Task: Set Stuff on Fire.
Action: Mouse moved to (1140, 103)
Screenshot: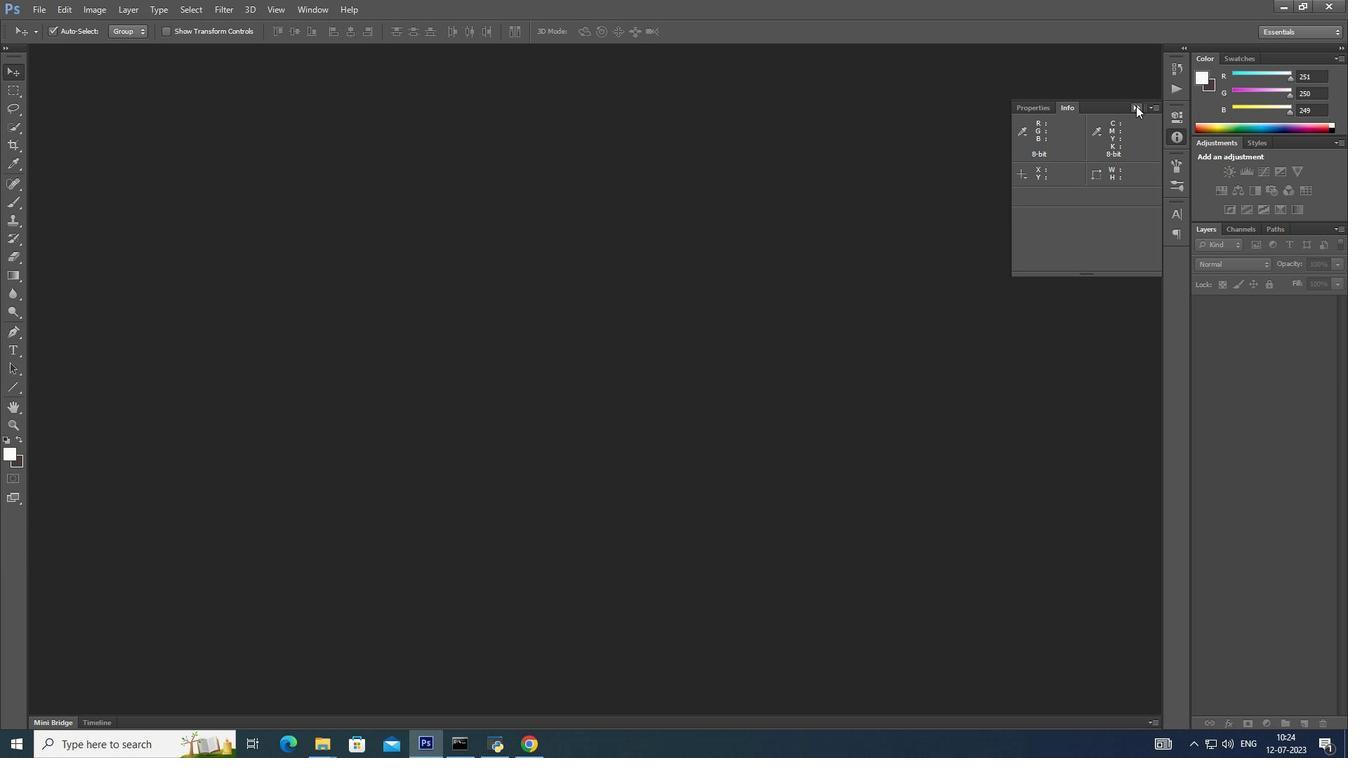 
Action: Mouse pressed left at (1140, 103)
Screenshot: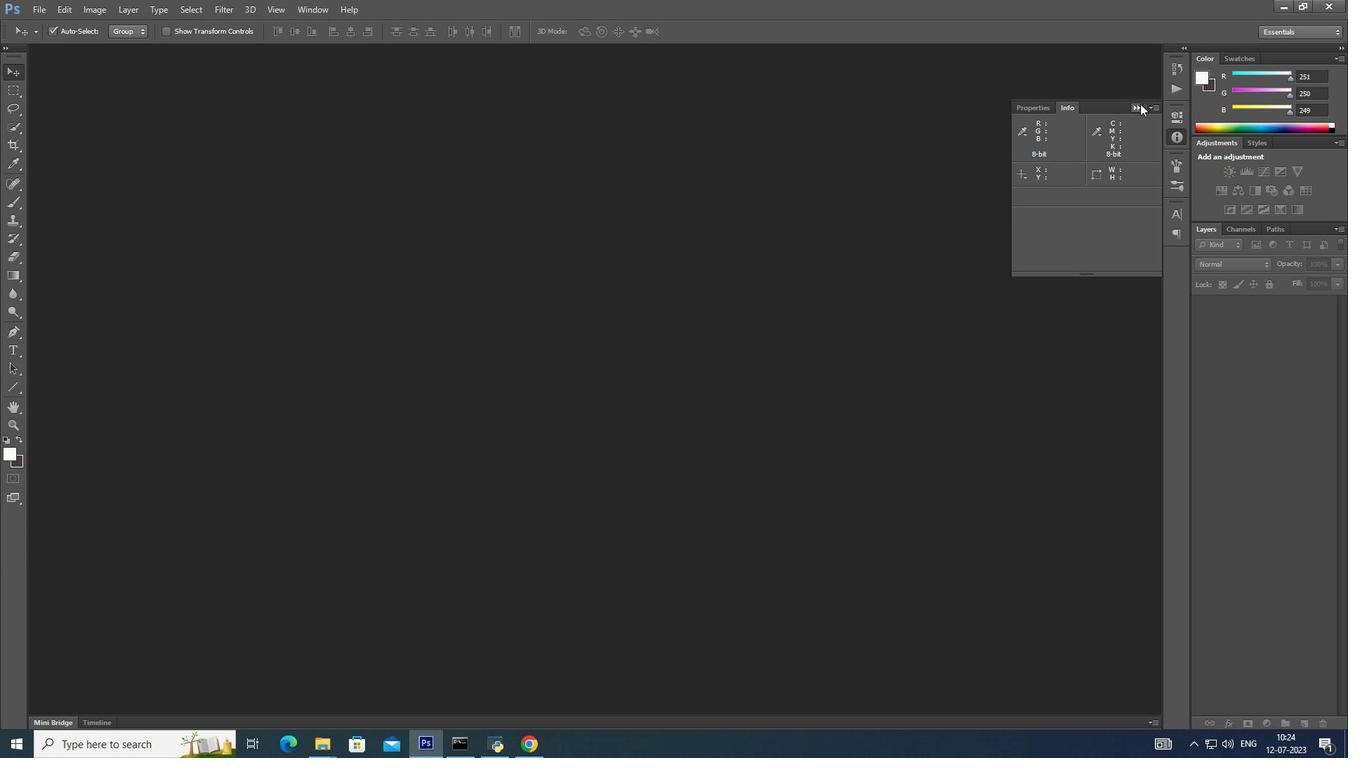 
Action: Mouse moved to (40, 9)
Screenshot: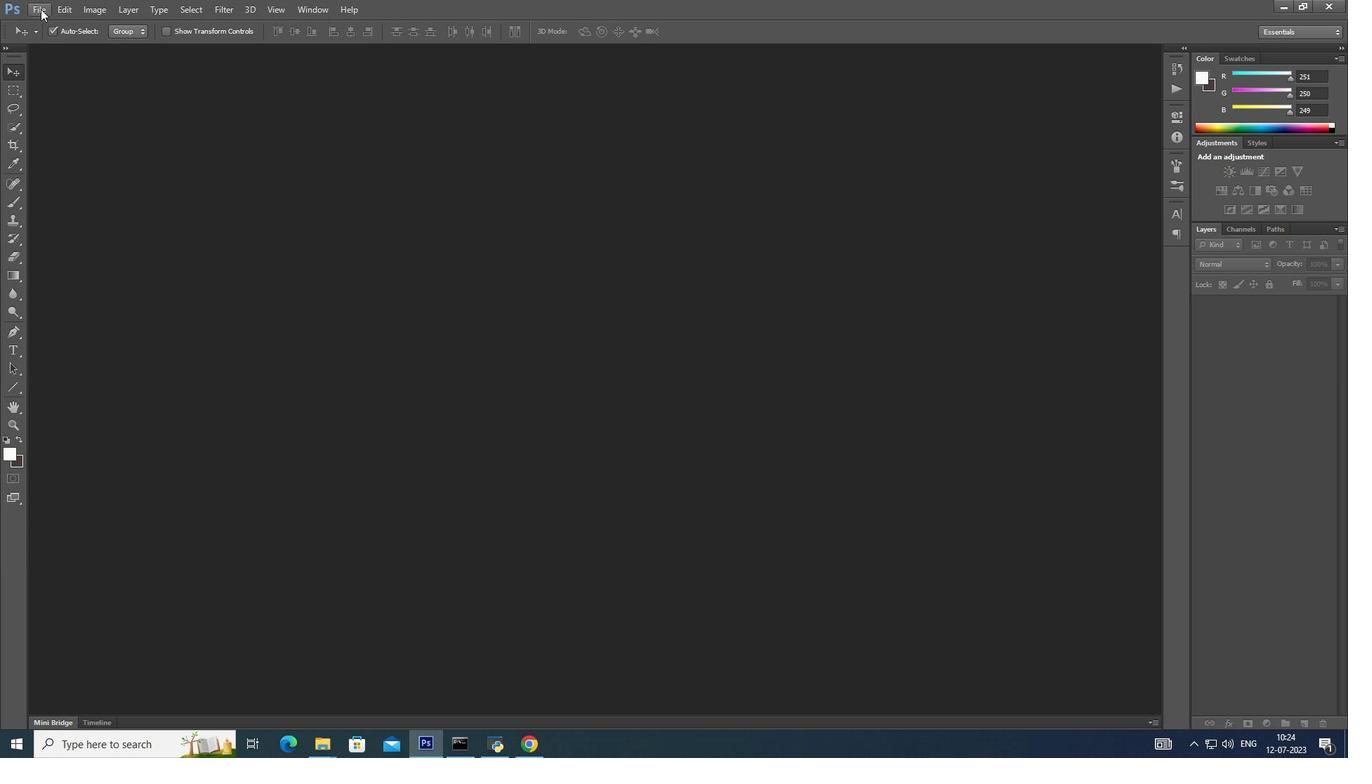 
Action: Mouse pressed left at (40, 9)
Screenshot: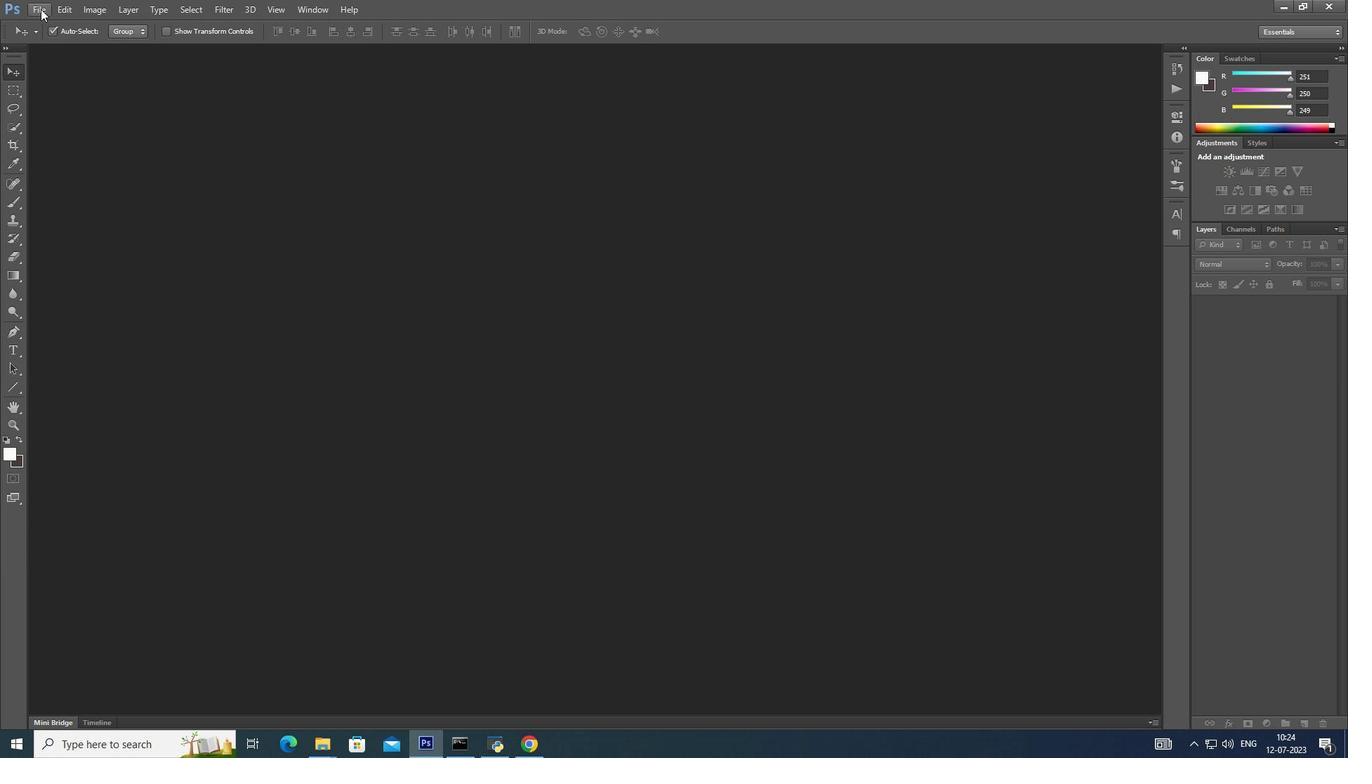 
Action: Mouse moved to (52, 34)
Screenshot: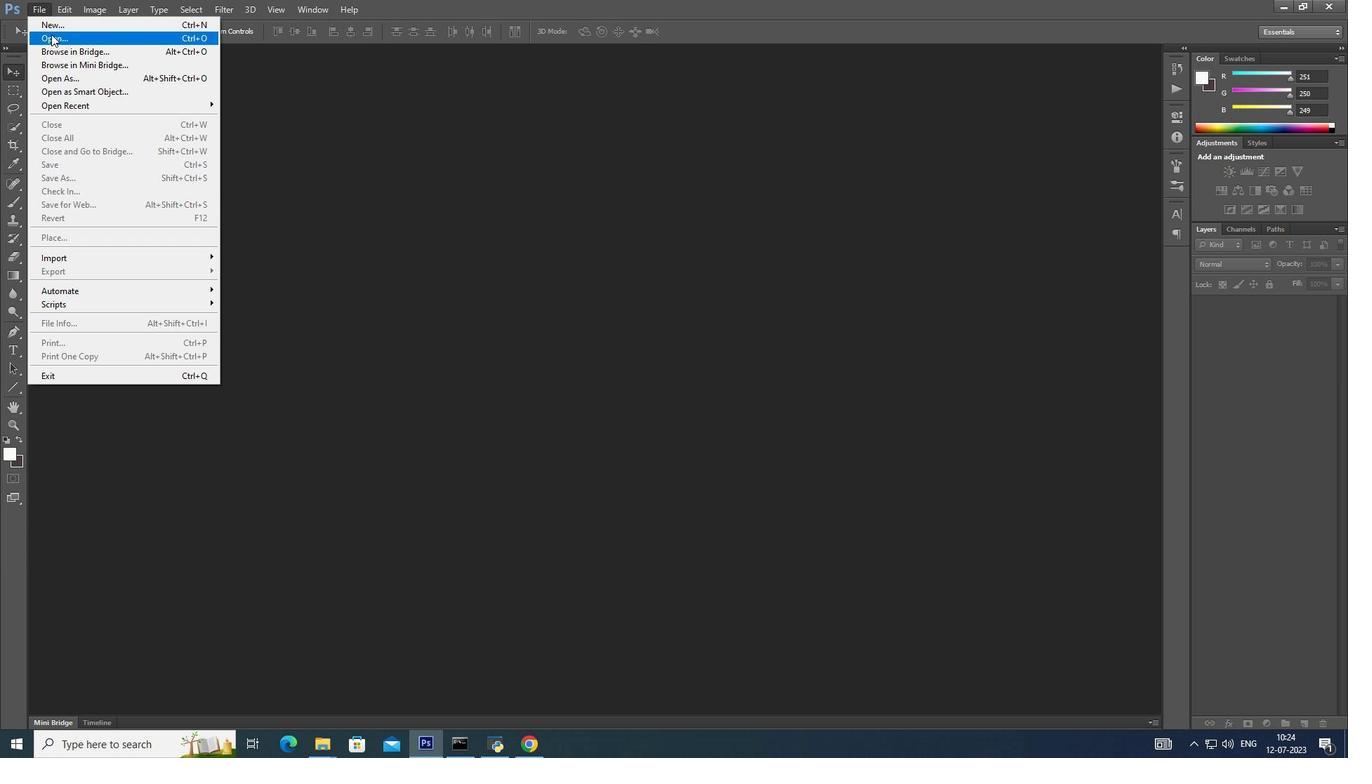 
Action: Mouse pressed left at (52, 34)
Screenshot: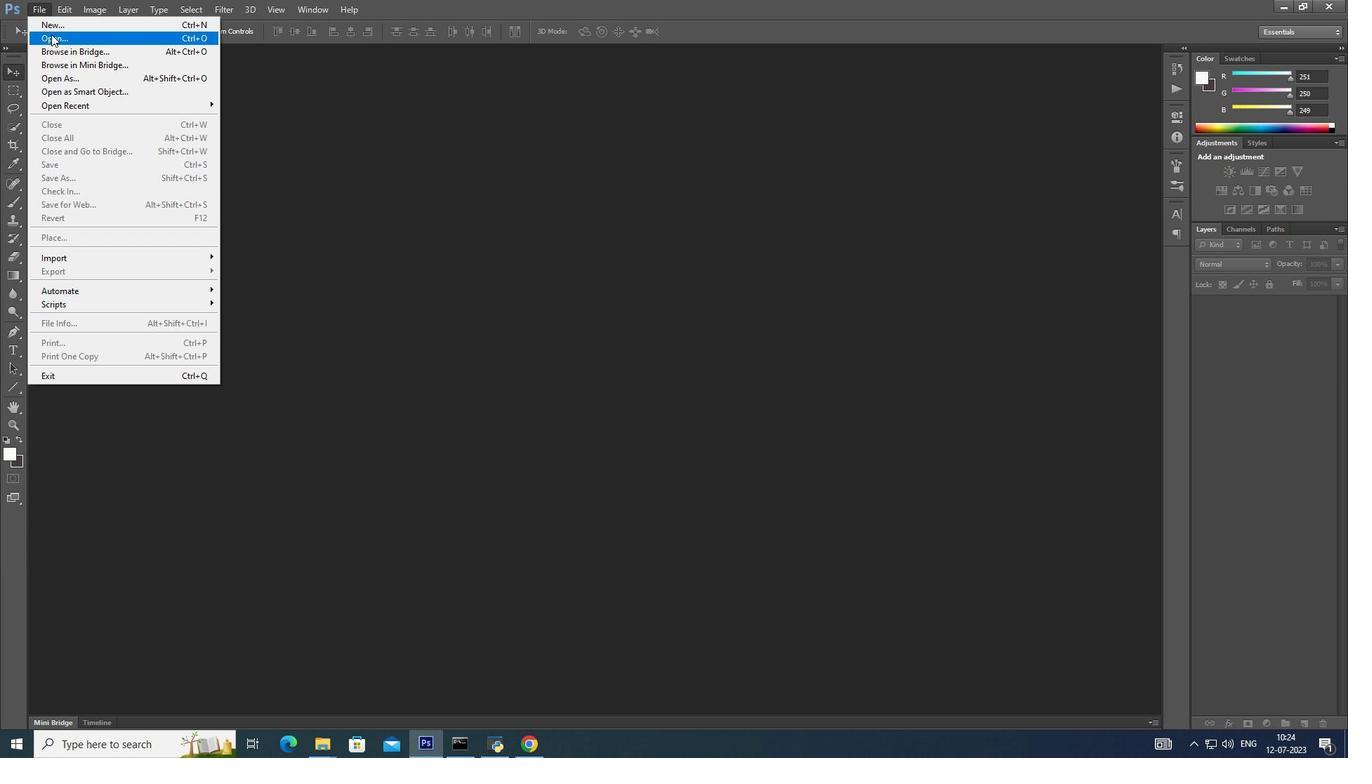 
Action: Mouse moved to (617, 292)
Screenshot: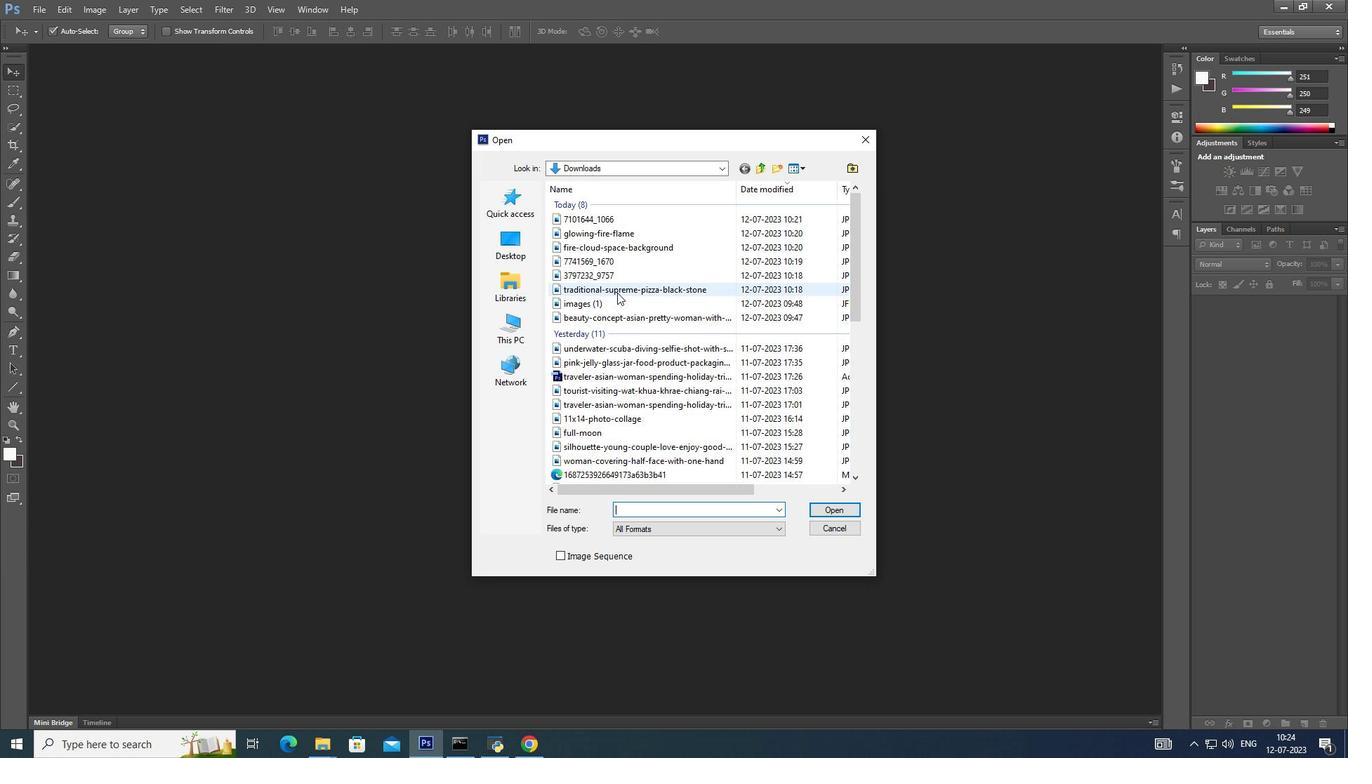 
Action: Mouse pressed left at (617, 292)
Screenshot: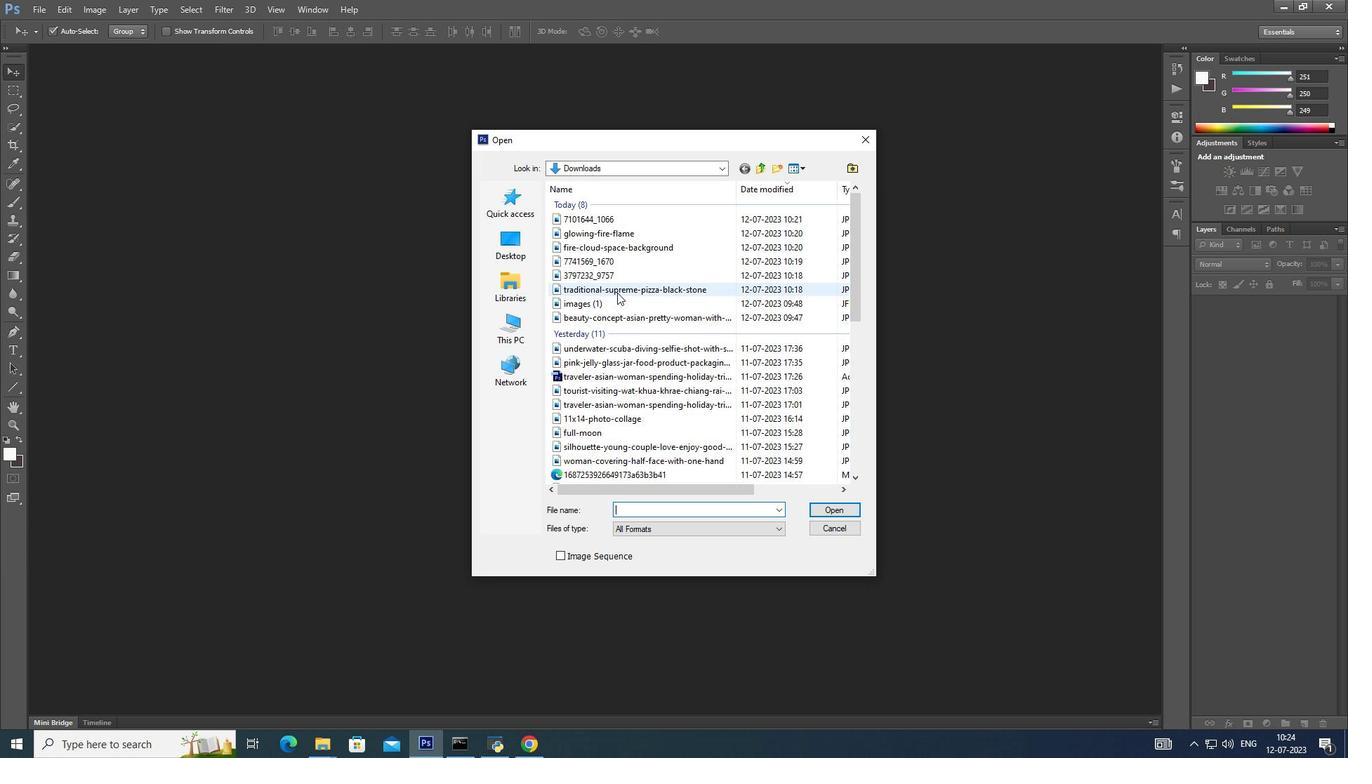 
Action: Mouse moved to (853, 510)
Screenshot: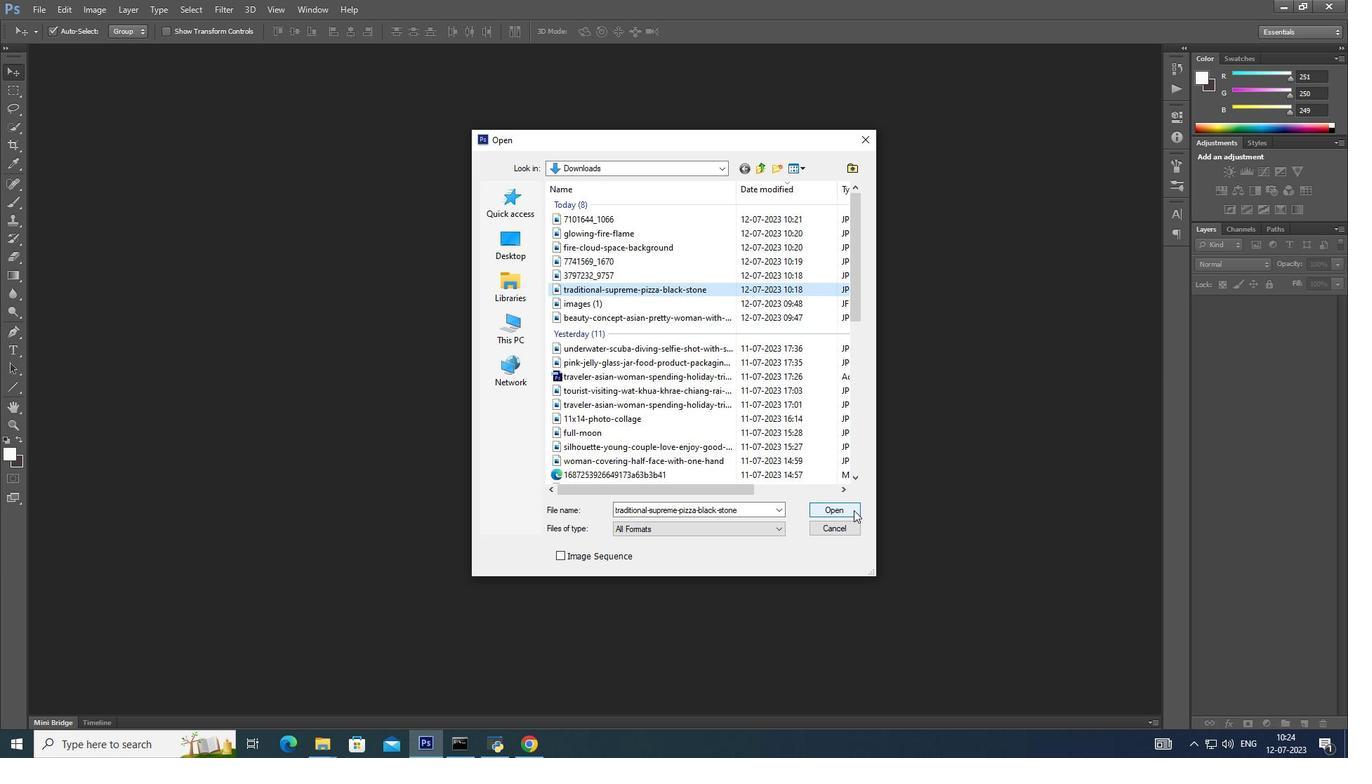 
Action: Mouse pressed left at (853, 510)
Screenshot: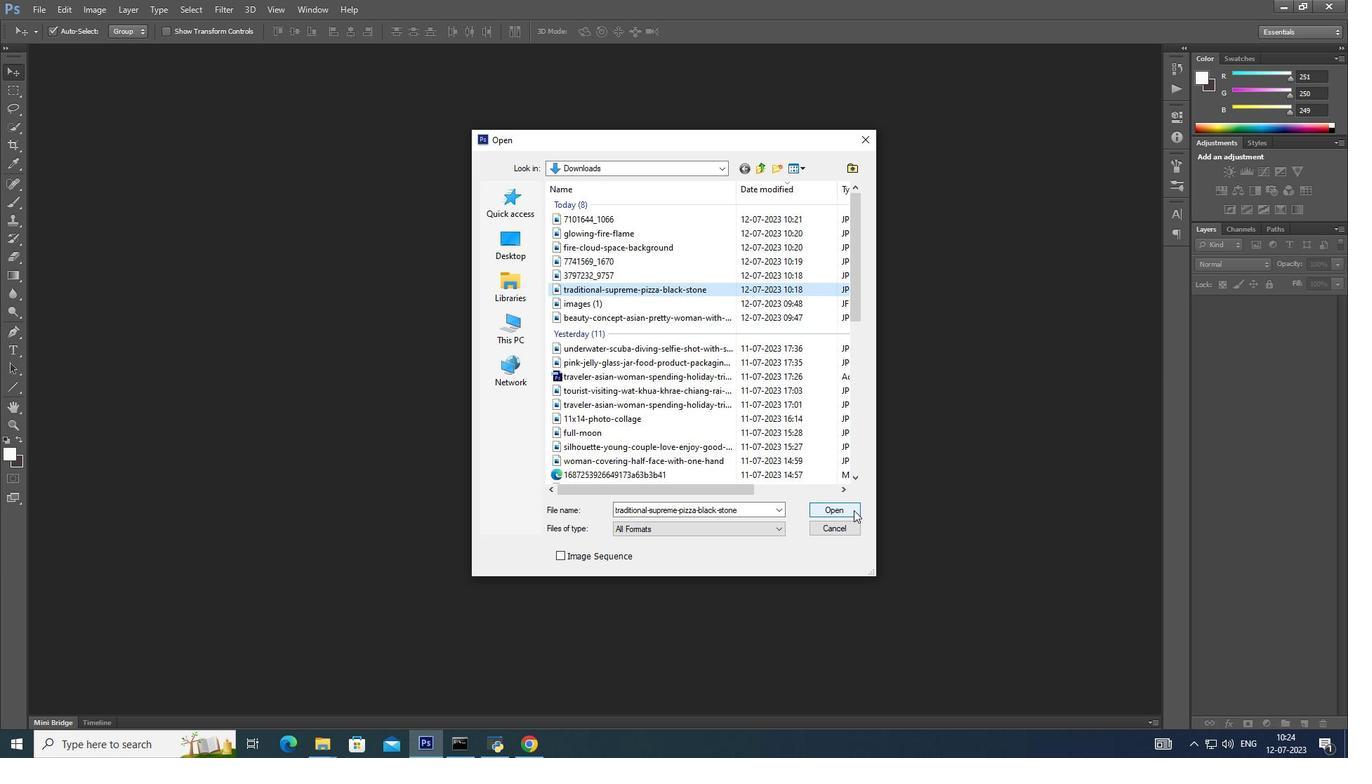 
Action: Mouse moved to (1256, 304)
Screenshot: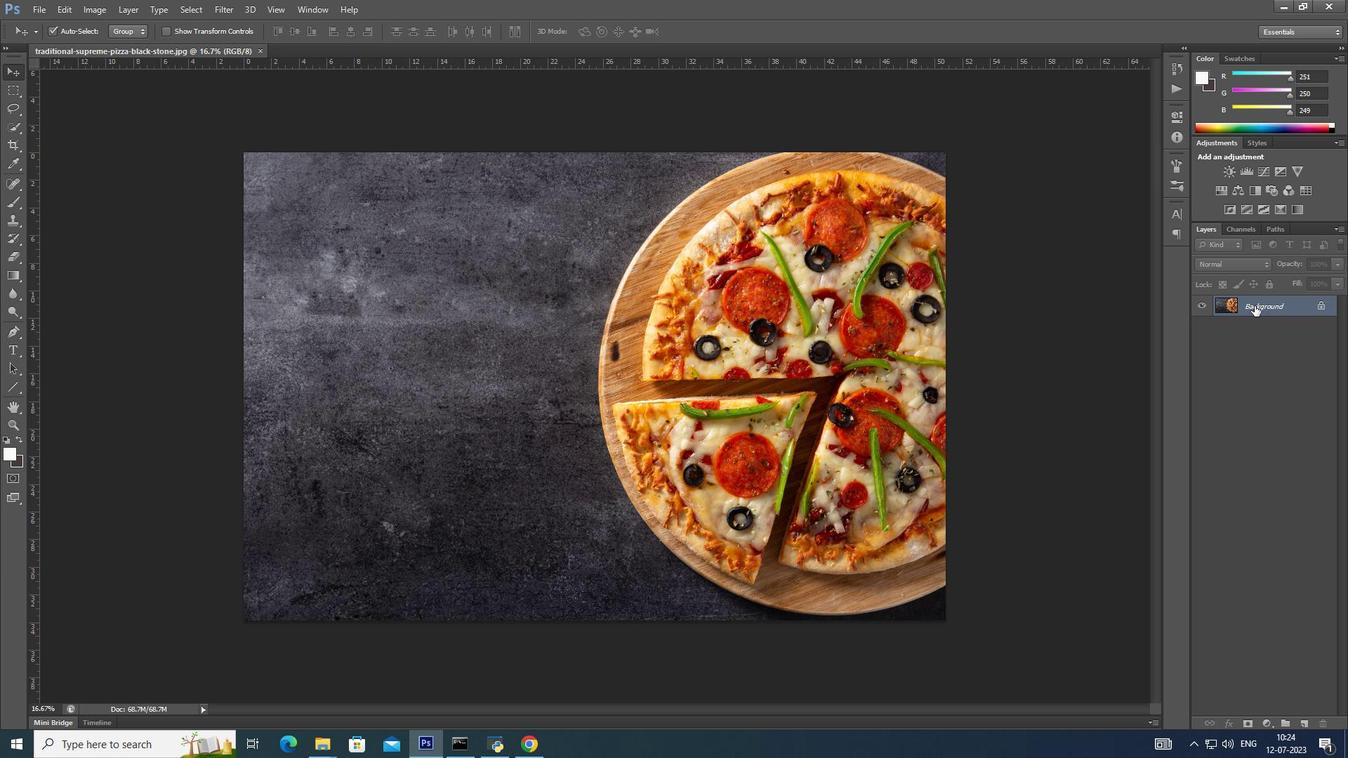 
Action: Mouse pressed left at (1256, 304)
Screenshot: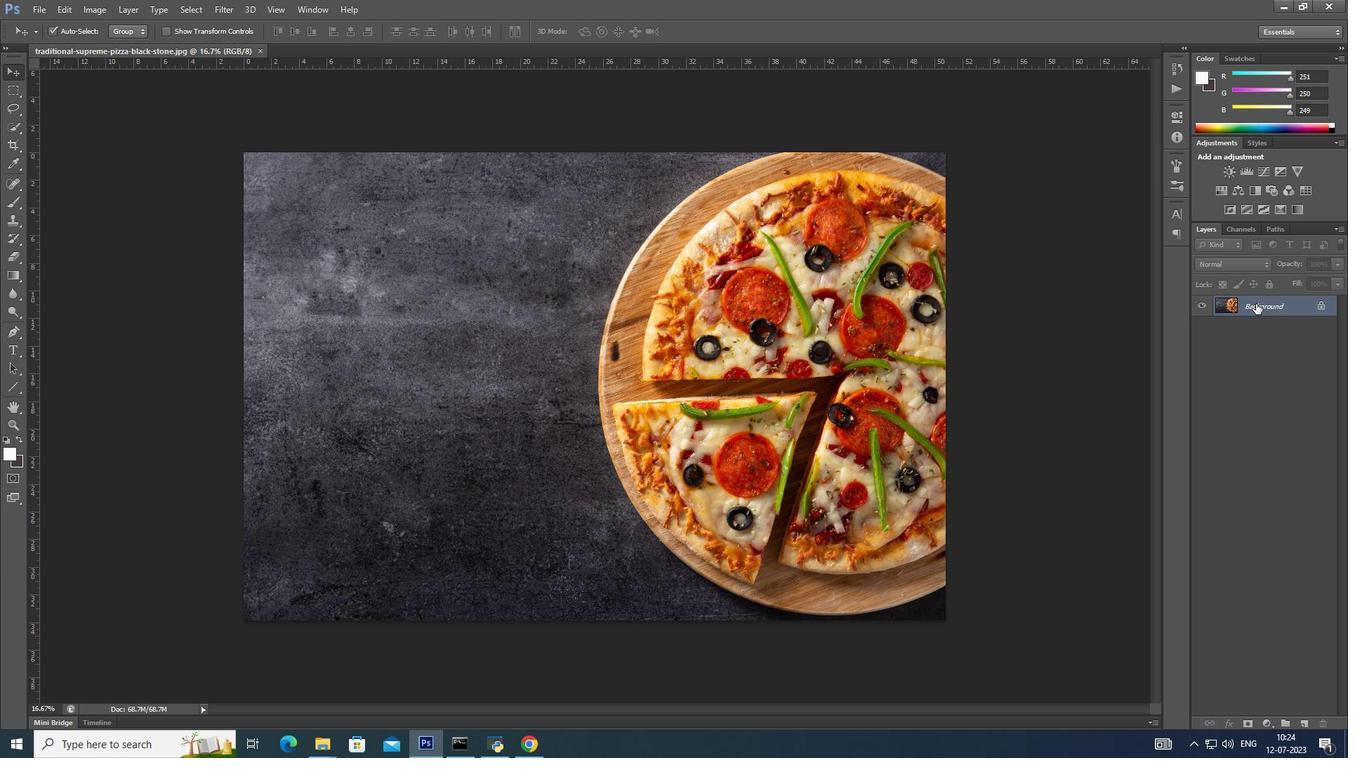 
Action: Mouse moved to (1263, 304)
Screenshot: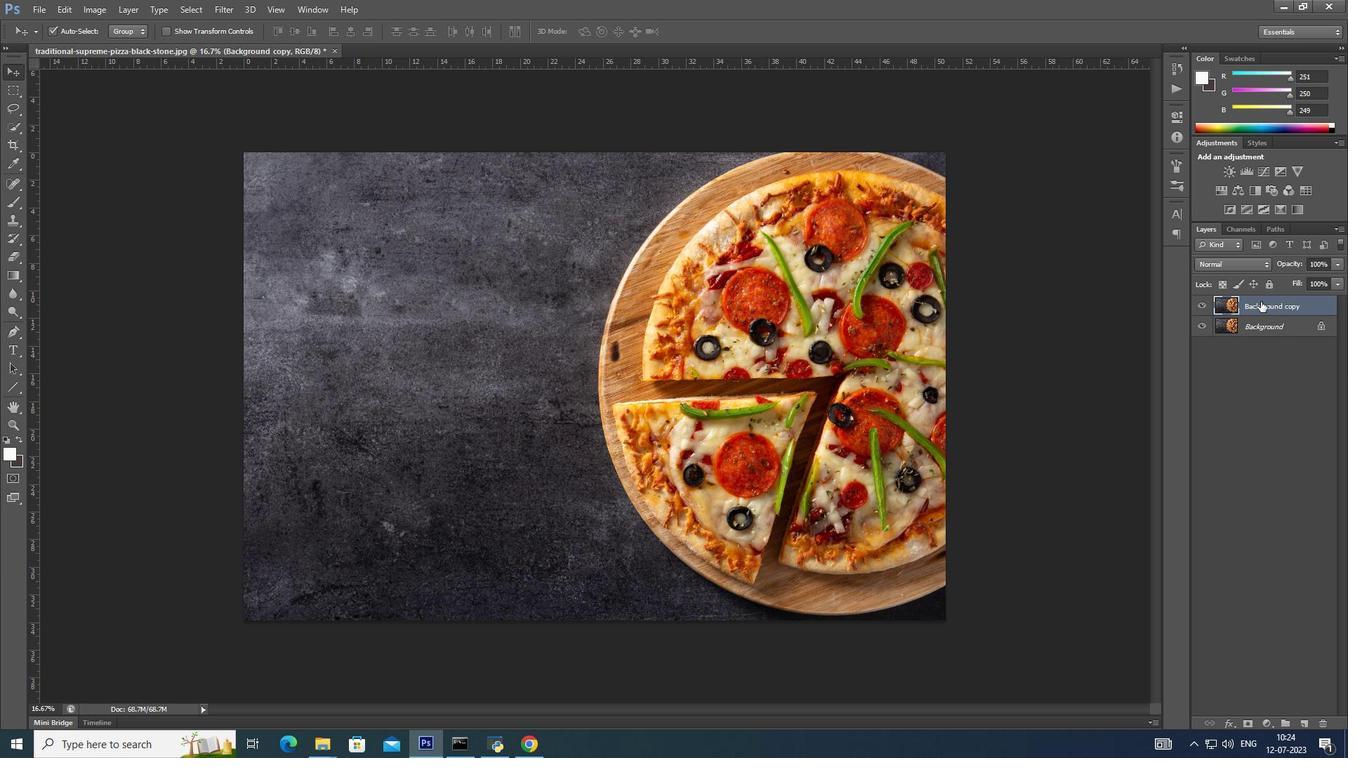 
Action: Mouse pressed left at (1263, 304)
Screenshot: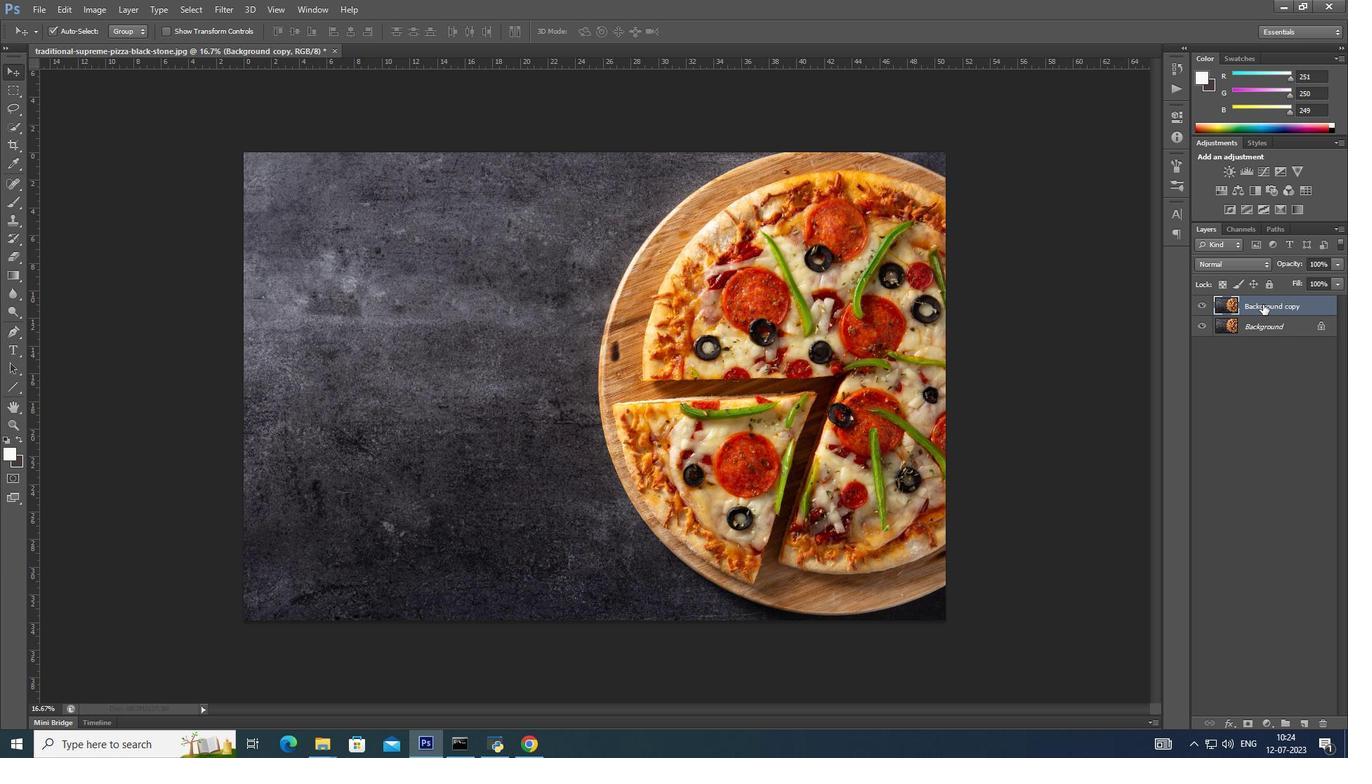 
Action: Mouse moved to (35, 11)
Screenshot: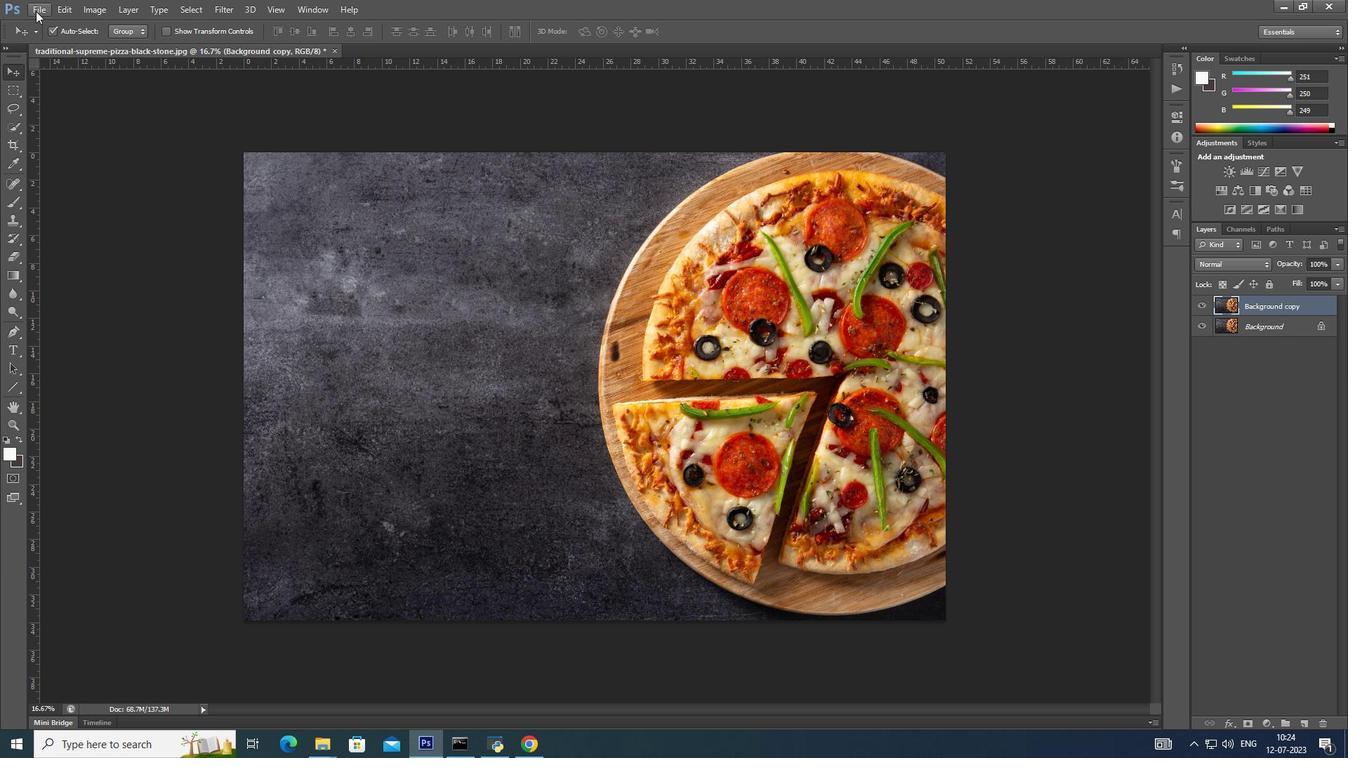 
Action: Mouse pressed left at (35, 11)
Screenshot: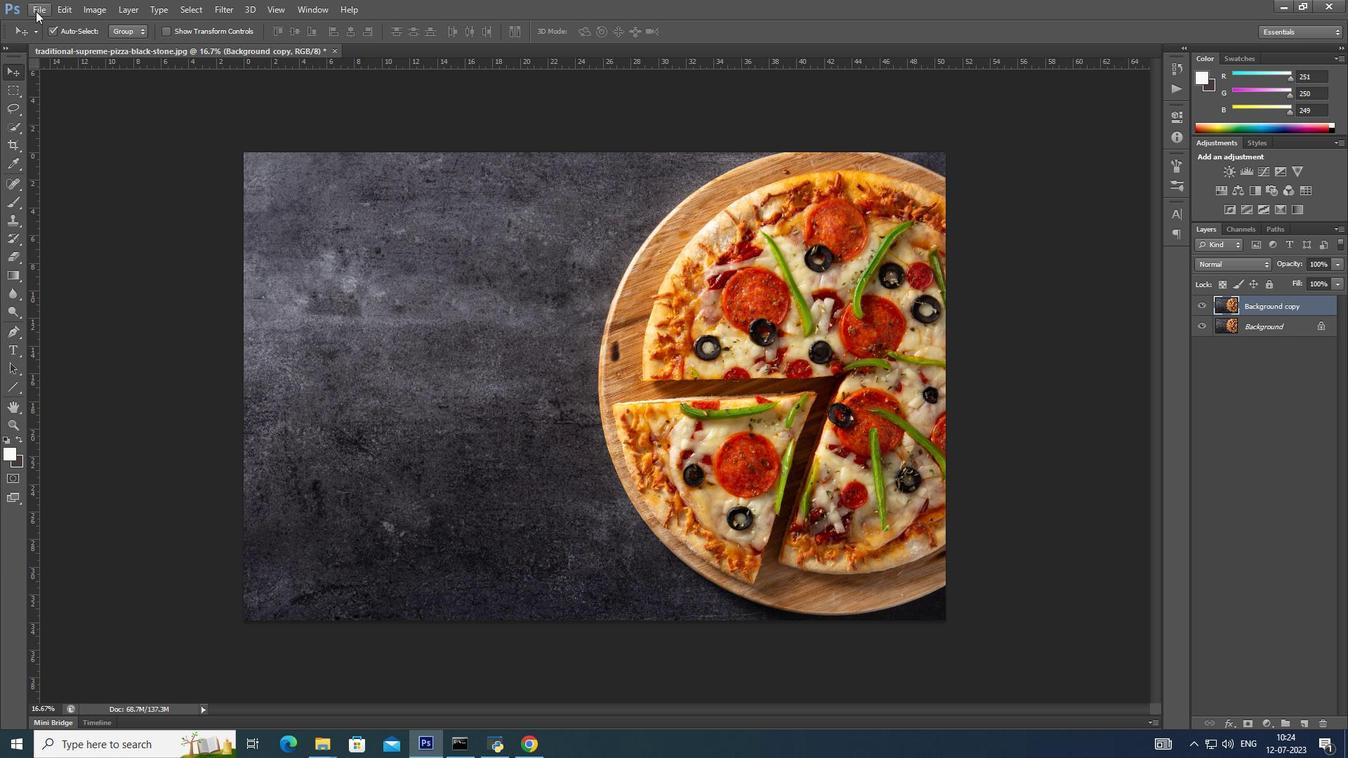 
Action: Mouse moved to (58, 36)
Screenshot: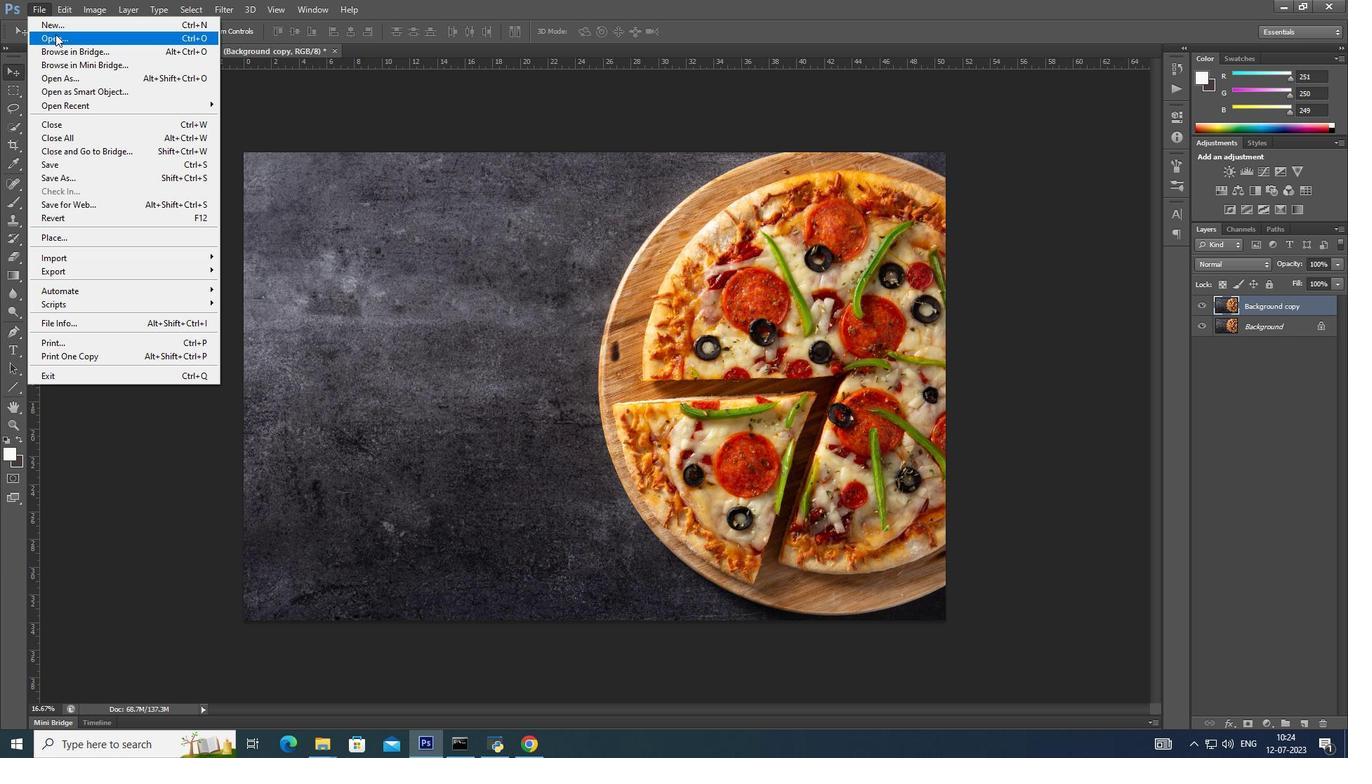 
Action: Mouse pressed left at (58, 36)
Screenshot: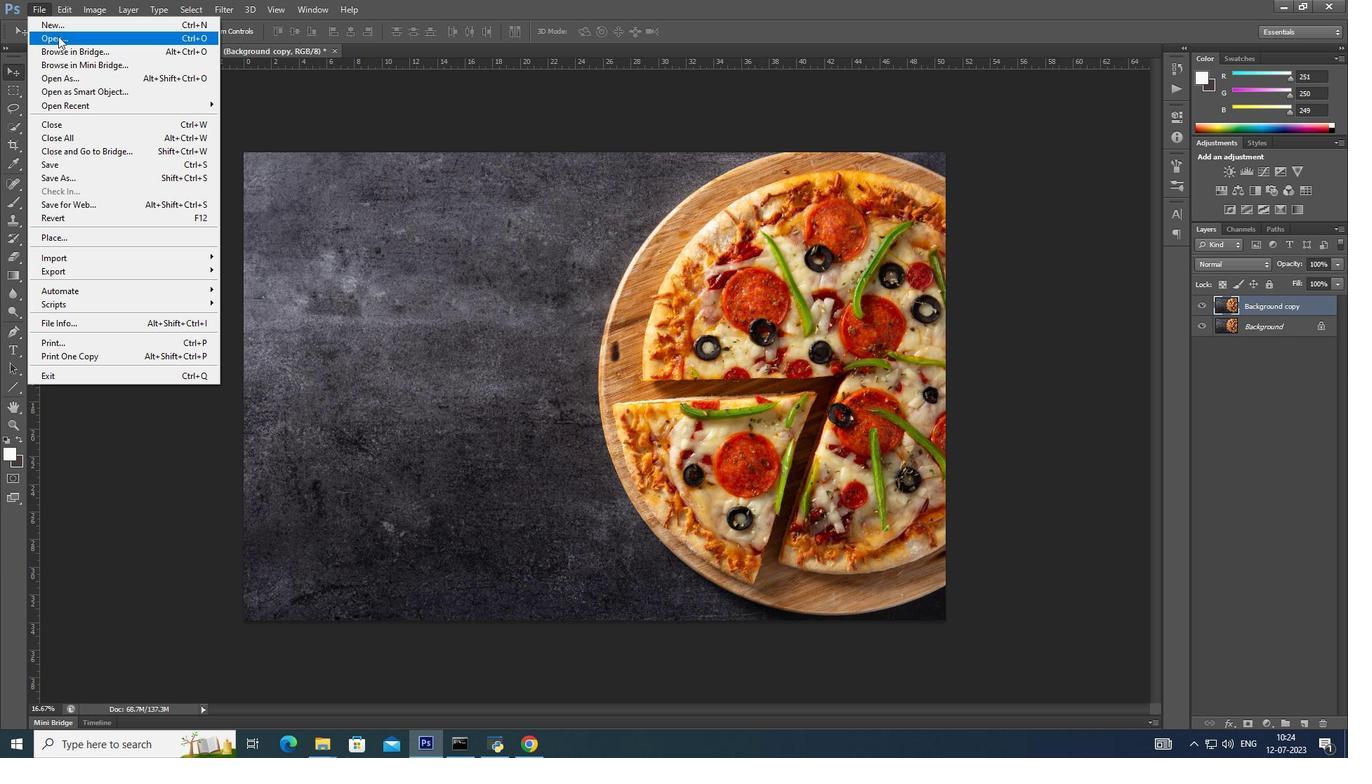 
Action: Mouse moved to (587, 235)
Screenshot: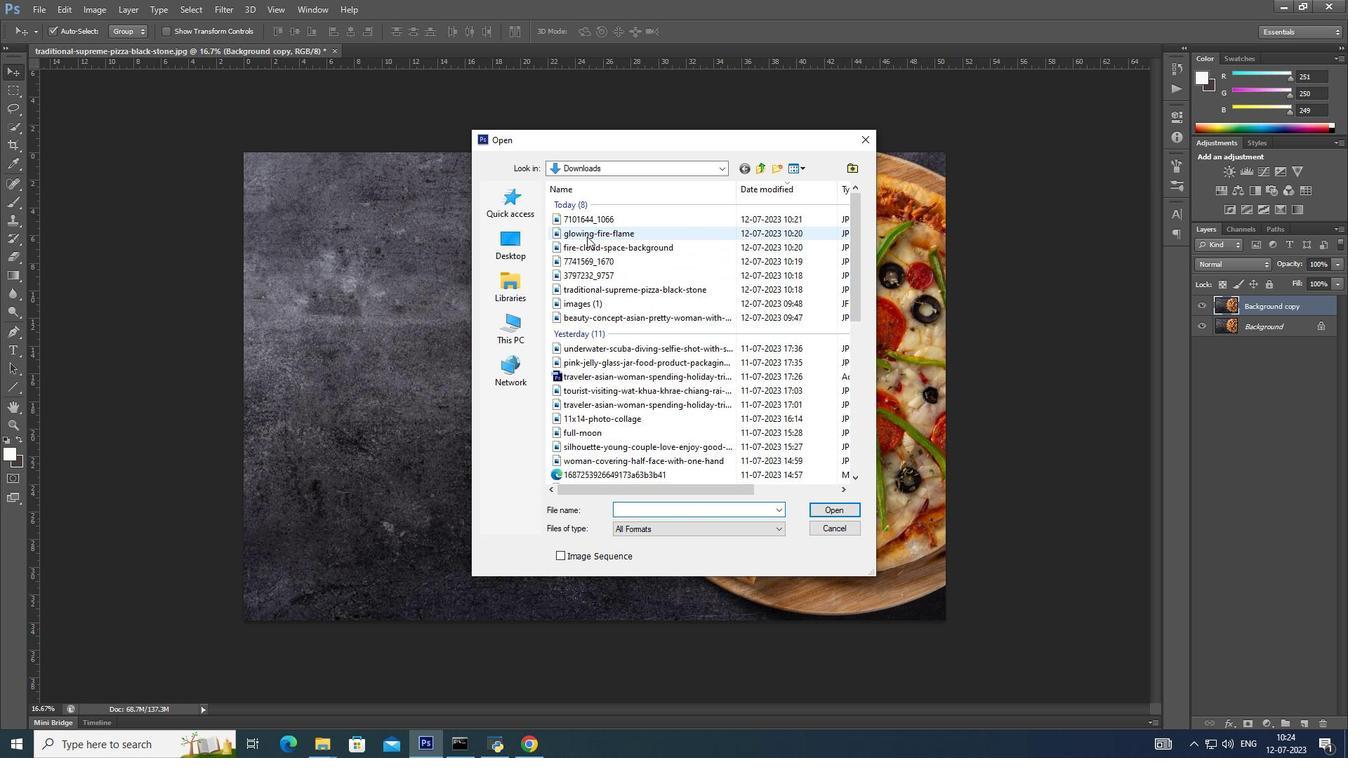 
Action: Mouse pressed left at (587, 235)
Screenshot: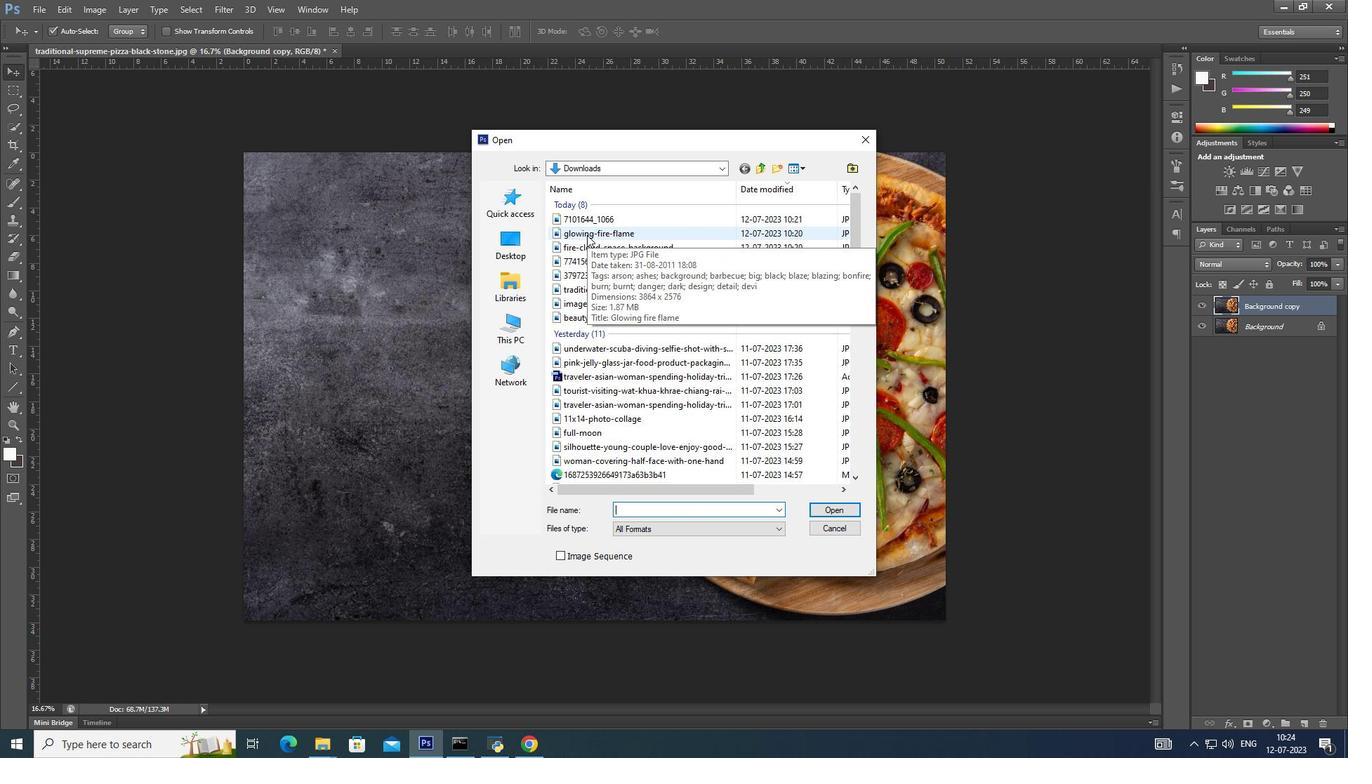 
Action: Mouse moved to (577, 221)
Screenshot: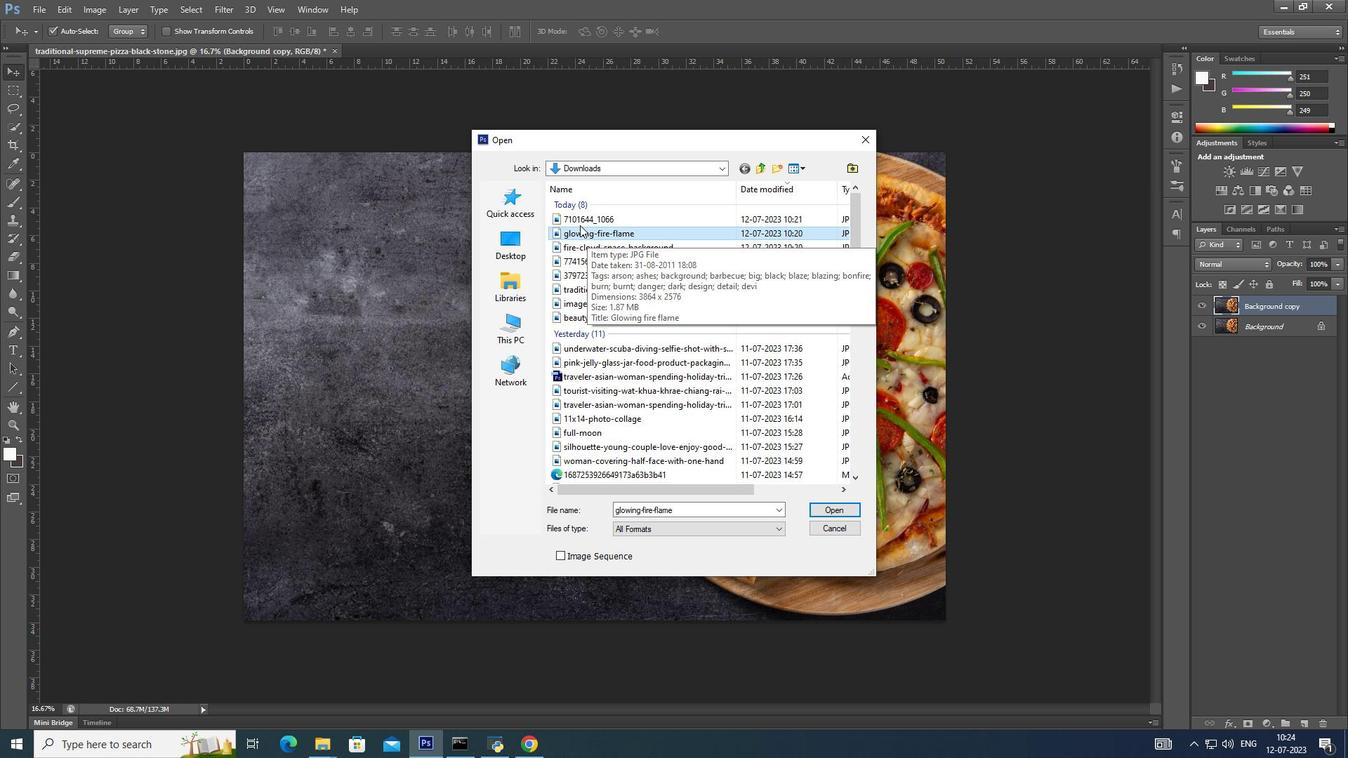 
Action: Mouse pressed left at (577, 221)
Screenshot: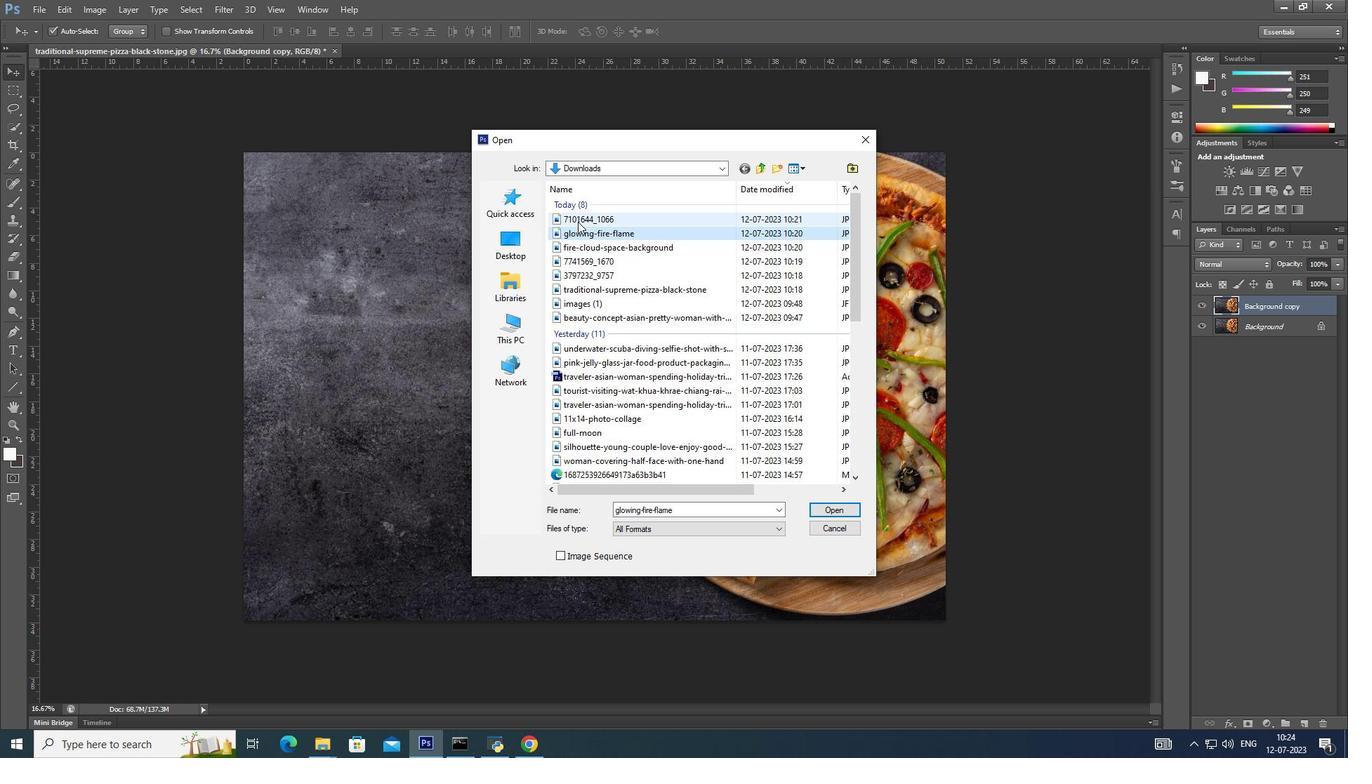 
Action: Mouse moved to (834, 504)
Screenshot: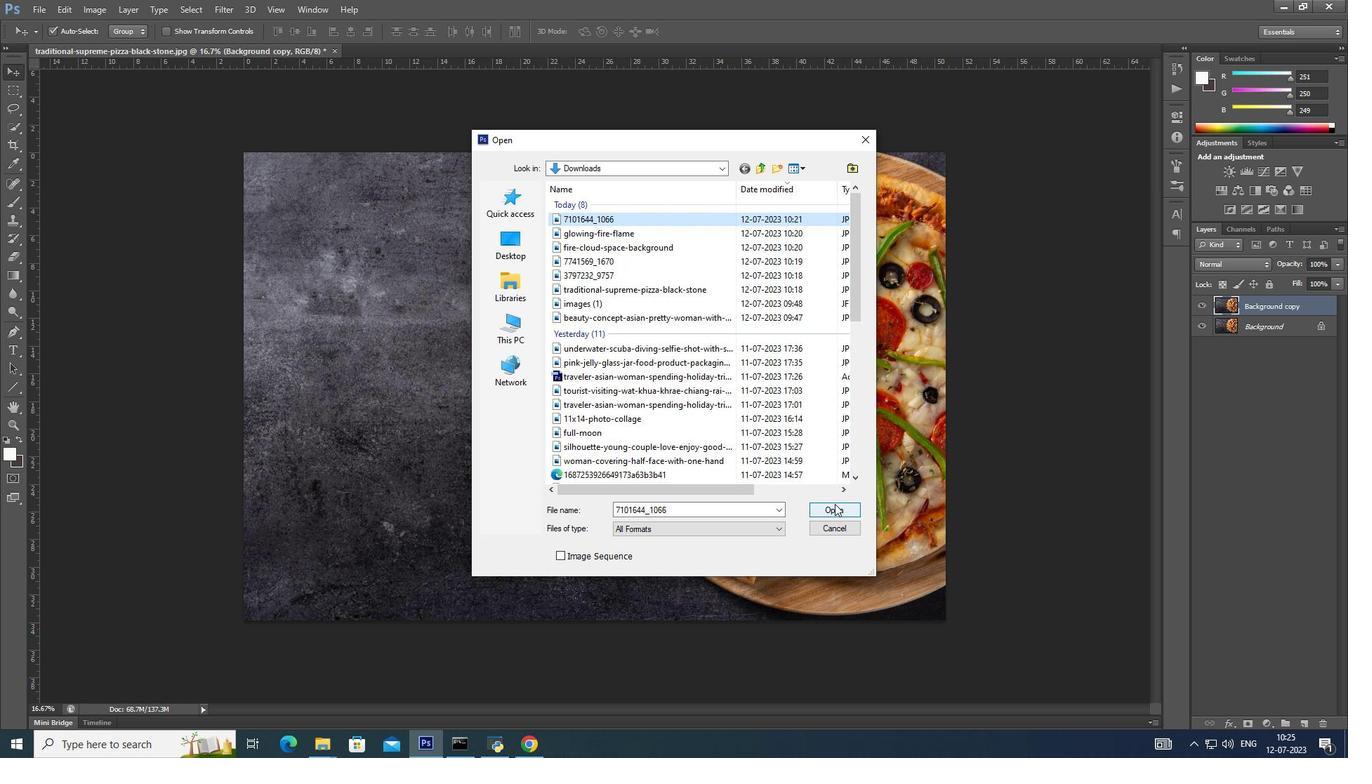 
Action: Mouse pressed left at (834, 504)
Screenshot: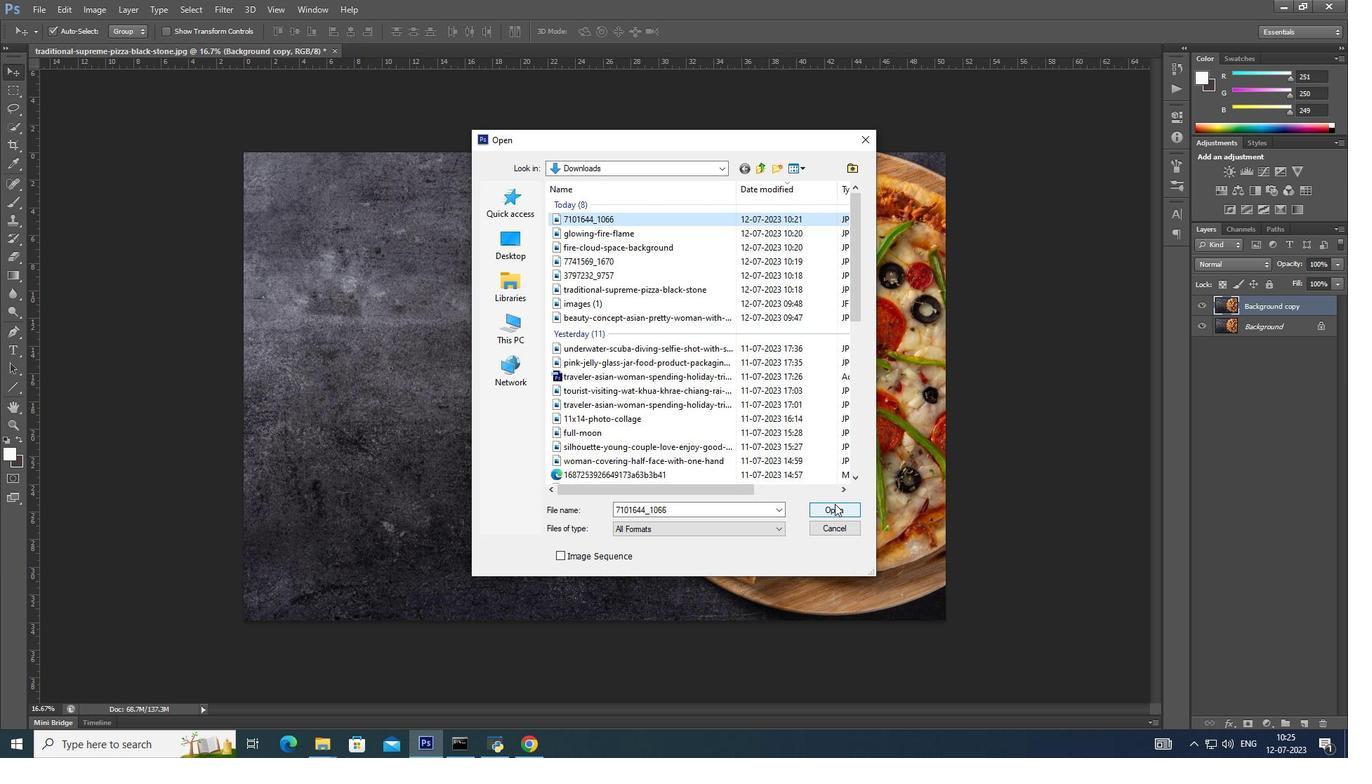
Action: Mouse moved to (1269, 306)
Screenshot: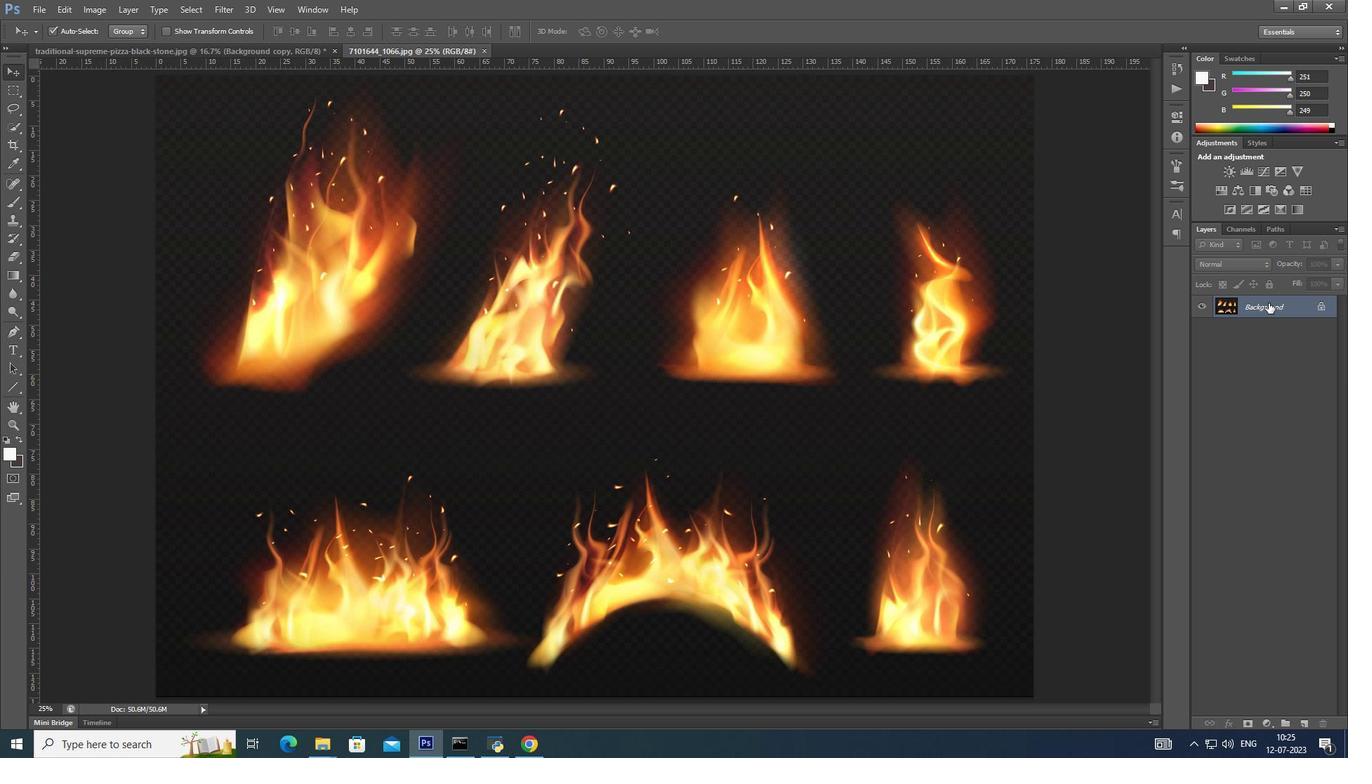 
Action: Mouse pressed left at (1269, 306)
Screenshot: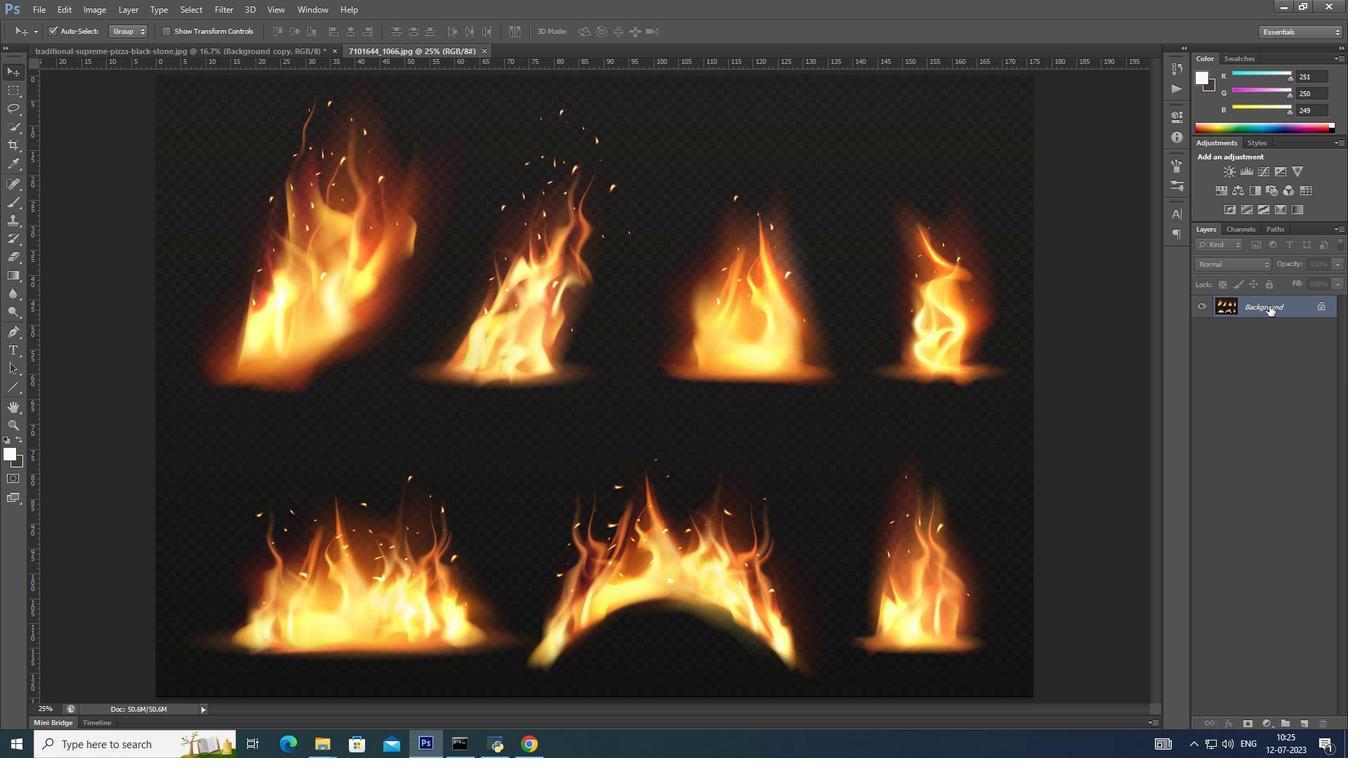 
Action: Mouse moved to (9, 129)
Screenshot: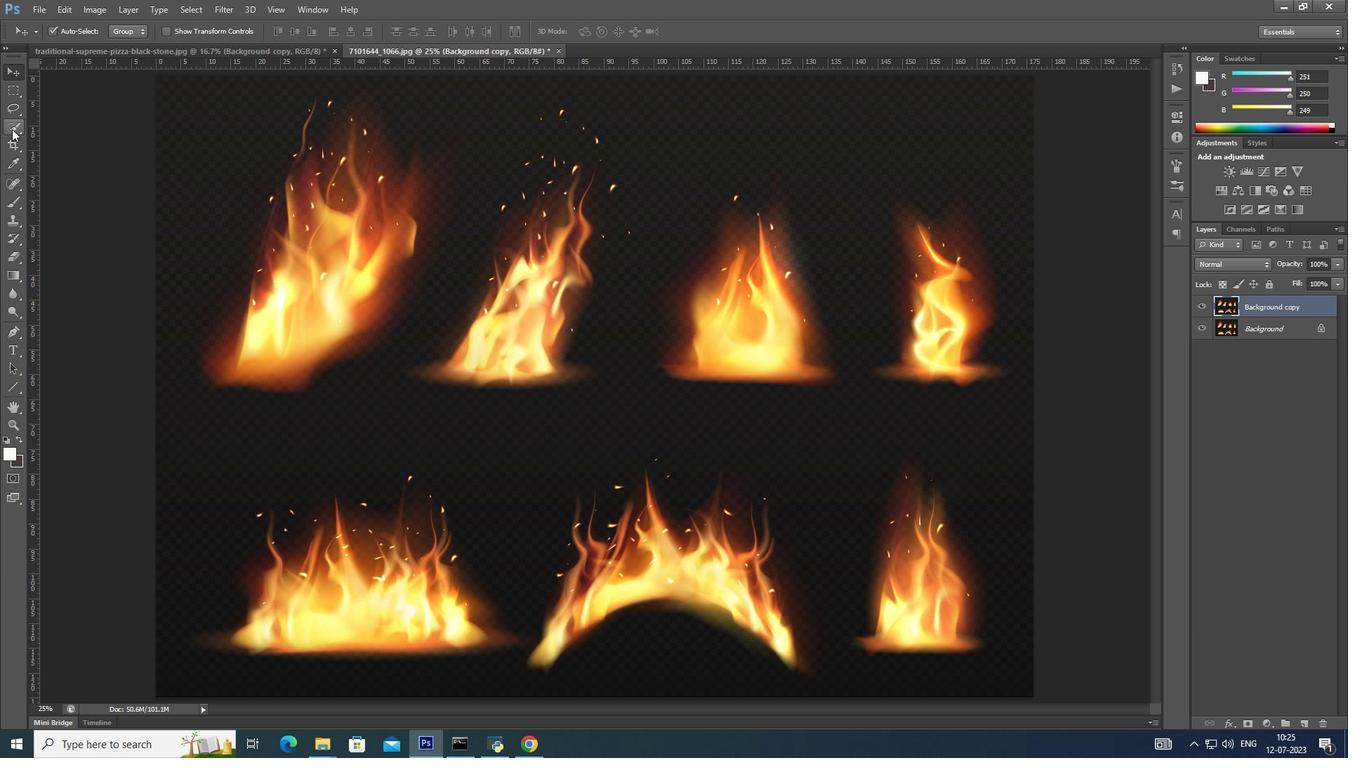 
Action: Mouse pressed left at (9, 129)
Screenshot: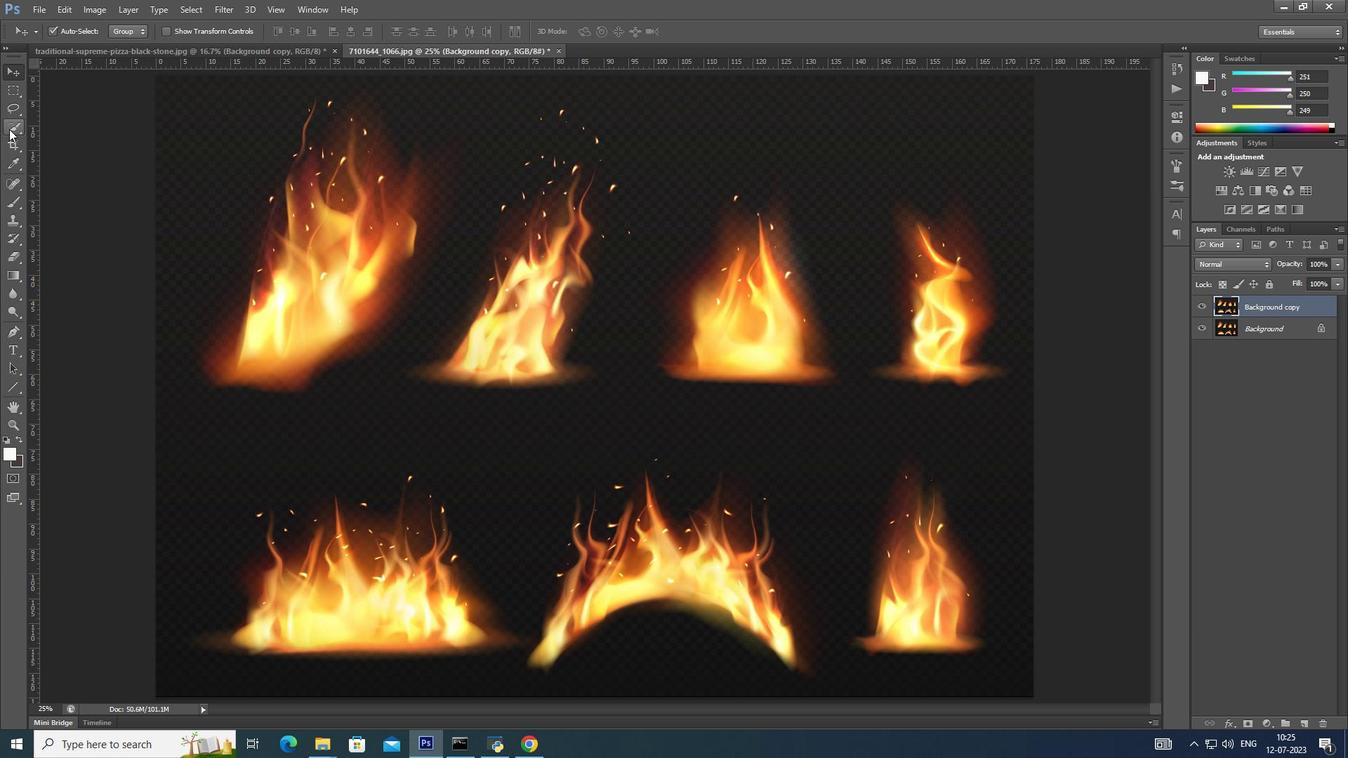 
Action: Mouse moved to (63, 122)
Screenshot: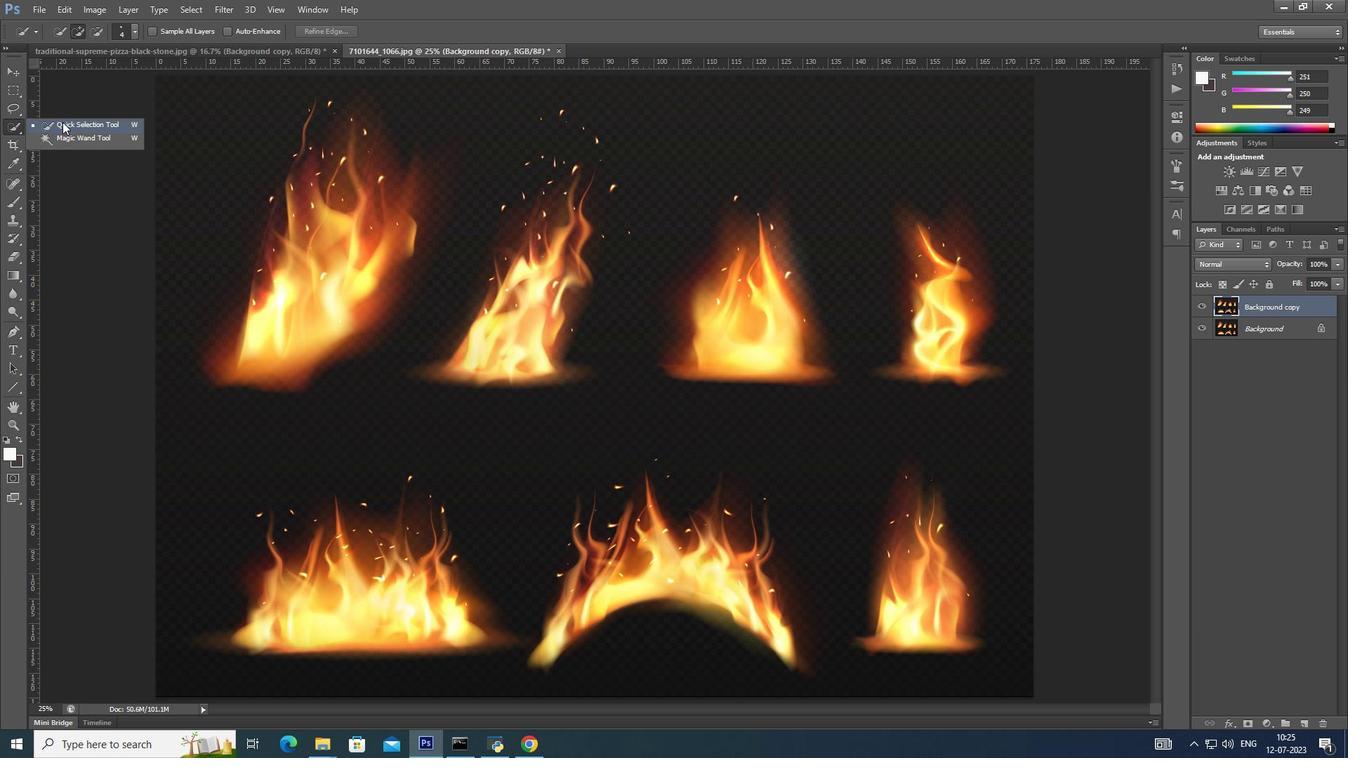 
Action: Mouse pressed left at (63, 122)
Screenshot: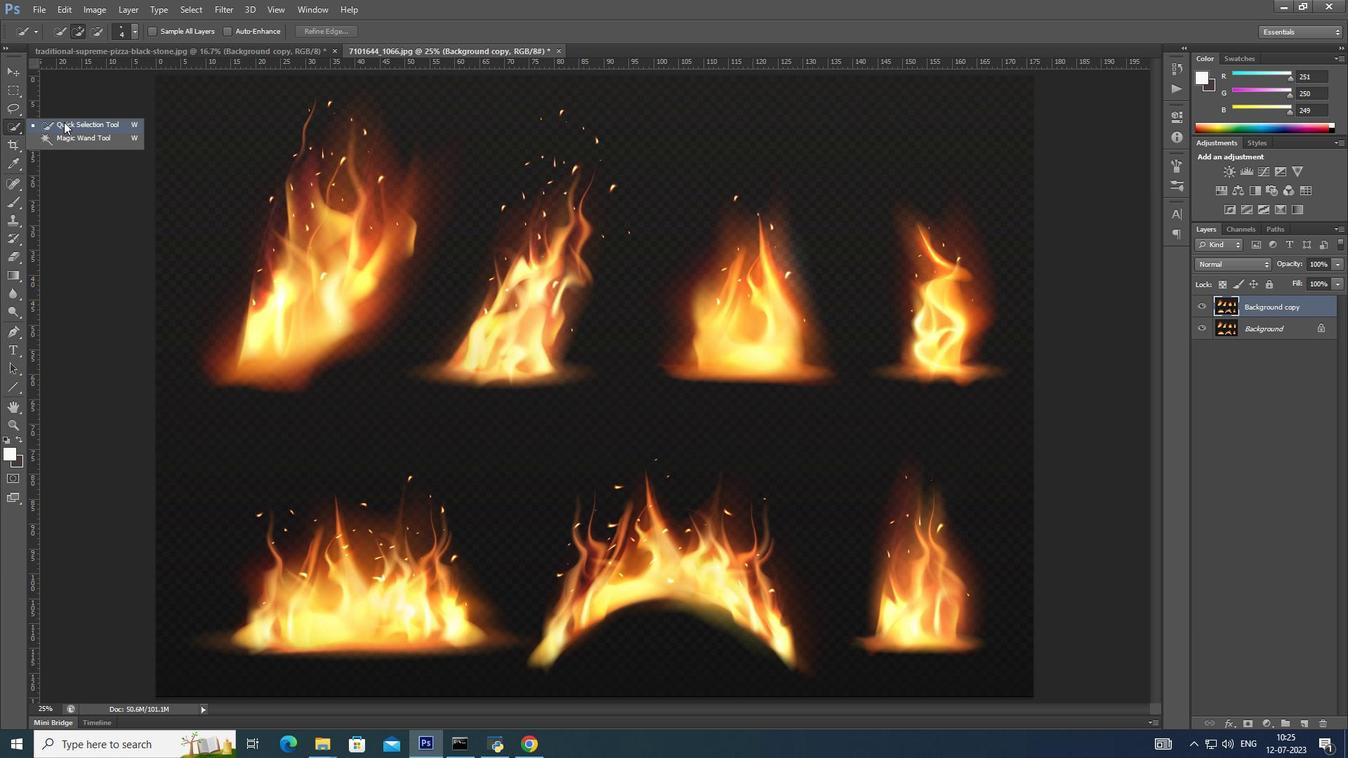 
Action: Mouse moved to (907, 589)
Screenshot: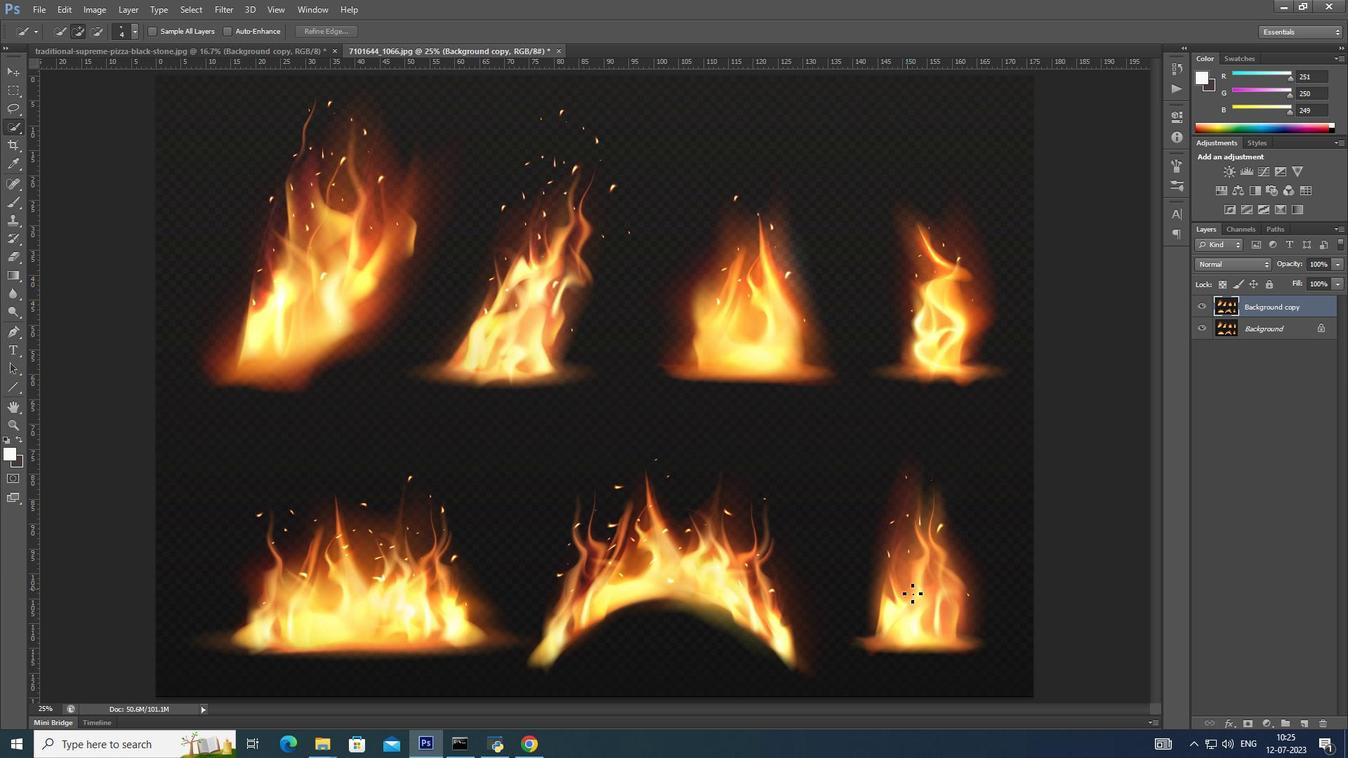 
Action: Mouse pressed left at (907, 589)
Screenshot: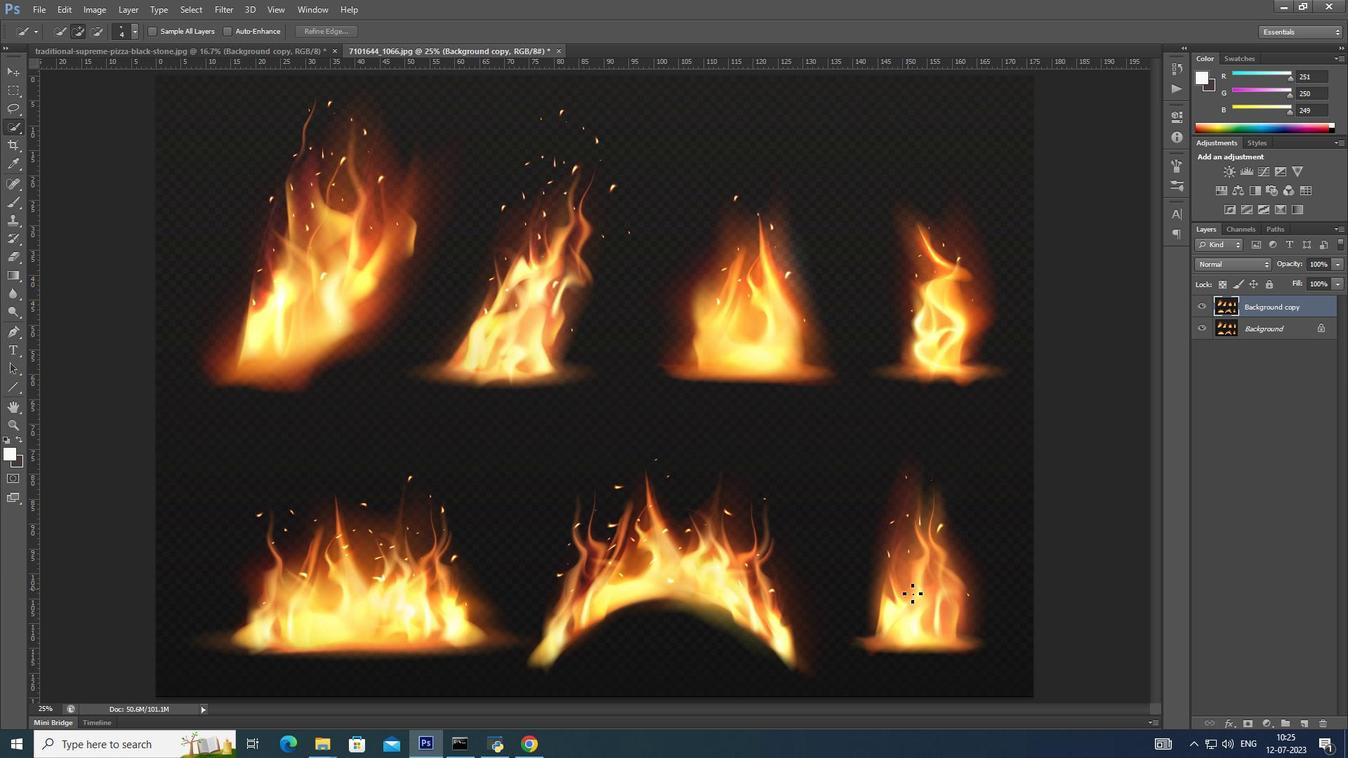 
Action: Mouse moved to (60, 33)
Screenshot: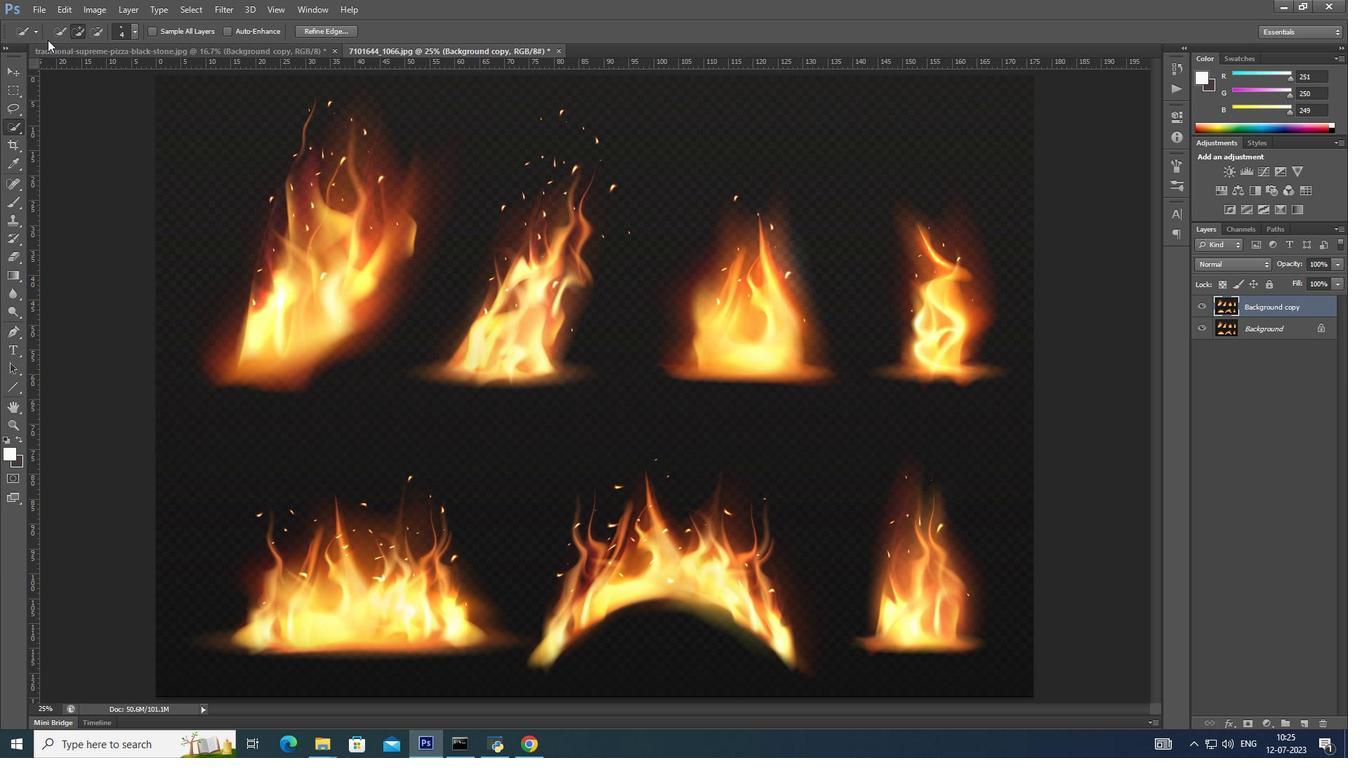
Action: Mouse pressed left at (60, 33)
Screenshot: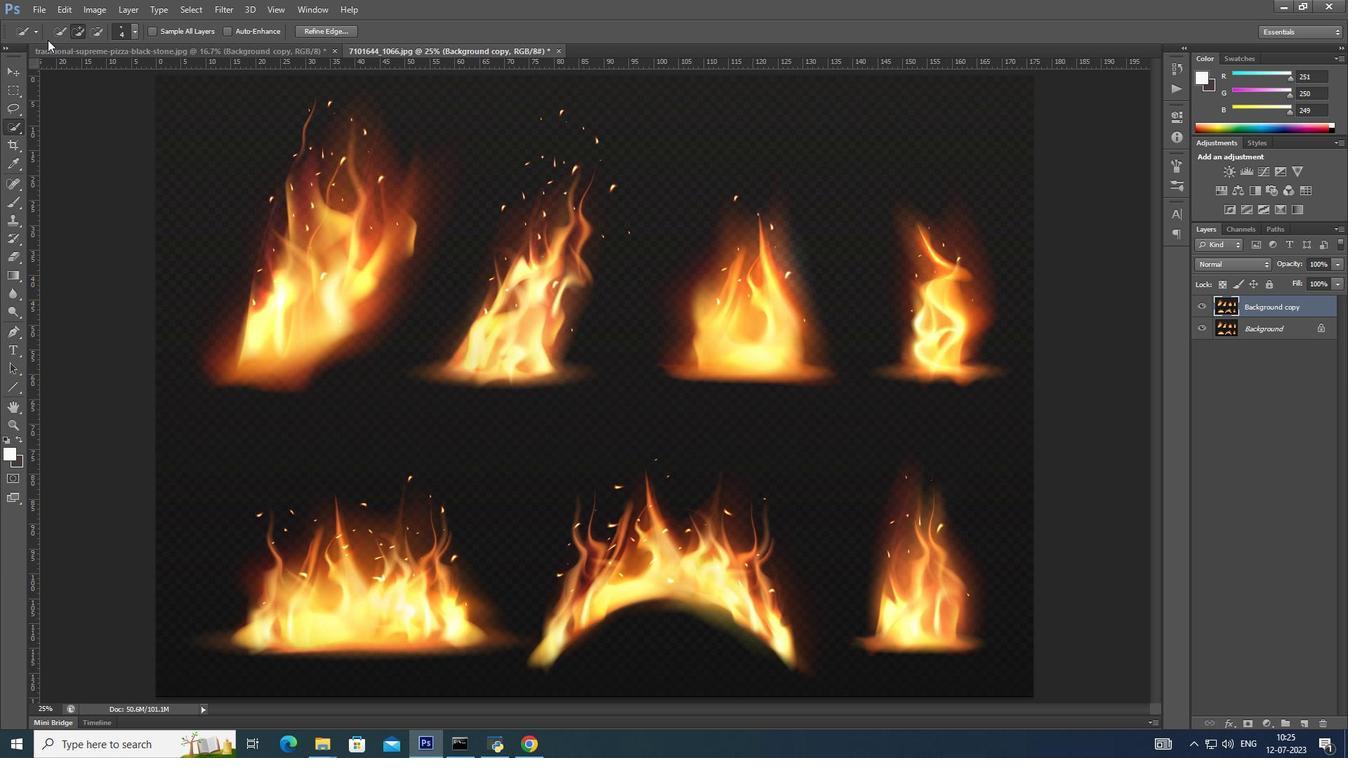 
Action: Mouse moved to (926, 581)
Screenshot: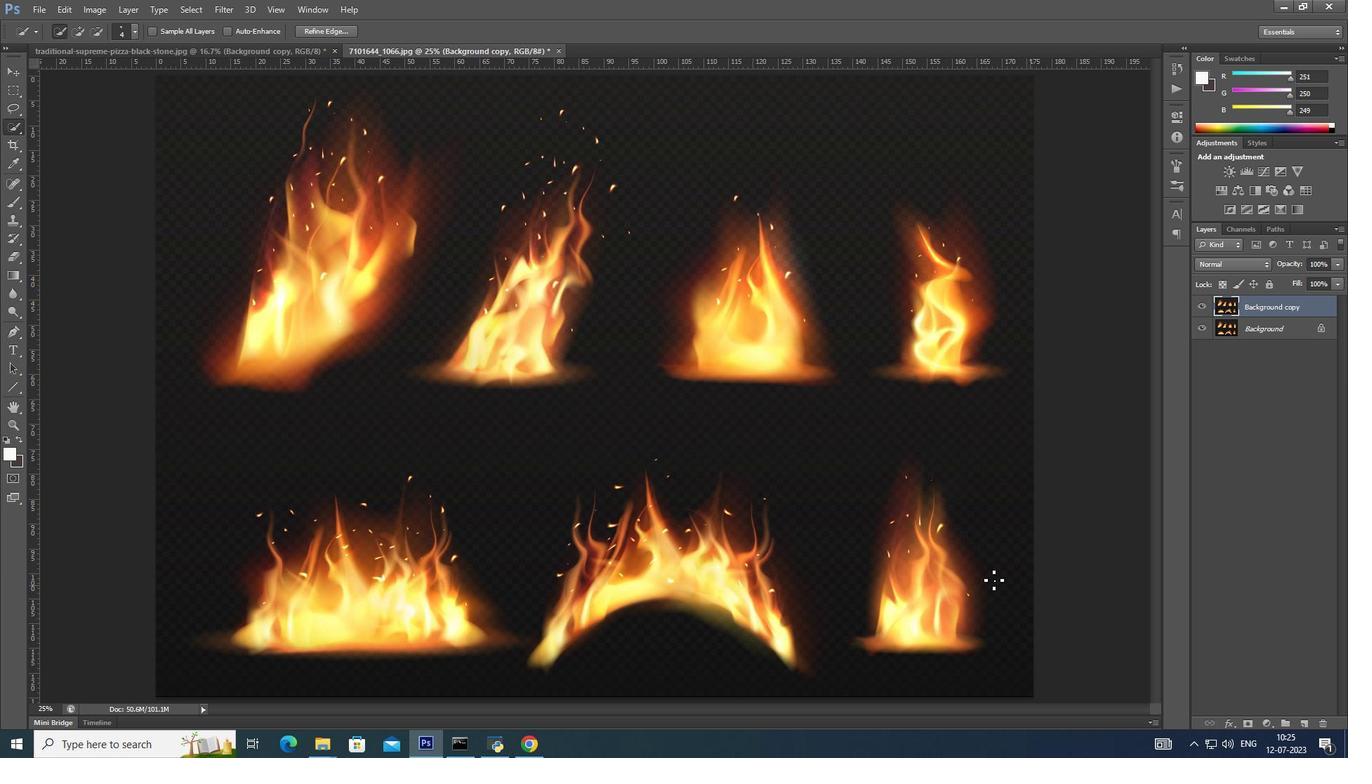 
Action: Key pressed ]]
Screenshot: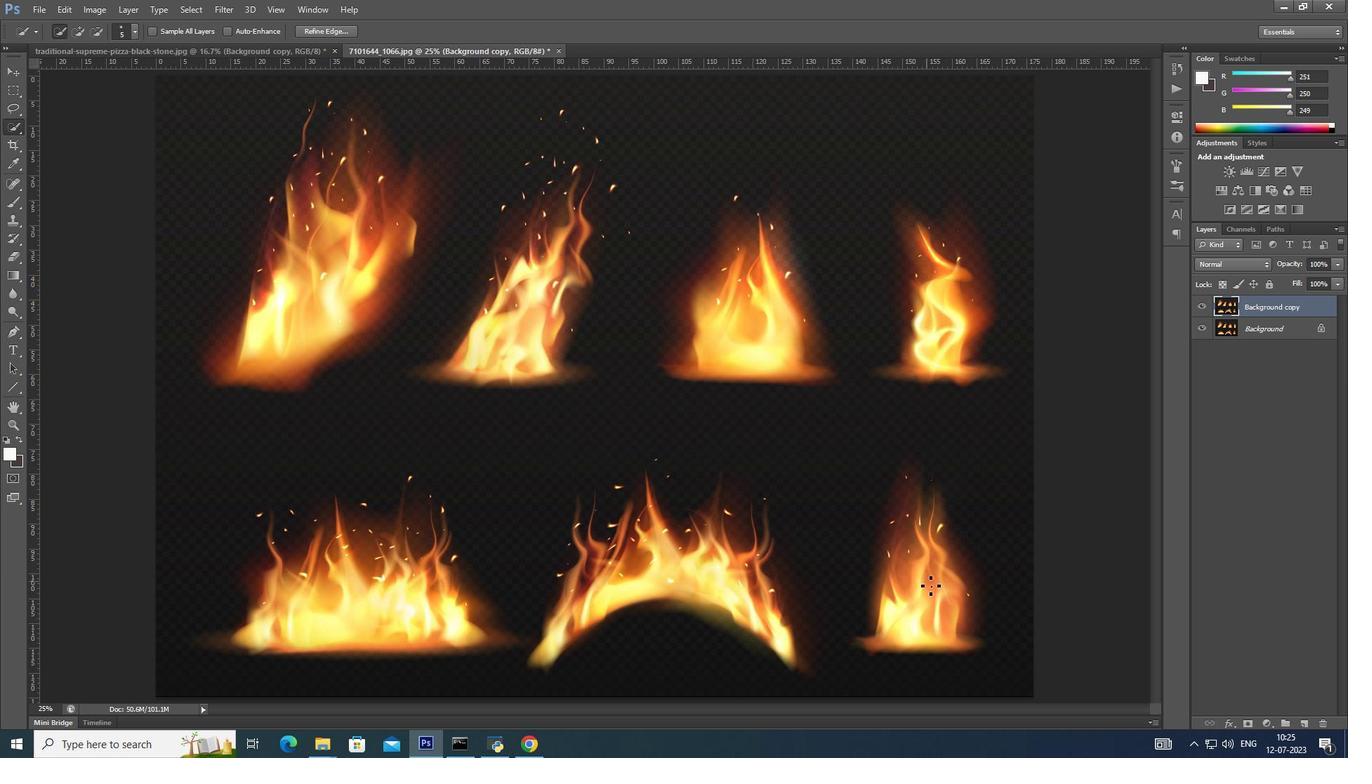 
Action: Mouse moved to (921, 570)
Screenshot: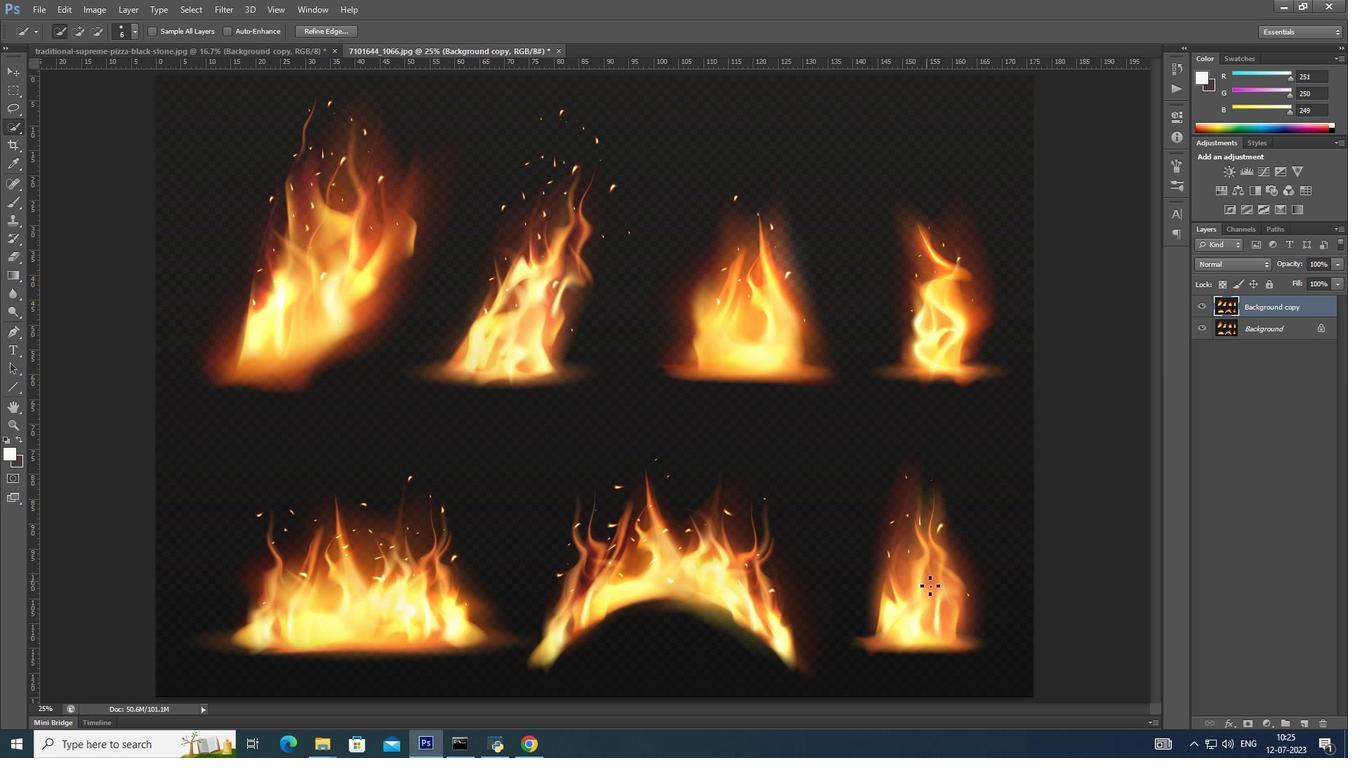 
Action: Key pressed ]
Screenshot: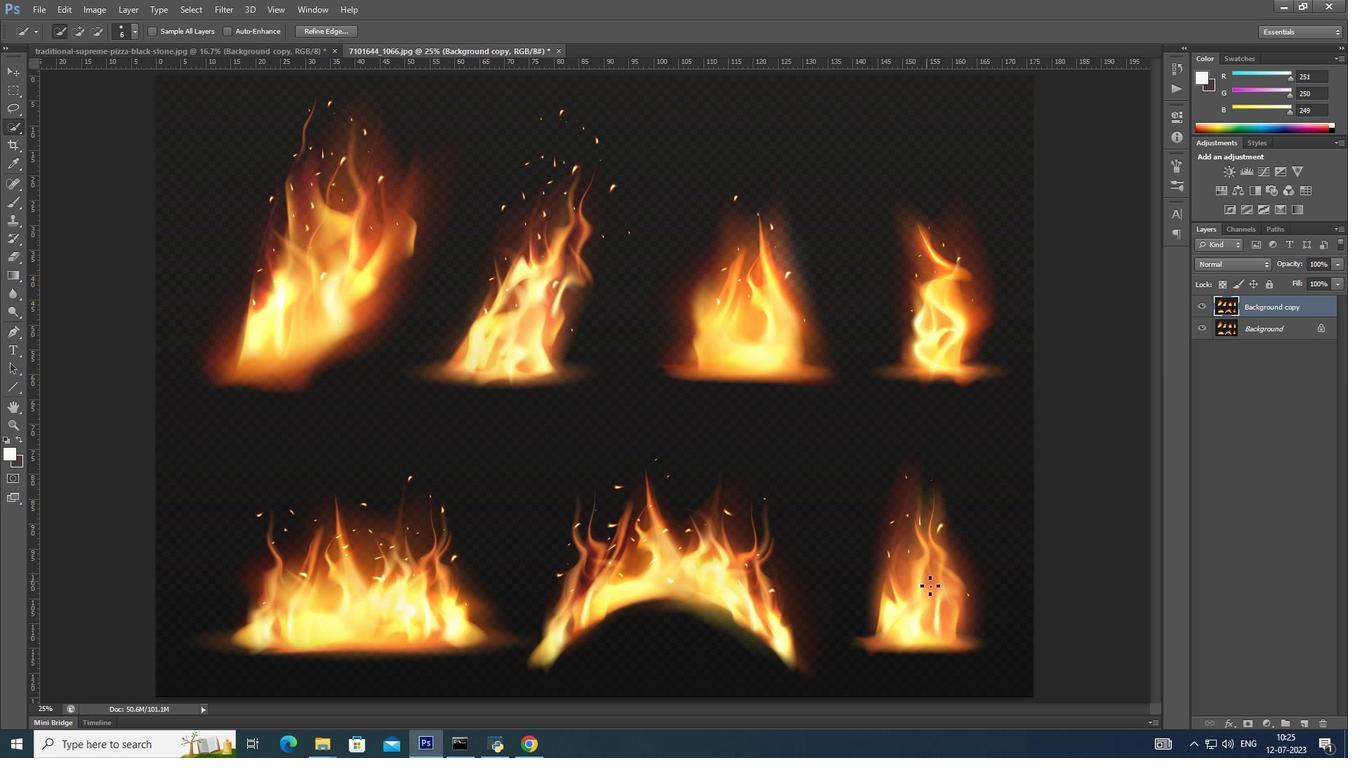 
Action: Mouse moved to (919, 568)
Screenshot: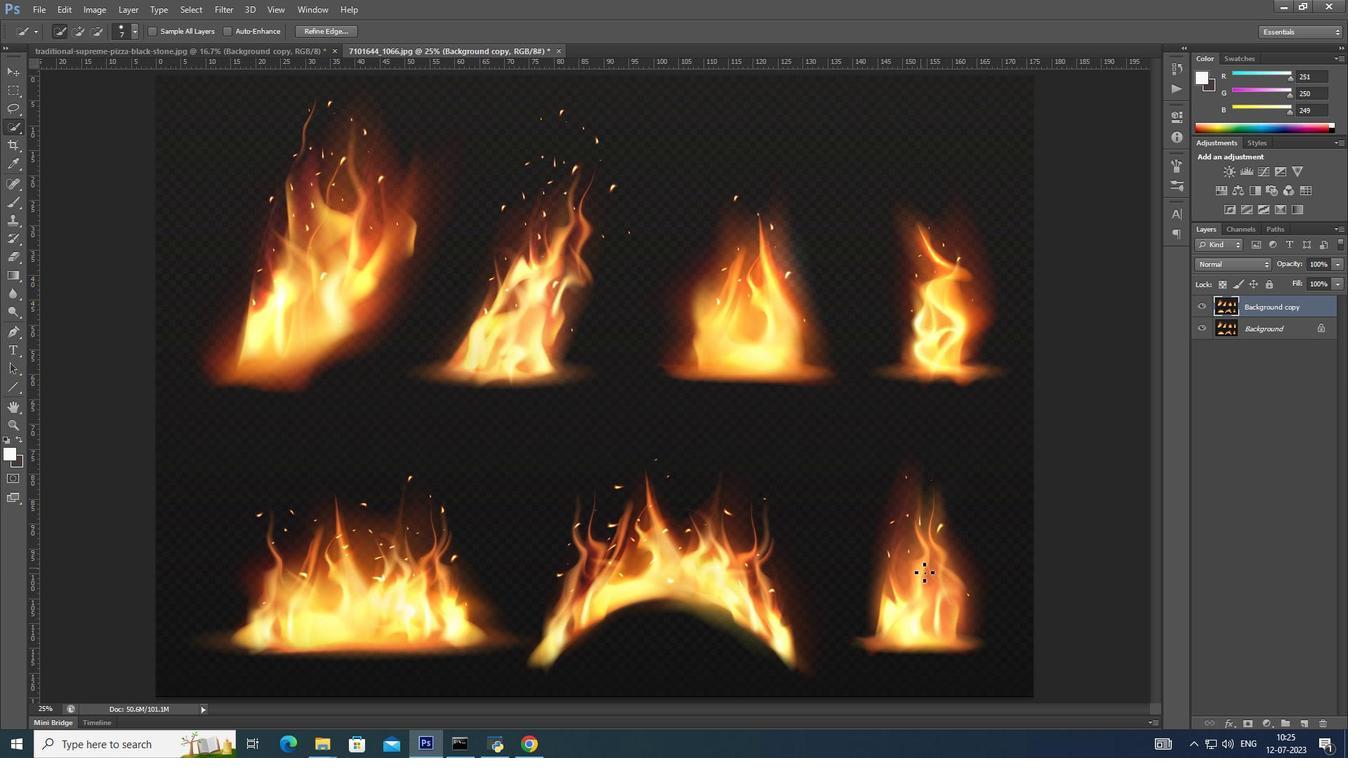 
Action: Key pressed ]]]]]]]]]]]]]]]]]]]]]]]]
Screenshot: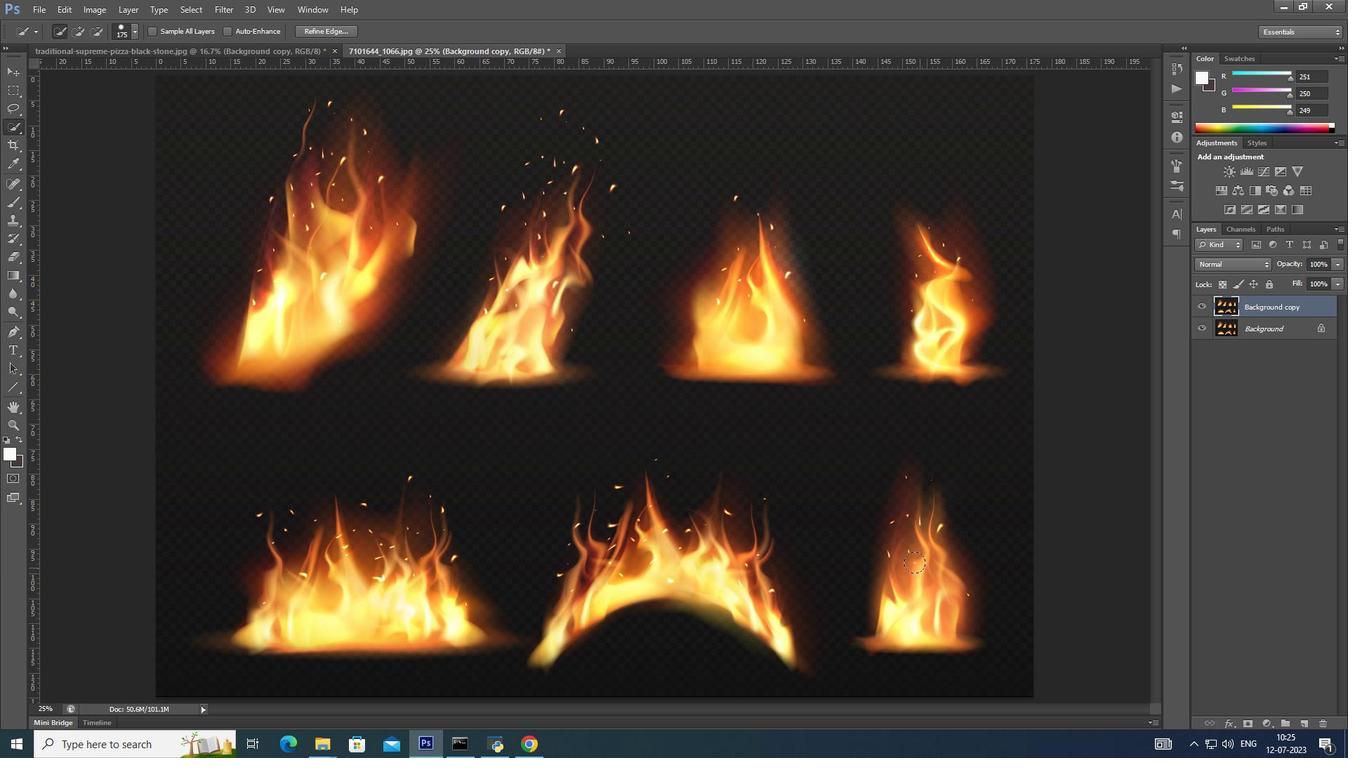 
Action: Mouse moved to (904, 620)
Screenshot: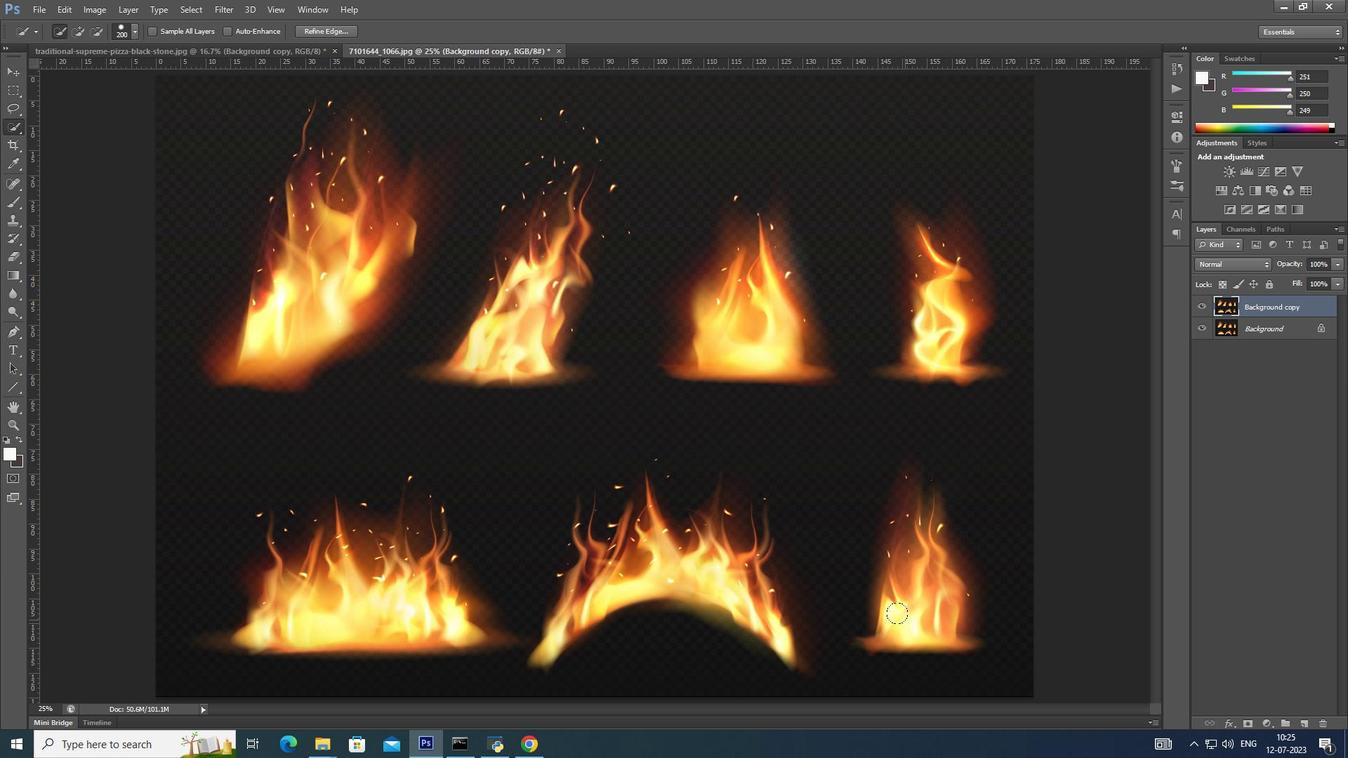 
Action: Mouse pressed left at (904, 620)
Screenshot: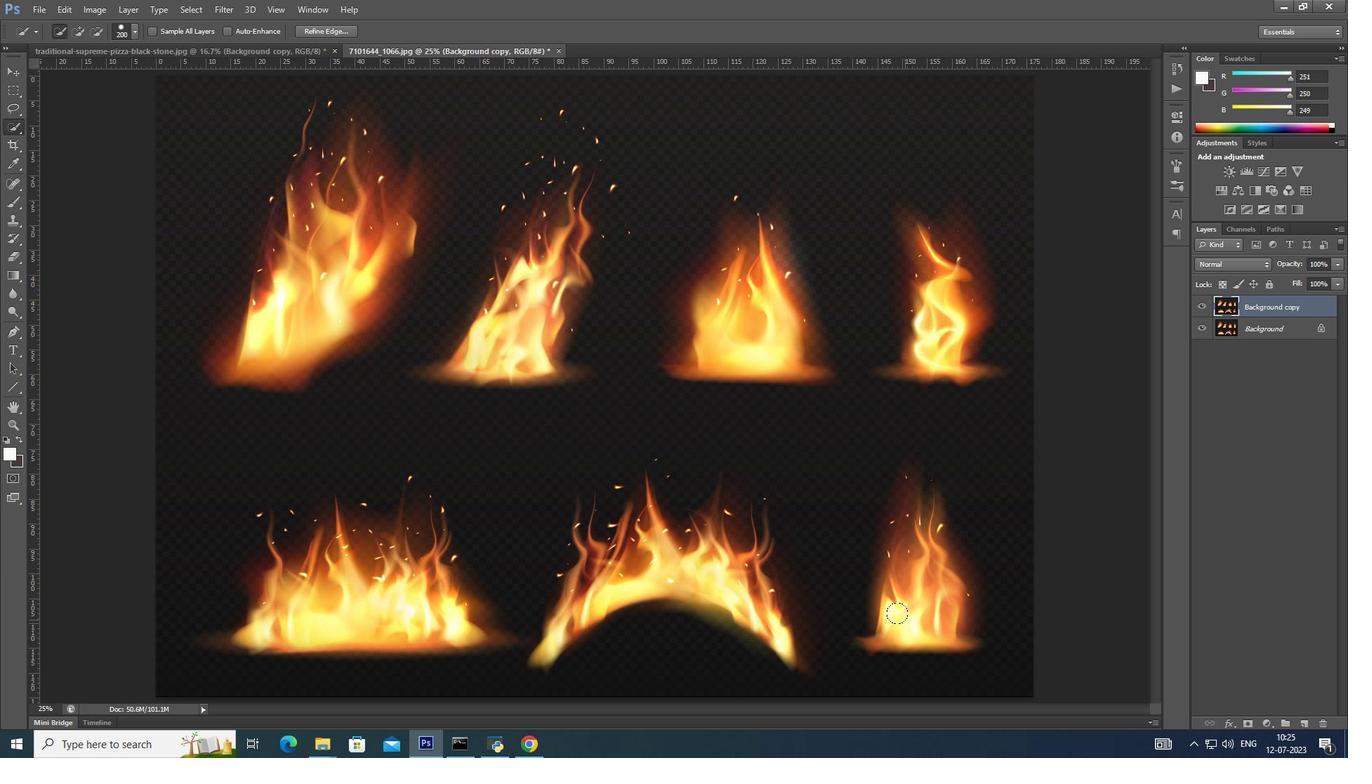 
Action: Mouse moved to (928, 608)
Screenshot: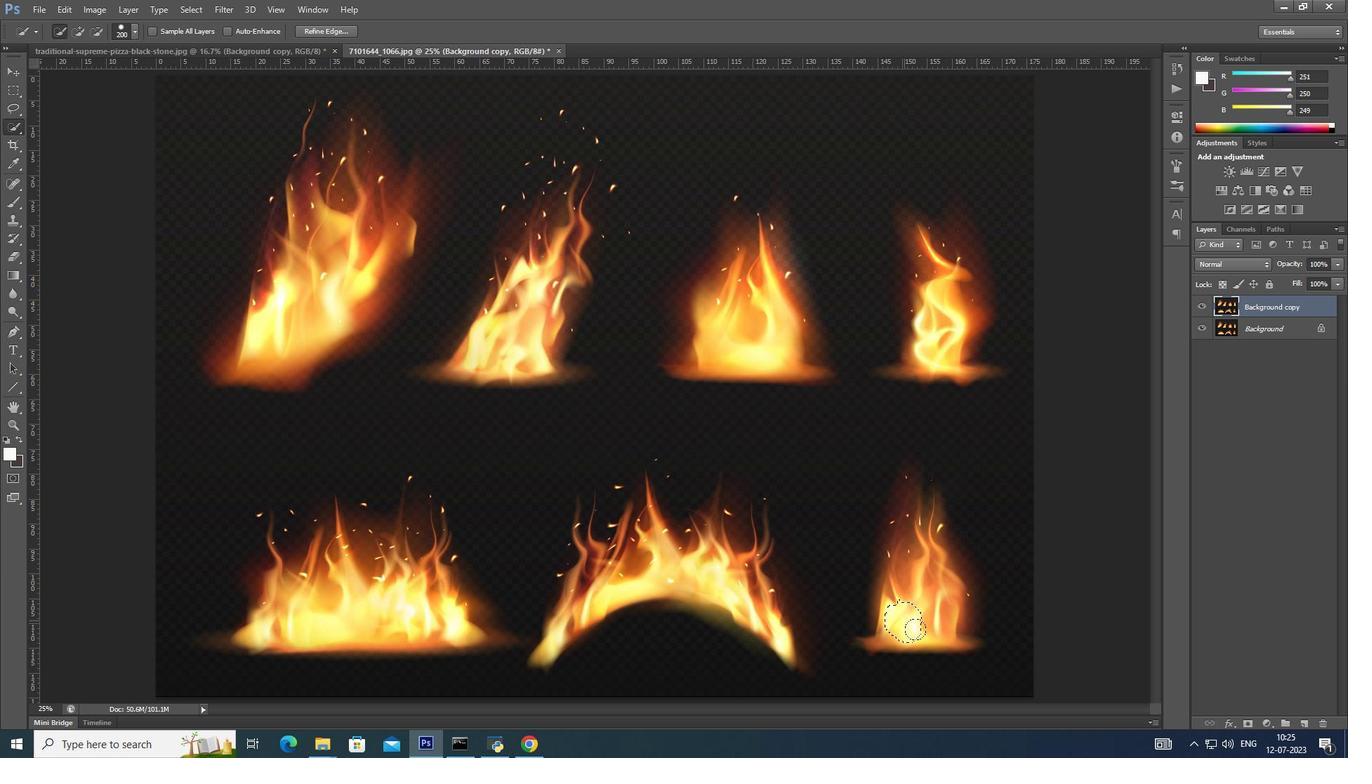 
Action: Mouse pressed left at (928, 608)
Screenshot: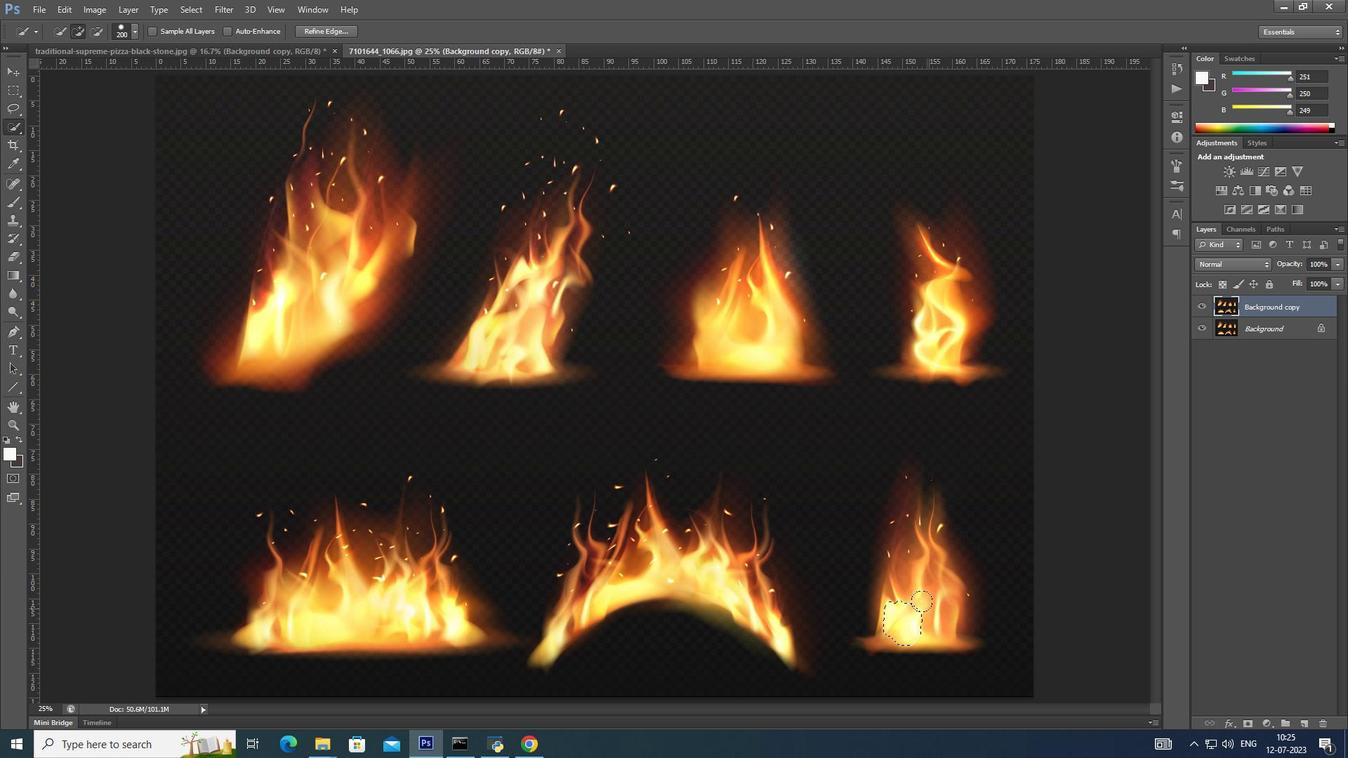 
Action: Mouse moved to (913, 572)
Screenshot: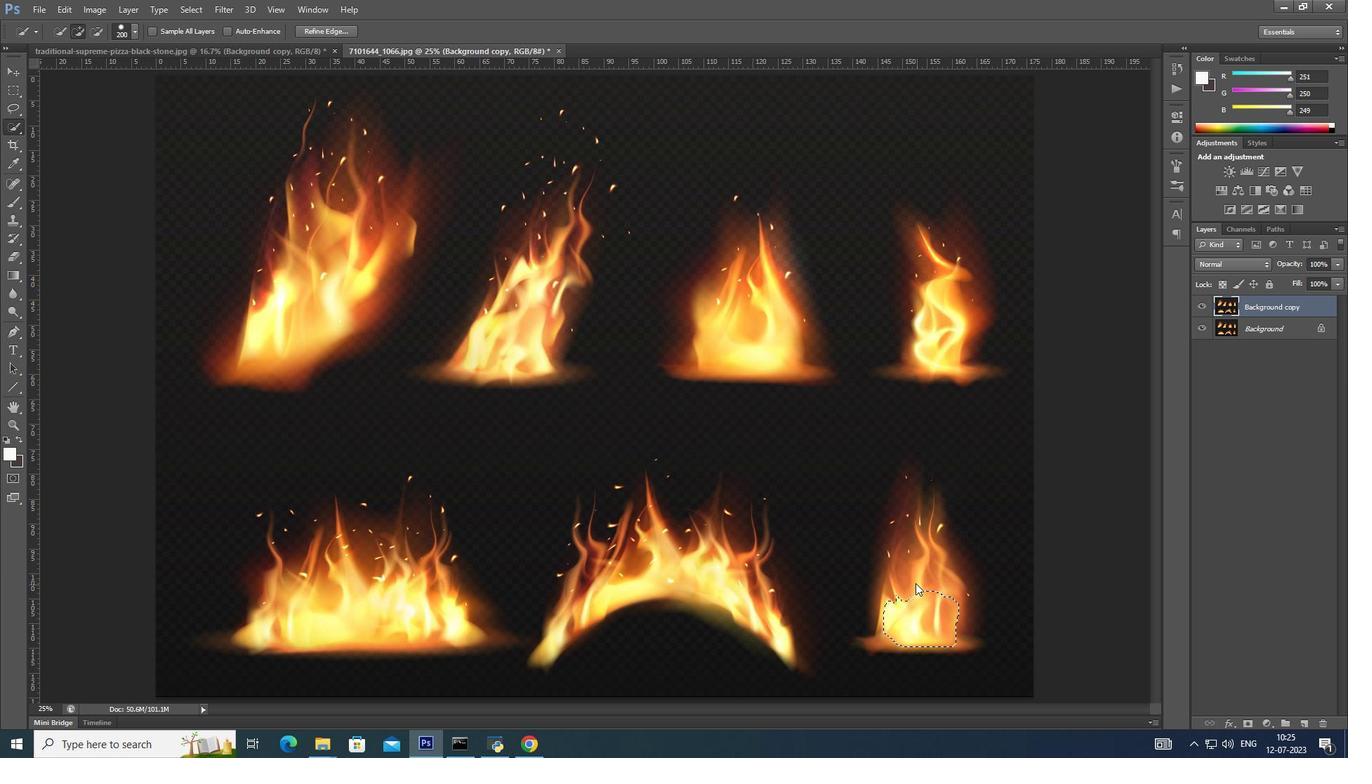
Action: Mouse pressed left at (913, 572)
Screenshot: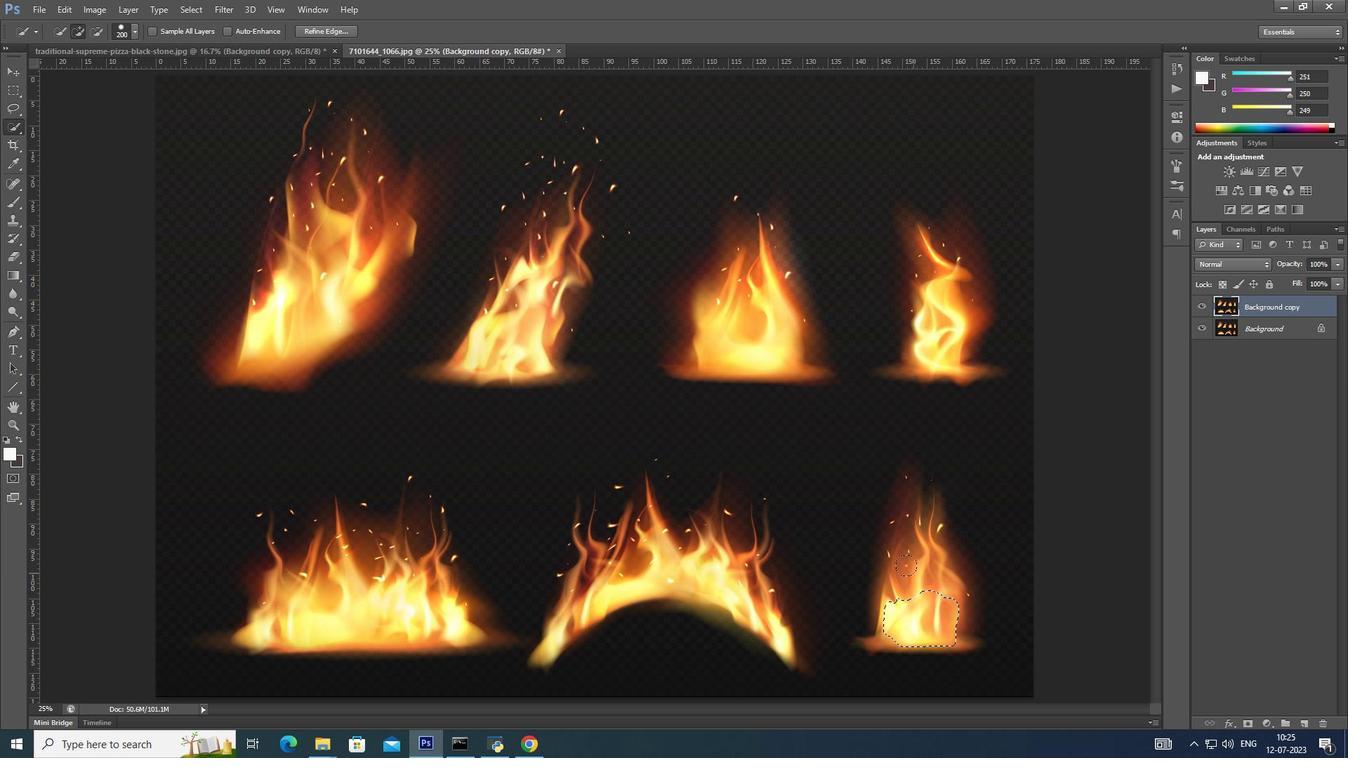 
Action: Mouse moved to (891, 628)
Screenshot: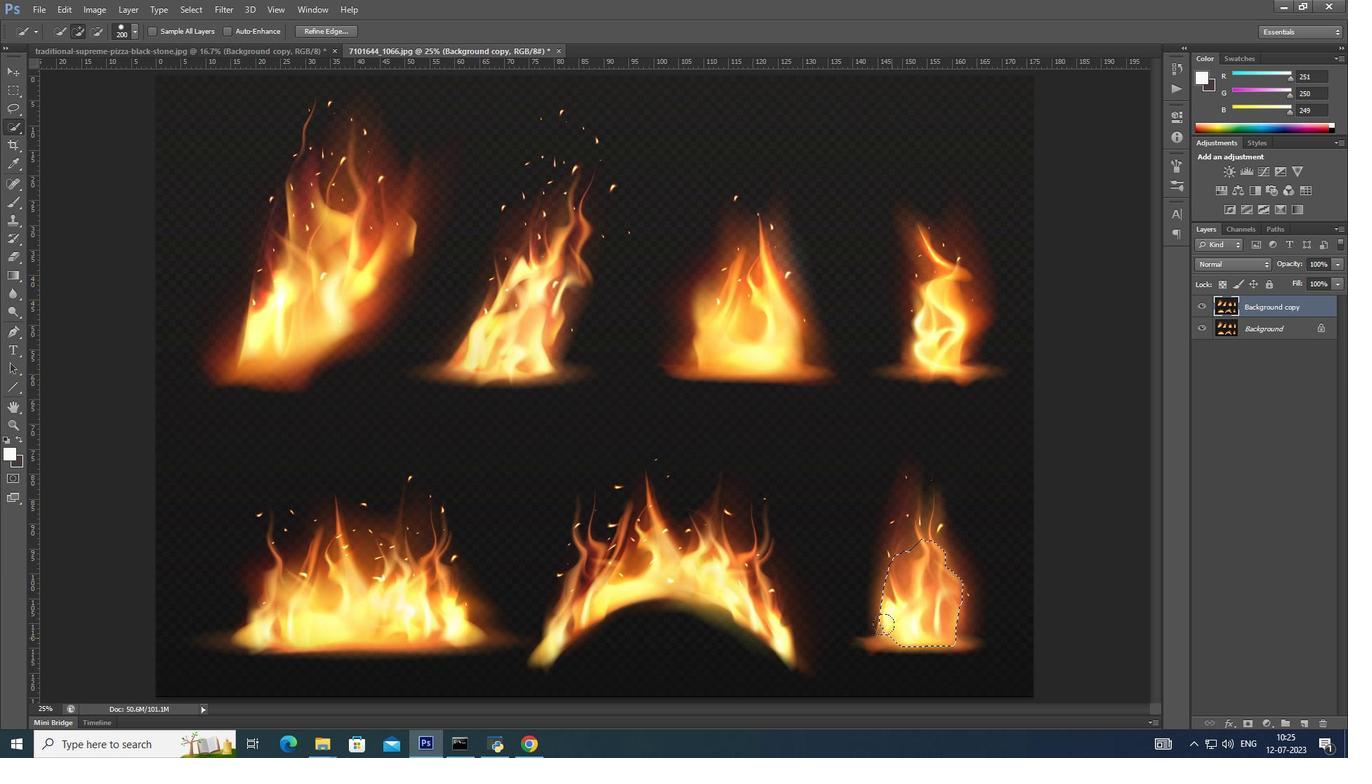 
Action: Mouse pressed left at (891, 628)
Screenshot: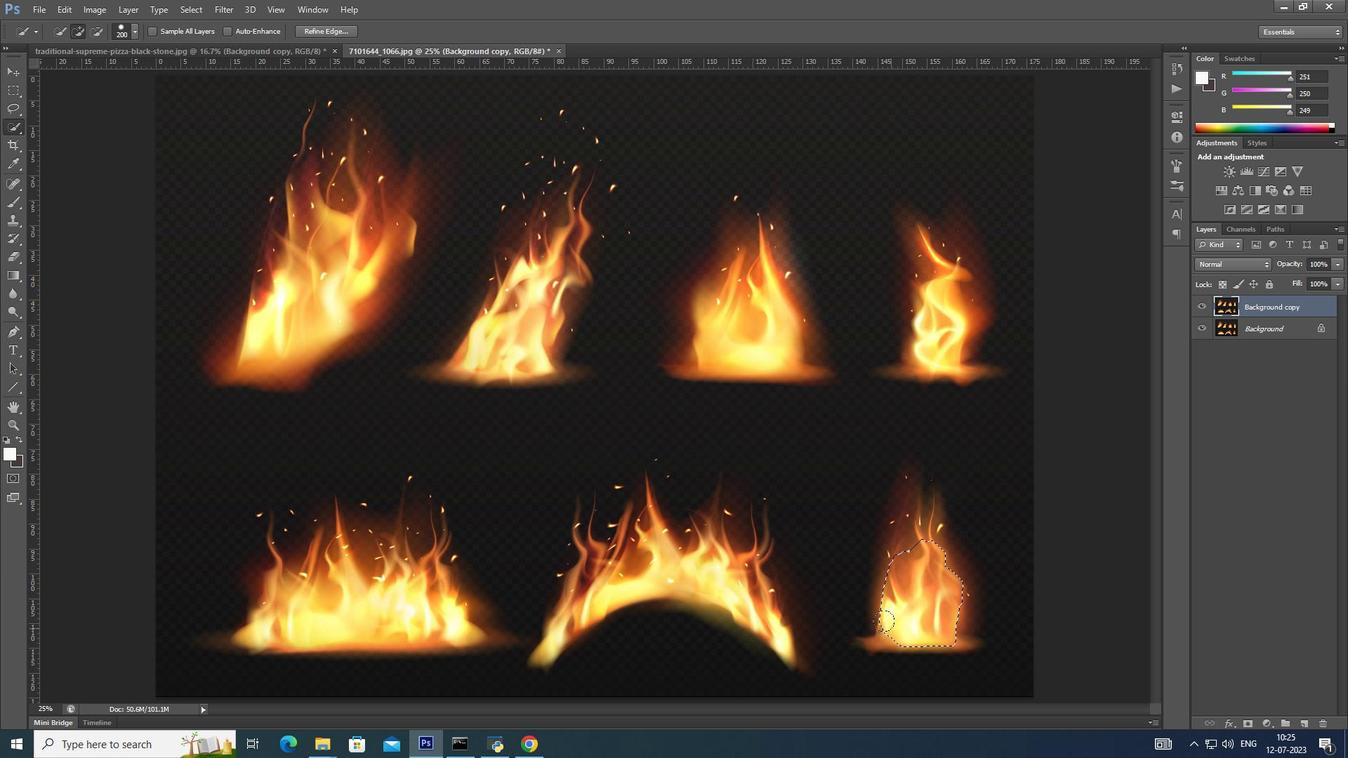 
Action: Mouse moved to (953, 631)
Screenshot: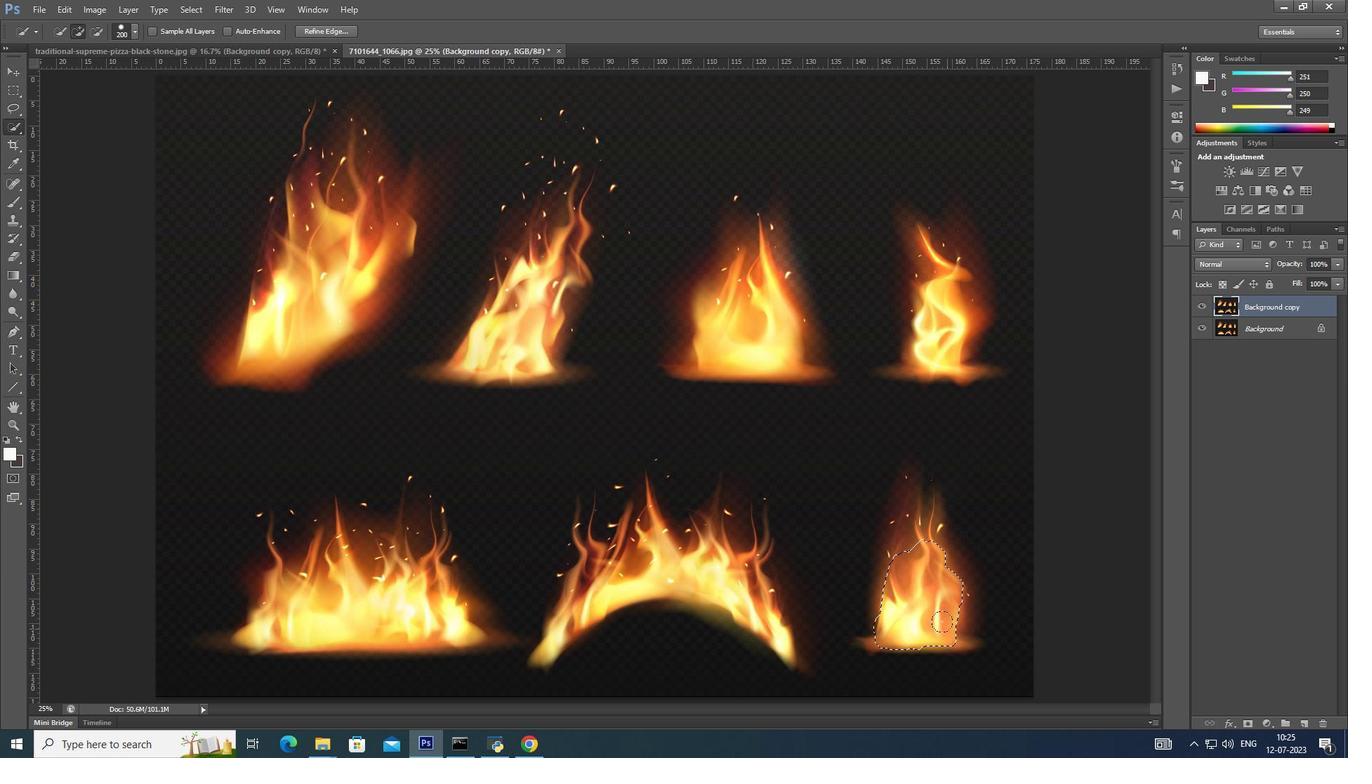 
Action: Mouse pressed left at (953, 631)
Screenshot: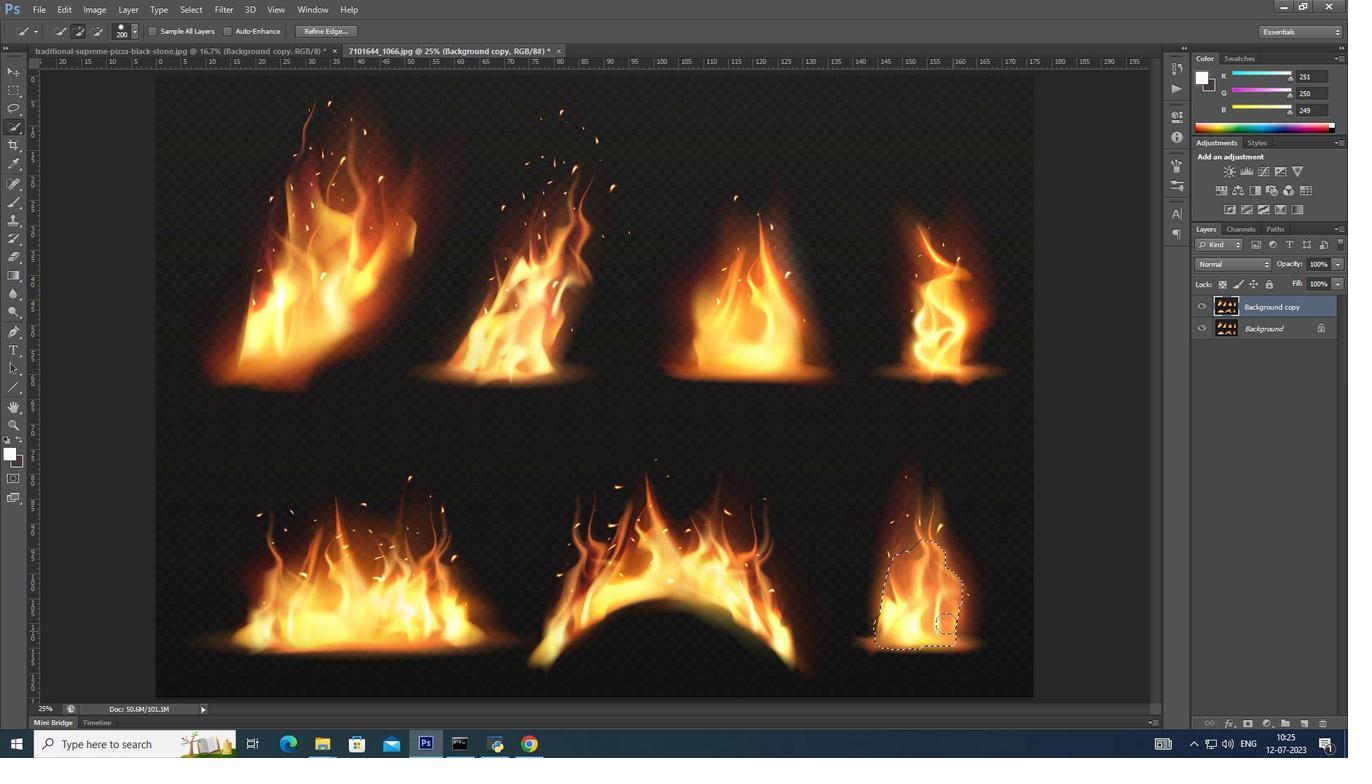 
Action: Mouse moved to (928, 549)
Screenshot: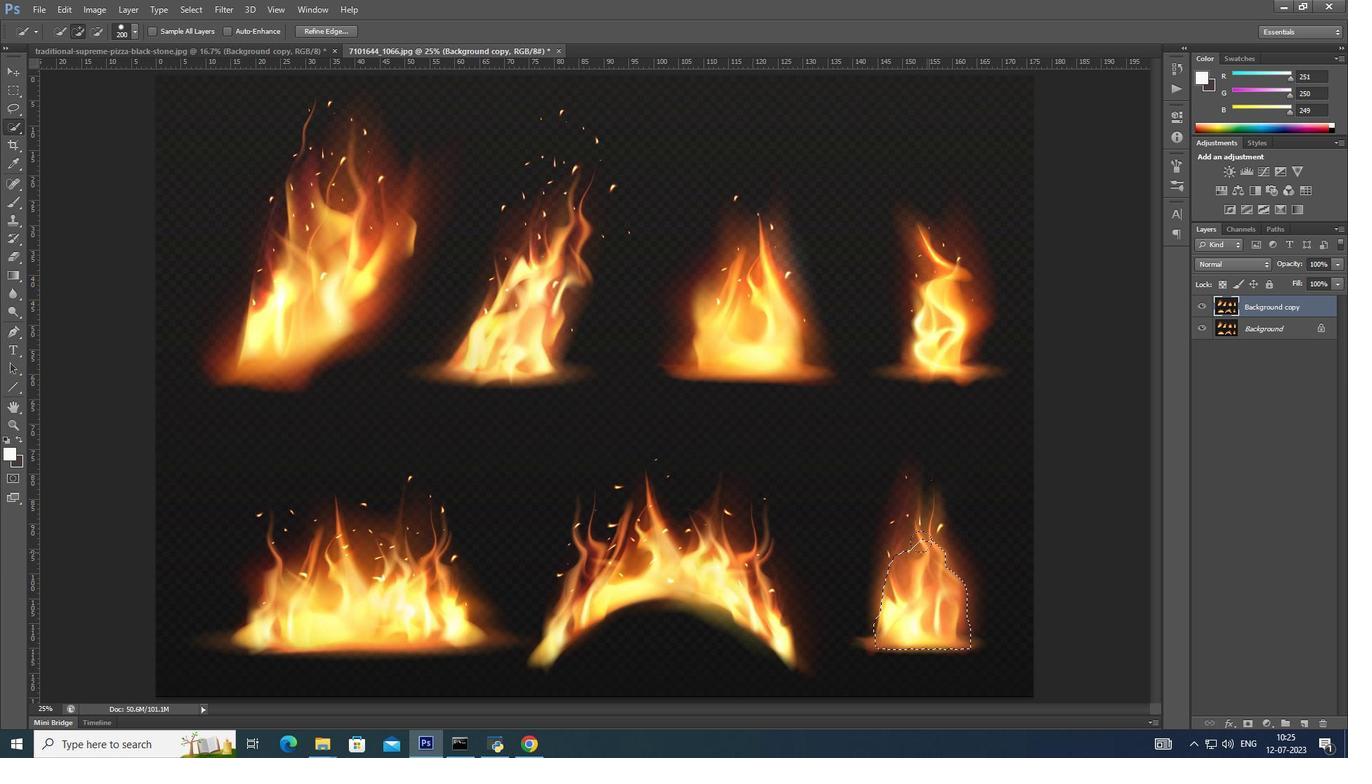 
Action: Mouse pressed left at (928, 549)
Screenshot: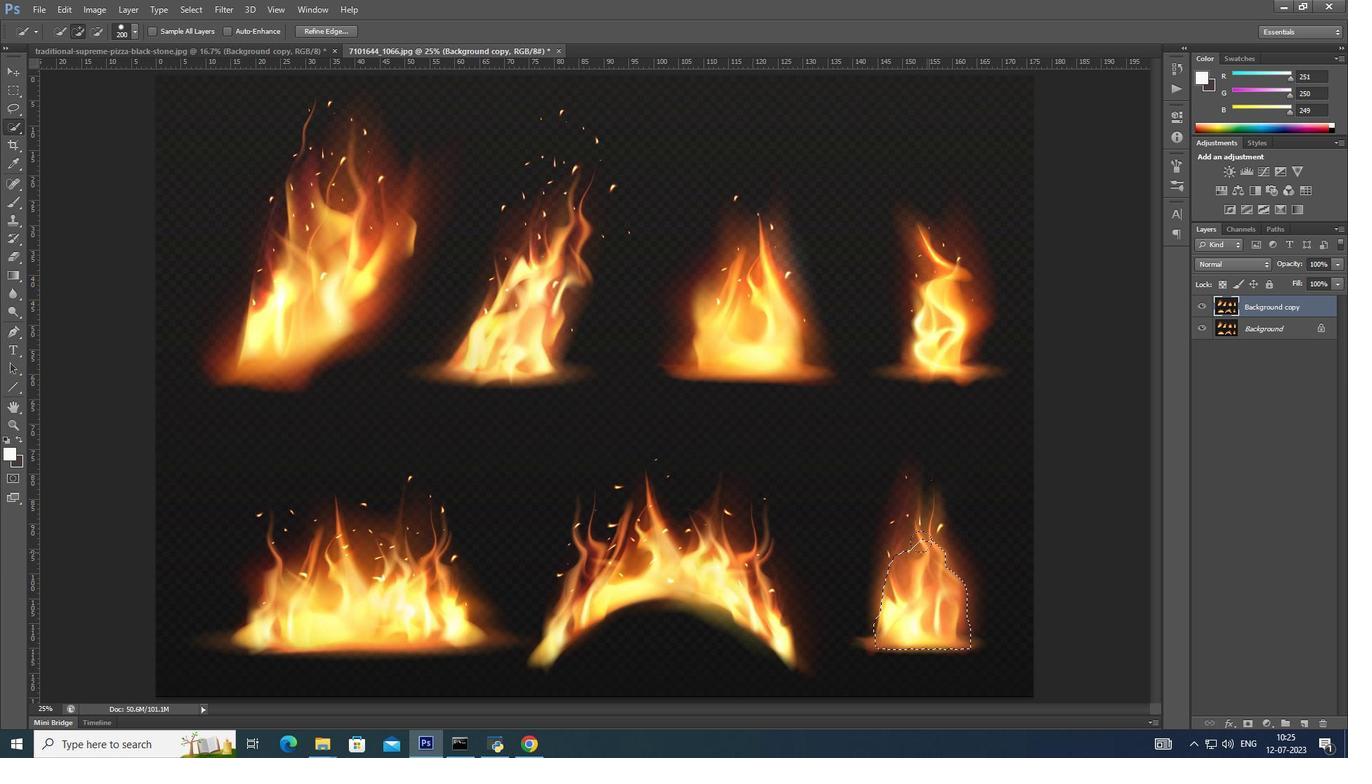 
Action: Mouse moved to (916, 520)
Screenshot: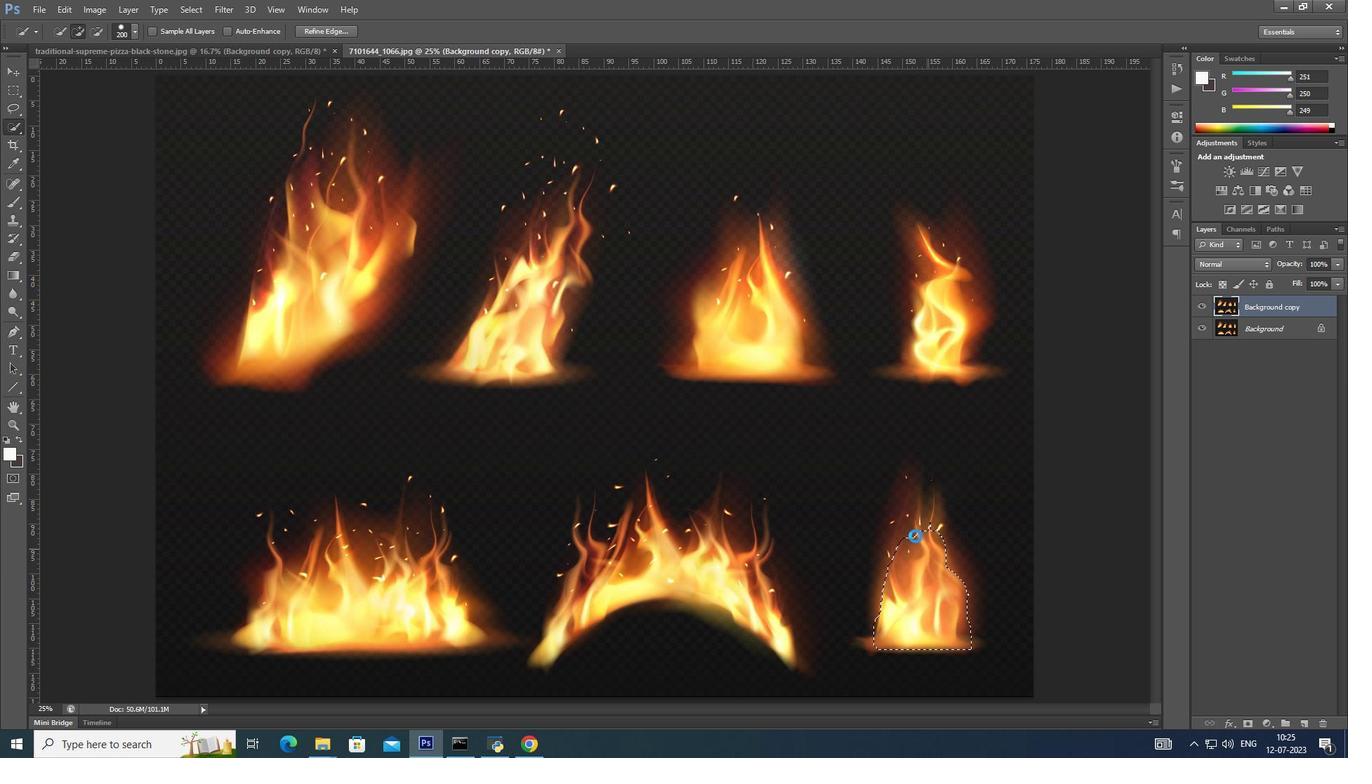 
Action: Mouse pressed left at (916, 520)
Screenshot: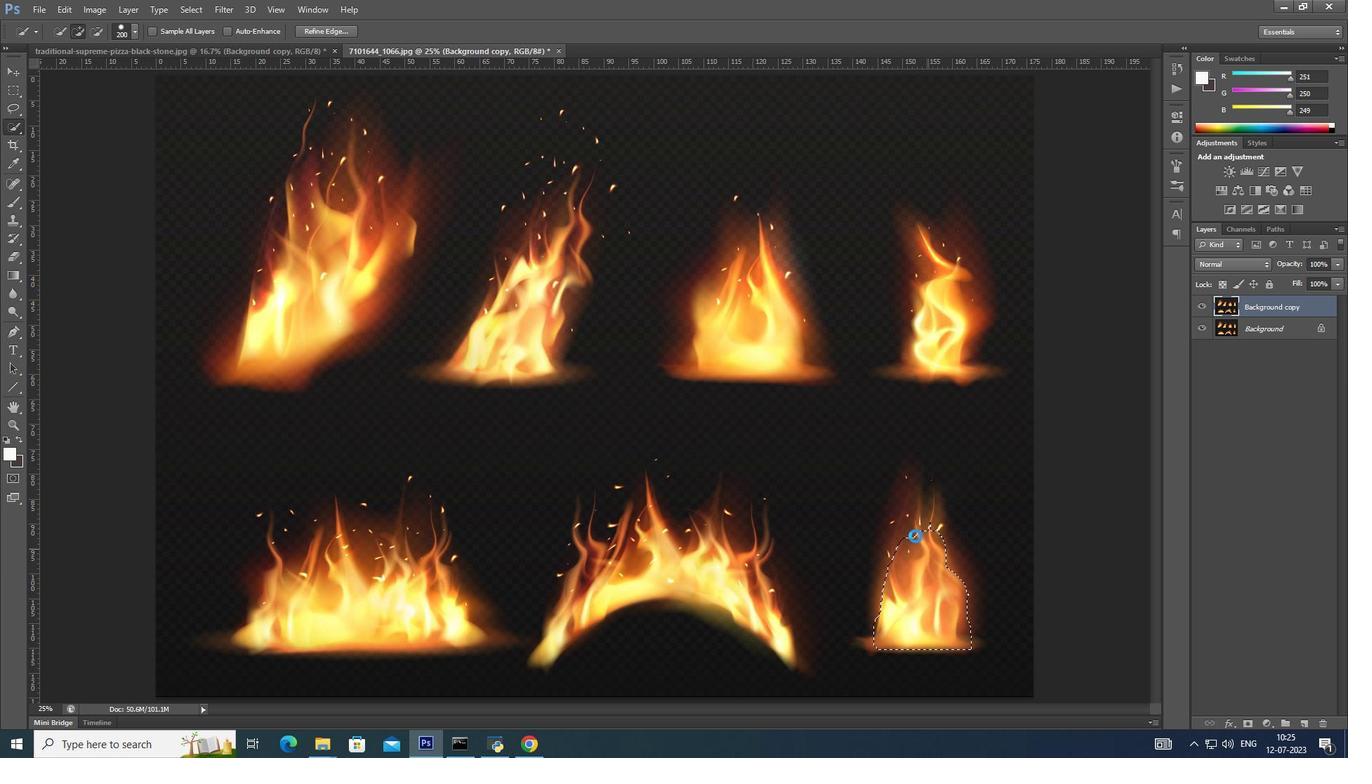
Action: Mouse moved to (912, 499)
Screenshot: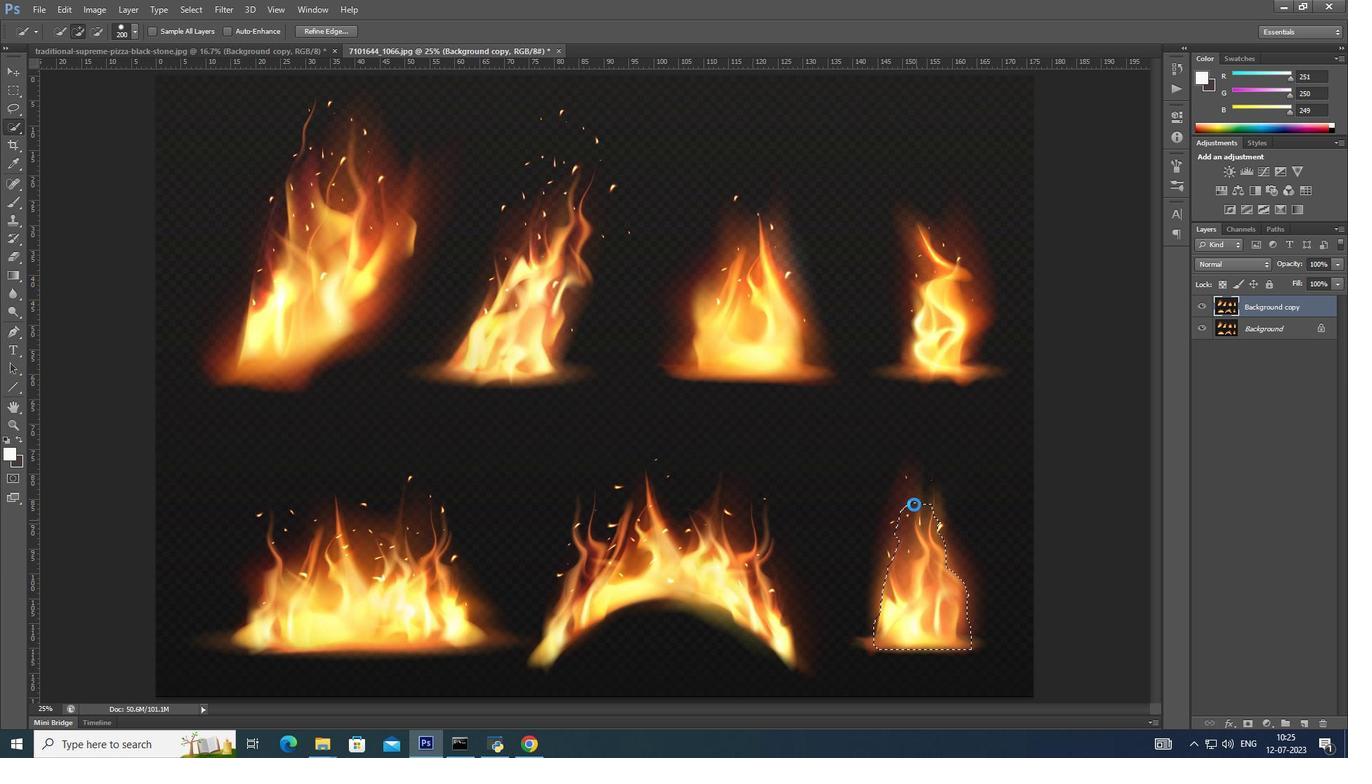 
Action: Mouse pressed left at (912, 499)
Screenshot: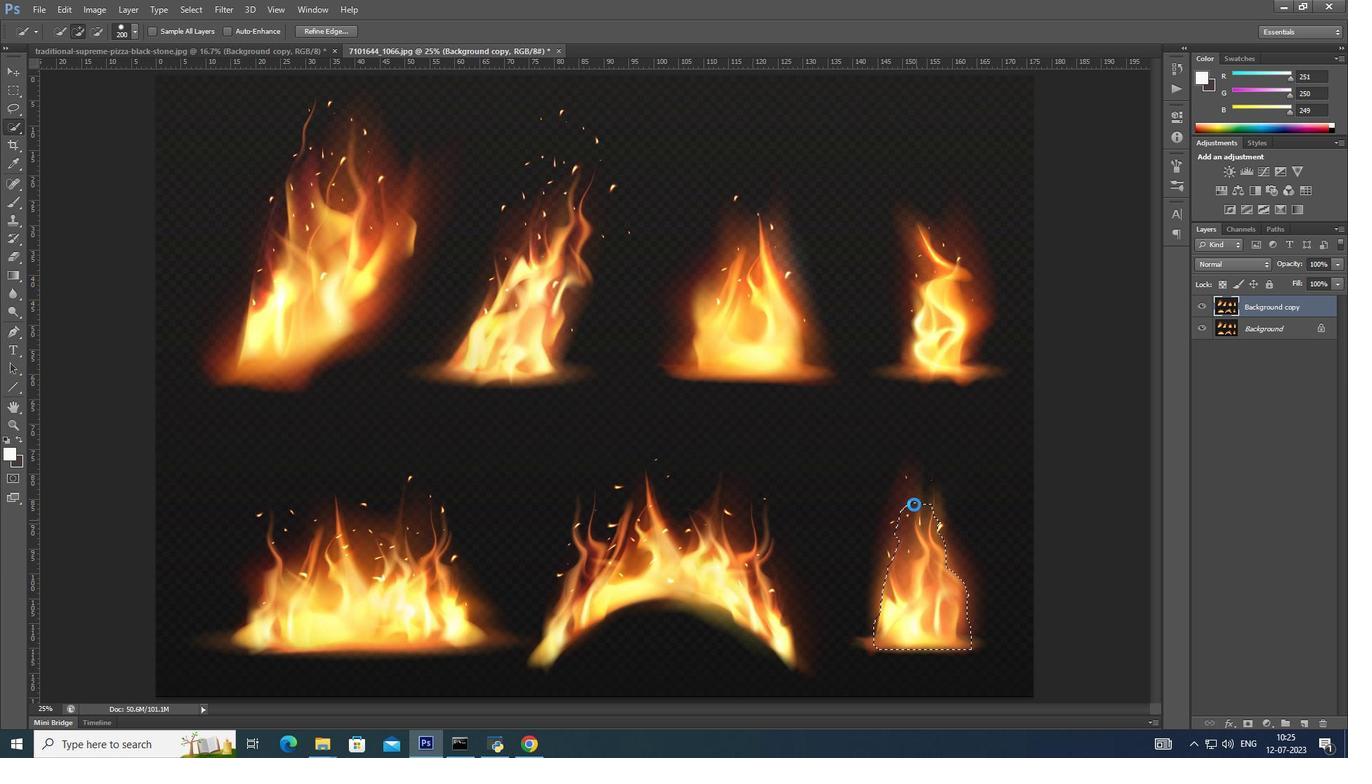 
Action: Mouse moved to (916, 481)
Screenshot: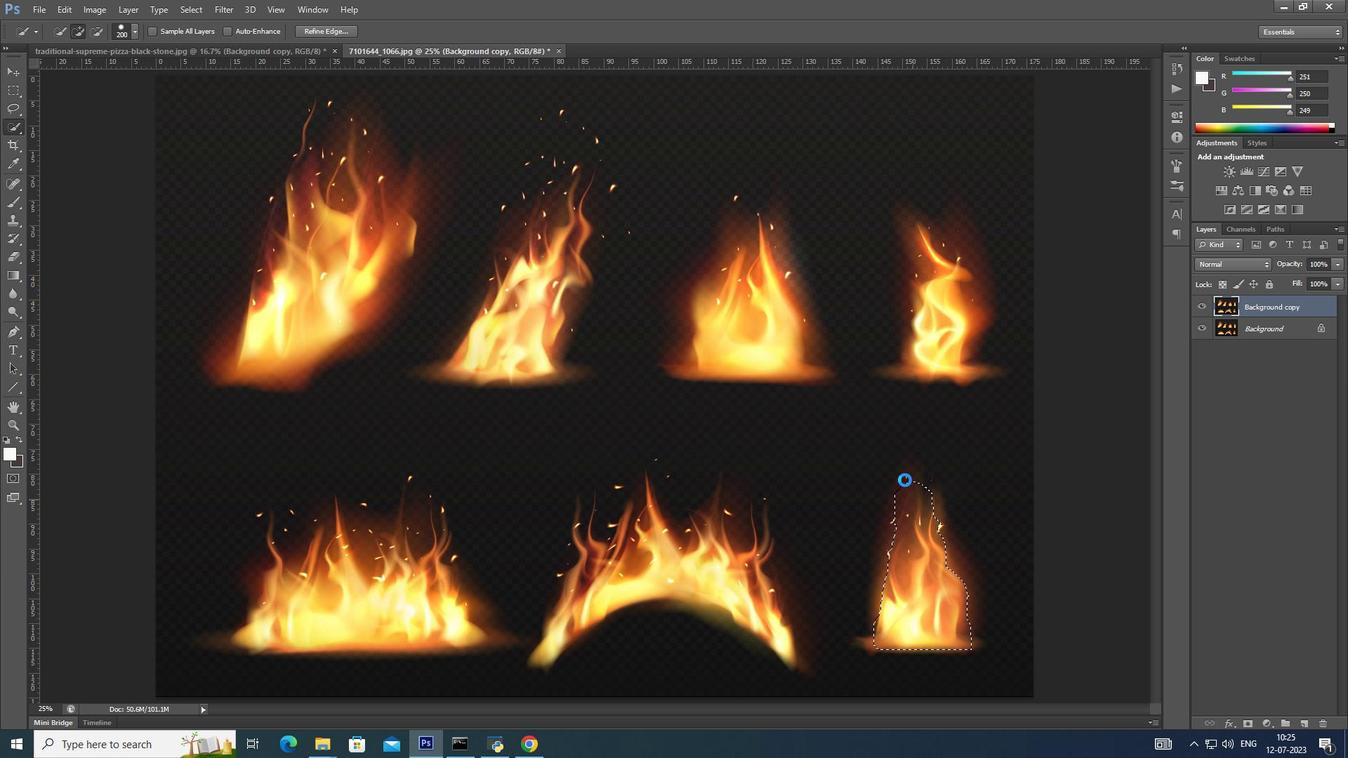 
Action: Mouse pressed left at (916, 481)
Screenshot: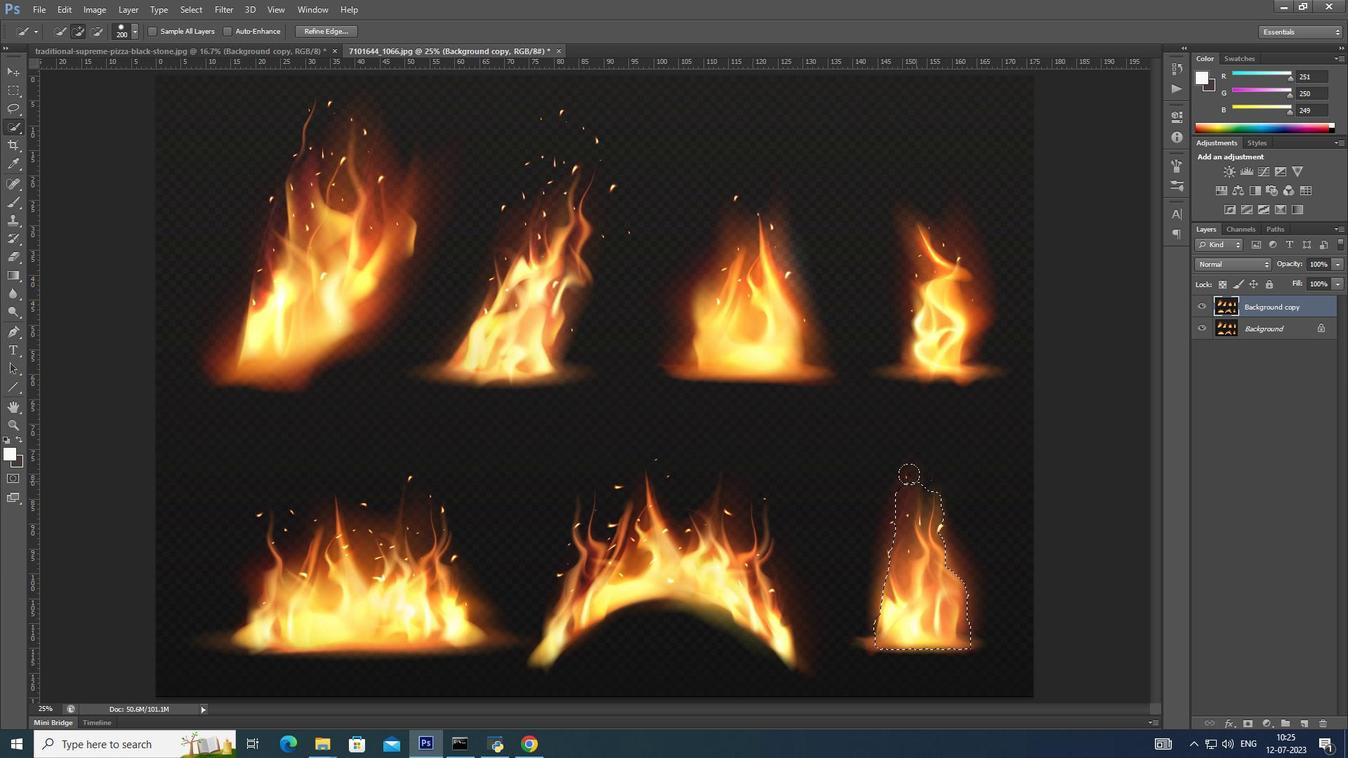 
Action: Mouse moved to (934, 558)
Screenshot: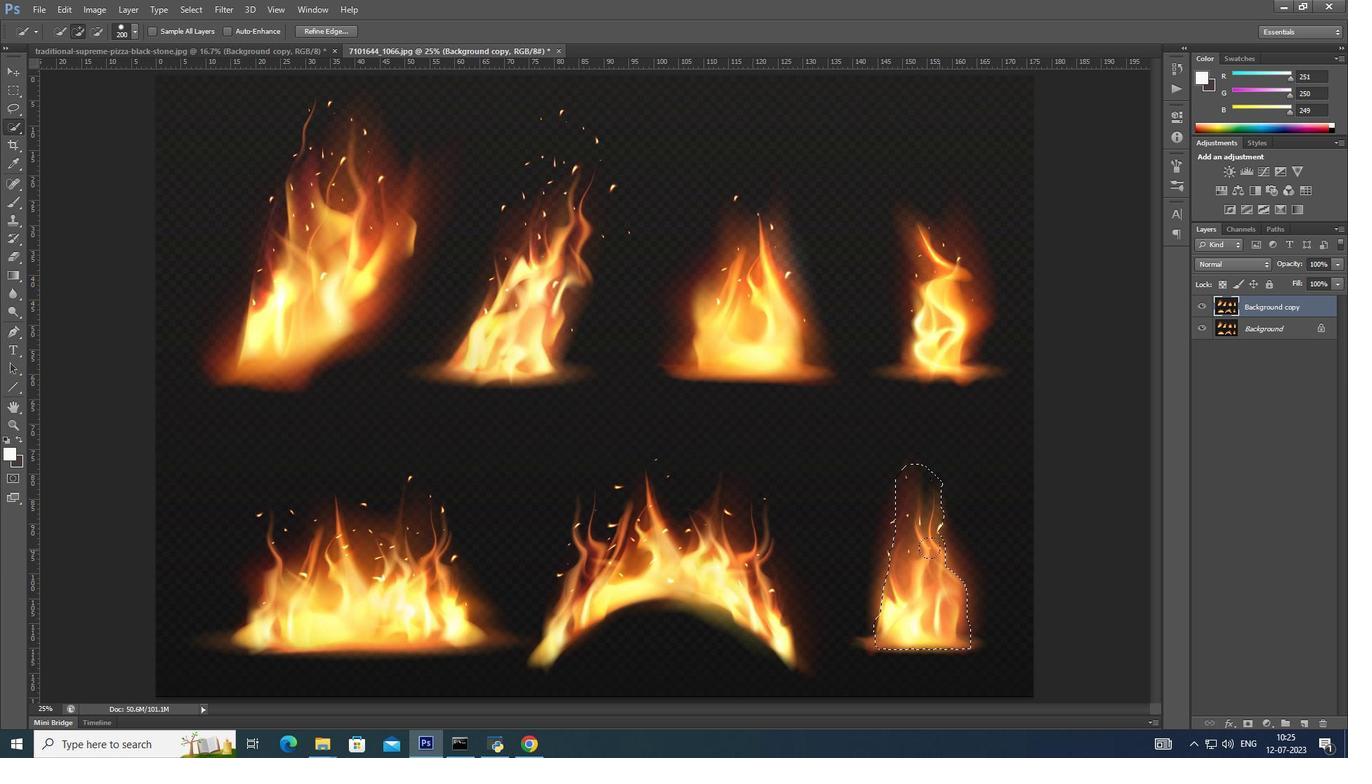 
Action: Mouse pressed left at (934, 558)
Screenshot: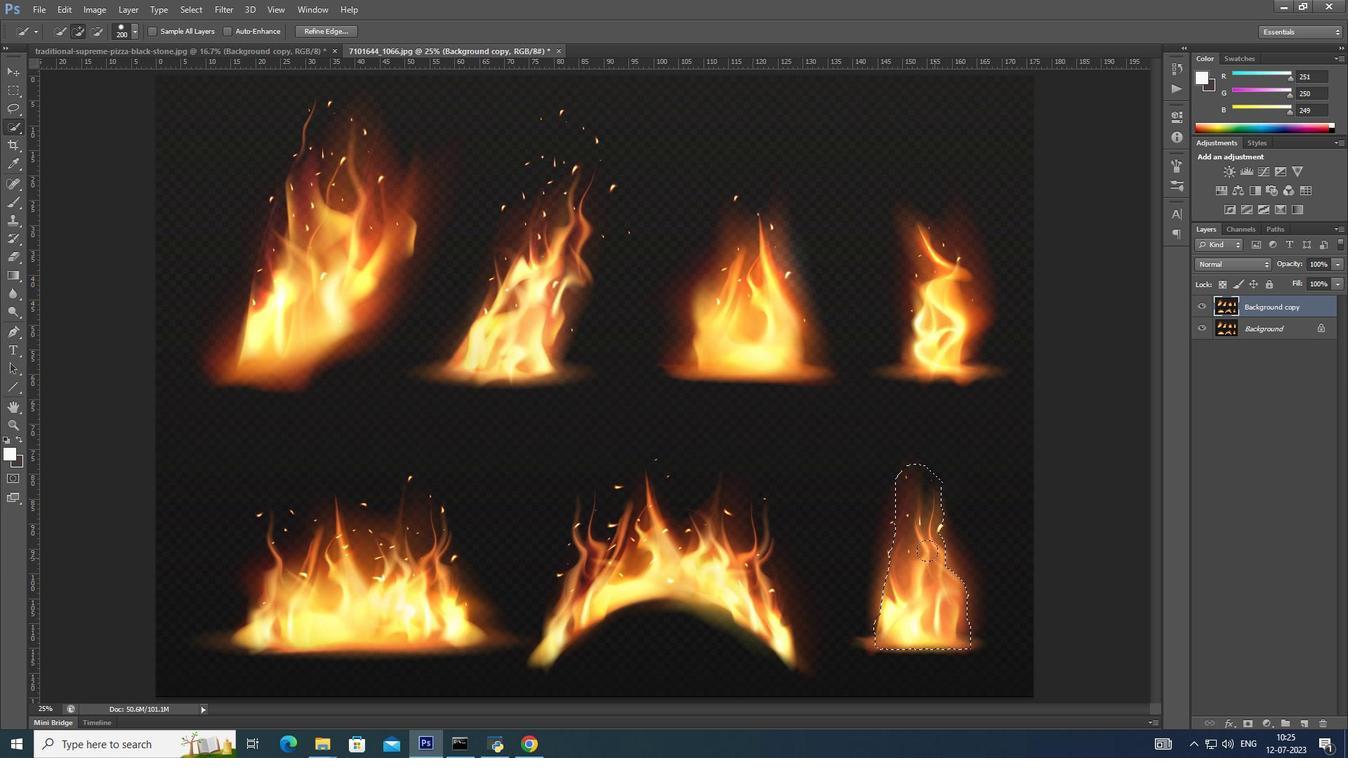 
Action: Mouse moved to (947, 561)
Screenshot: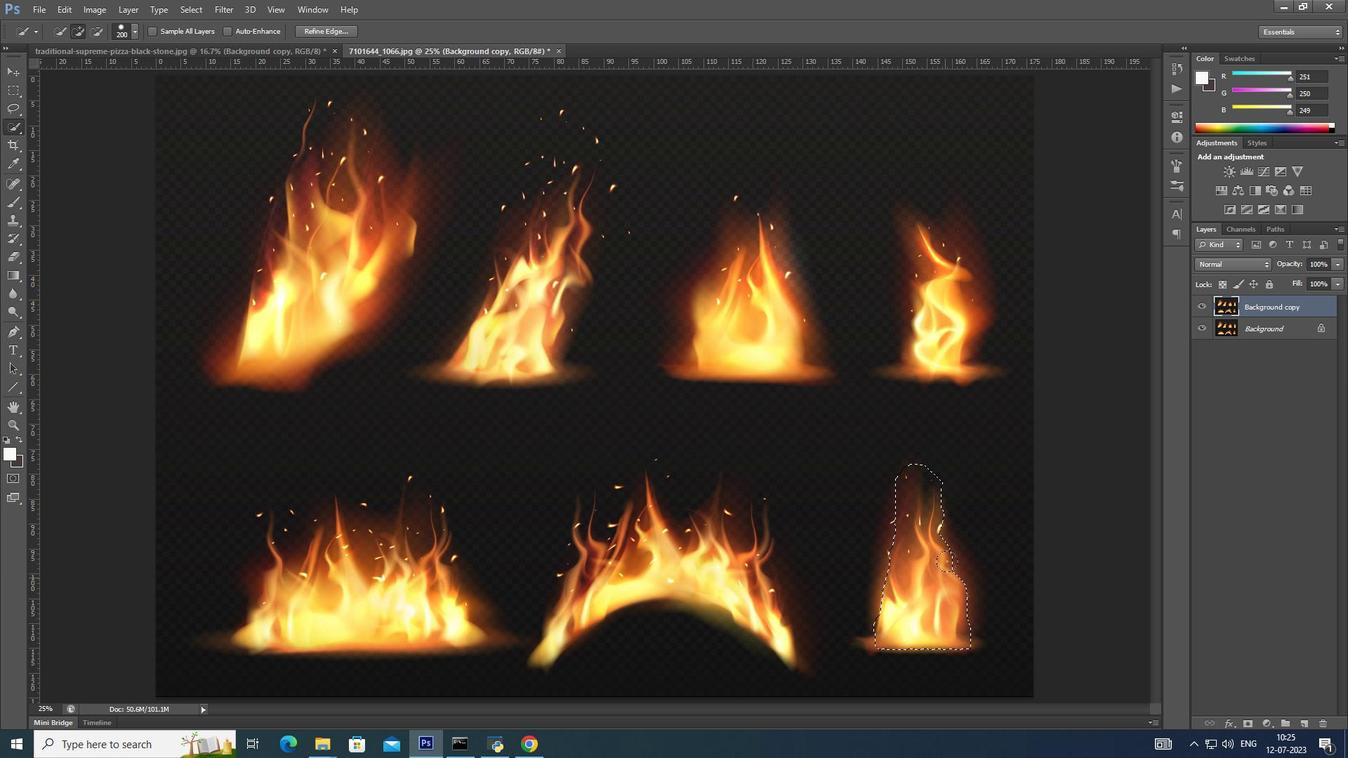 
Action: Mouse pressed left at (947, 561)
Screenshot: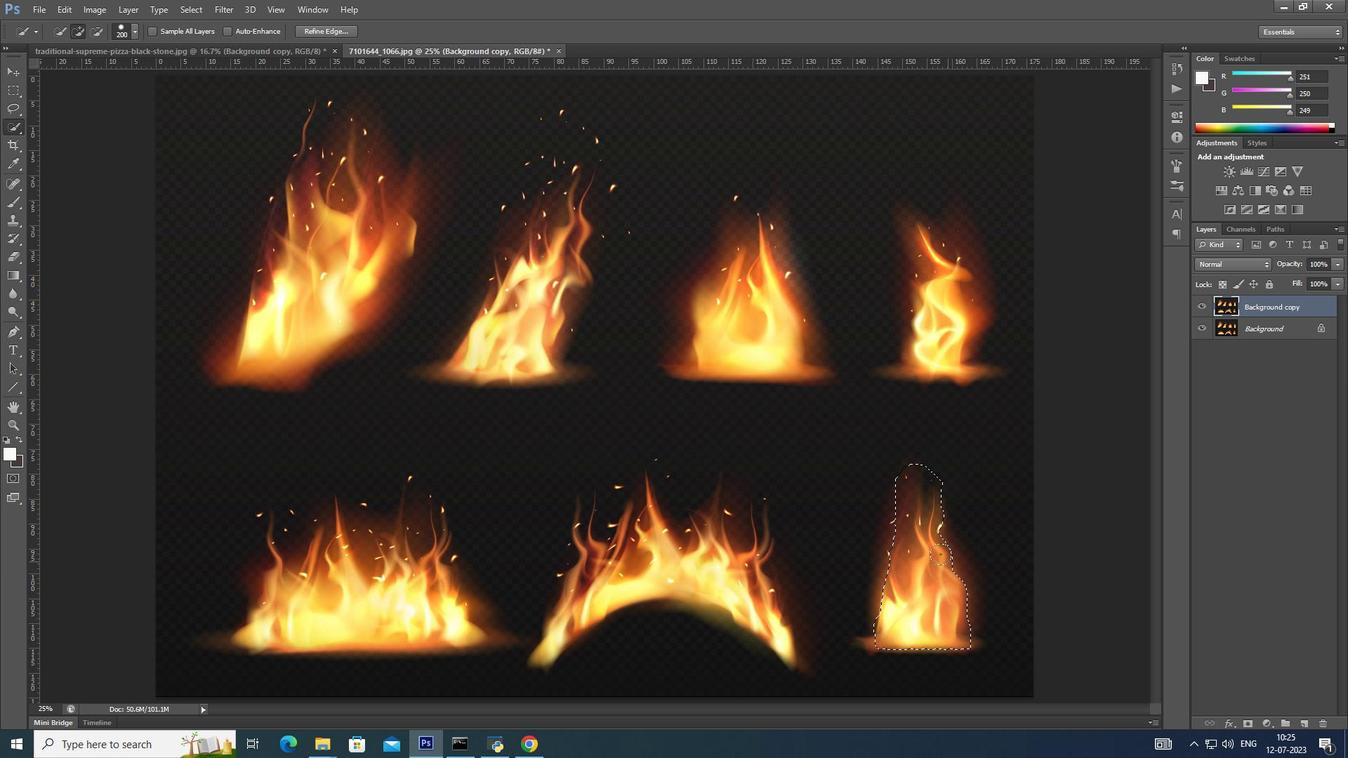 
Action: Mouse moved to (964, 584)
Screenshot: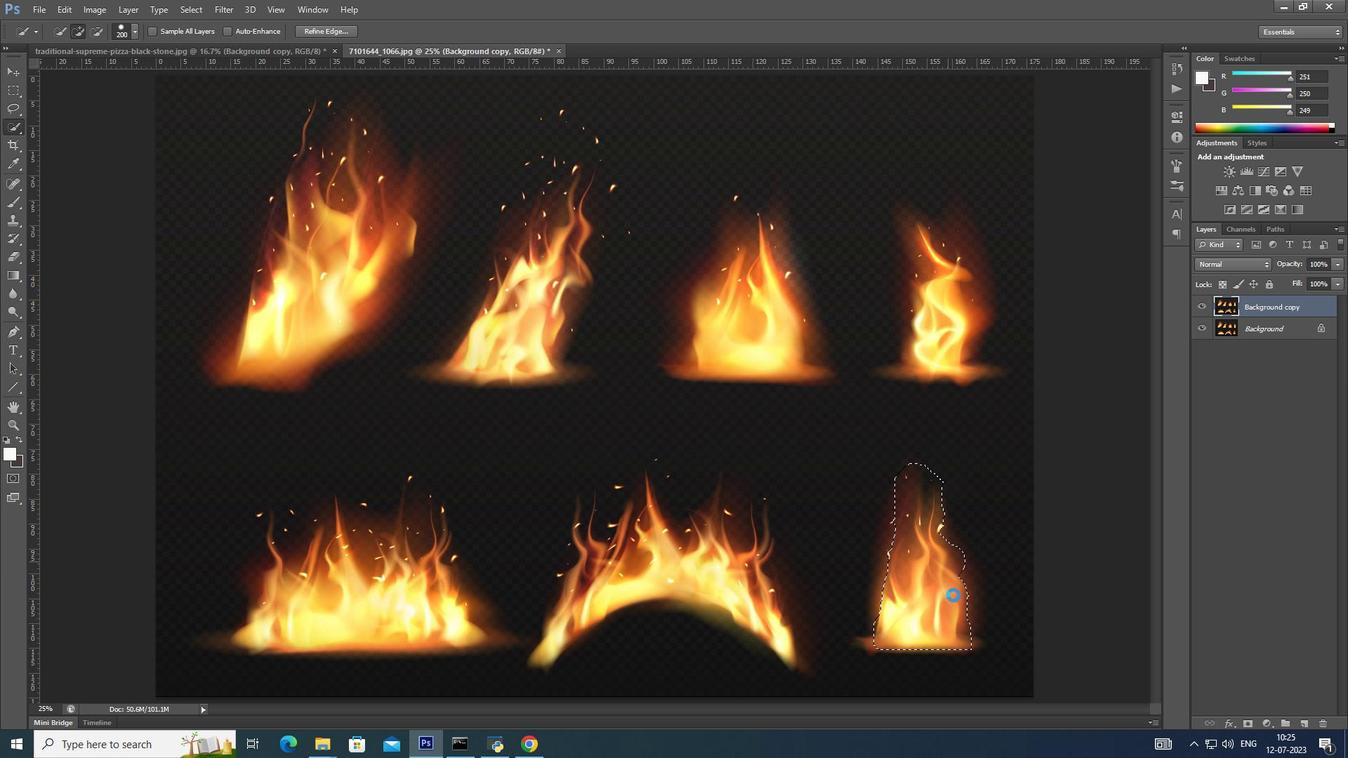 
Action: Mouse pressed left at (964, 584)
Screenshot: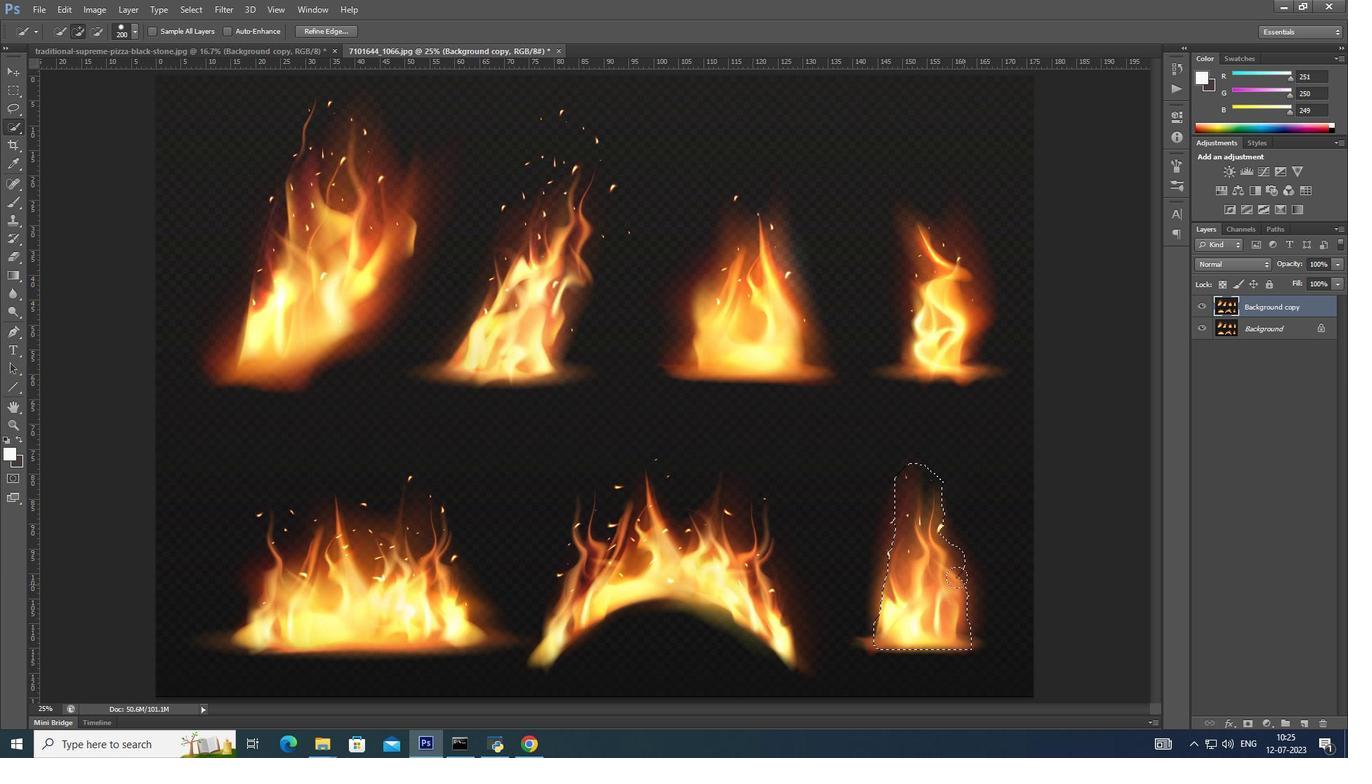 
Action: Mouse moved to (885, 625)
Screenshot: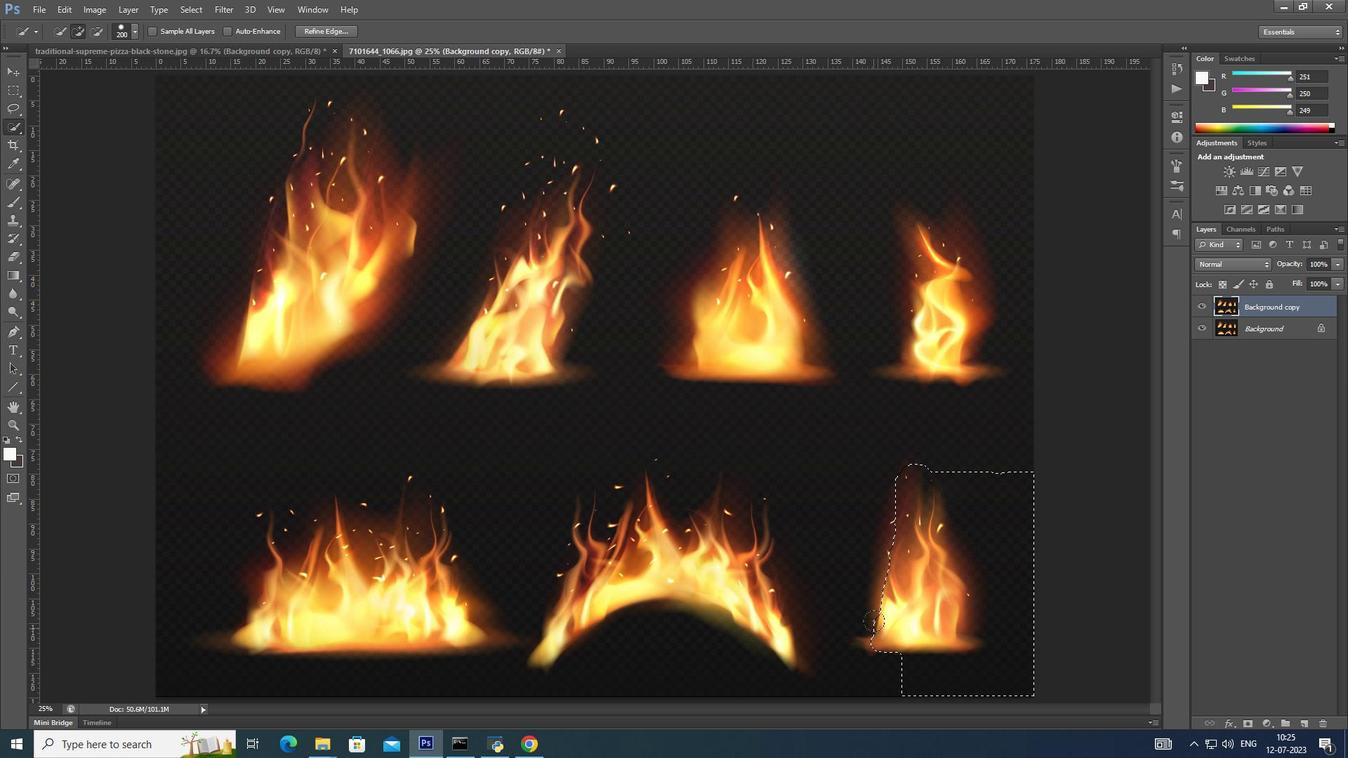 
Action: Mouse pressed left at (885, 625)
Screenshot: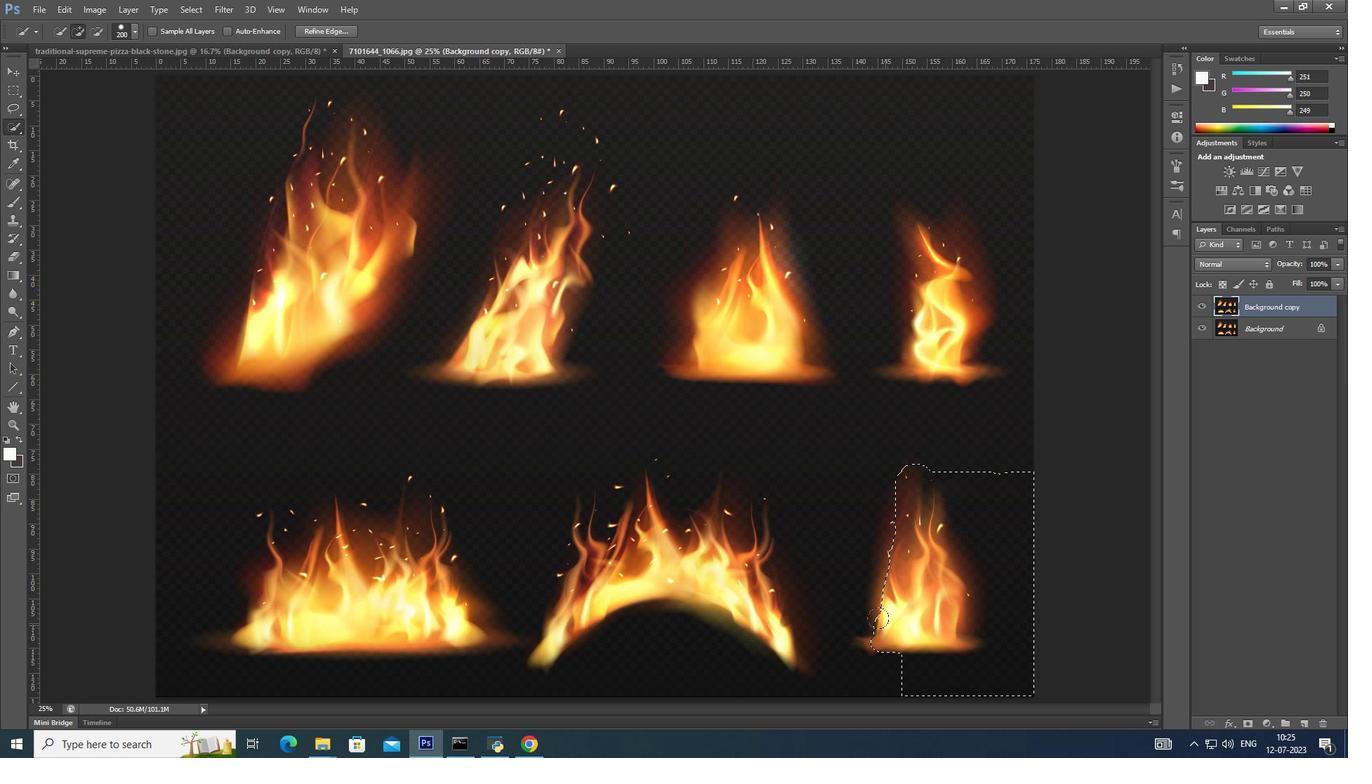 
Action: Mouse moved to (922, 584)
Screenshot: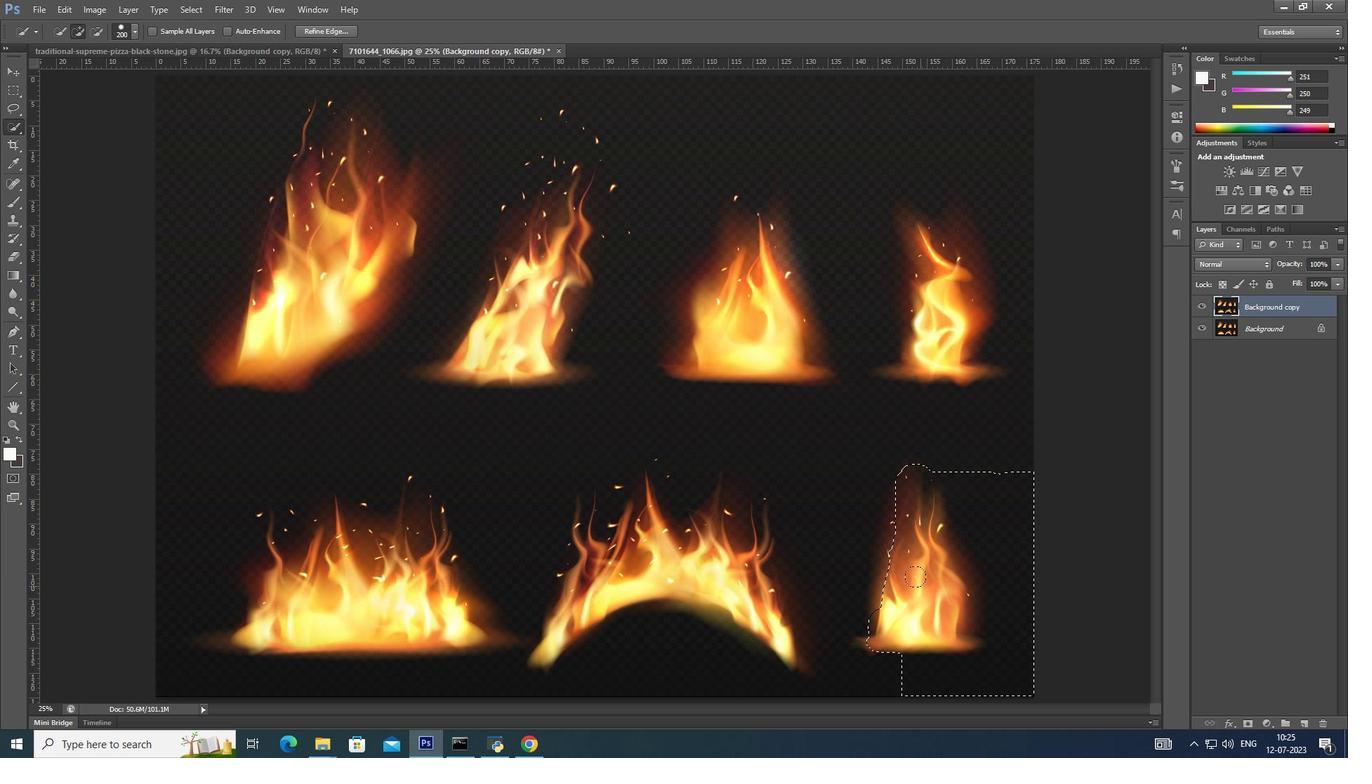 
Action: Key pressed ctrl+Z<'\x1a'><Key.alt_l><<90>><<90>>
Screenshot: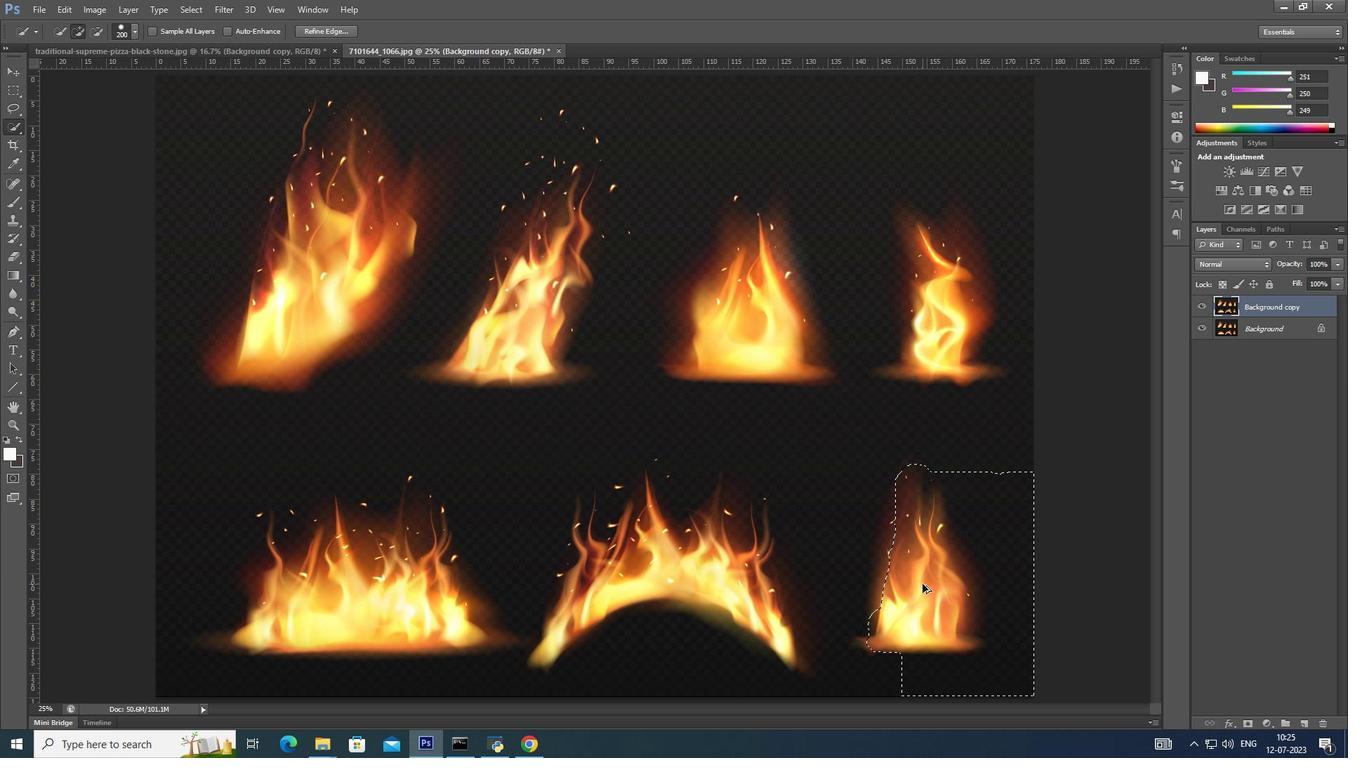 
Action: Mouse moved to (886, 598)
Screenshot: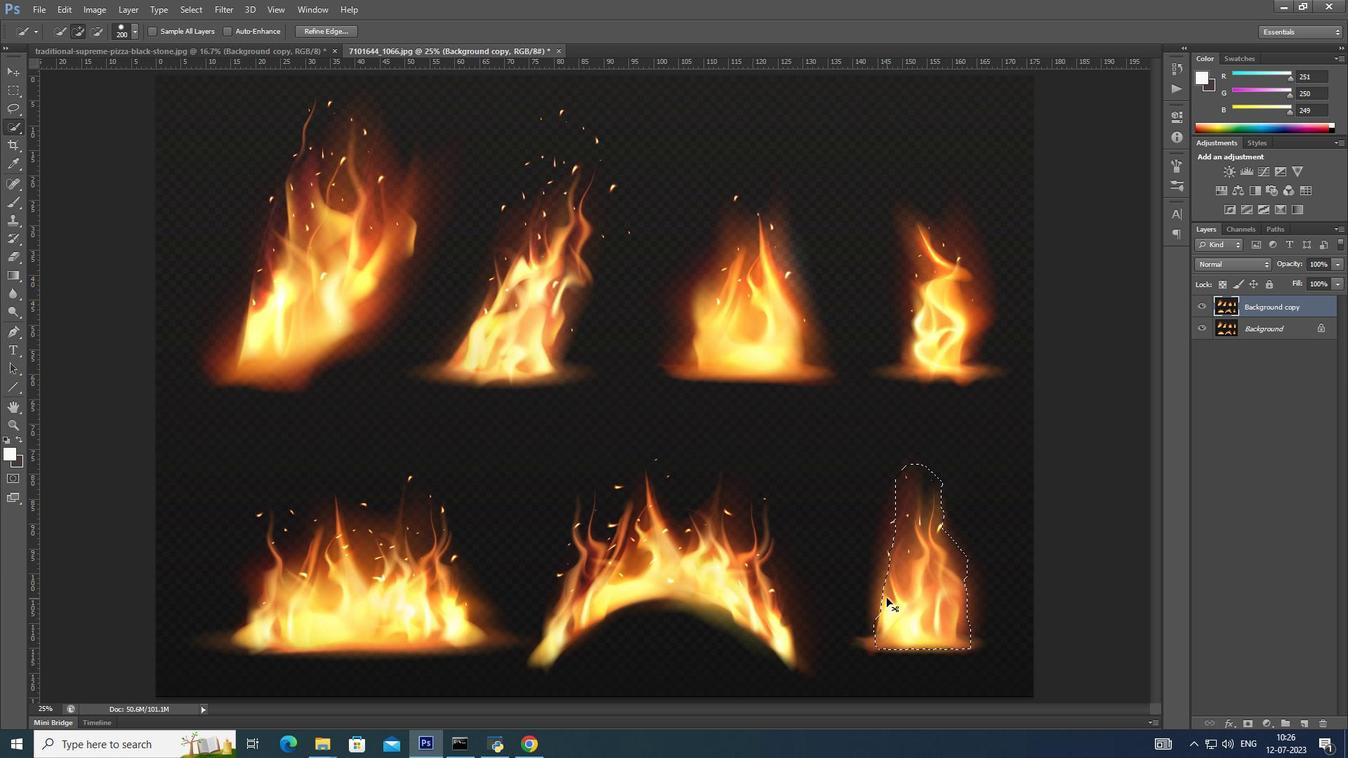 
Action: Key pressed ctrl+J
Screenshot: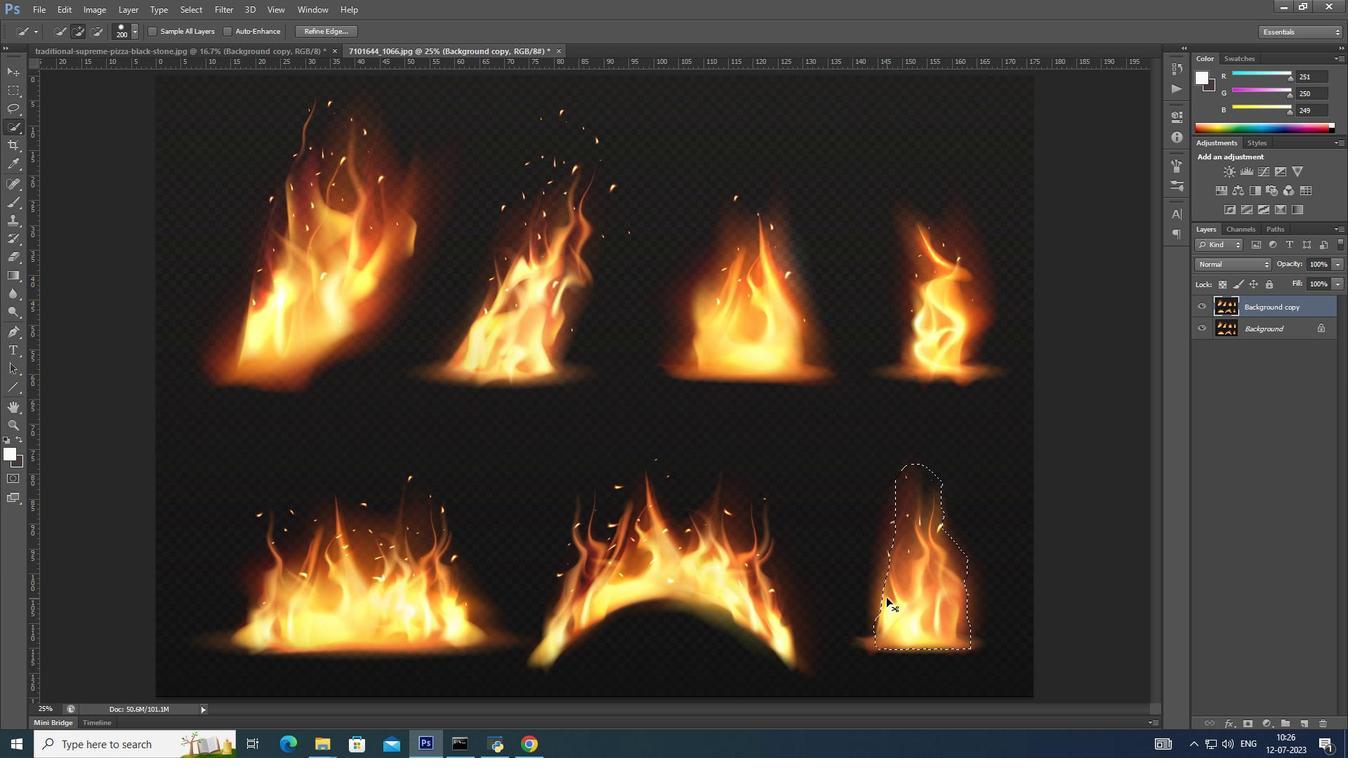
Action: Mouse moved to (16, 70)
Screenshot: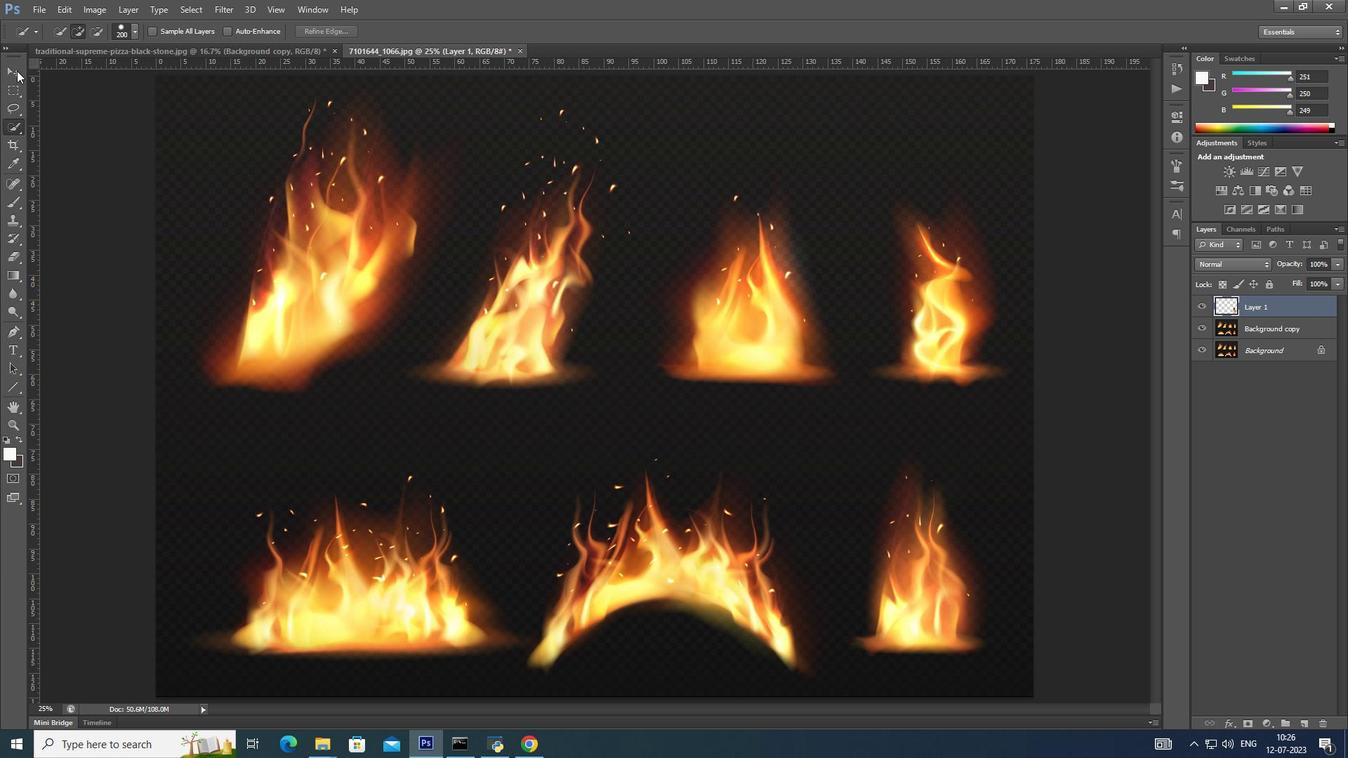 
Action: Mouse pressed left at (16, 70)
Screenshot: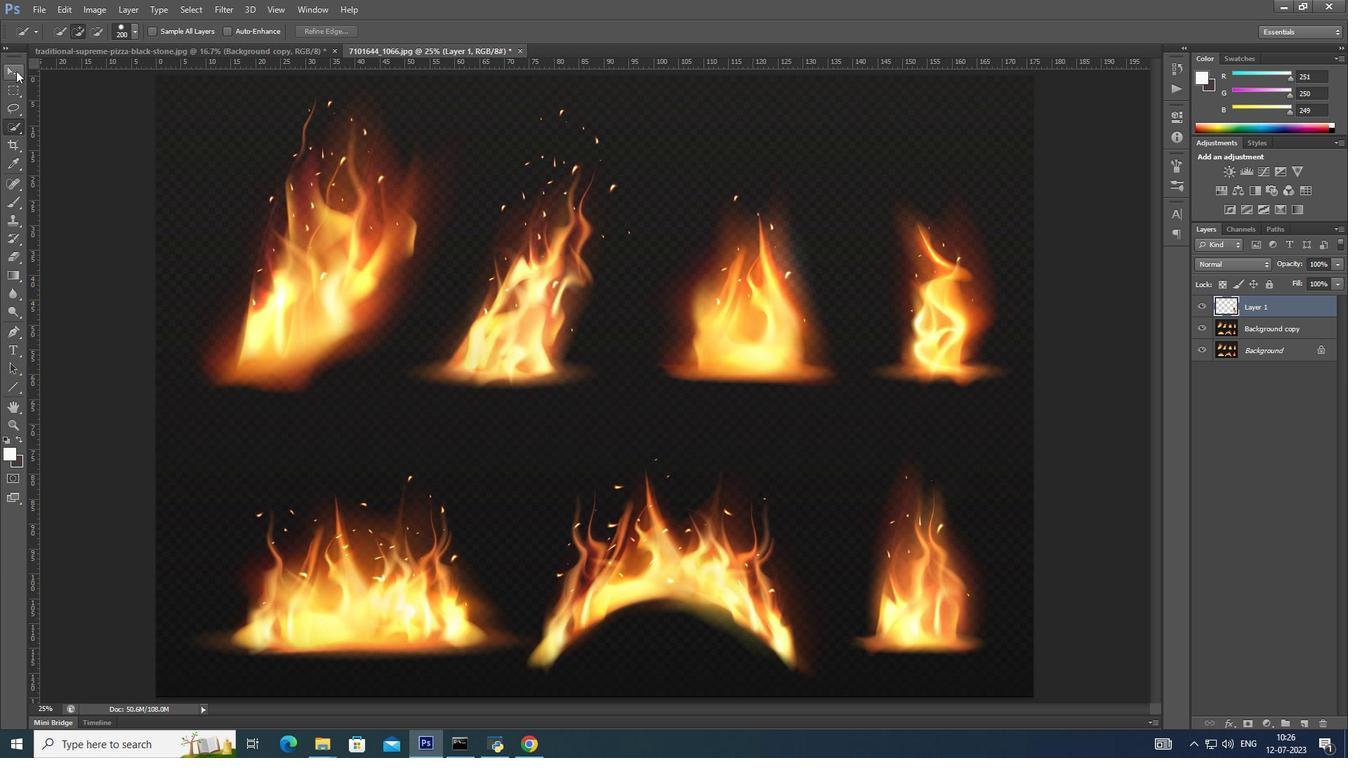 
Action: Mouse moved to (921, 551)
Screenshot: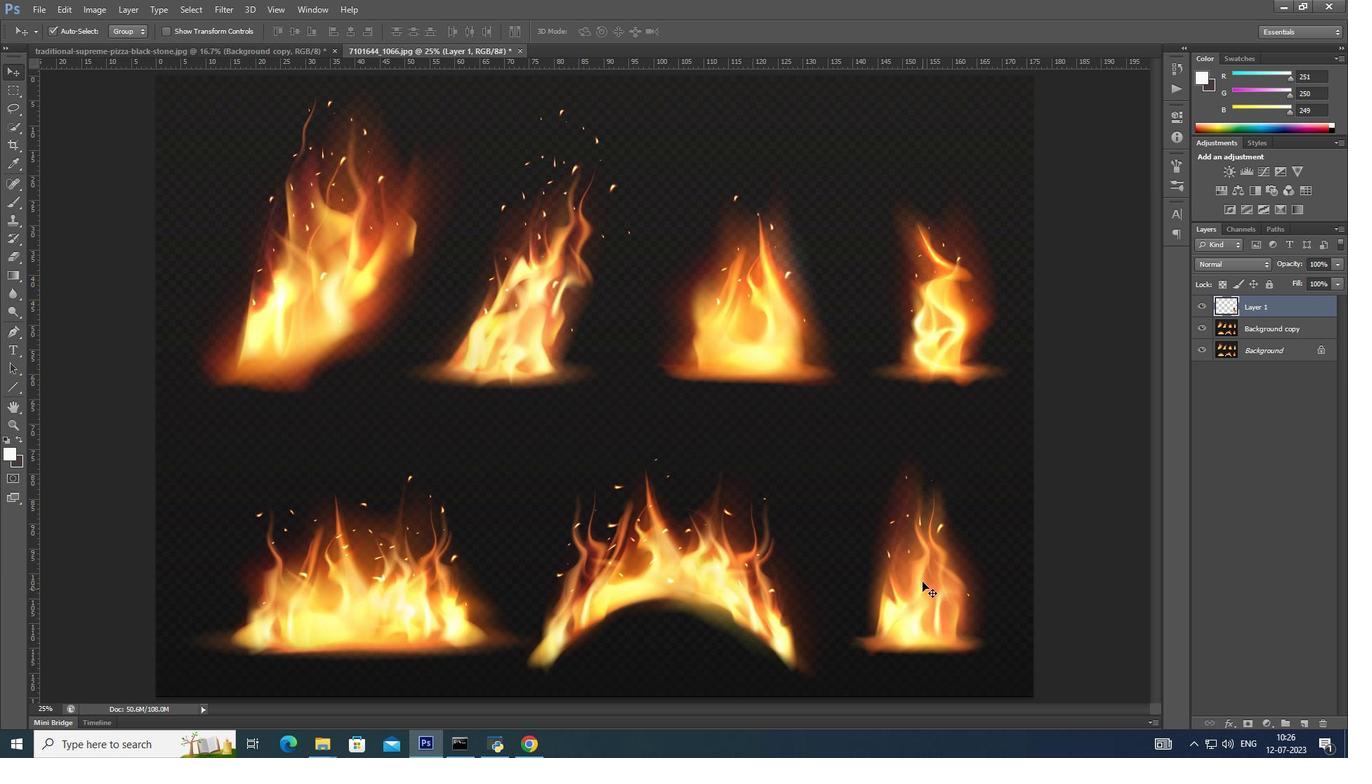 
Action: Mouse pressed left at (921, 551)
Screenshot: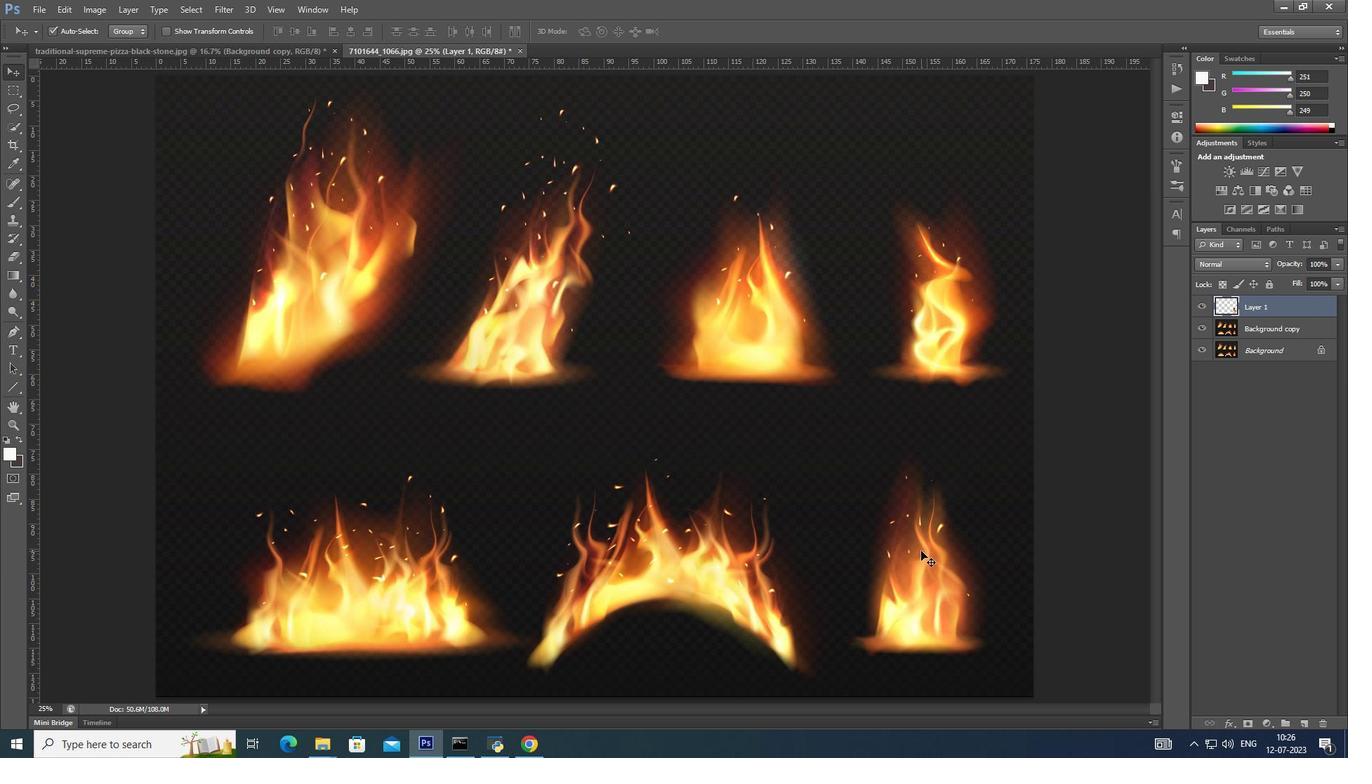 
Action: Mouse moved to (929, 546)
Screenshot: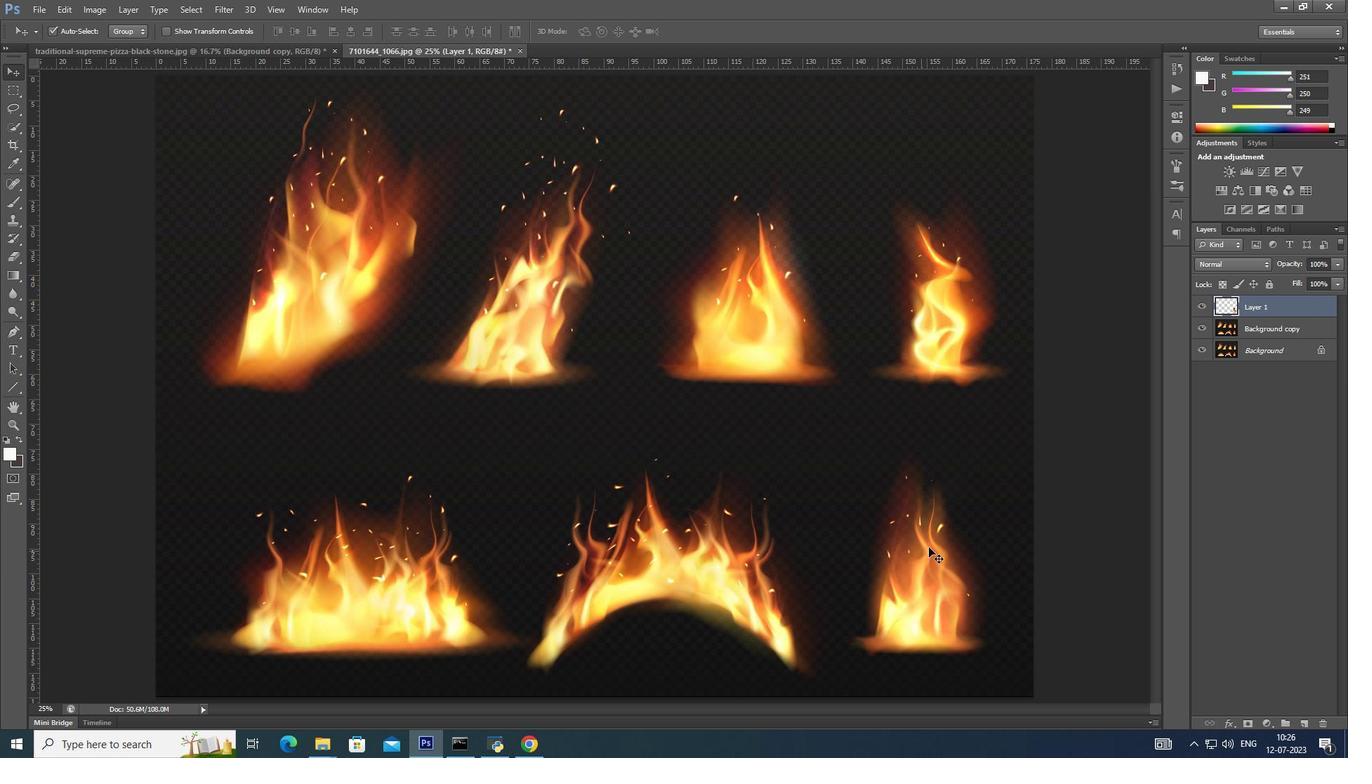
Action: Mouse pressed left at (929, 546)
Screenshot: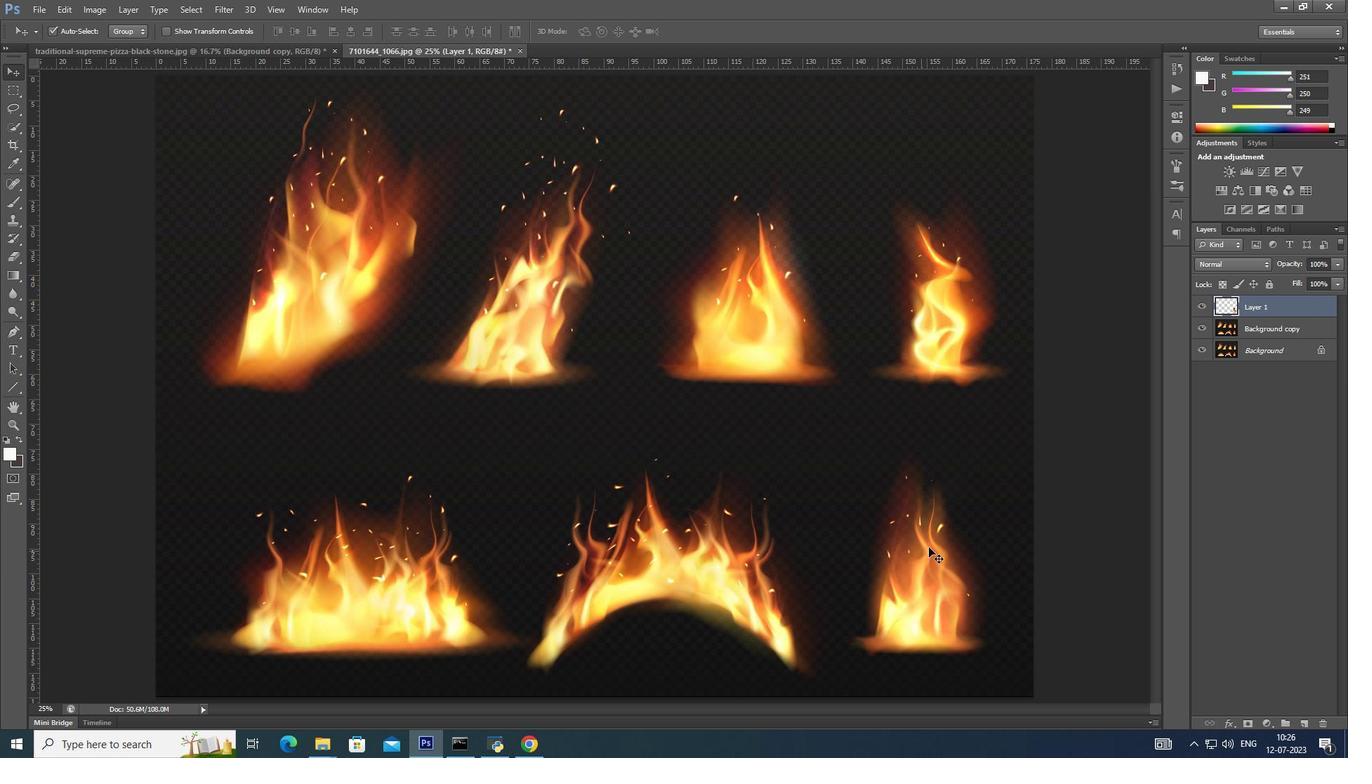 
Action: Mouse moved to (473, 417)
Screenshot: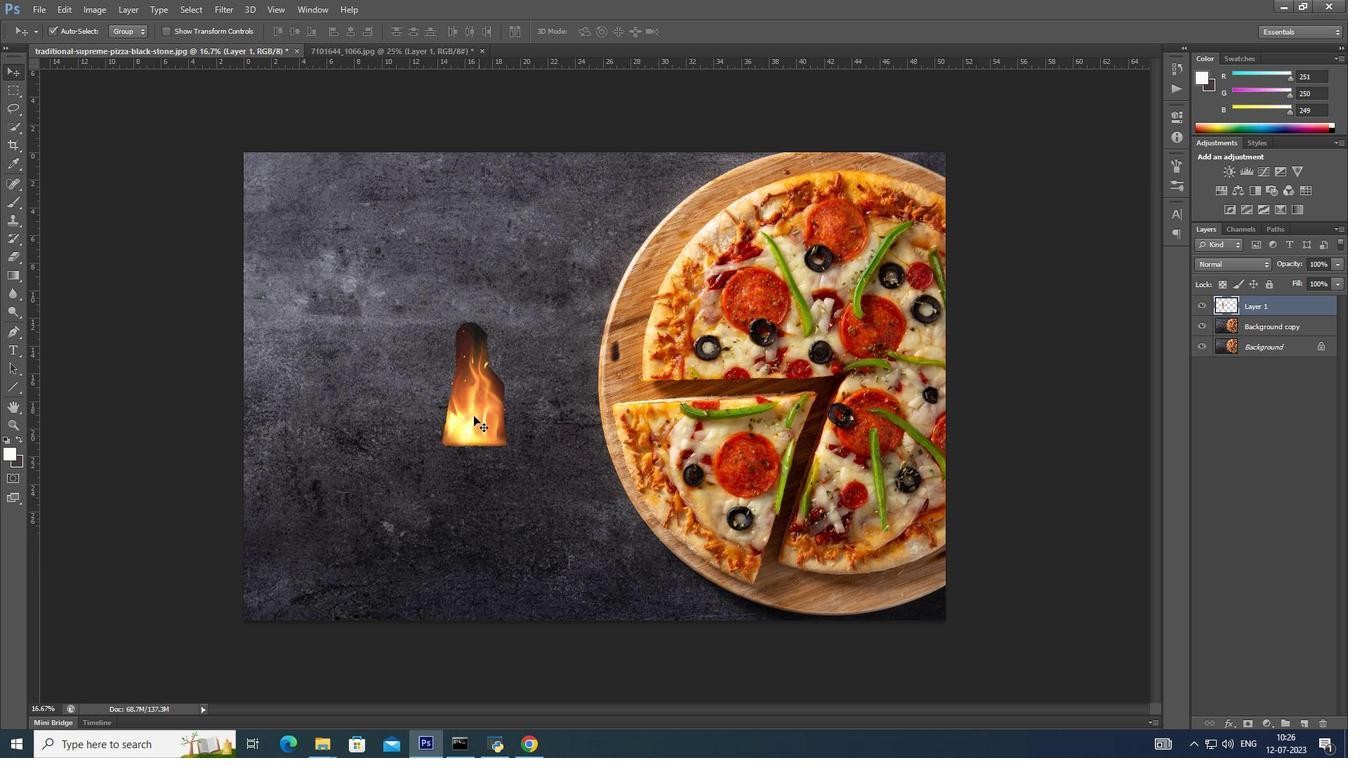
Action: Mouse pressed left at (473, 416)
Screenshot: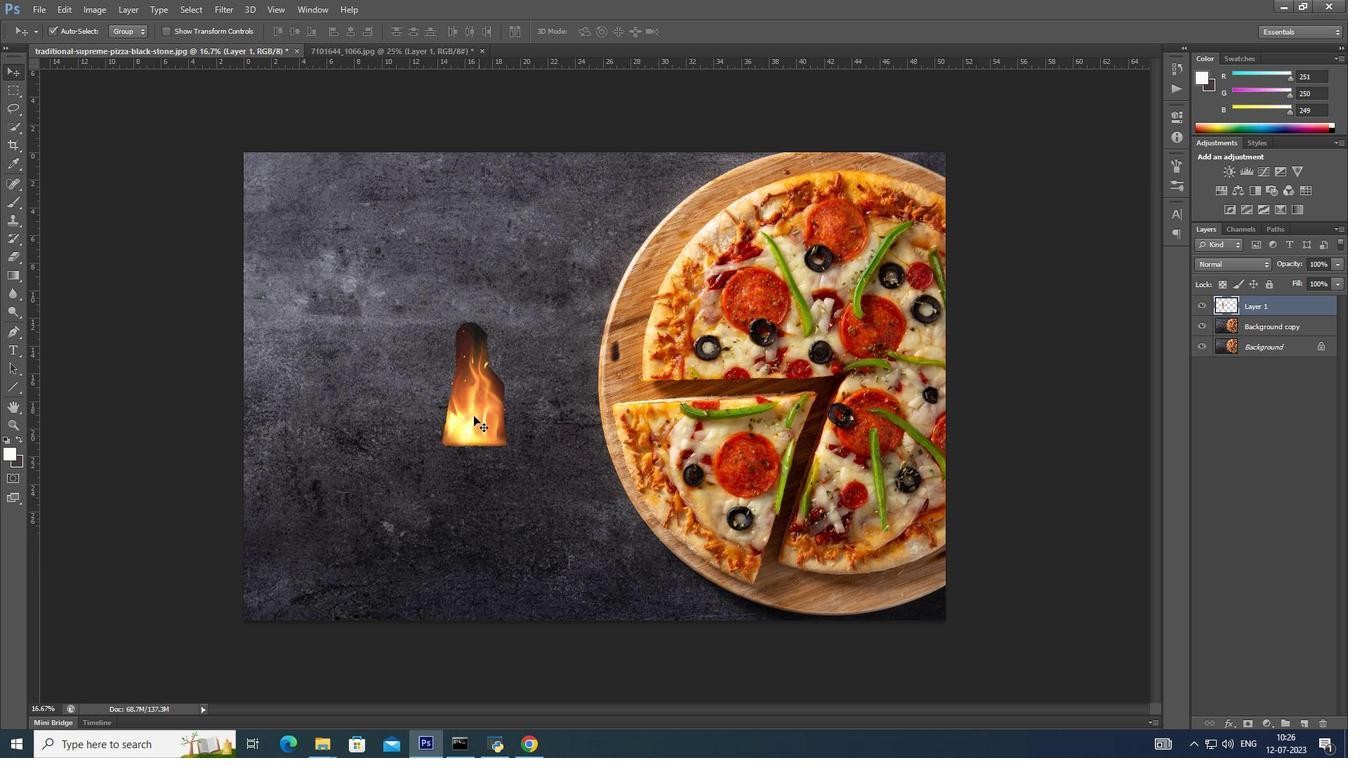 
Action: Mouse moved to (667, 486)
Screenshot: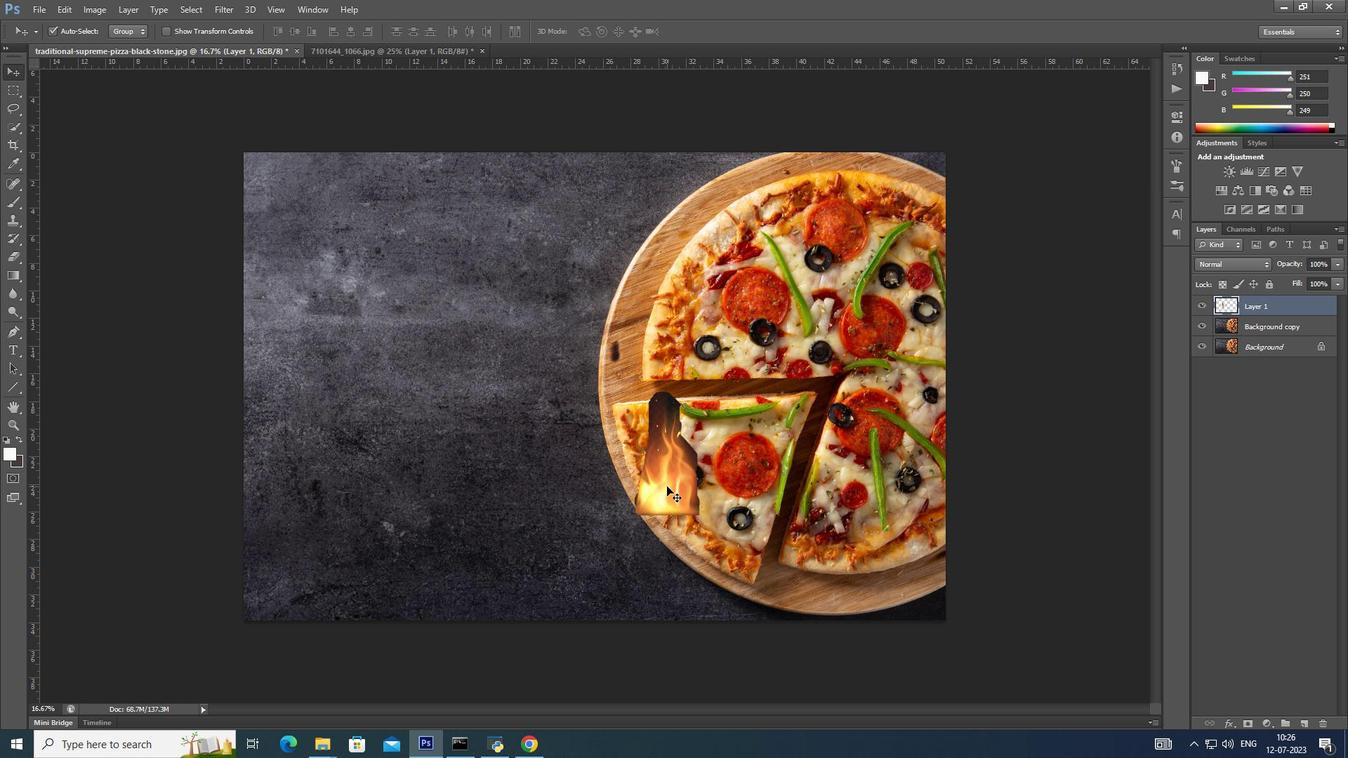 
Action: Key pressed ctrl+T
Screenshot: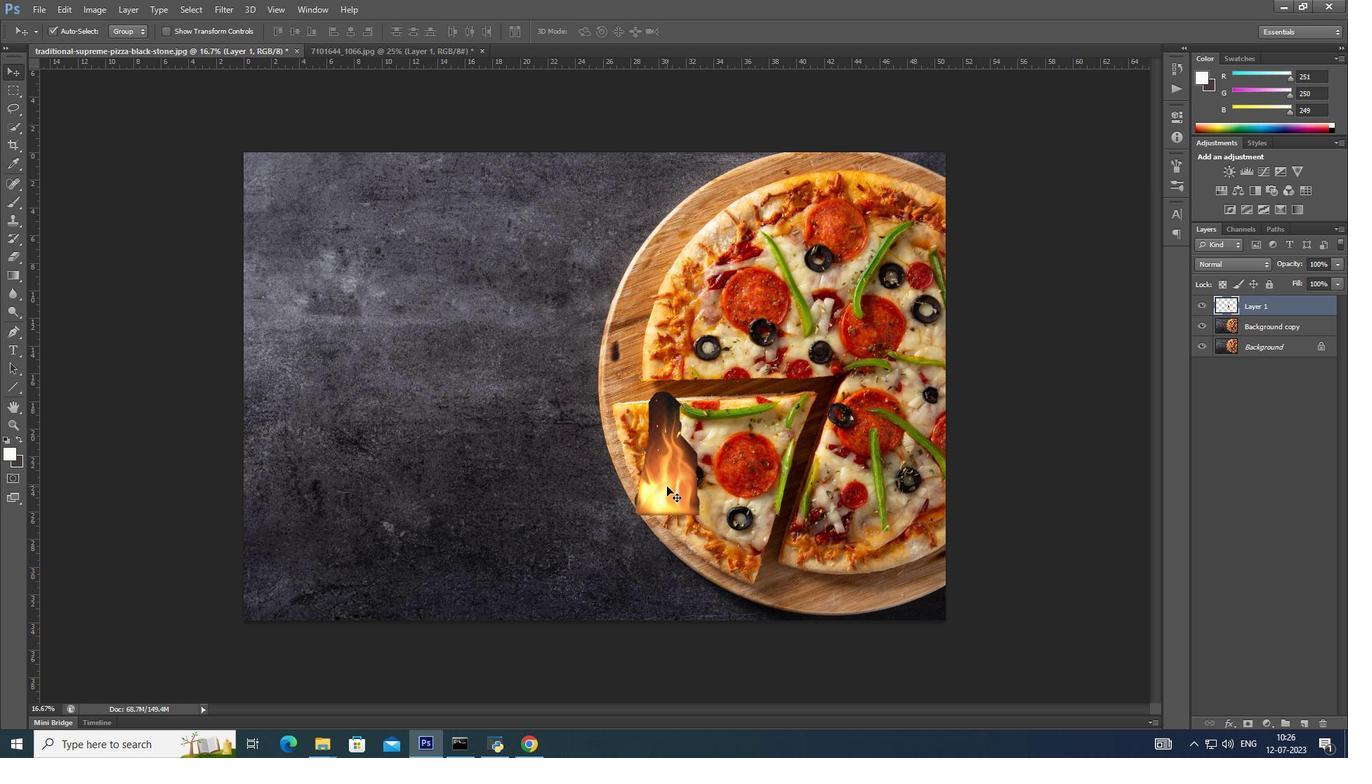 
Action: Mouse moved to (713, 374)
Screenshot: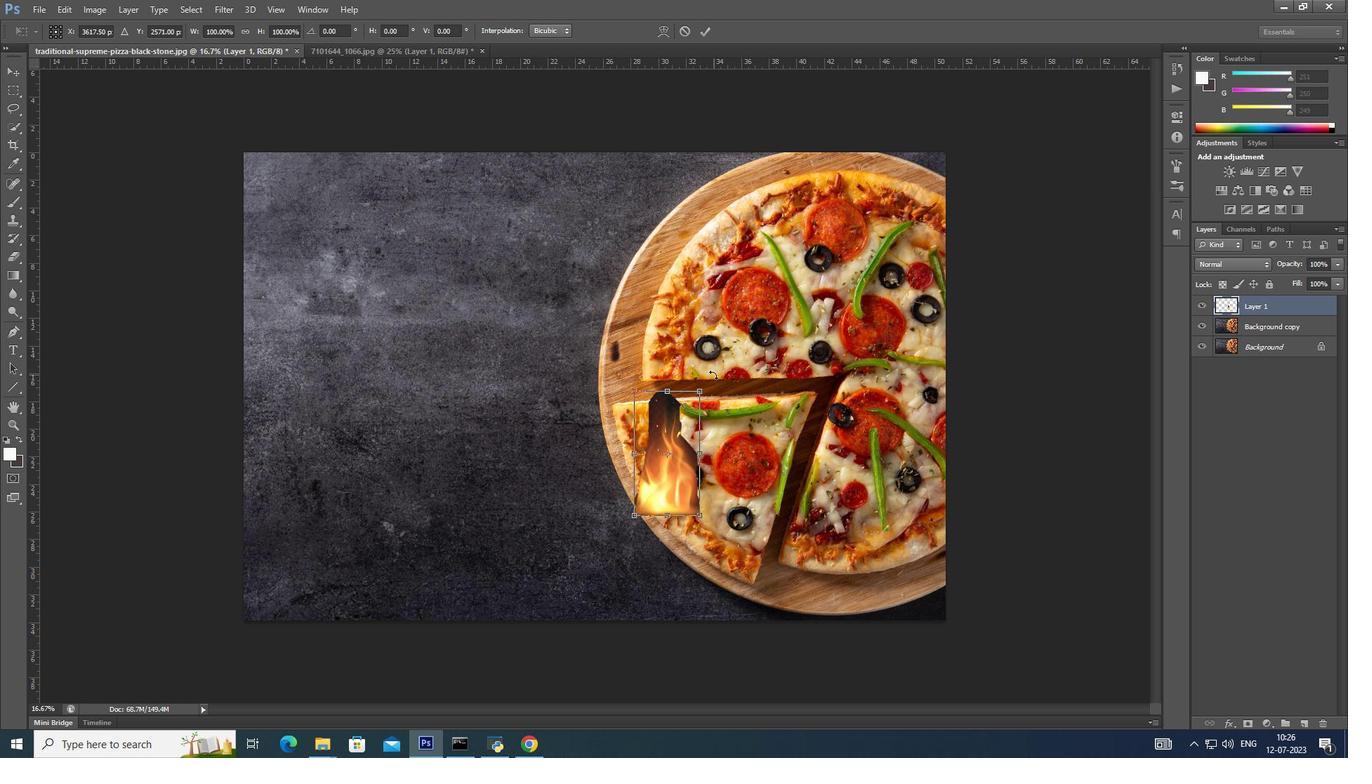 
Action: Mouse pressed left at (713, 374)
Screenshot: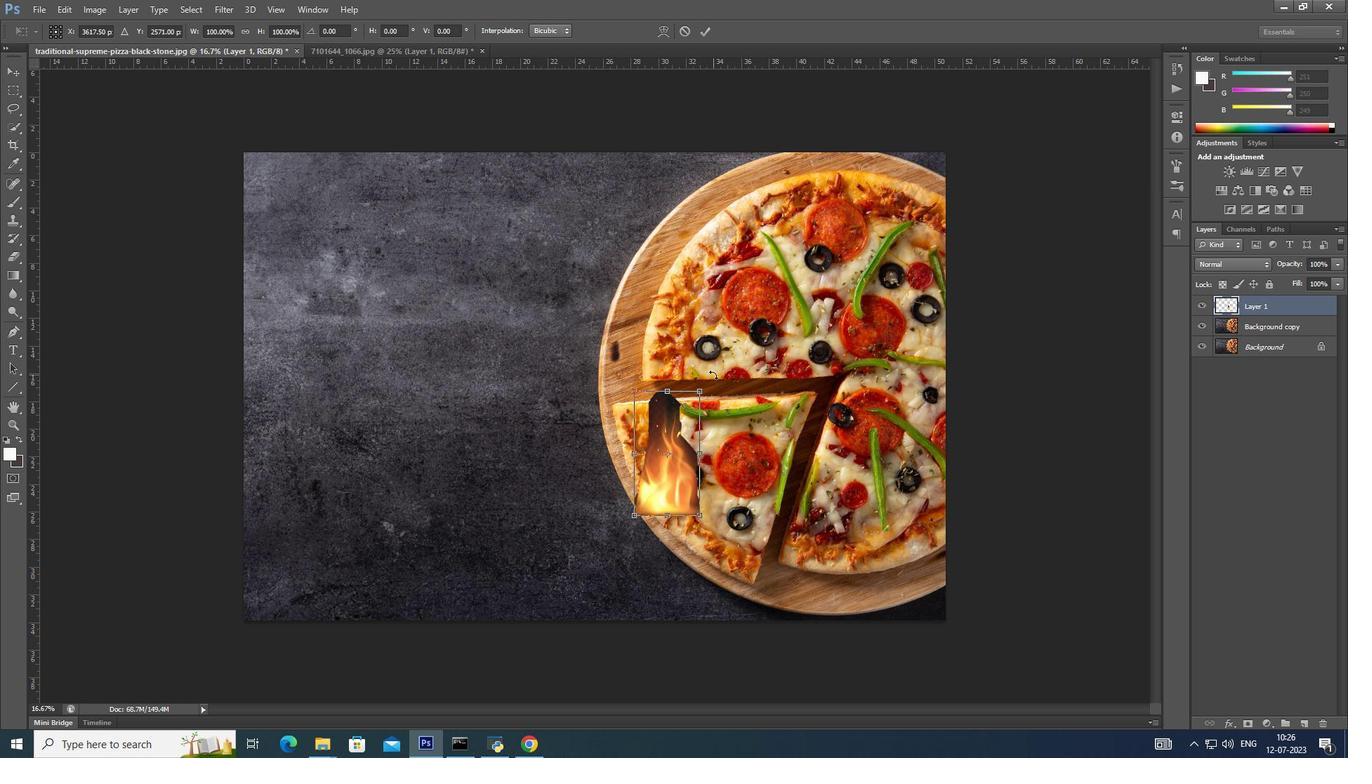 
Action: Mouse moved to (717, 400)
Screenshot: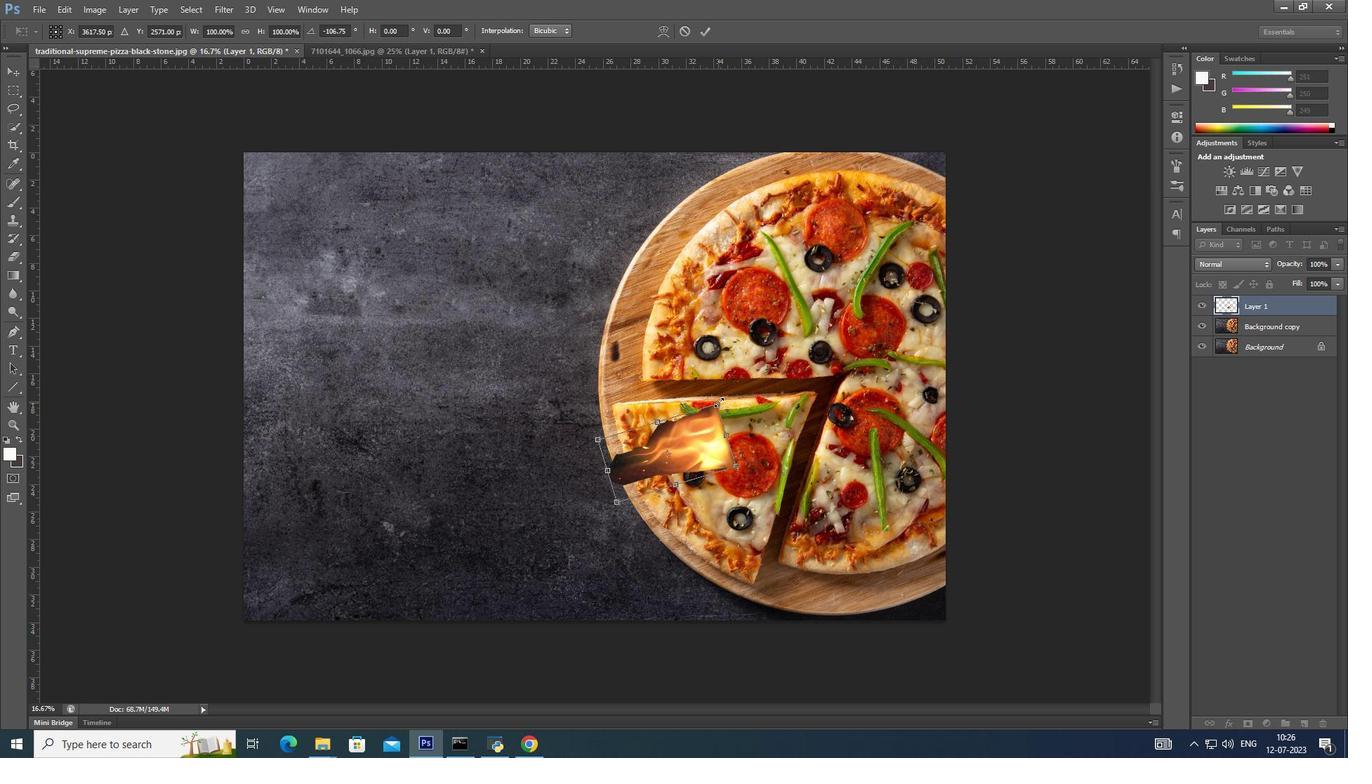 
Action: Mouse pressed left at (717, 400)
Screenshot: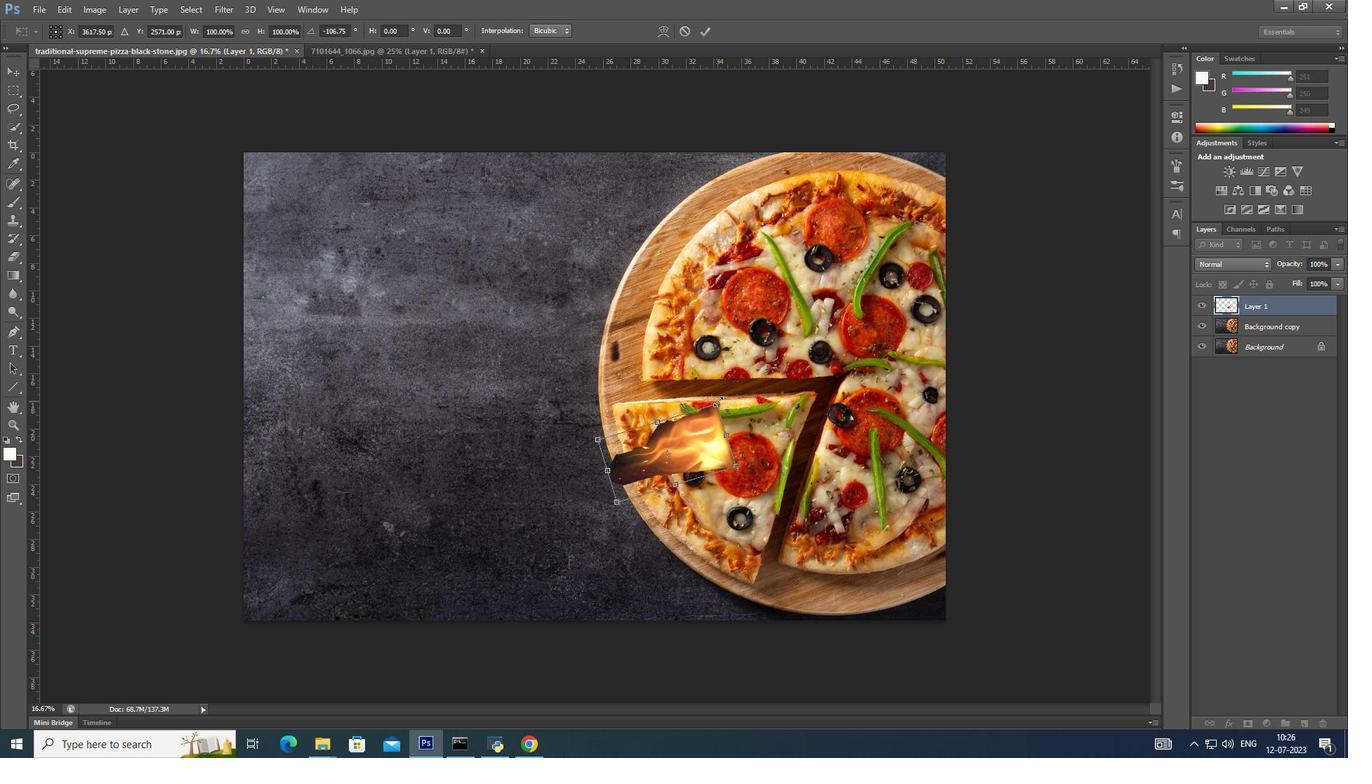 
Action: Key pressed <Key.alt_l><Key.shift><Key.alt_l>
Screenshot: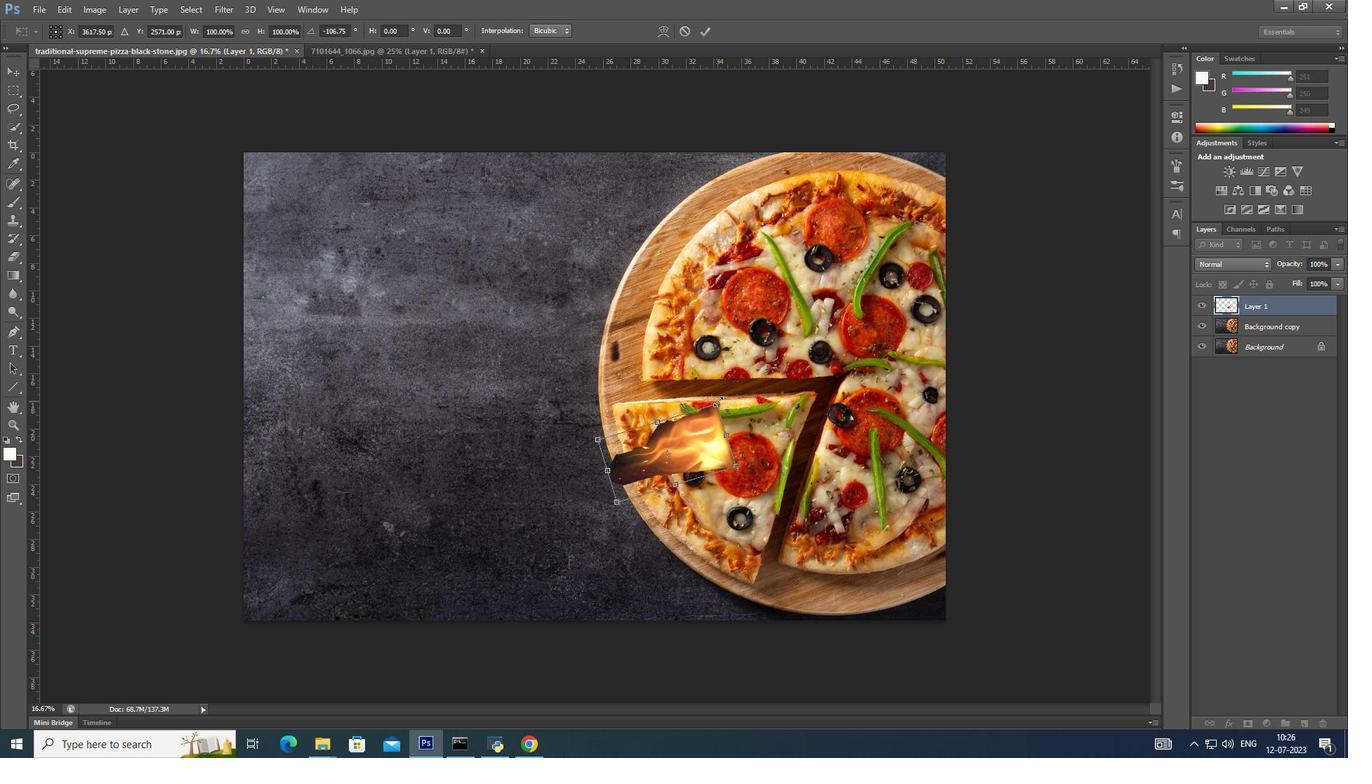 
Action: Mouse pressed left at (717, 400)
Screenshot: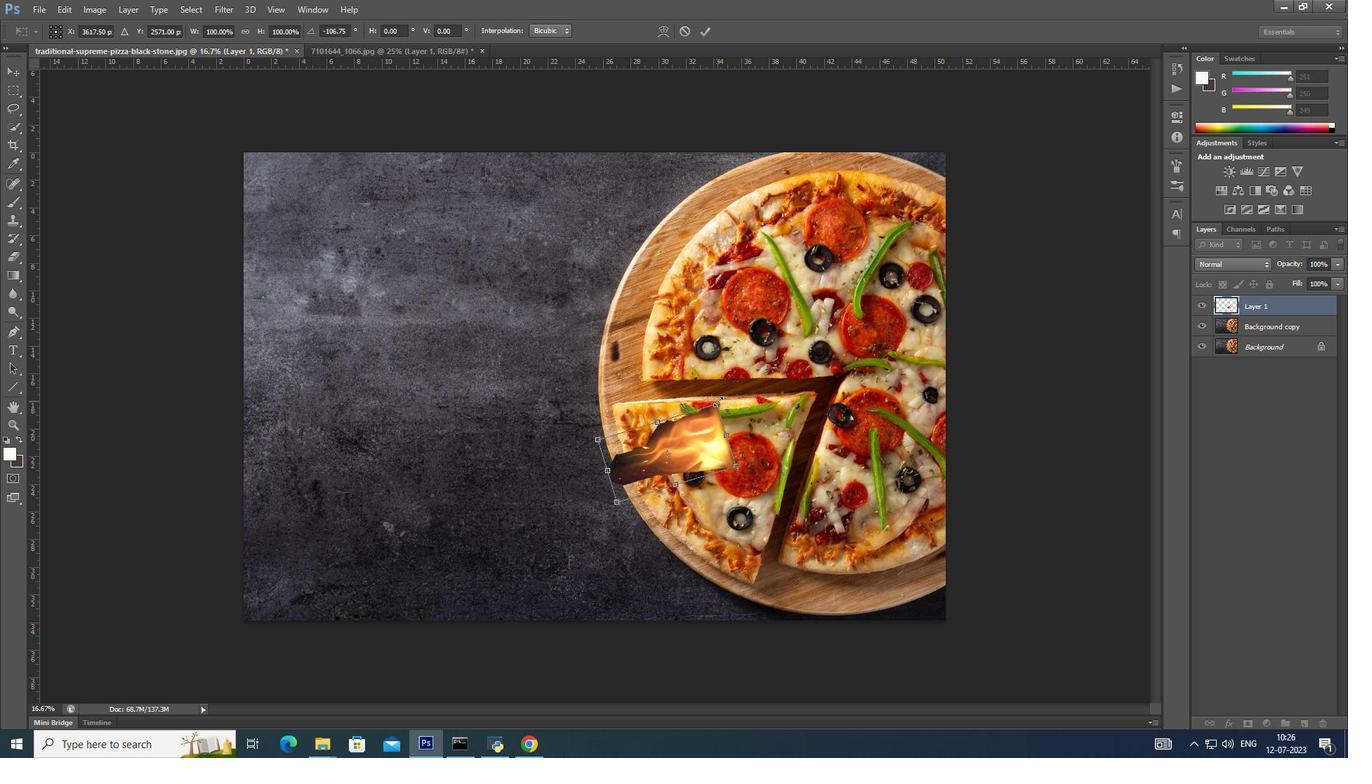 
Action: Key pressed <Key.alt_l><Key.alt_l><Key.alt_l>
Screenshot: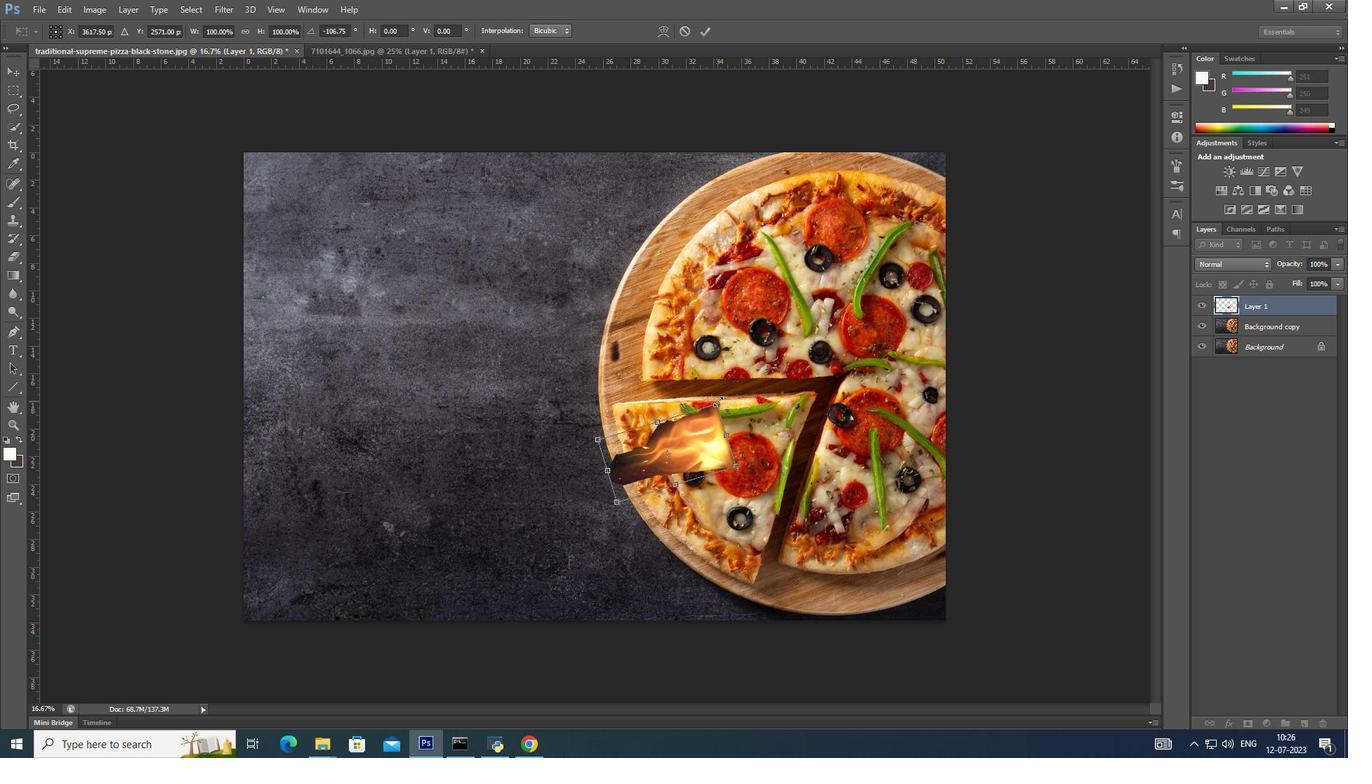 
Action: Mouse moved to (717, 397)
Screenshot: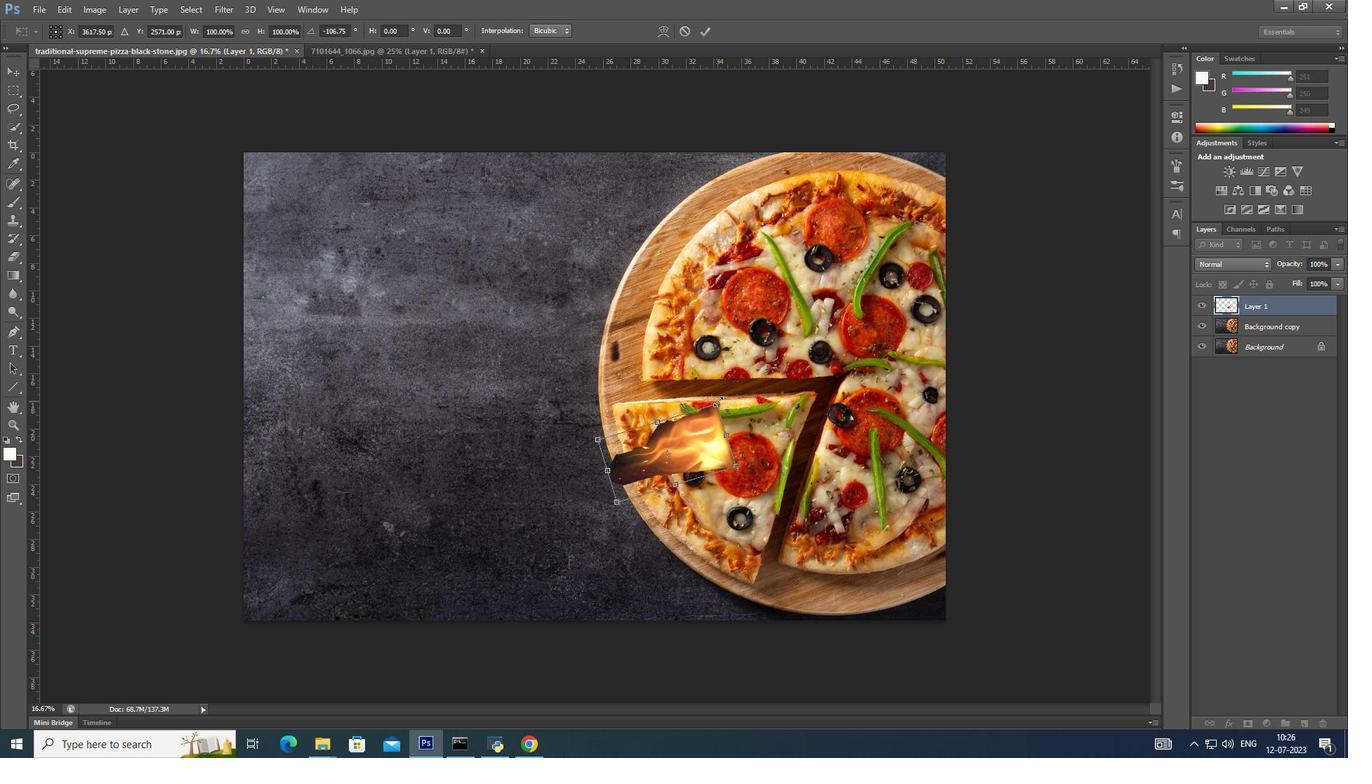
Action: Key pressed <Key.alt_l>
Screenshot: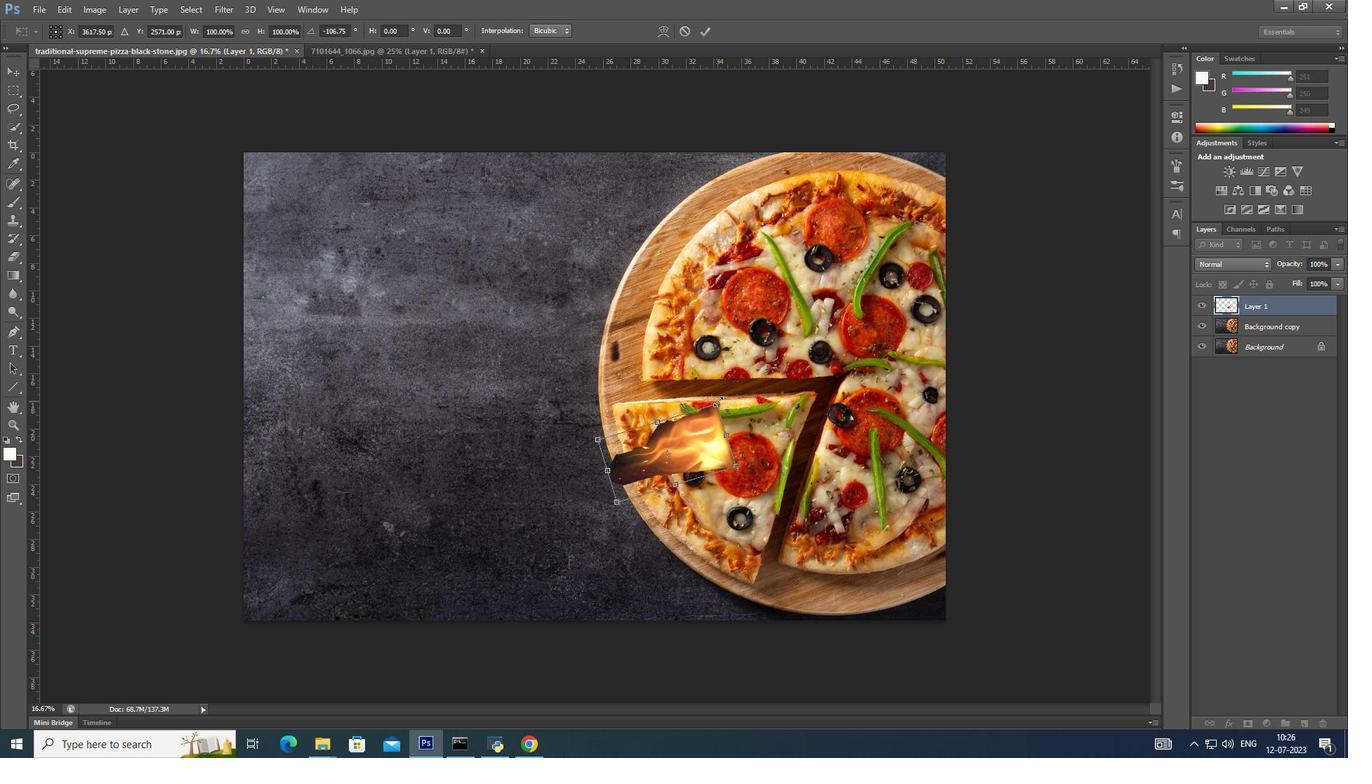 
Action: Mouse moved to (719, 389)
Screenshot: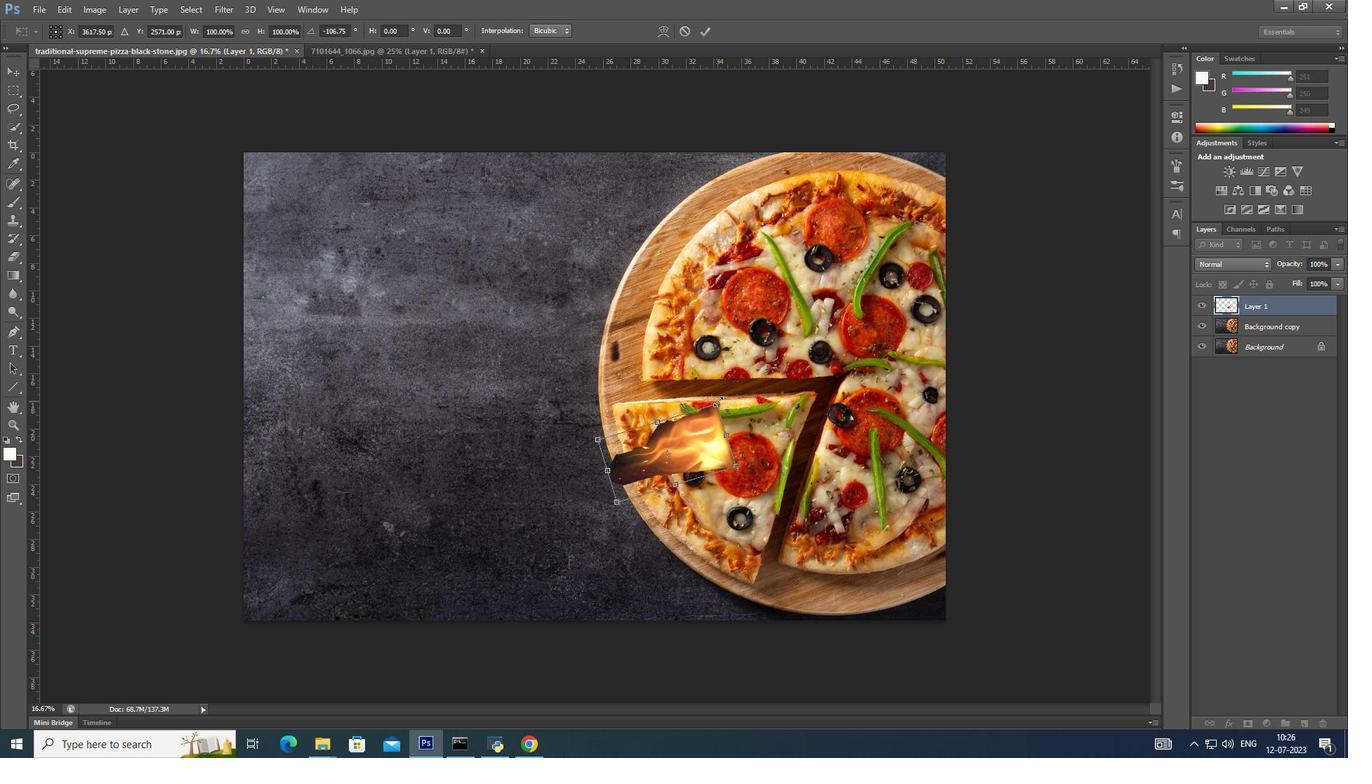 
Action: Key pressed <Key.alt_l>
Screenshot: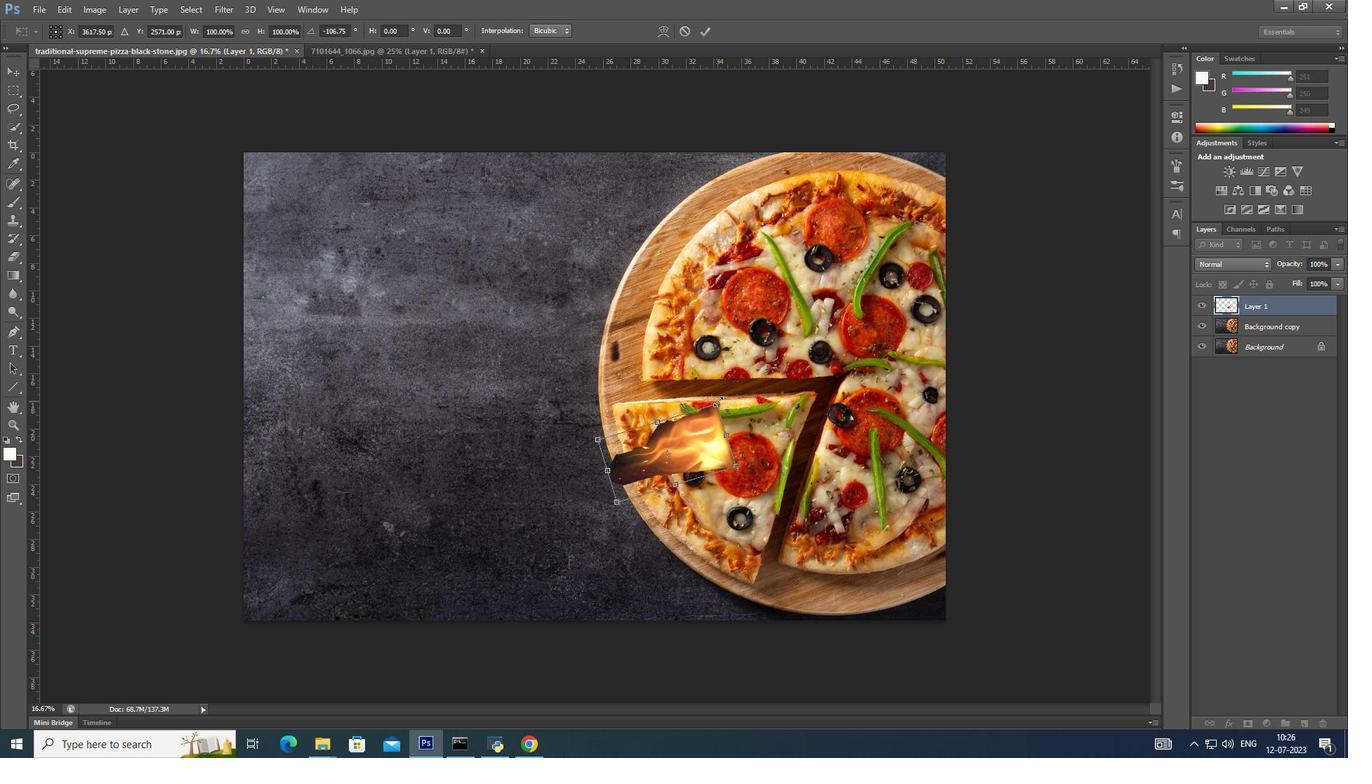 
Action: Mouse moved to (719, 388)
Screenshot: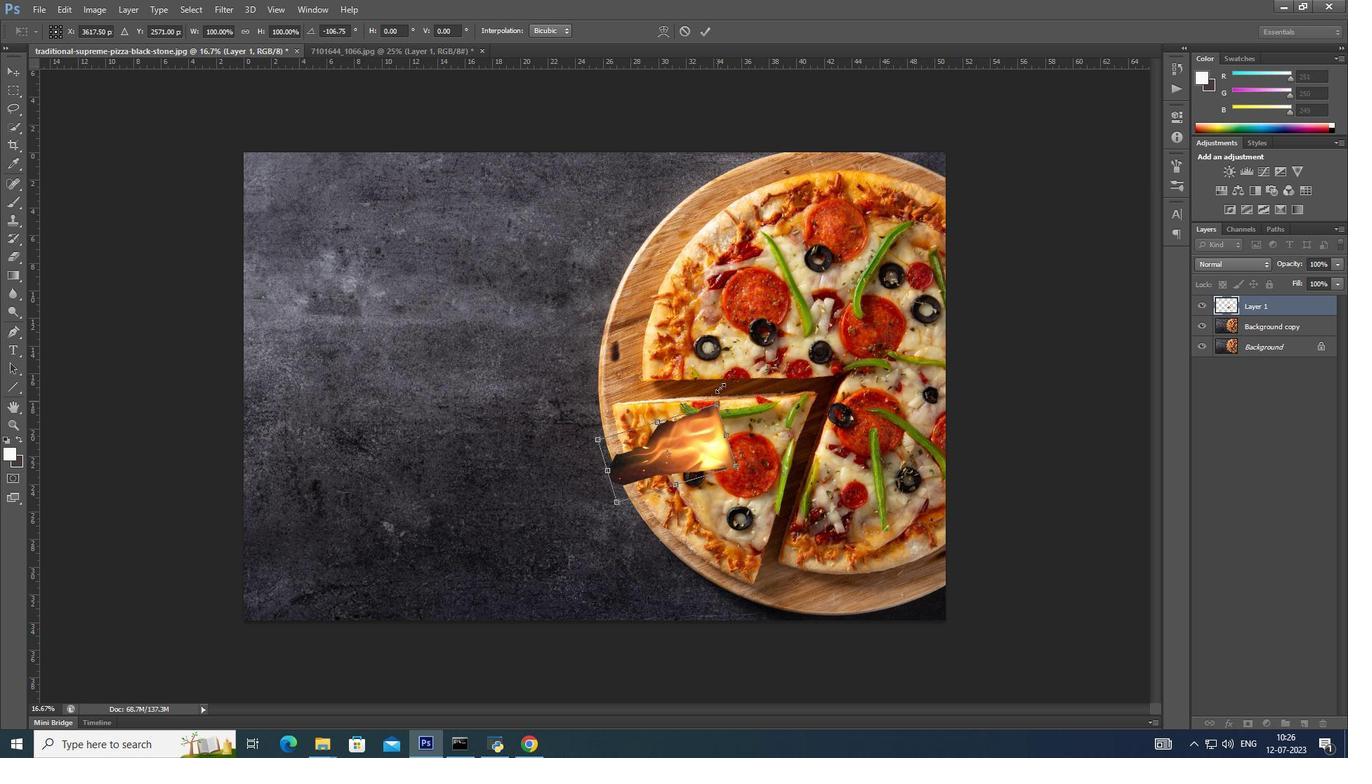 
Action: Key pressed <Key.alt_l><Key.alt_l>
Screenshot: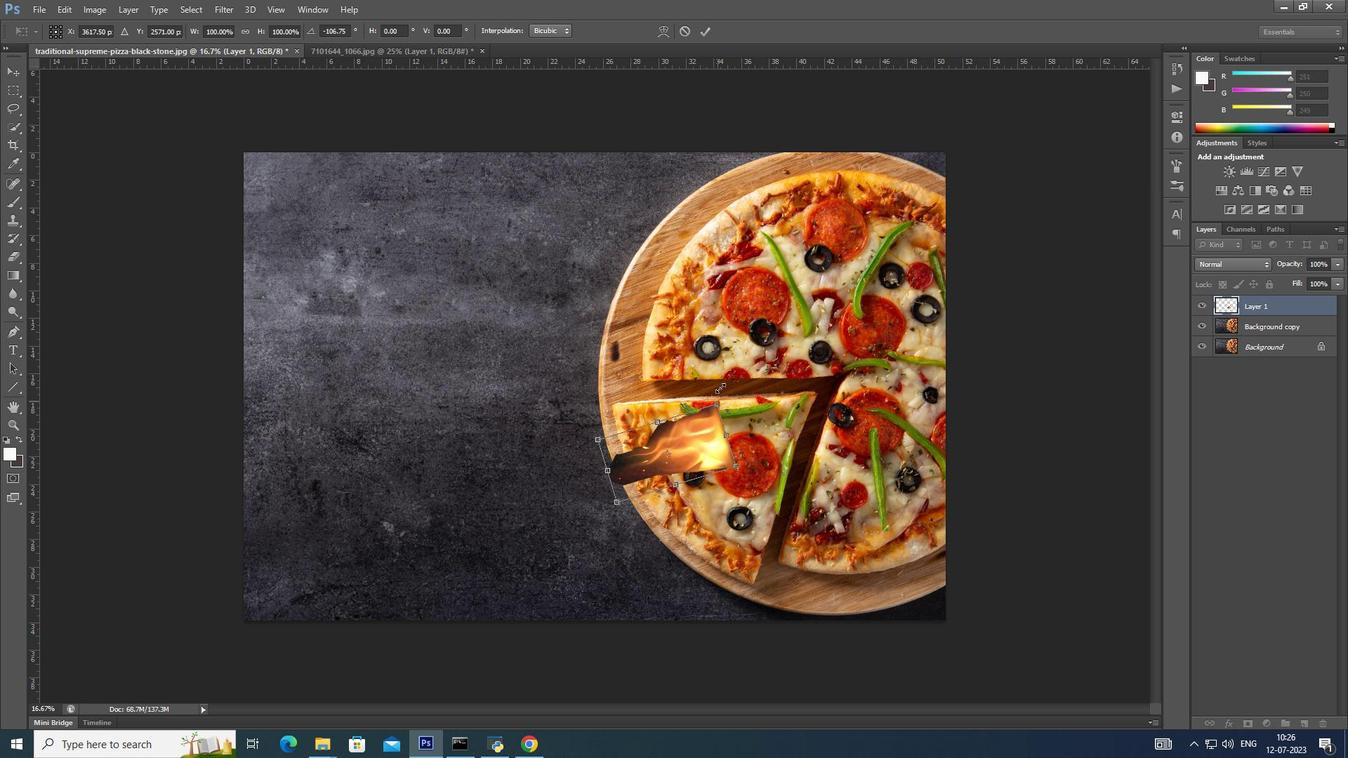 
Action: Mouse moved to (719, 387)
Screenshot: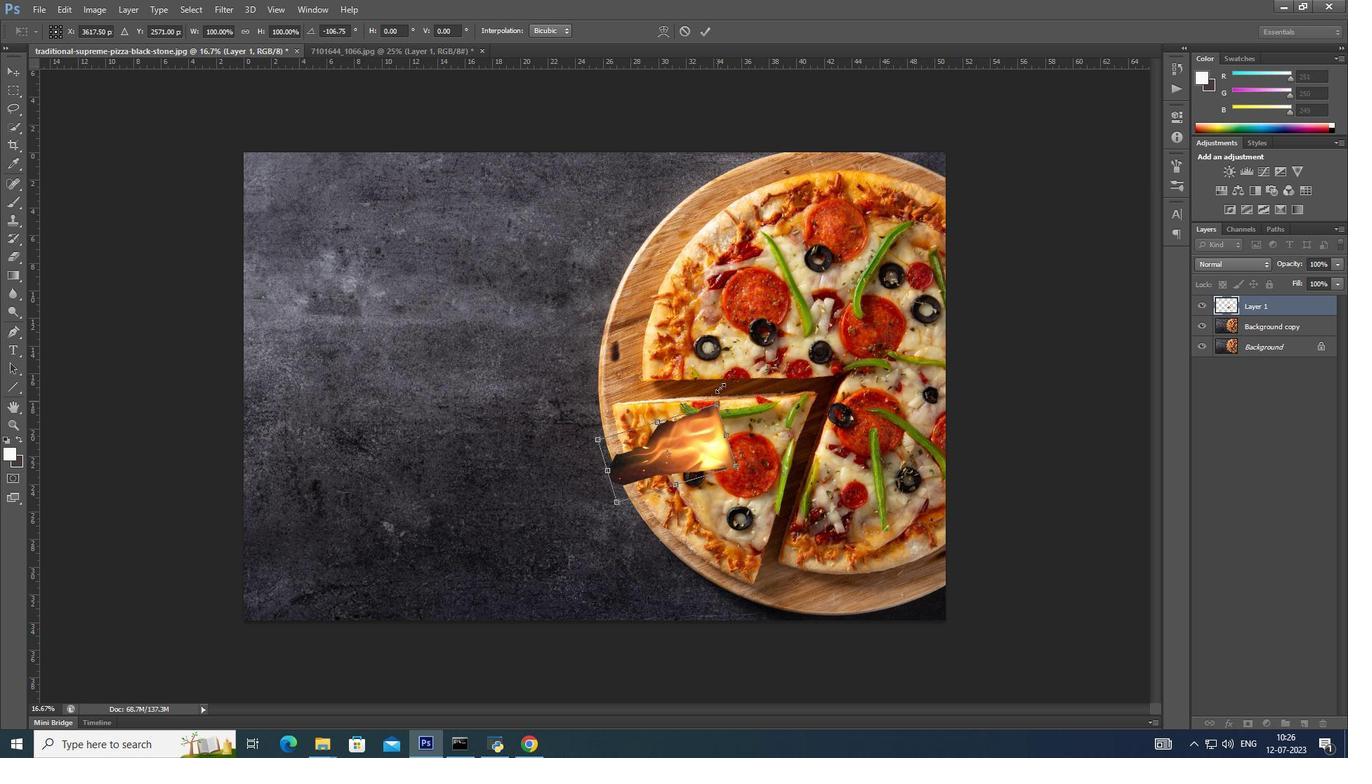 
Action: Key pressed <Key.alt_l><Key.alt_l><Key.alt_l><Key.alt_l>
Screenshot: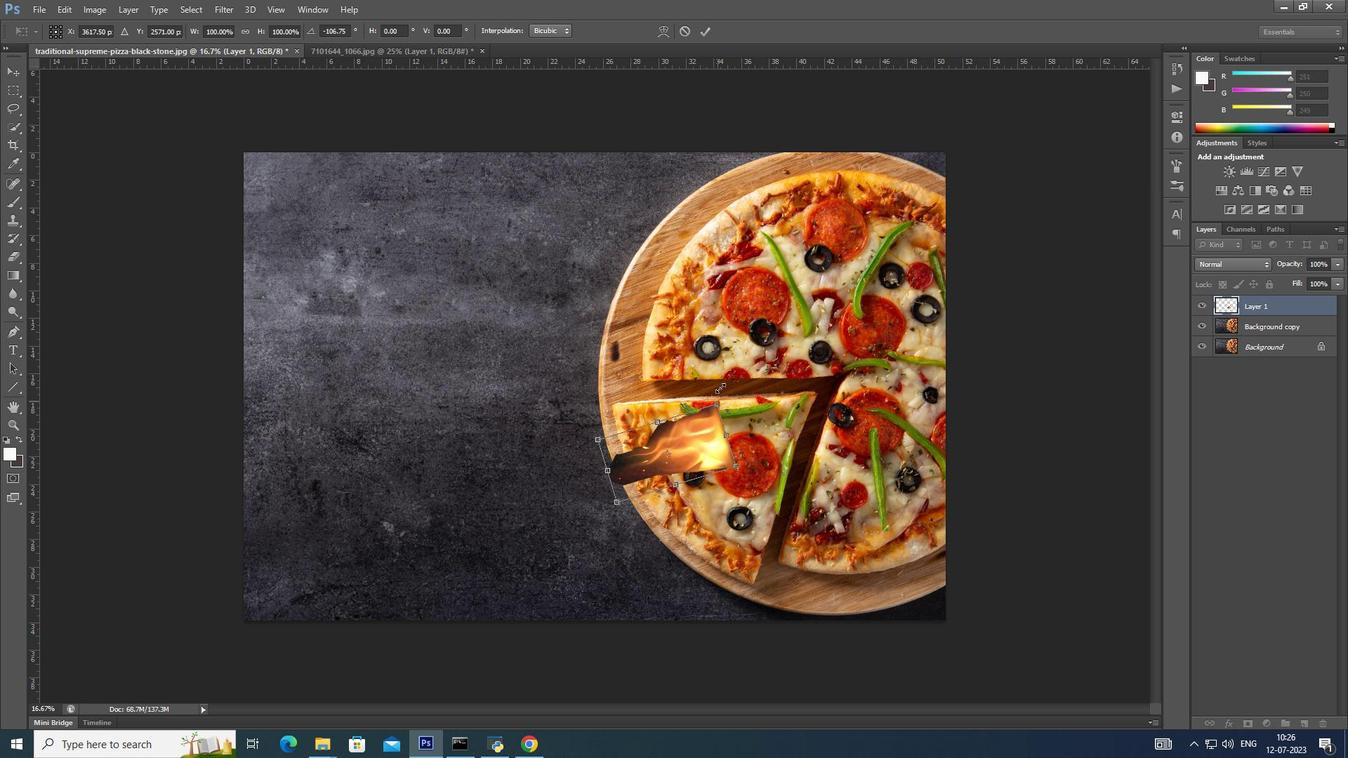 
Action: Mouse moved to (719, 386)
Screenshot: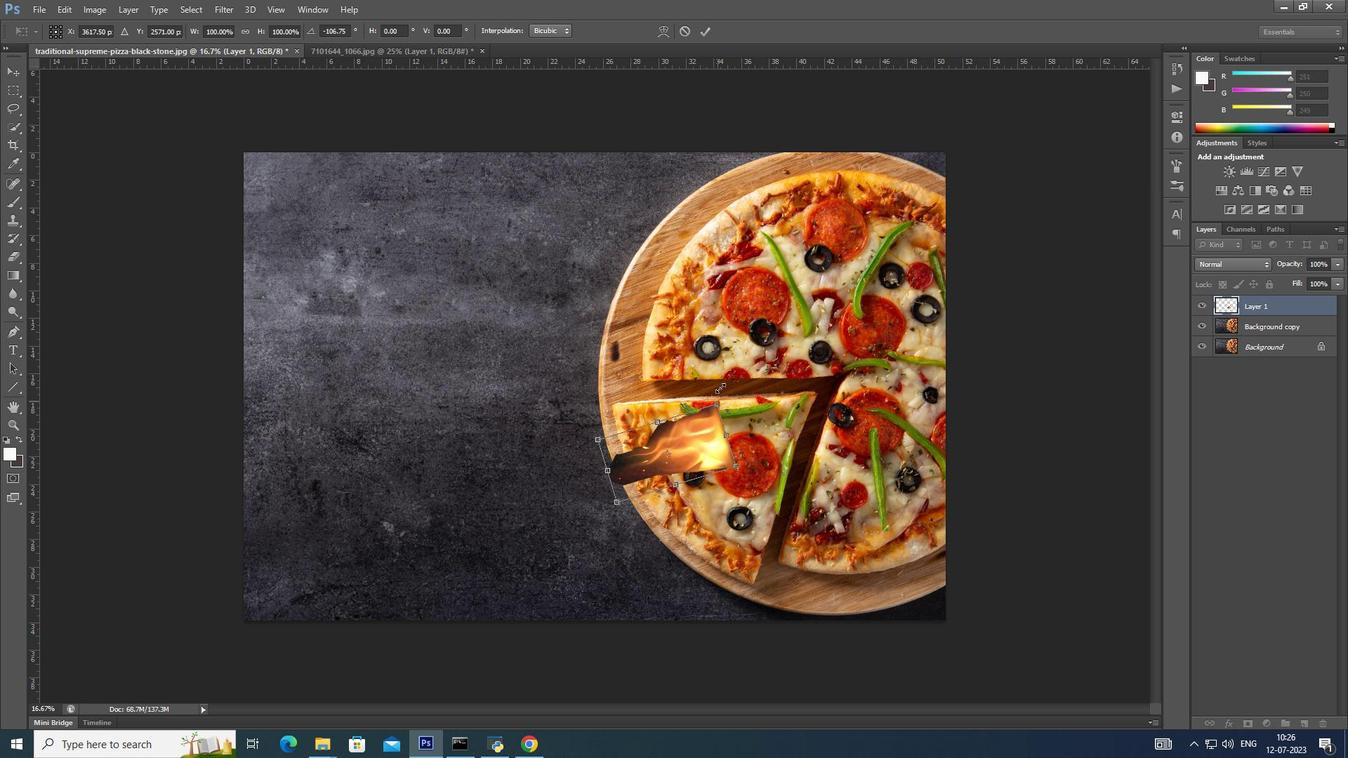 
Action: Key pressed <Key.alt_l>
Screenshot: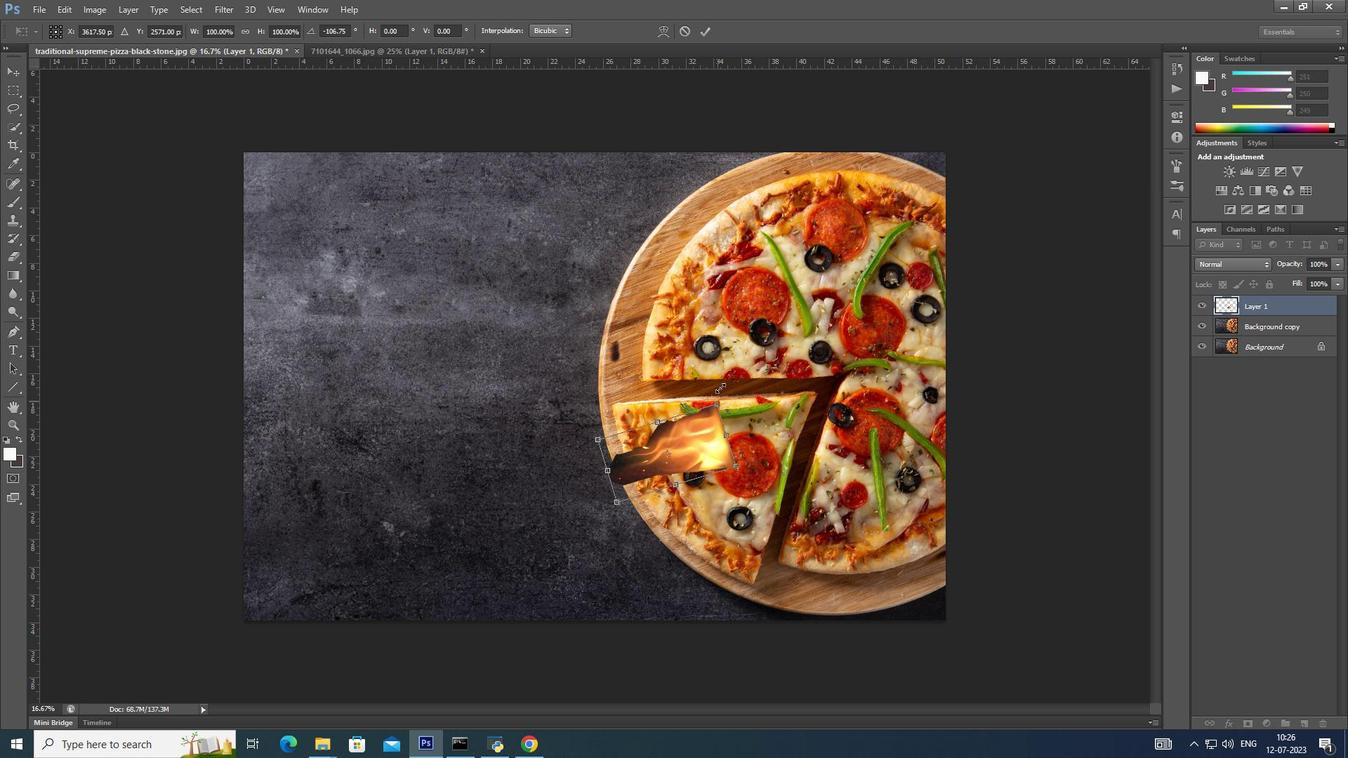 
Action: Mouse moved to (719, 386)
Screenshot: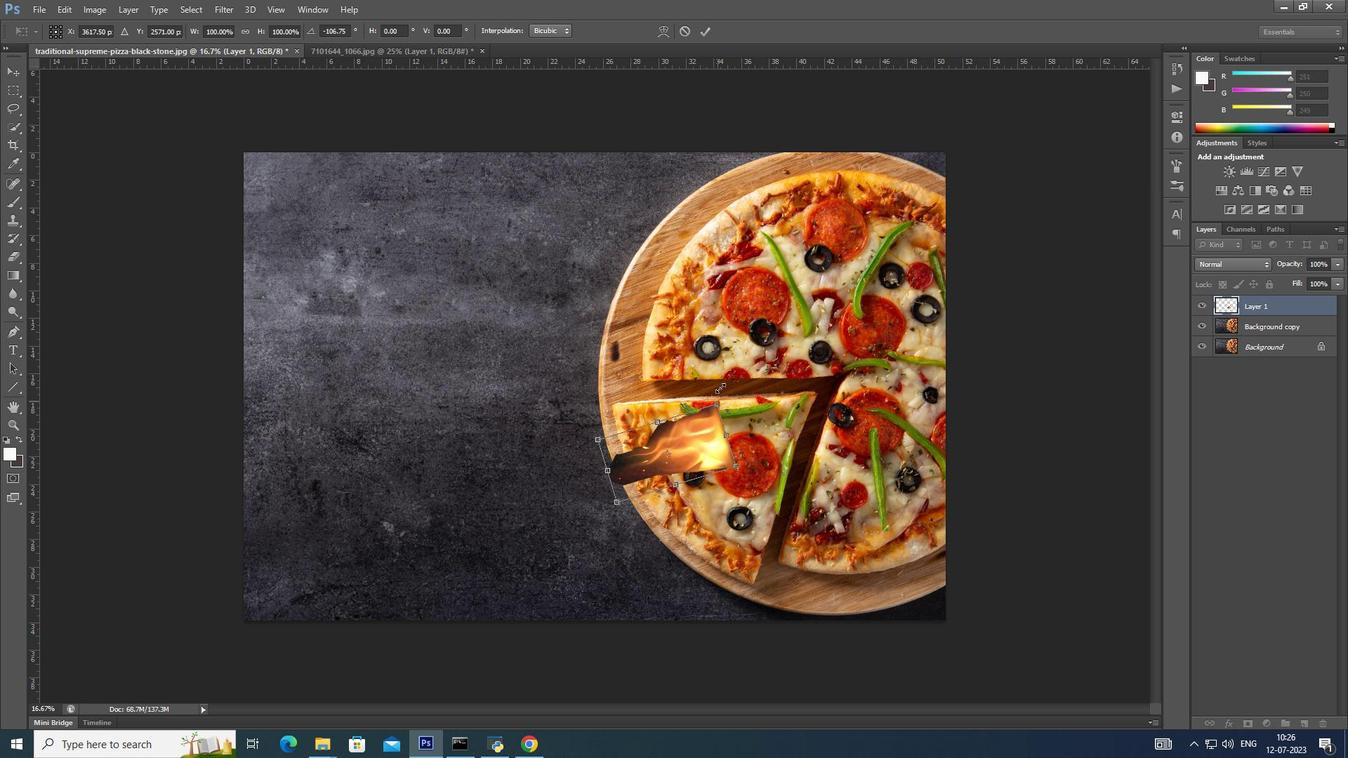 
Action: Key pressed <Key.alt_l>
Screenshot: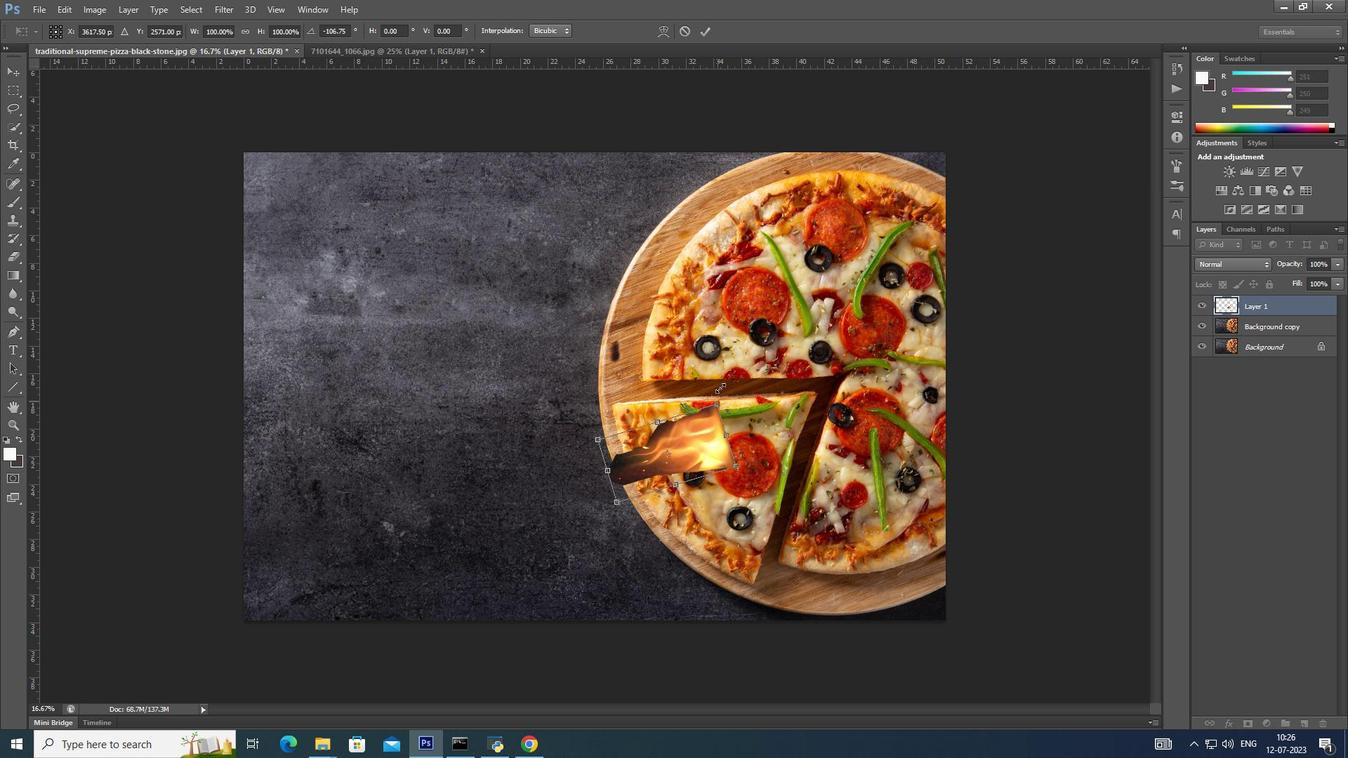 
Action: Mouse moved to (719, 386)
Screenshot: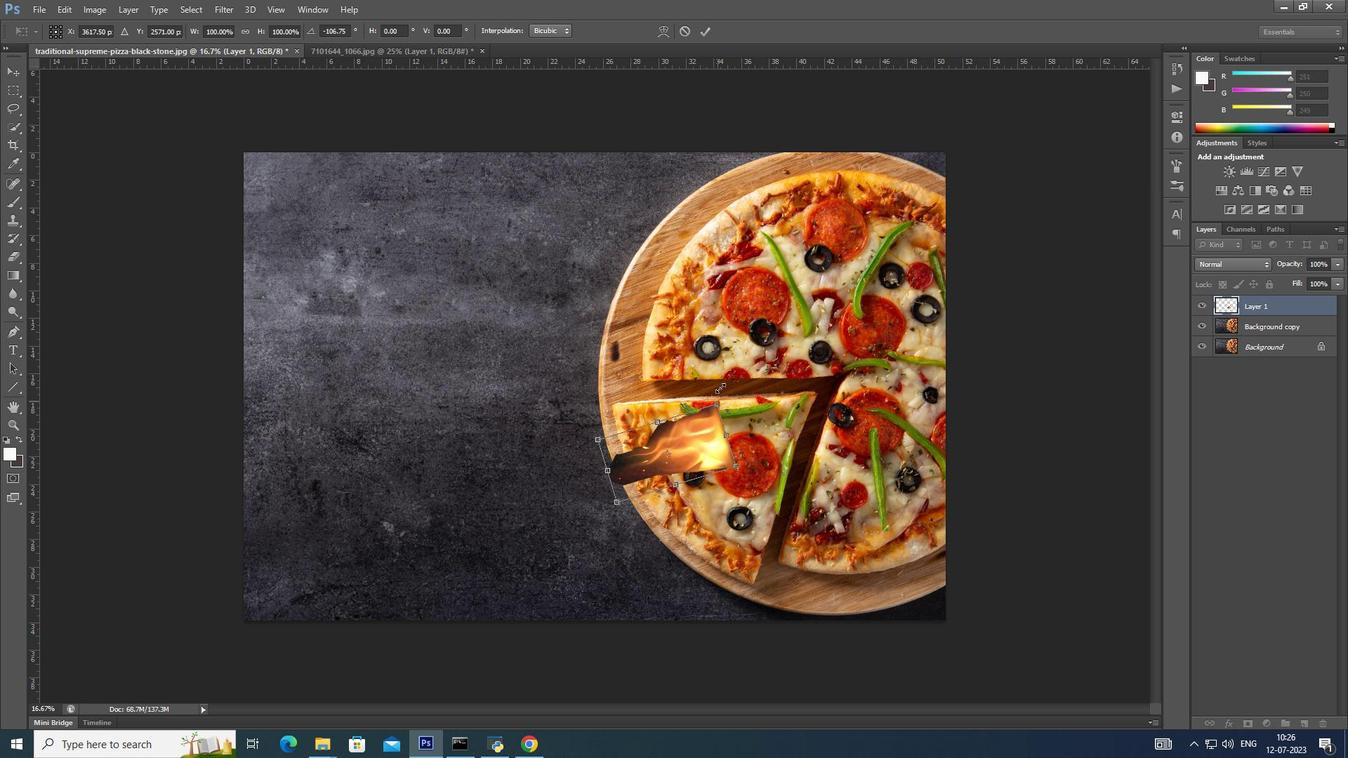 
Action: Key pressed <Key.alt_l>
Screenshot: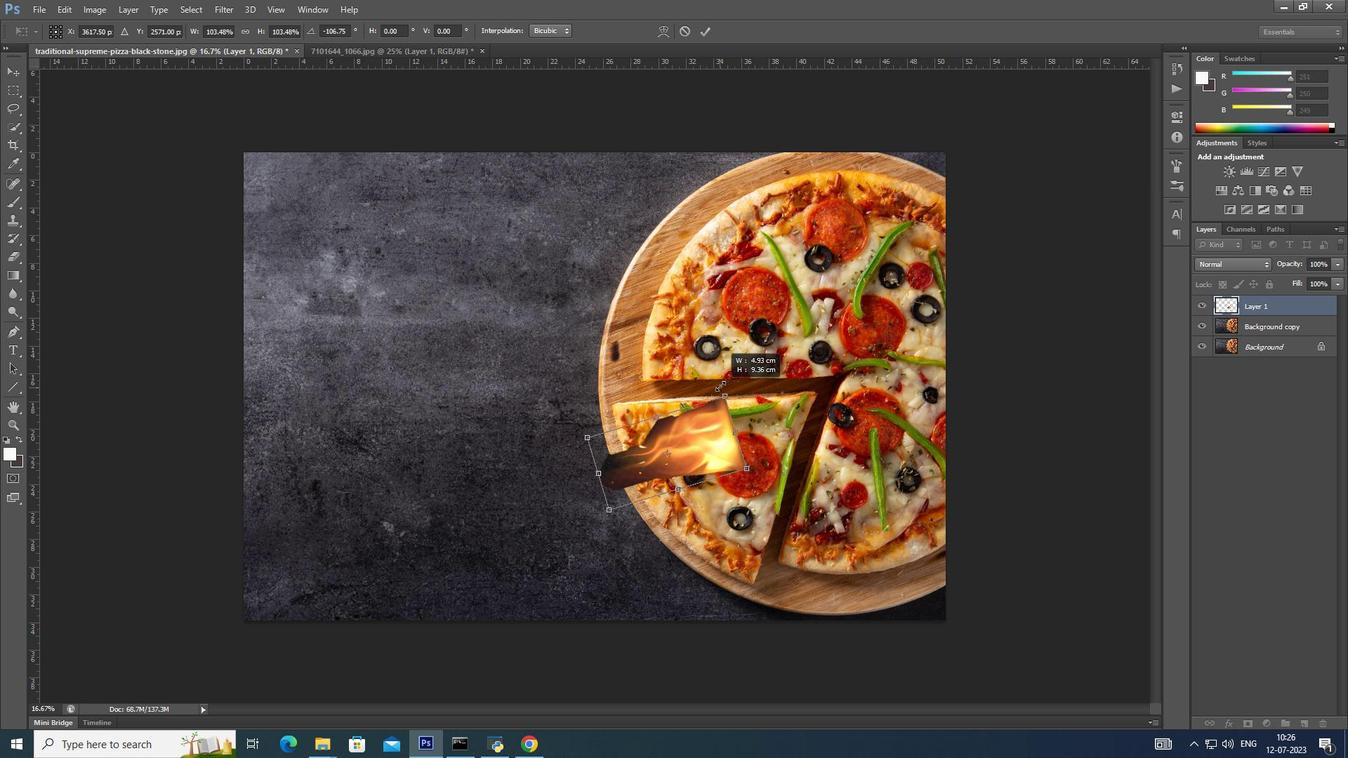 
Action: Mouse moved to (719, 385)
Screenshot: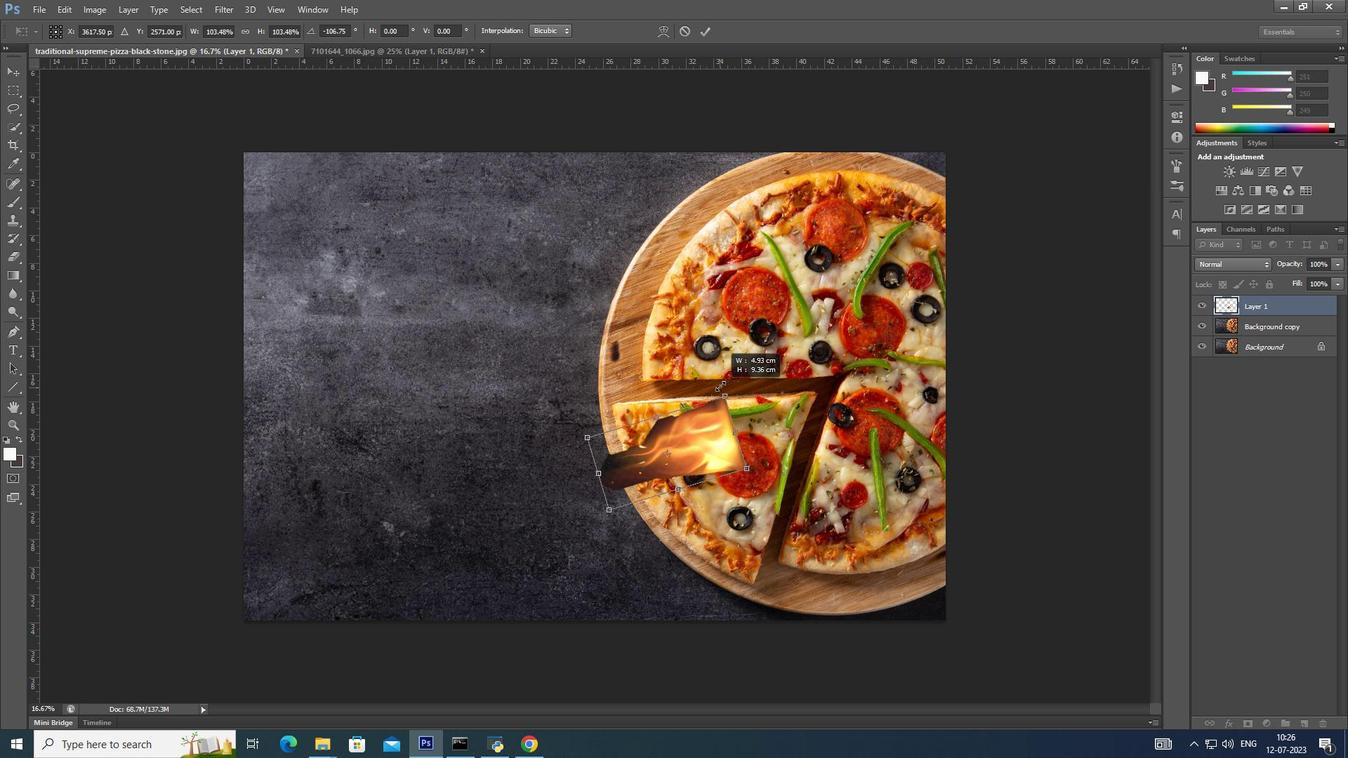 
Action: Key pressed <Key.alt_l><Key.alt_l>
Screenshot: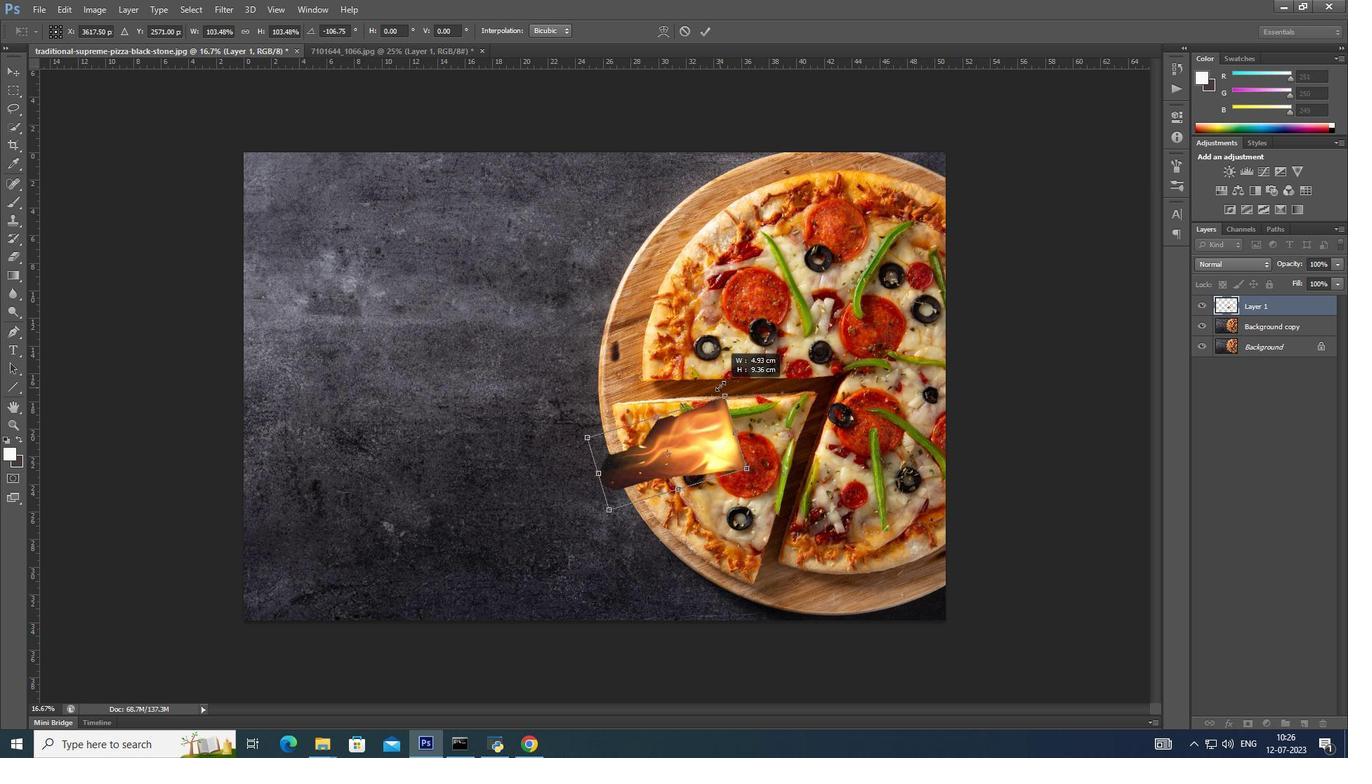 
Action: Mouse moved to (719, 384)
Screenshot: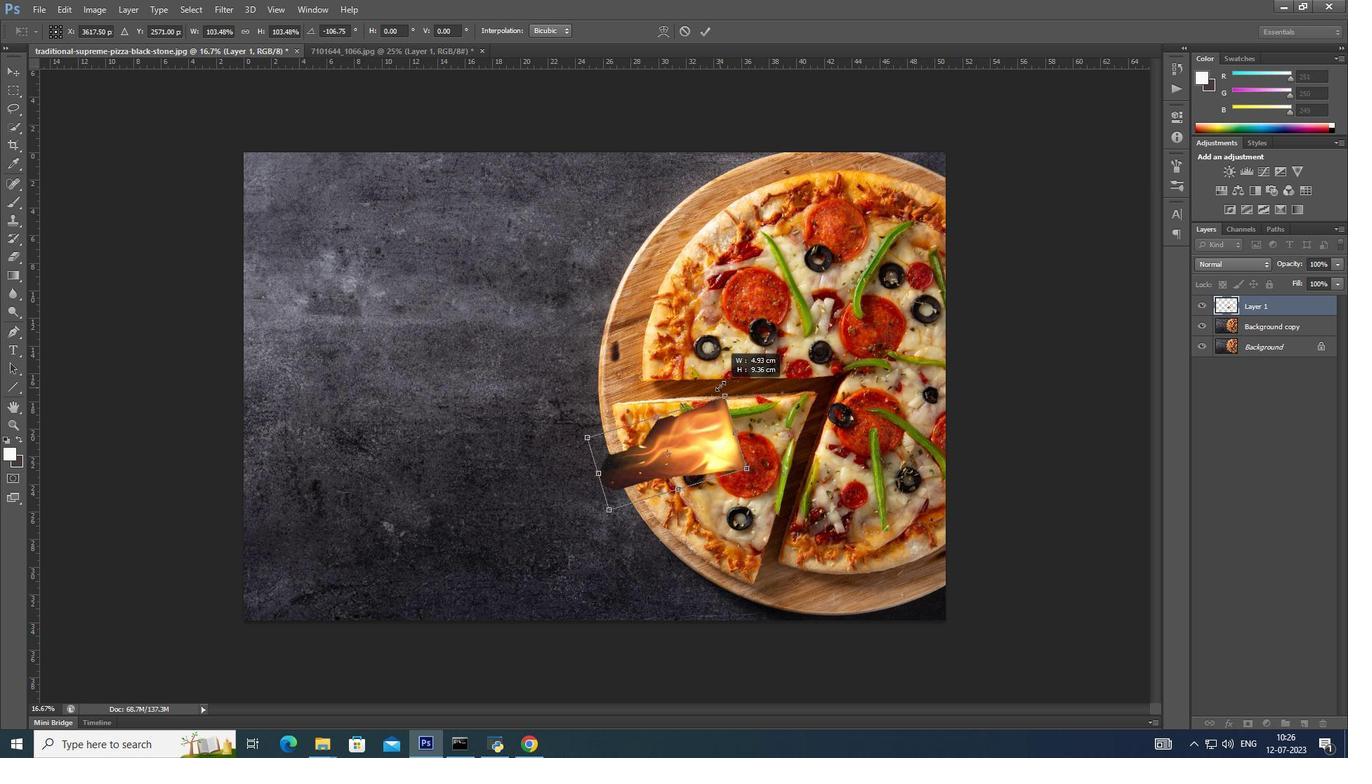 
Action: Key pressed <Key.alt_l>
Screenshot: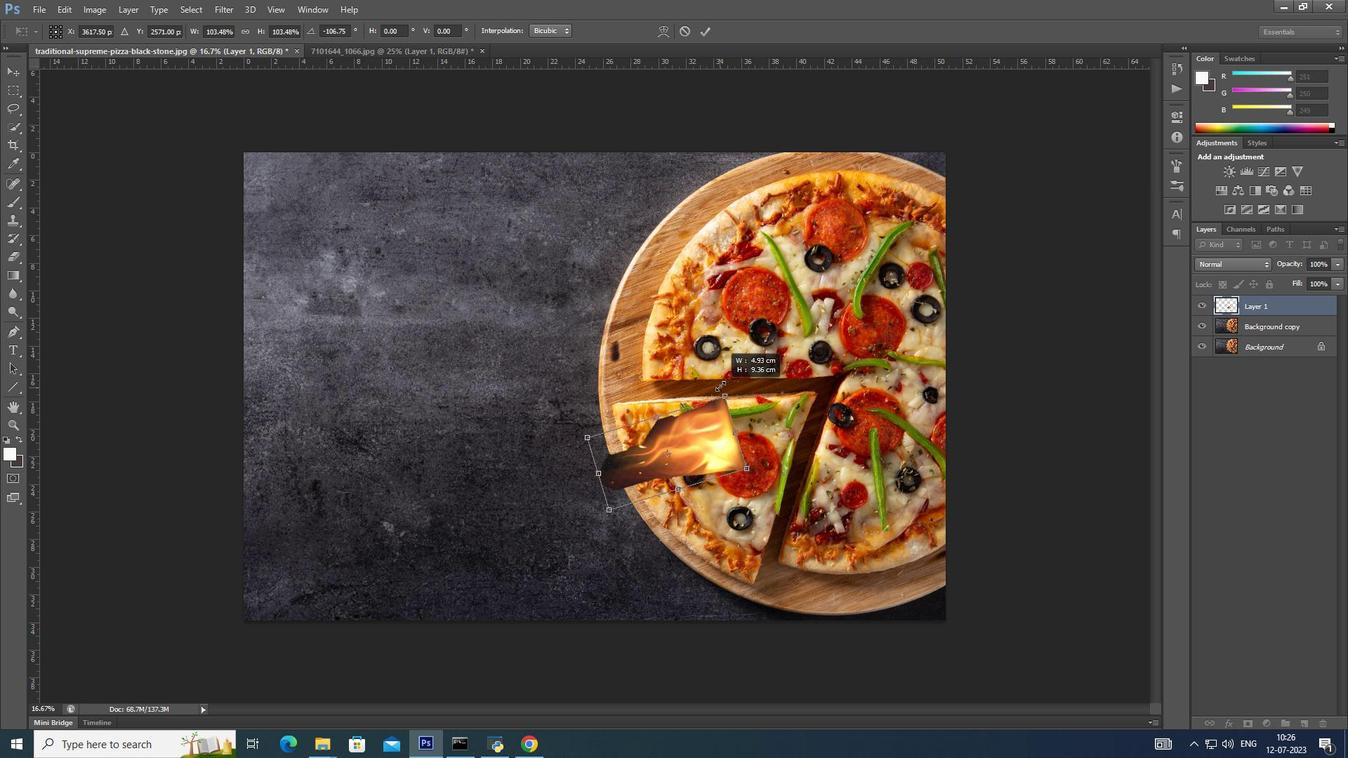 
Action: Mouse moved to (721, 382)
Screenshot: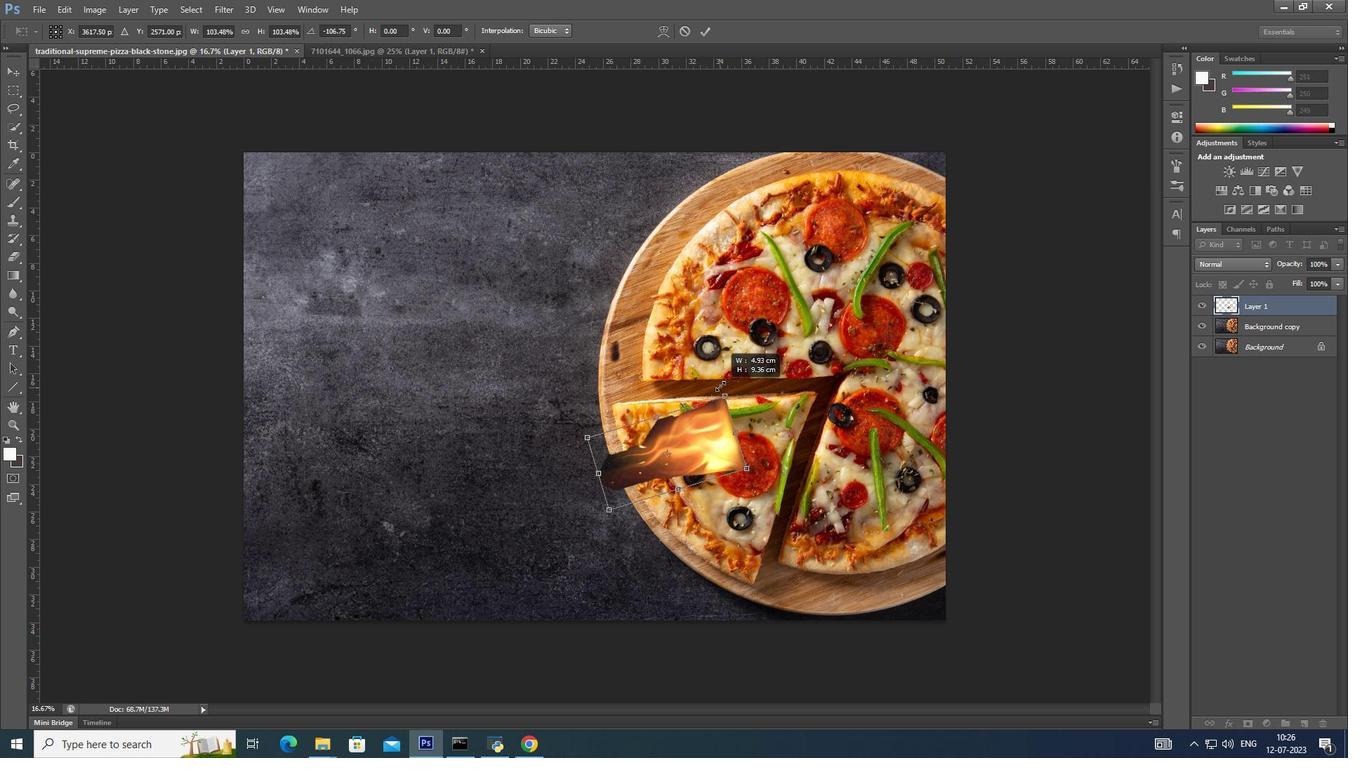 
Action: Key pressed <Key.alt_l>
Screenshot: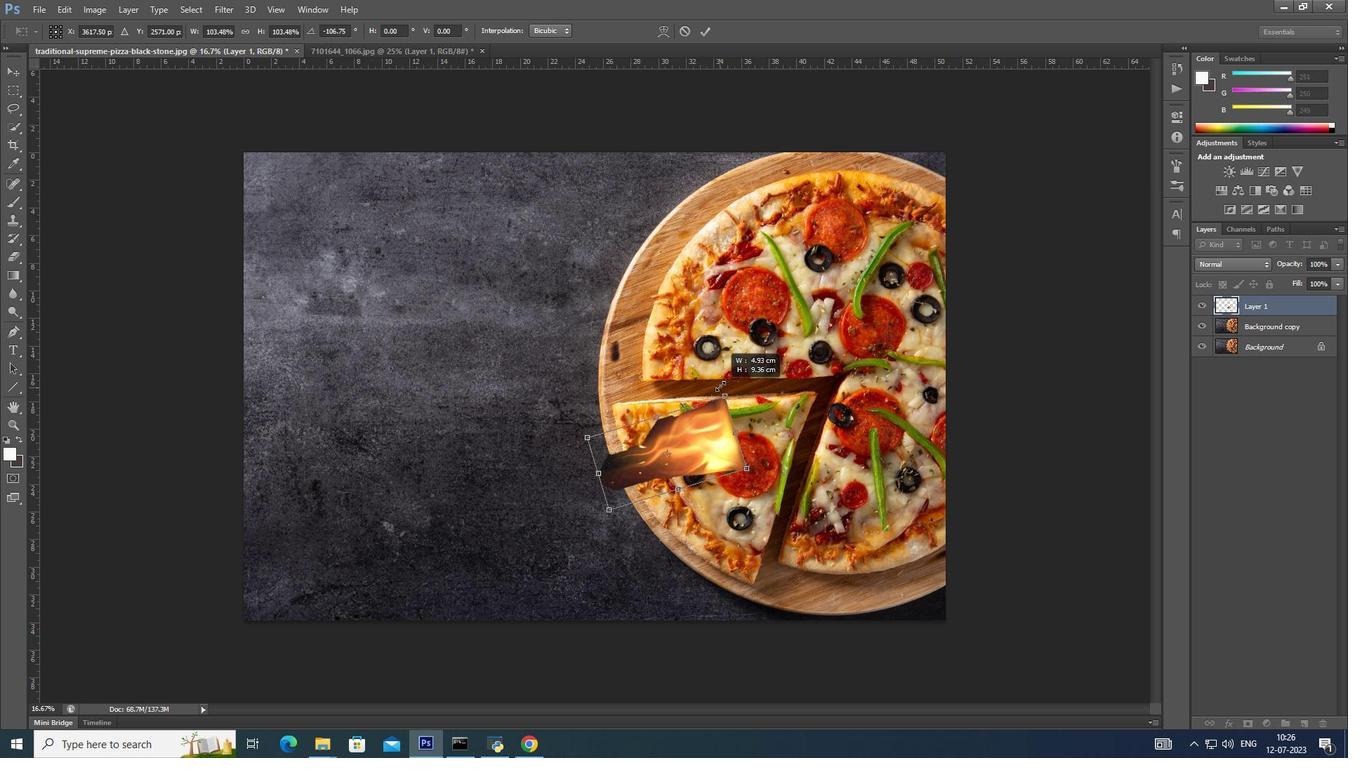 
Action: Mouse moved to (721, 380)
Screenshot: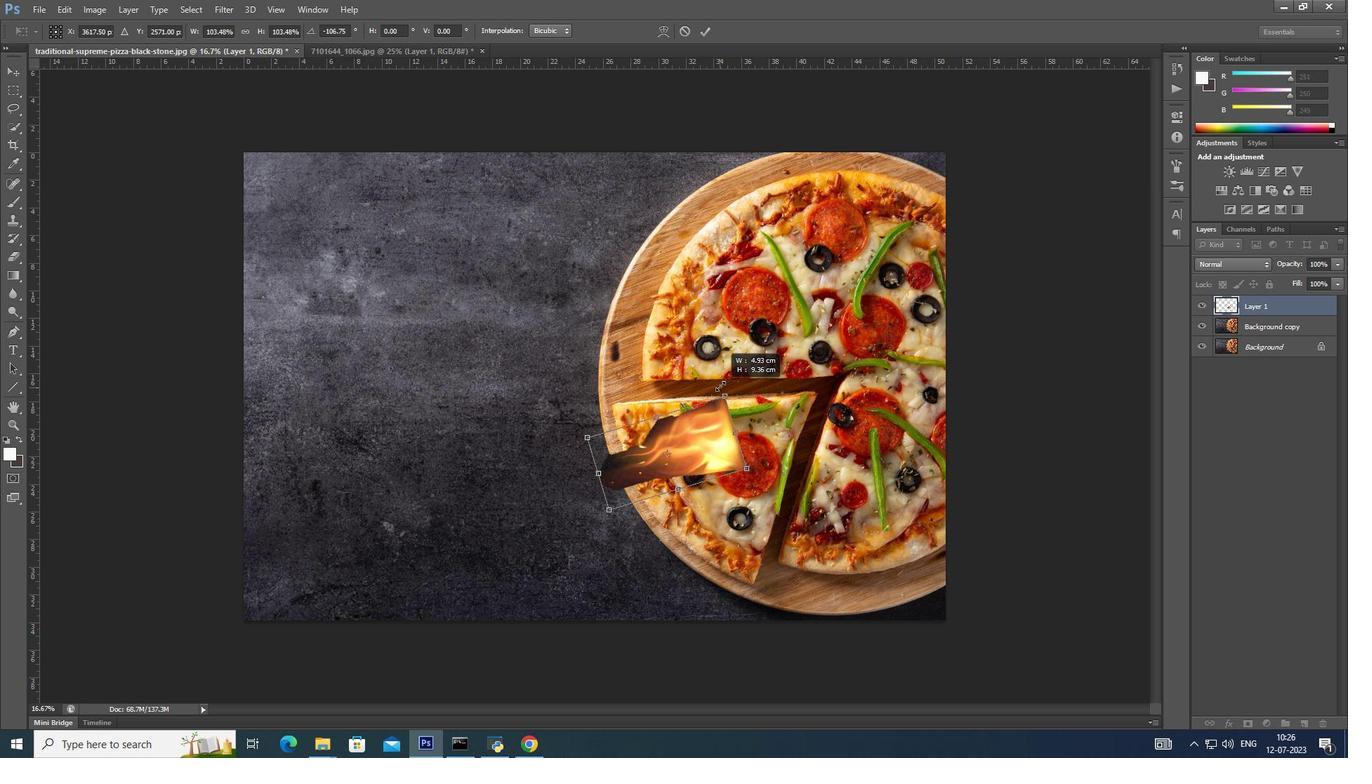 
Action: Key pressed <Key.alt_l>
Screenshot: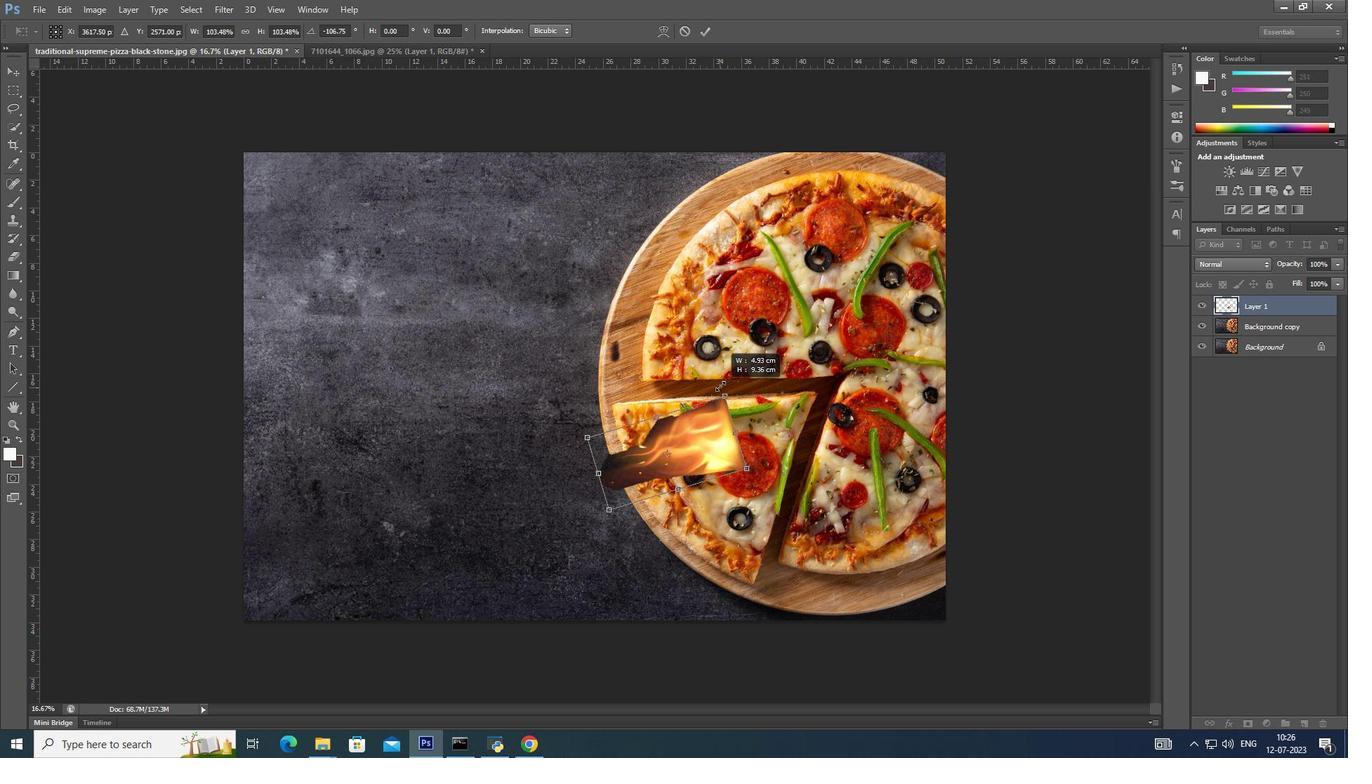 
Action: Mouse moved to (721, 379)
Screenshot: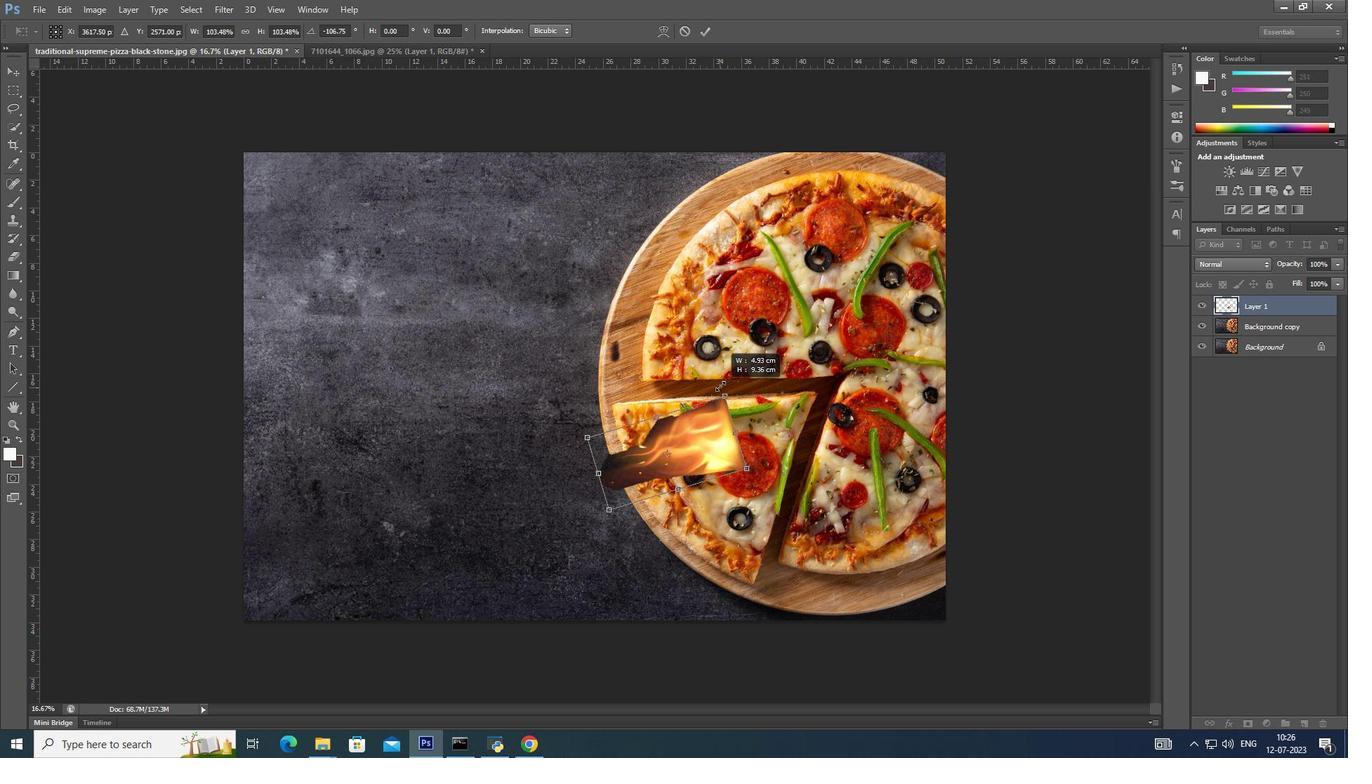 
Action: Key pressed <Key.alt_l>
Screenshot: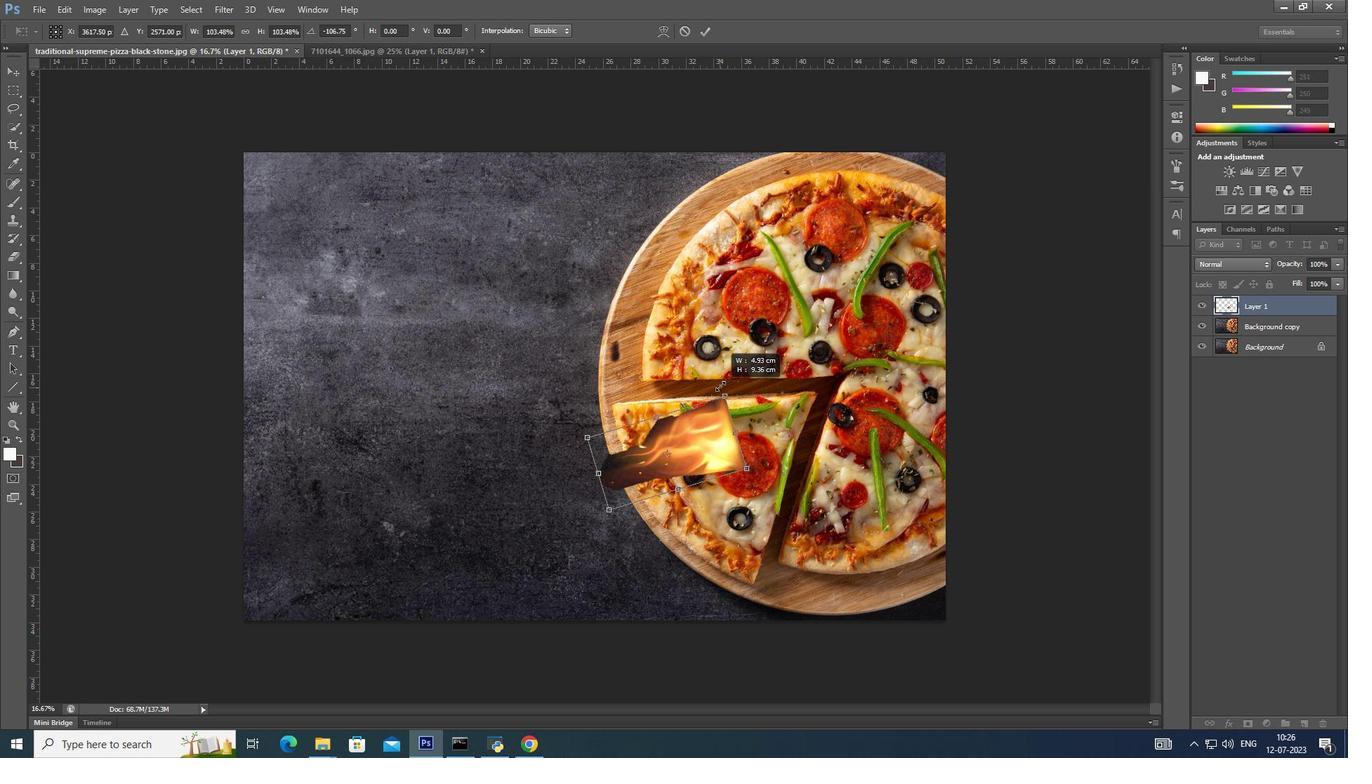 
Action: Mouse moved to (721, 378)
Screenshot: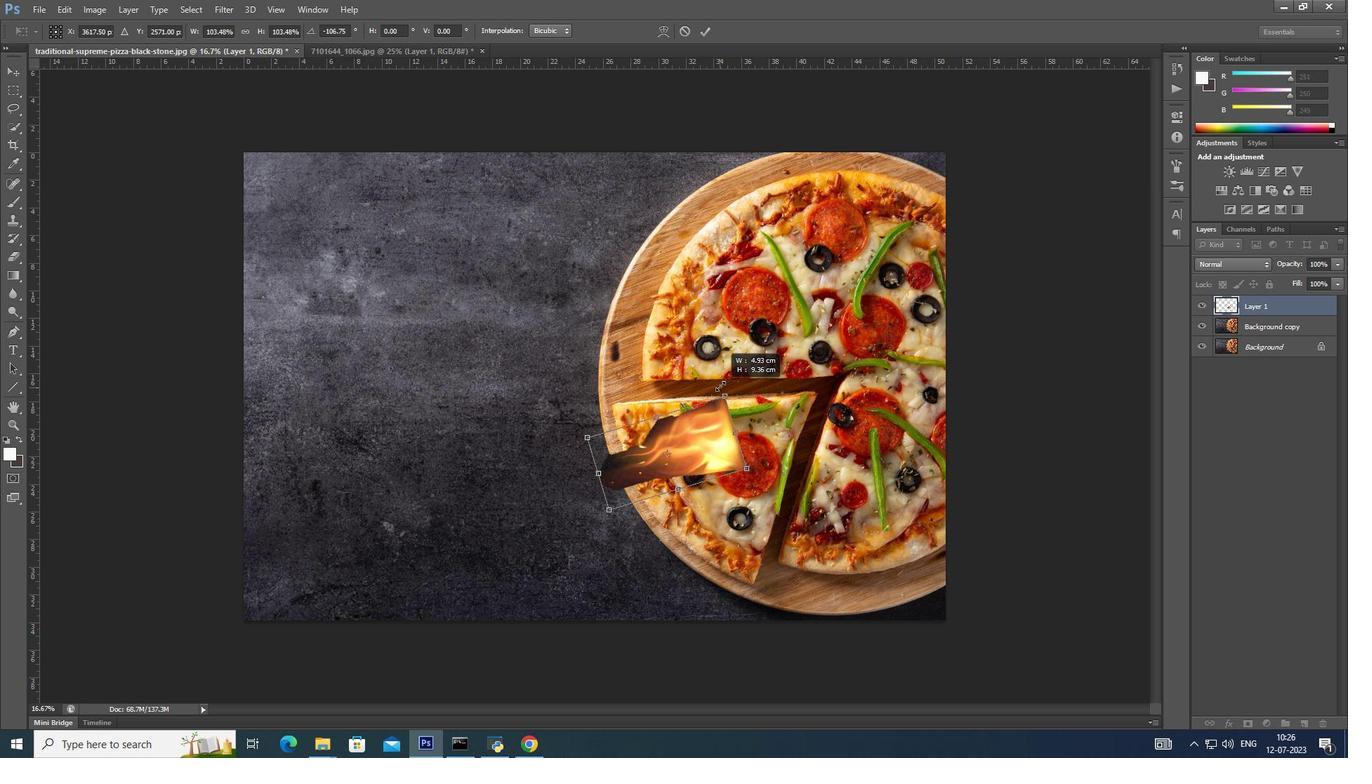 
Action: Key pressed <Key.alt_l>
Screenshot: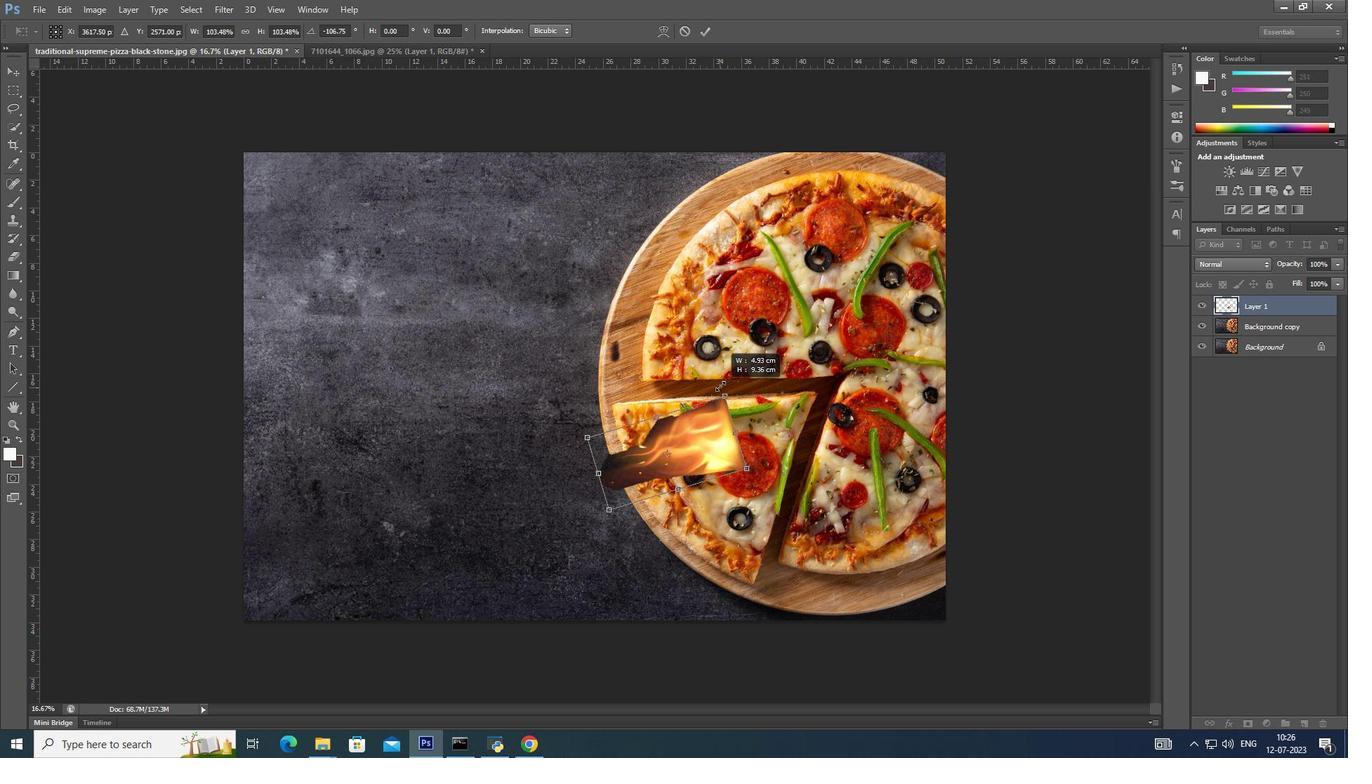 
Action: Mouse moved to (722, 377)
Screenshot: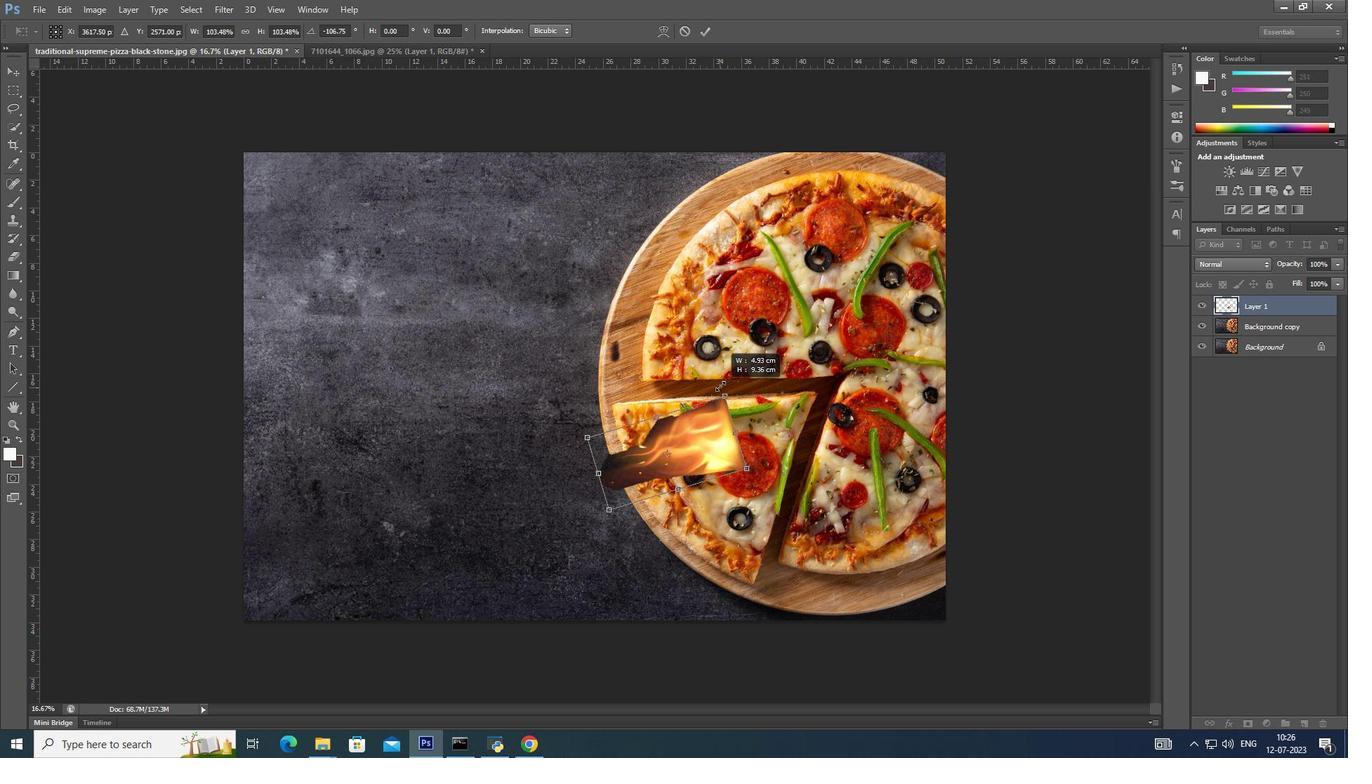 
Action: Key pressed <Key.alt_l><Key.alt_l>
Screenshot: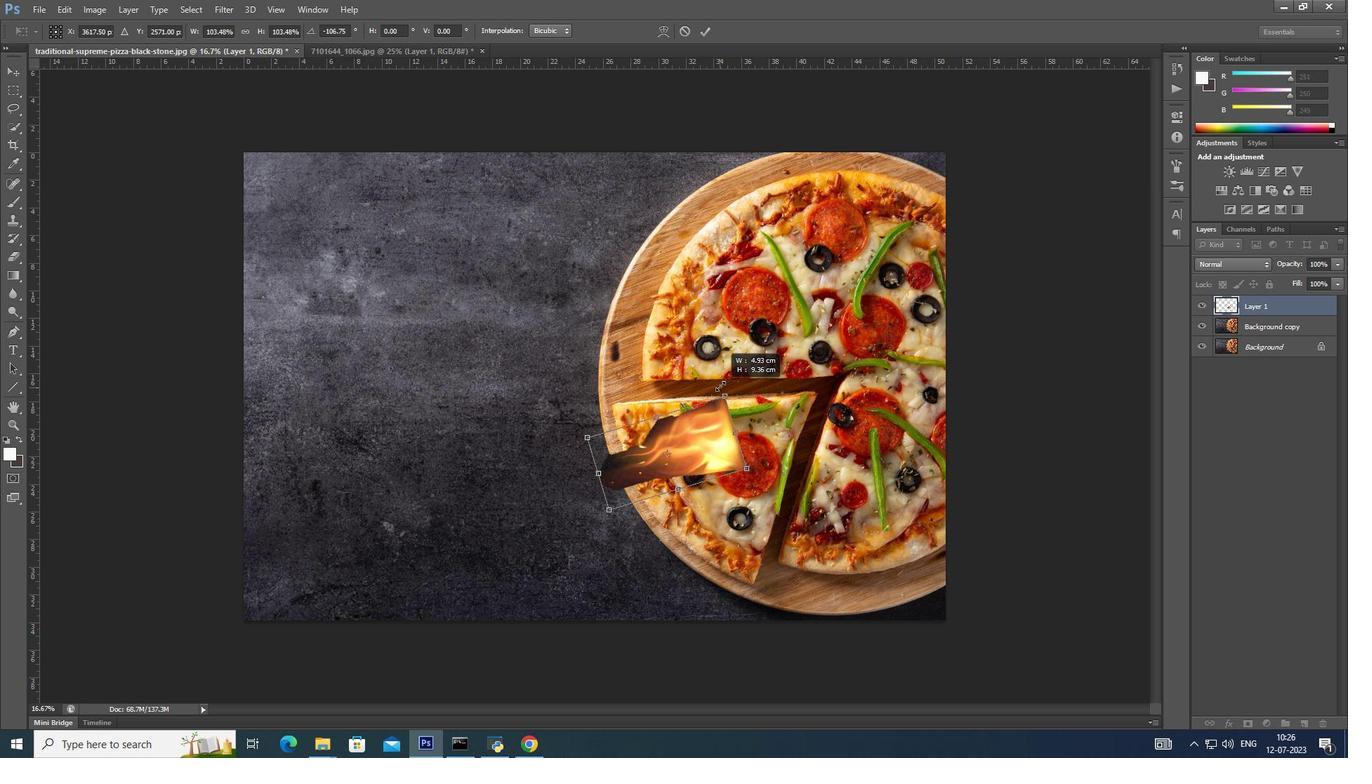 
Action: Mouse moved to (723, 375)
Screenshot: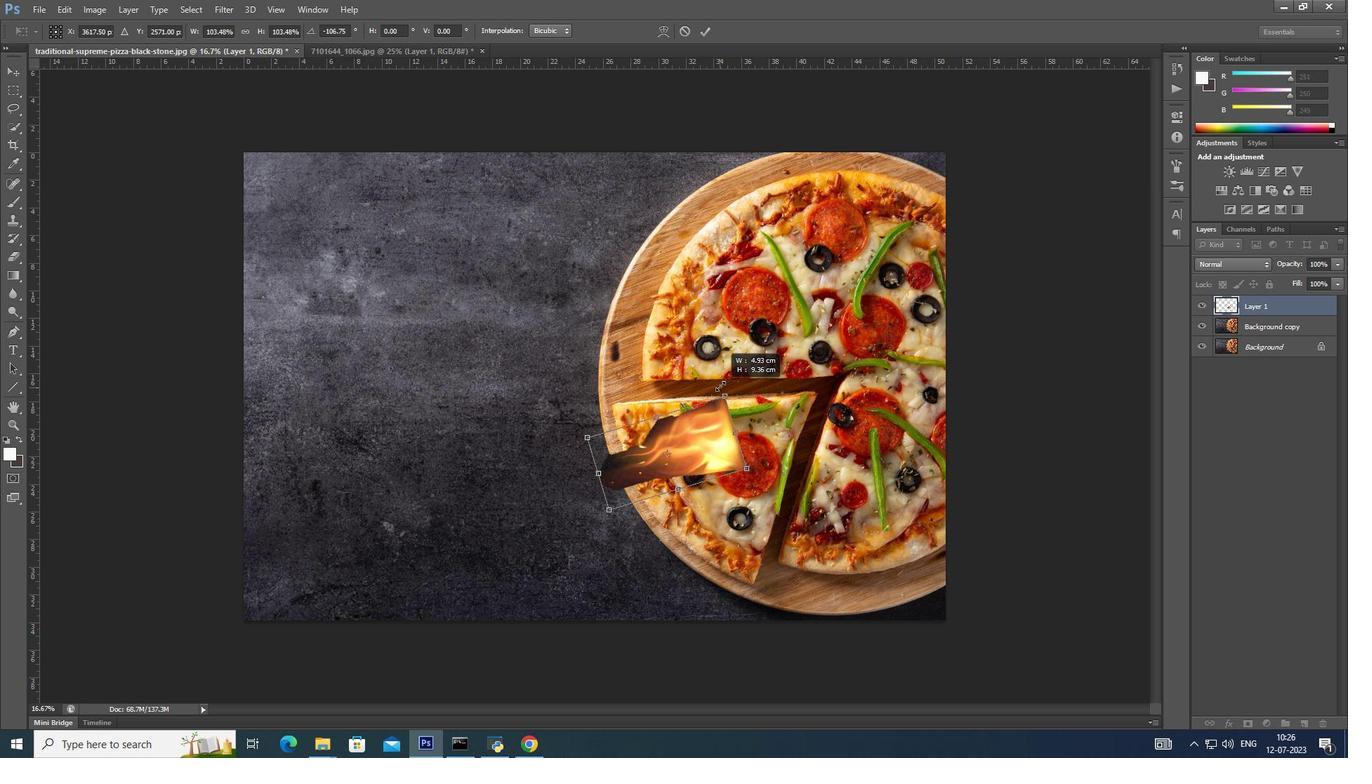 
Action: Key pressed <Key.alt_l>
Screenshot: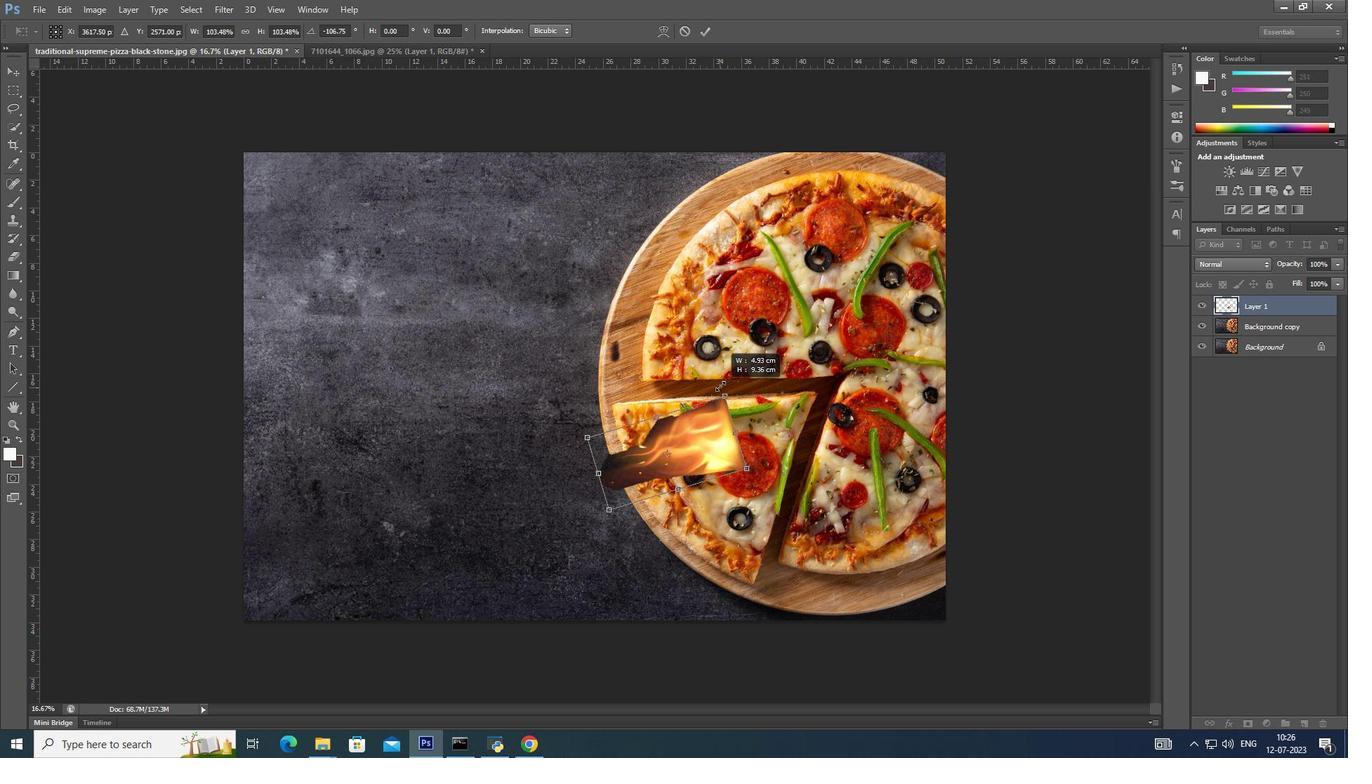
Action: Mouse moved to (723, 374)
Screenshot: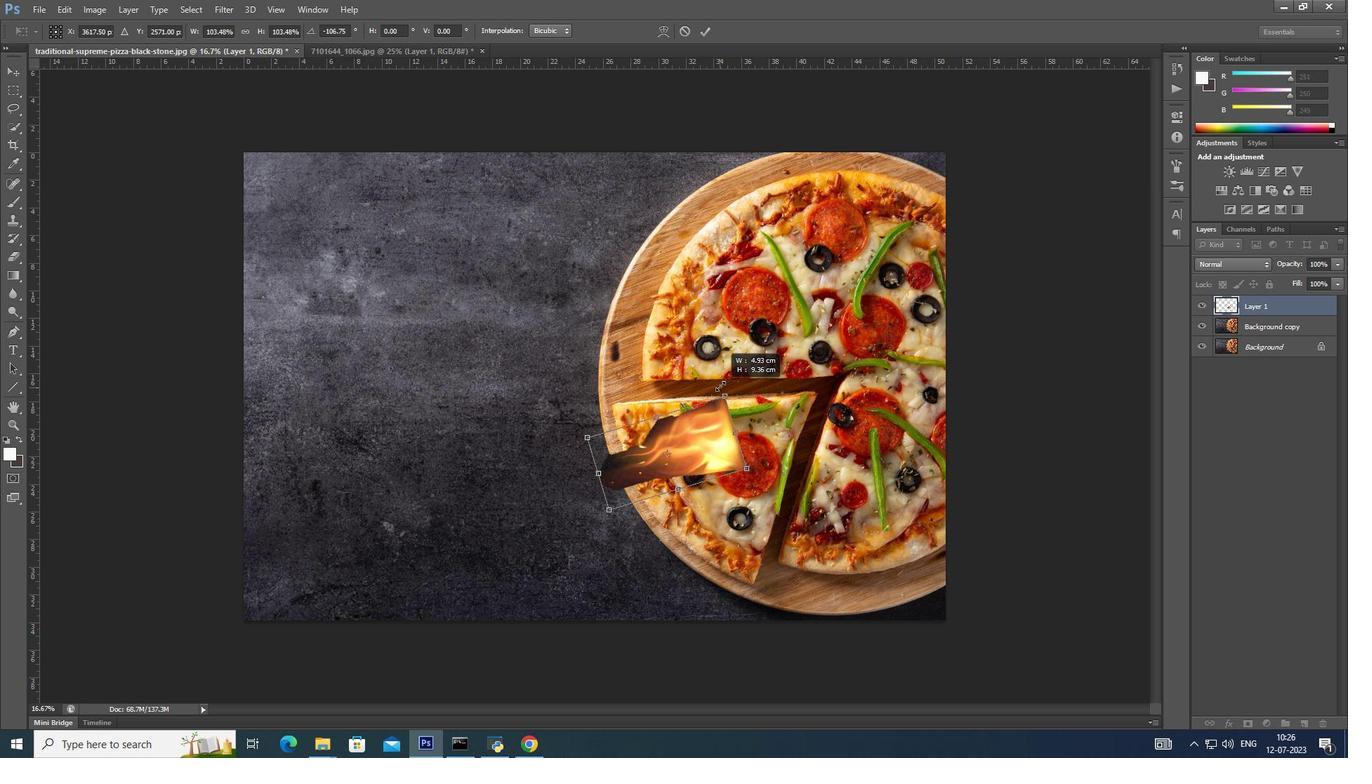 
Action: Key pressed <Key.alt_l>
Screenshot: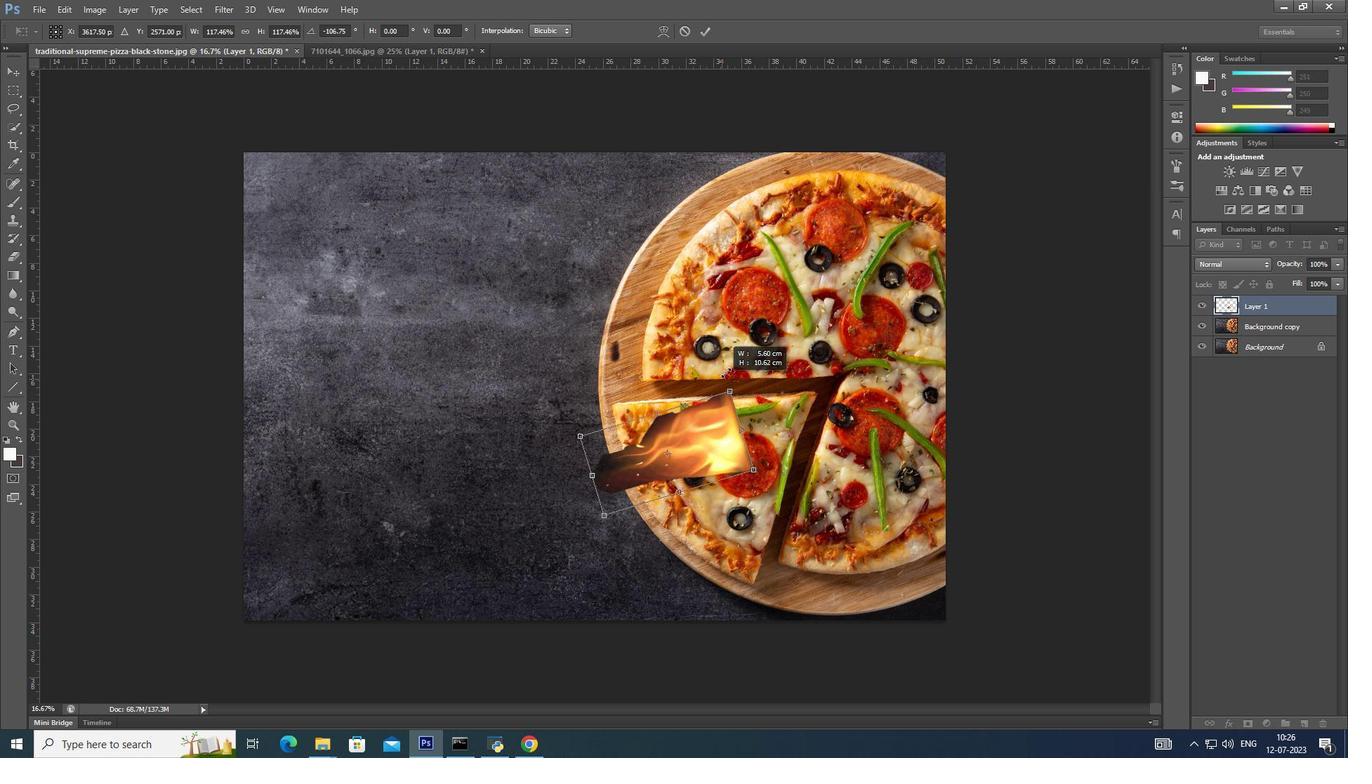 
Action: Mouse moved to (724, 372)
Screenshot: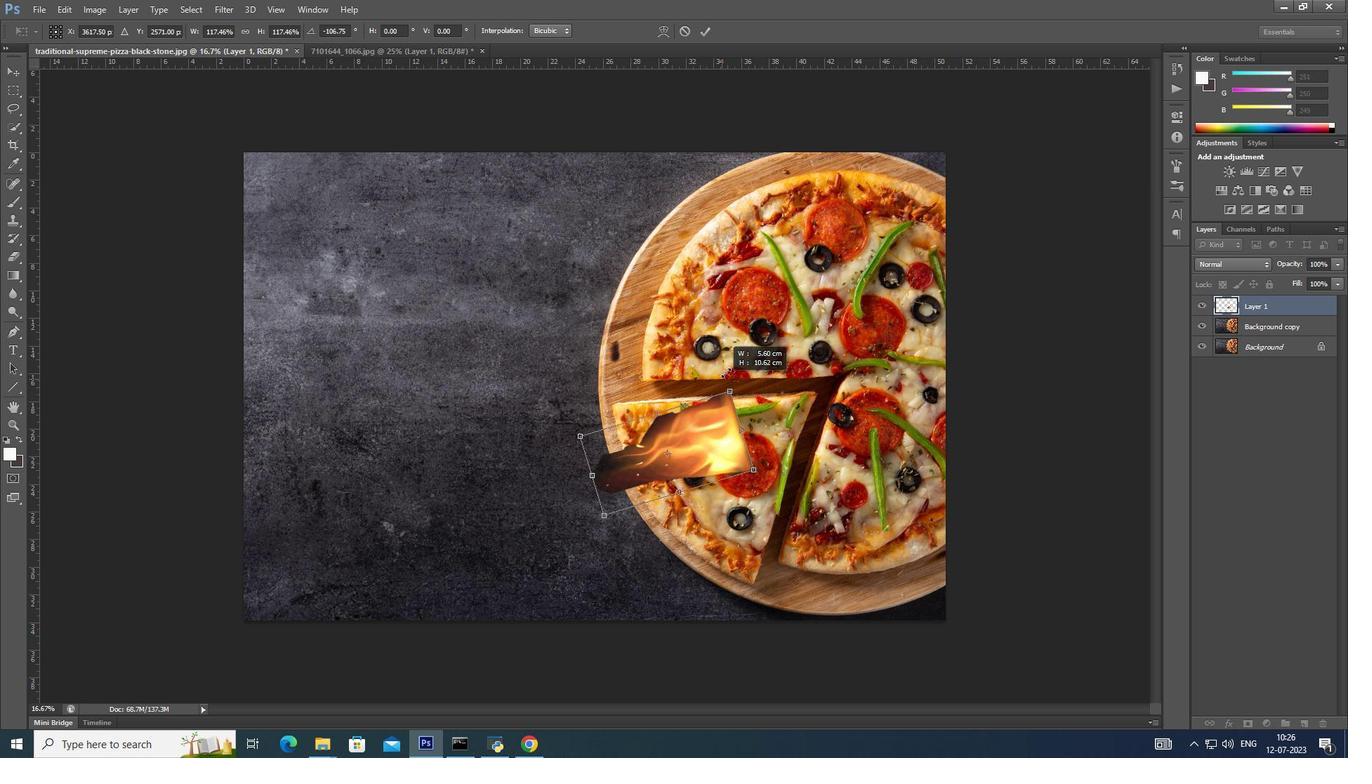 
Action: Key pressed <Key.alt_l>
Screenshot: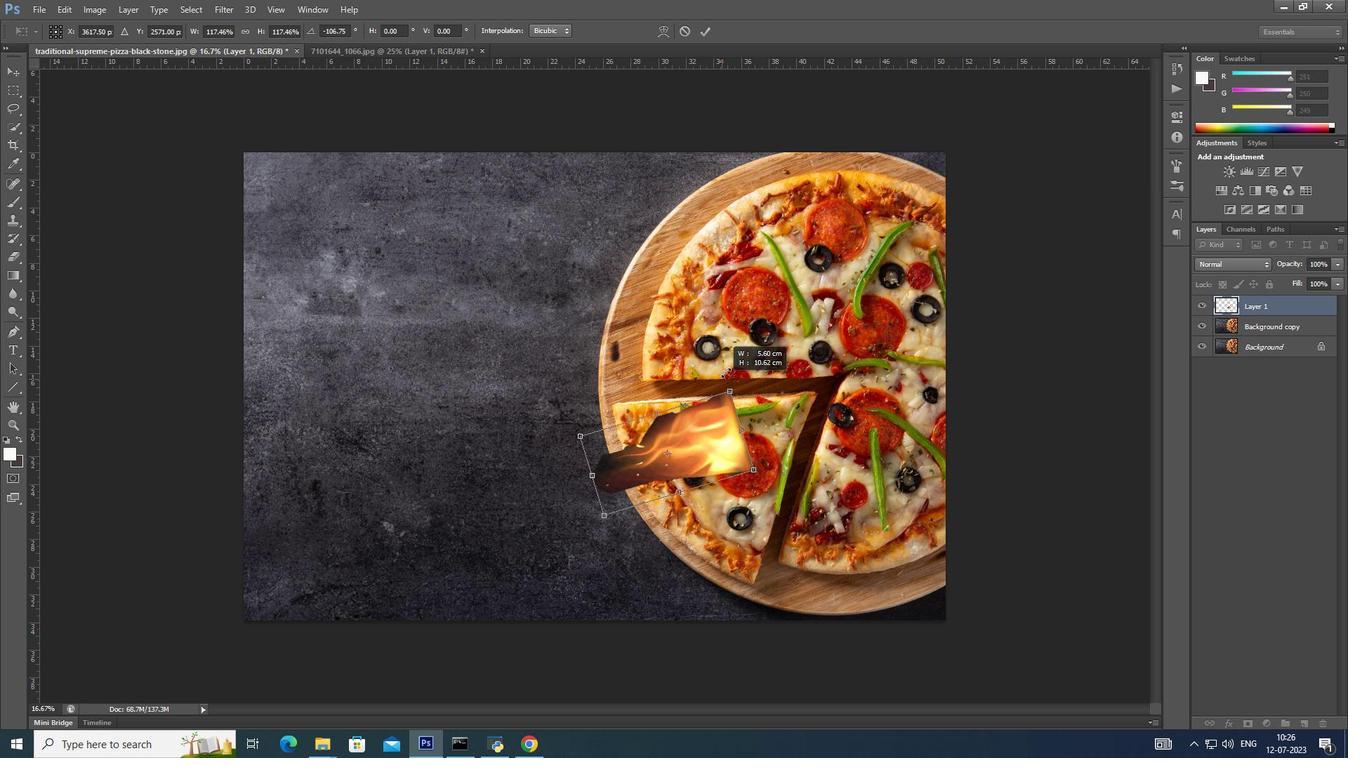 
Action: Mouse moved to (725, 372)
Screenshot: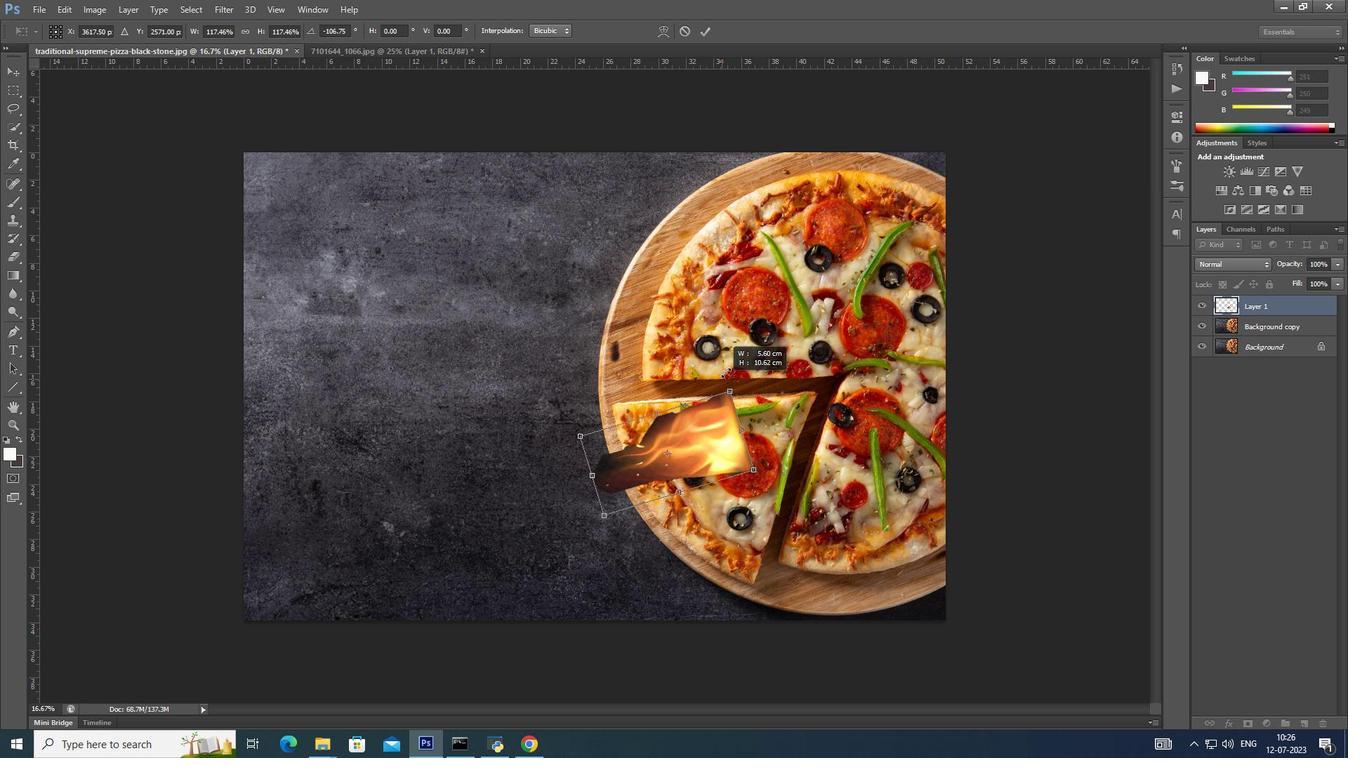 
Action: Key pressed <Key.alt_l><Key.alt_l>
Screenshot: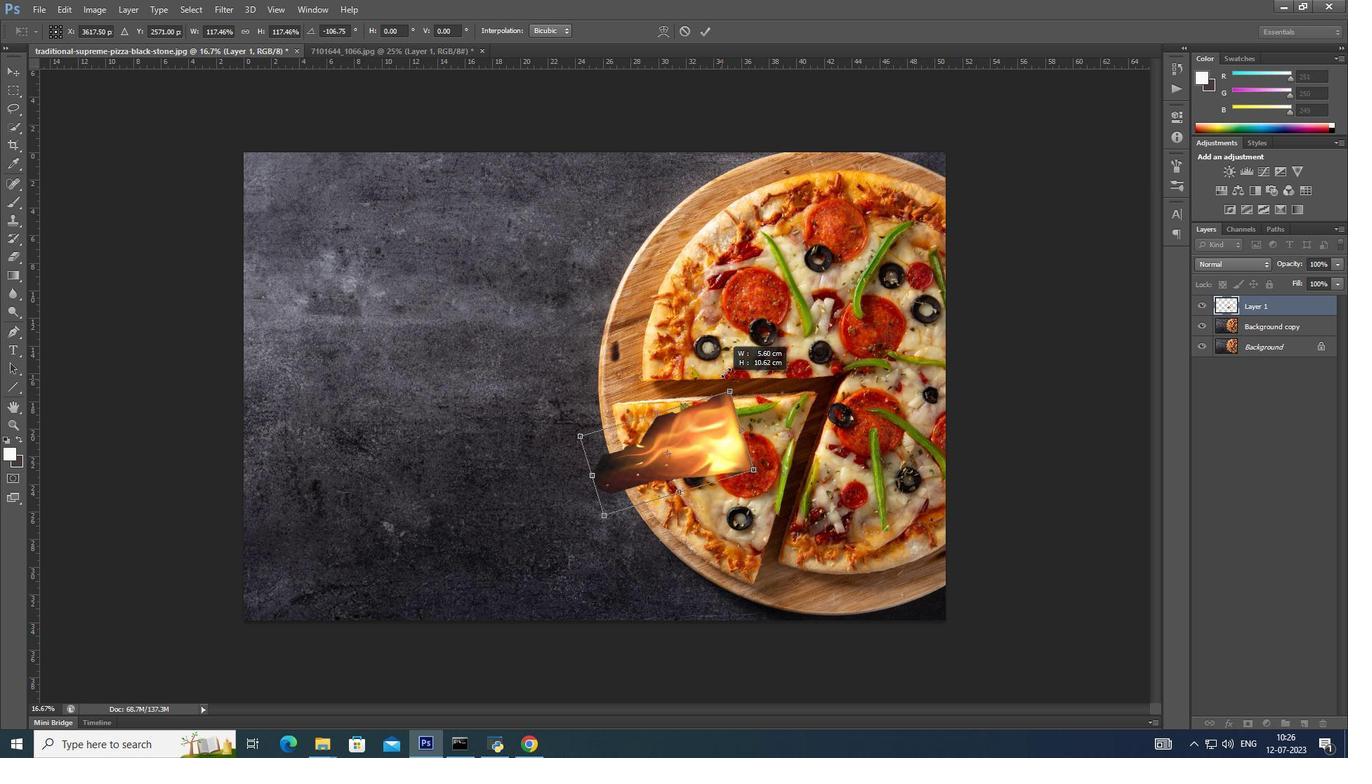 
Action: Mouse moved to (726, 371)
Screenshot: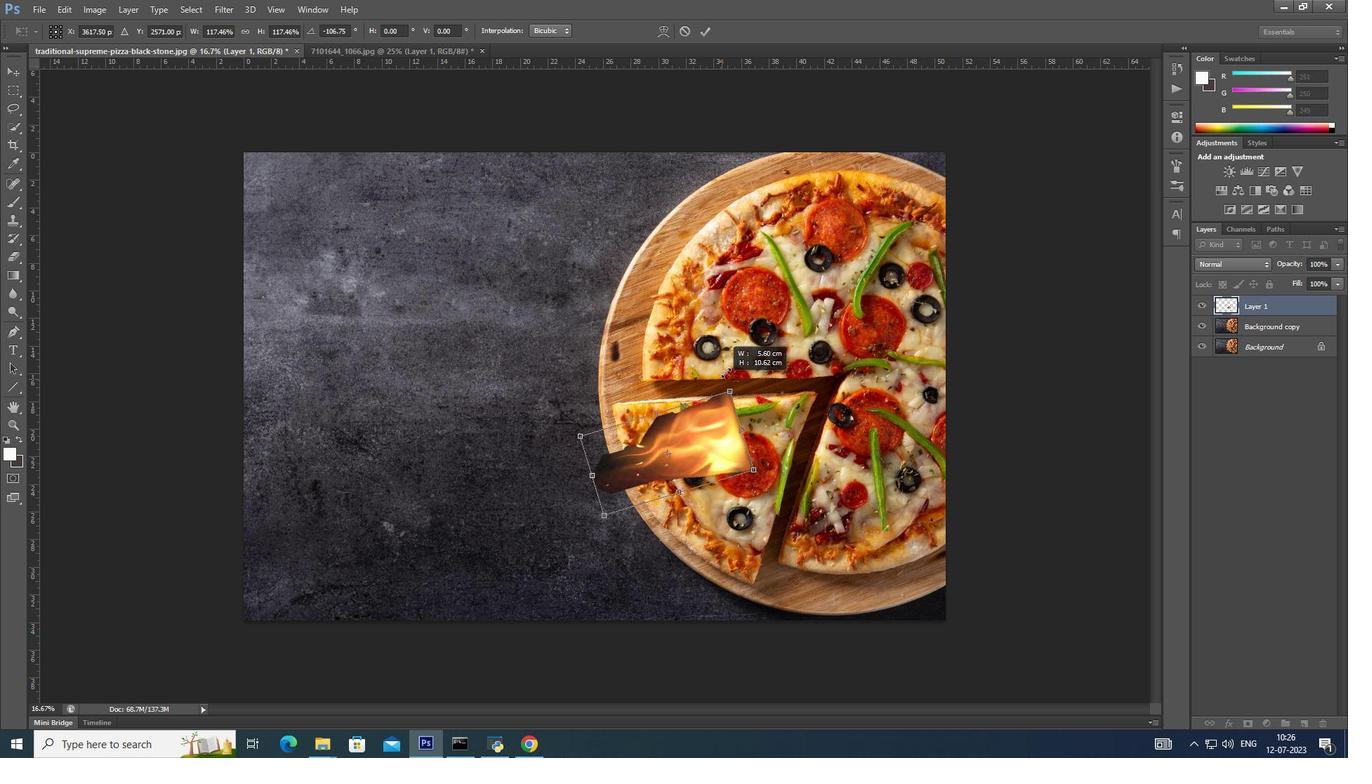 
Action: Key pressed <Key.alt_l>
Screenshot: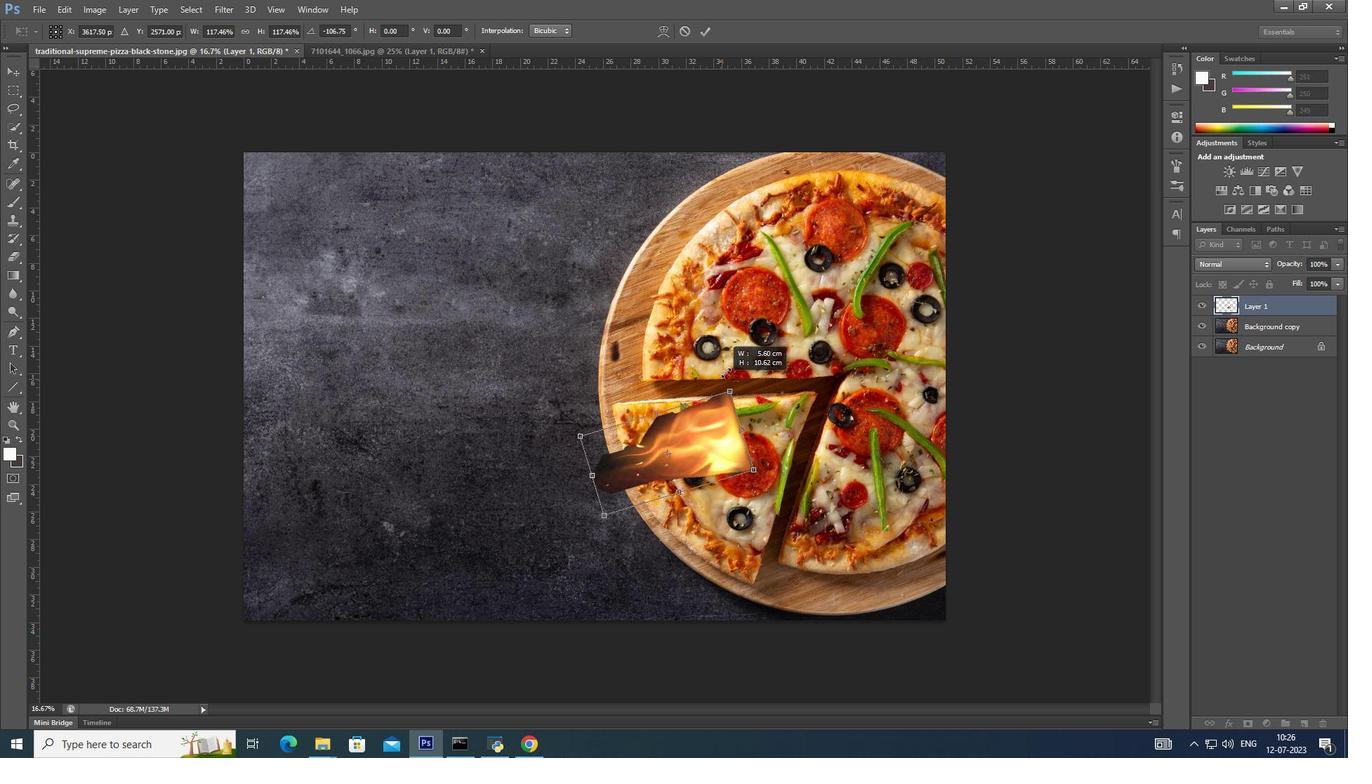 
Action: Mouse moved to (726, 371)
Screenshot: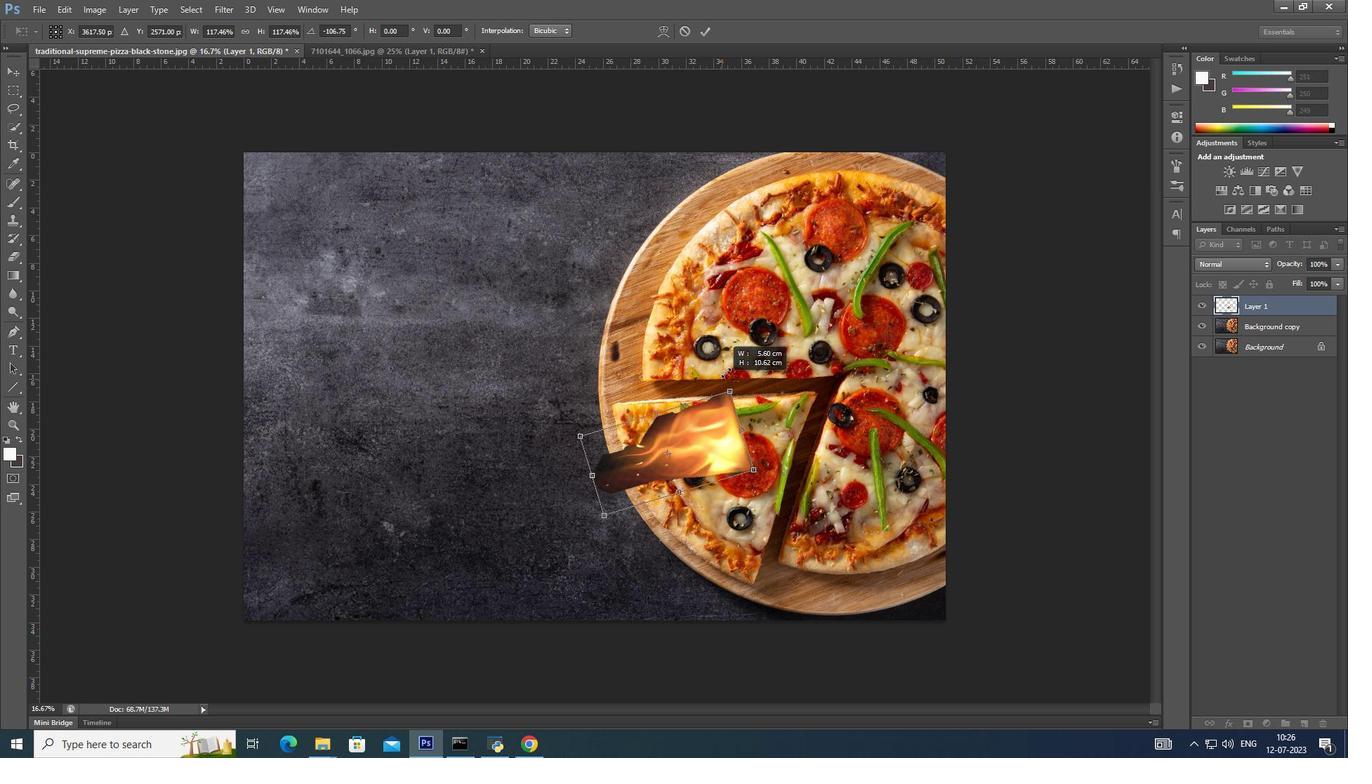 
Action: Key pressed <Key.alt_l>
Screenshot: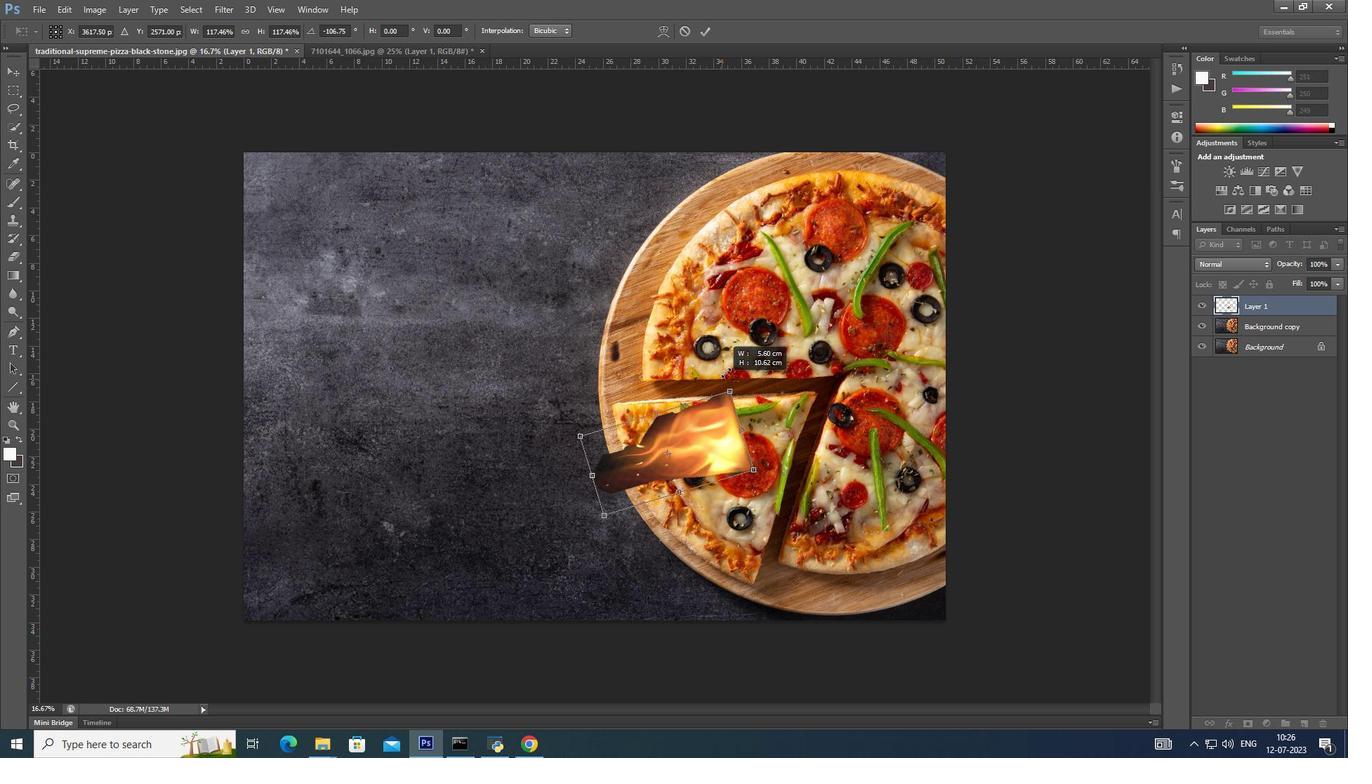 
Action: Mouse moved to (726, 370)
Screenshot: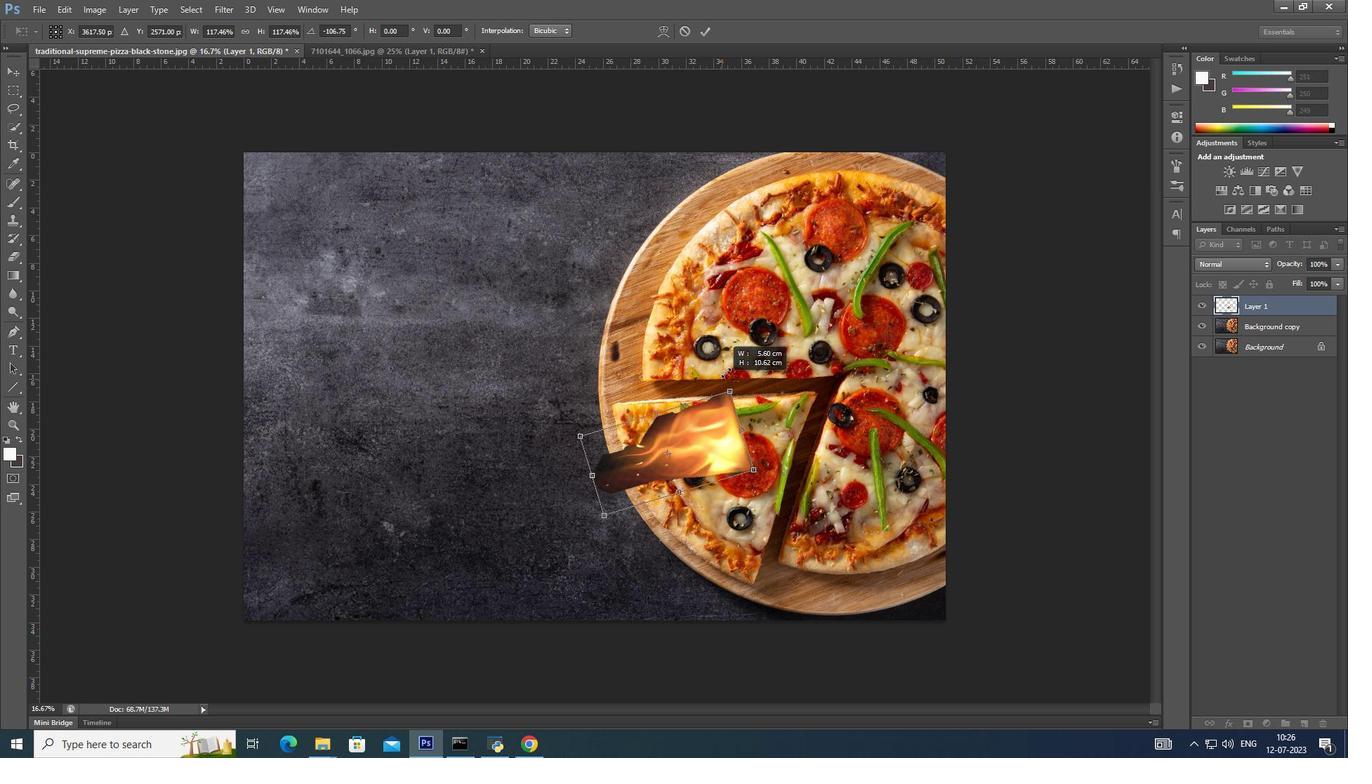 
Action: Key pressed <Key.alt_l>
Screenshot: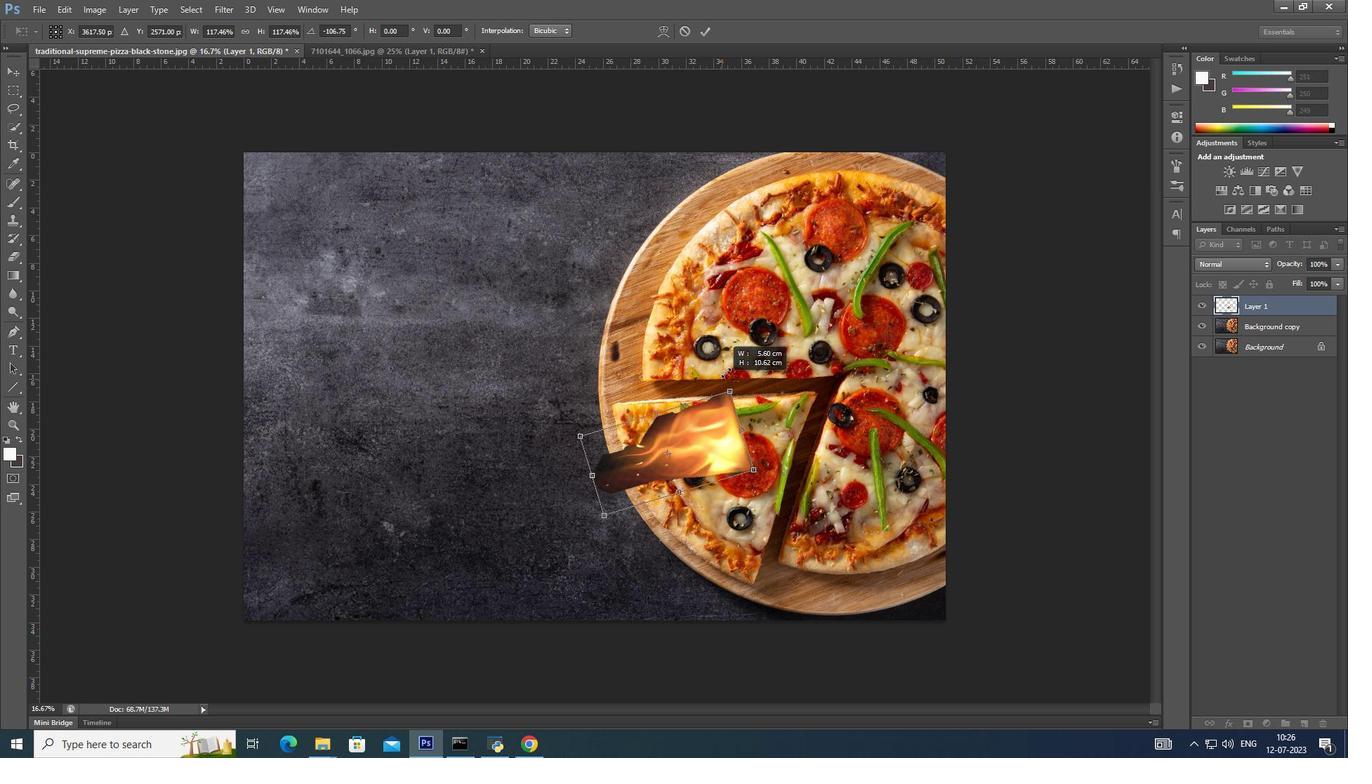 
Action: Mouse moved to (726, 369)
Screenshot: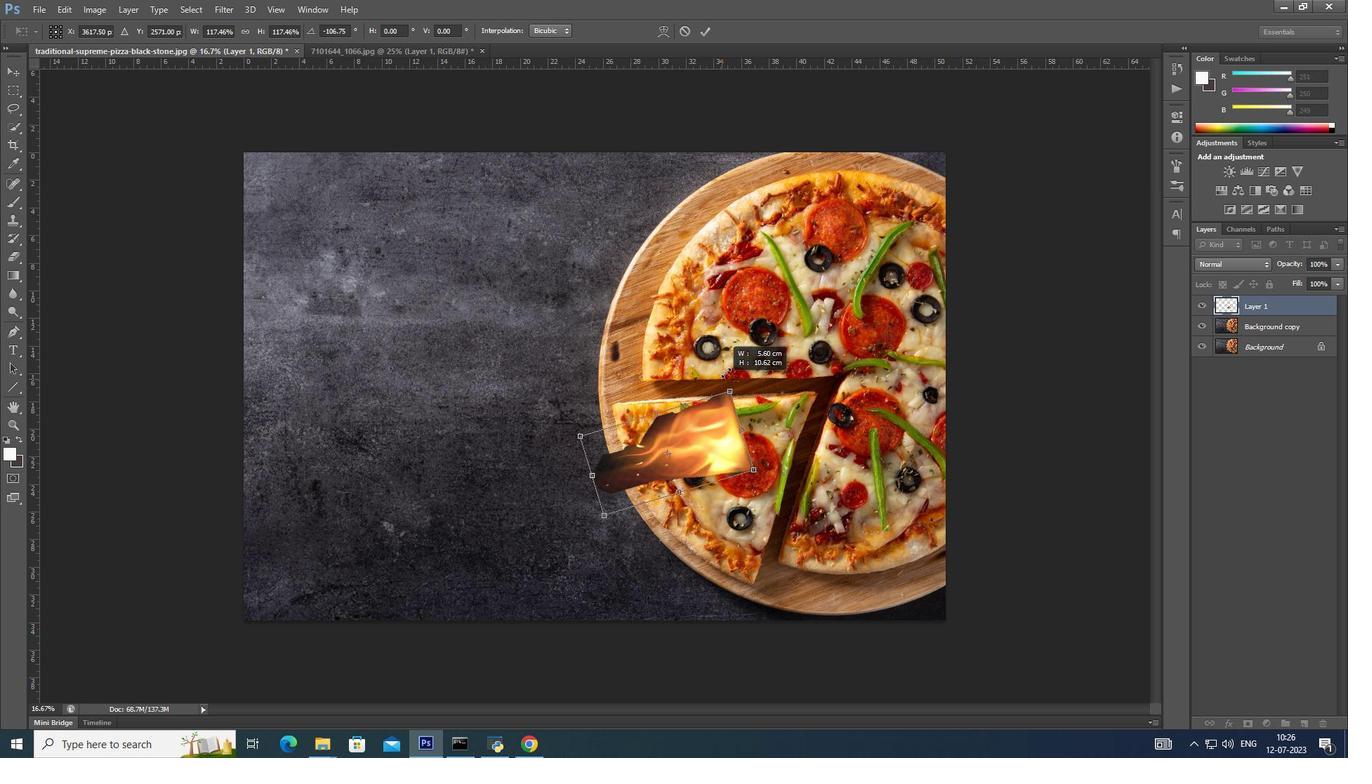 
Action: Key pressed <Key.alt_l><Key.alt_l><Key.alt_l><Key.alt_l>
Screenshot: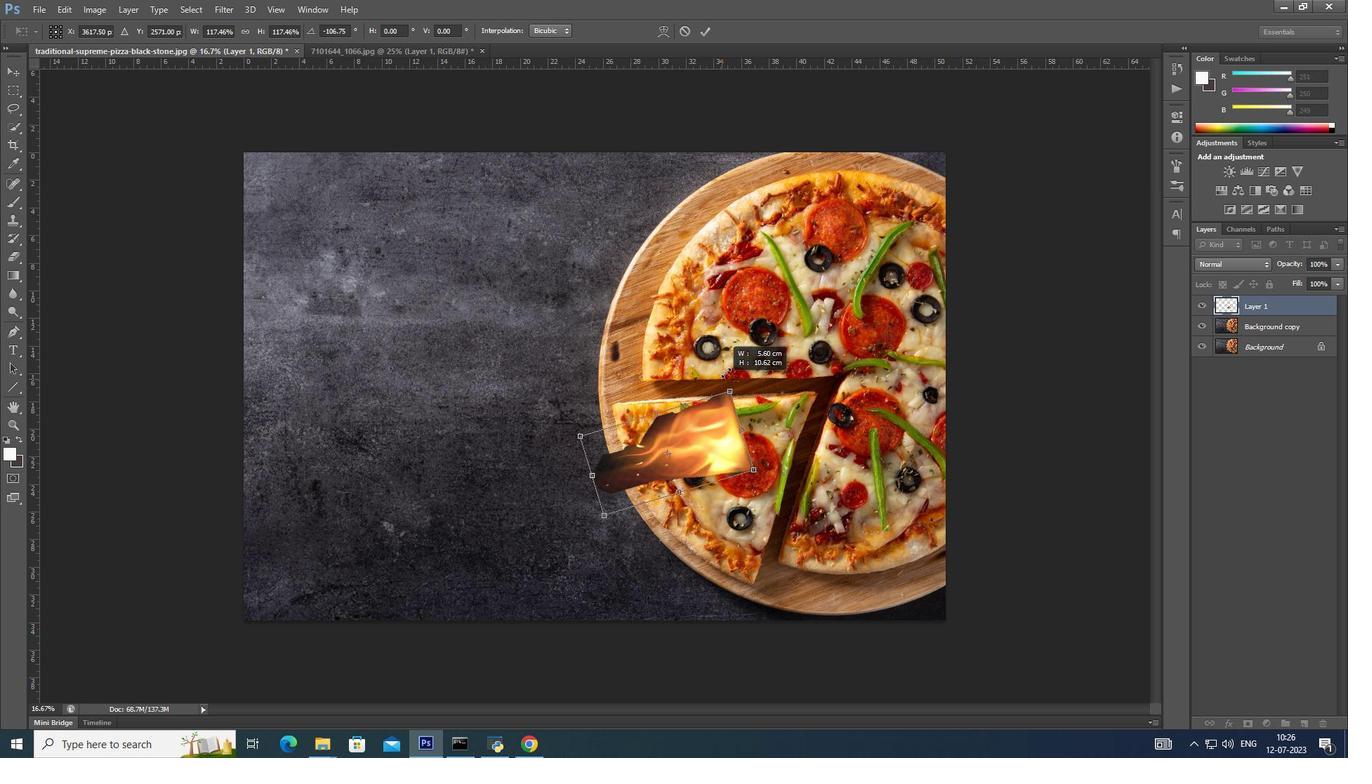 
Action: Mouse moved to (733, 366)
Screenshot: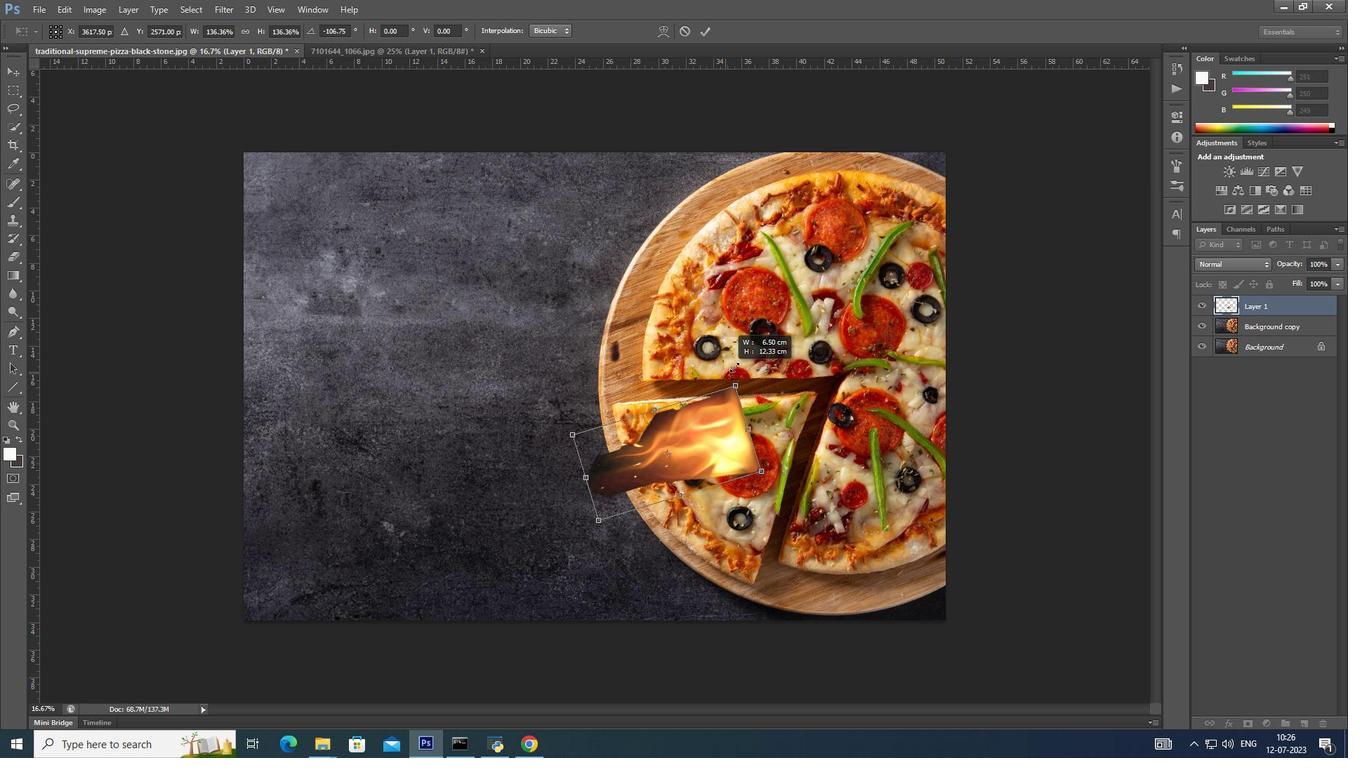 
Action: Key pressed <Key.alt_l>
Screenshot: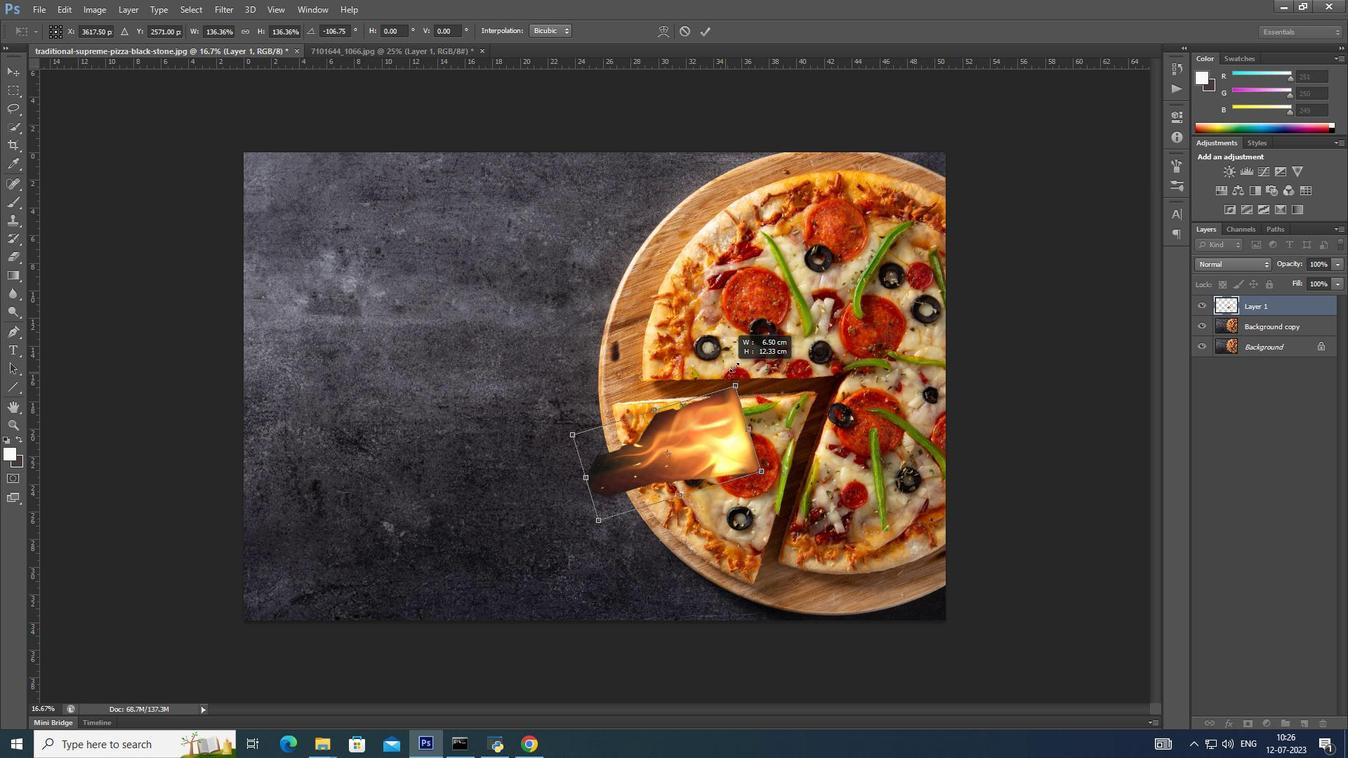 
Action: Mouse moved to (735, 365)
Screenshot: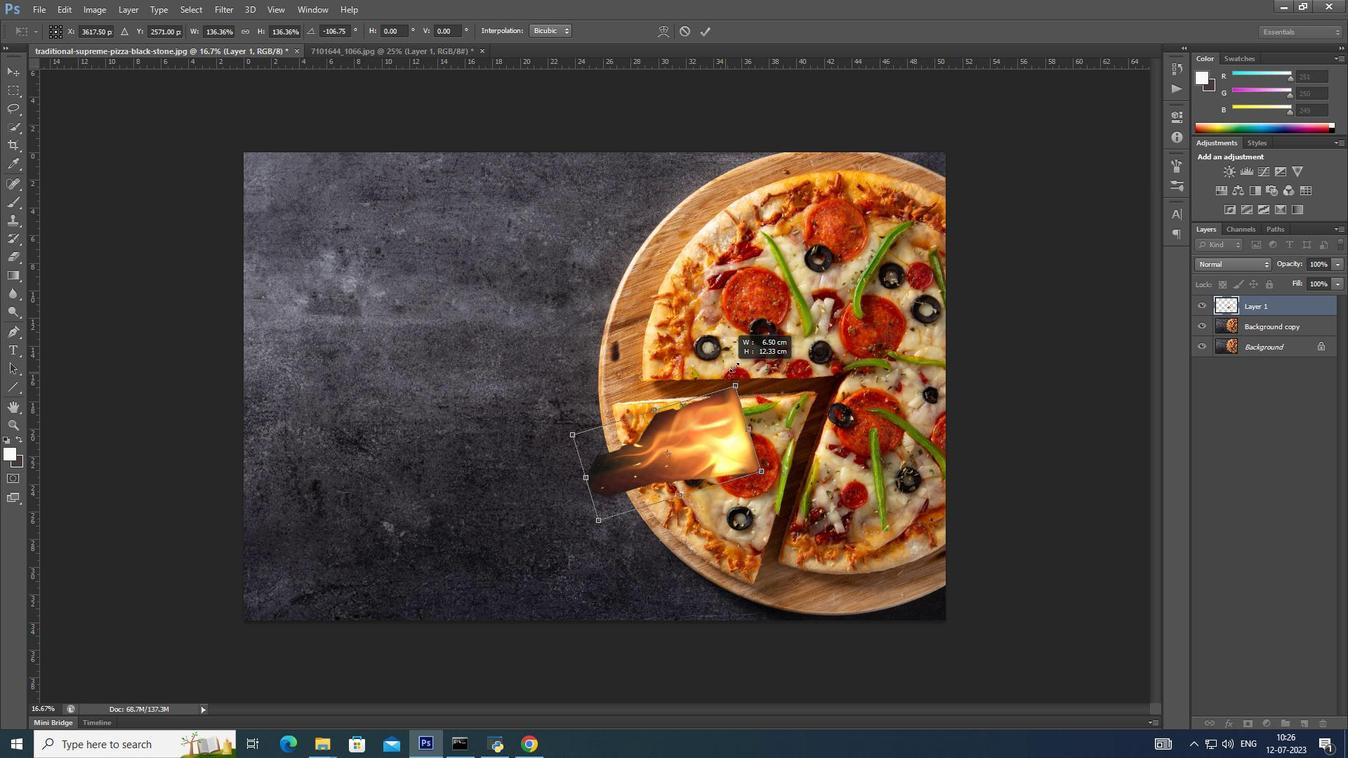 
Action: Key pressed <Key.alt_l>
Screenshot: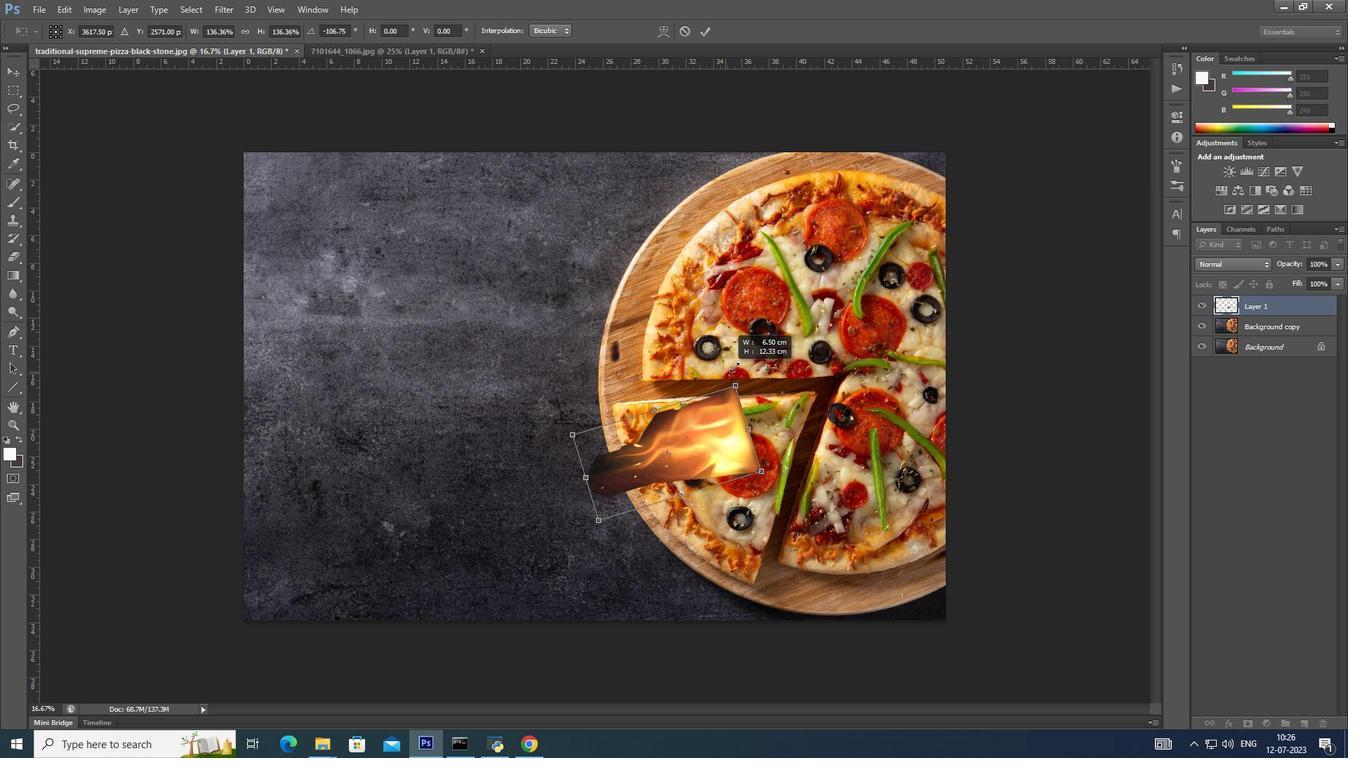 
Action: Mouse moved to (736, 365)
Screenshot: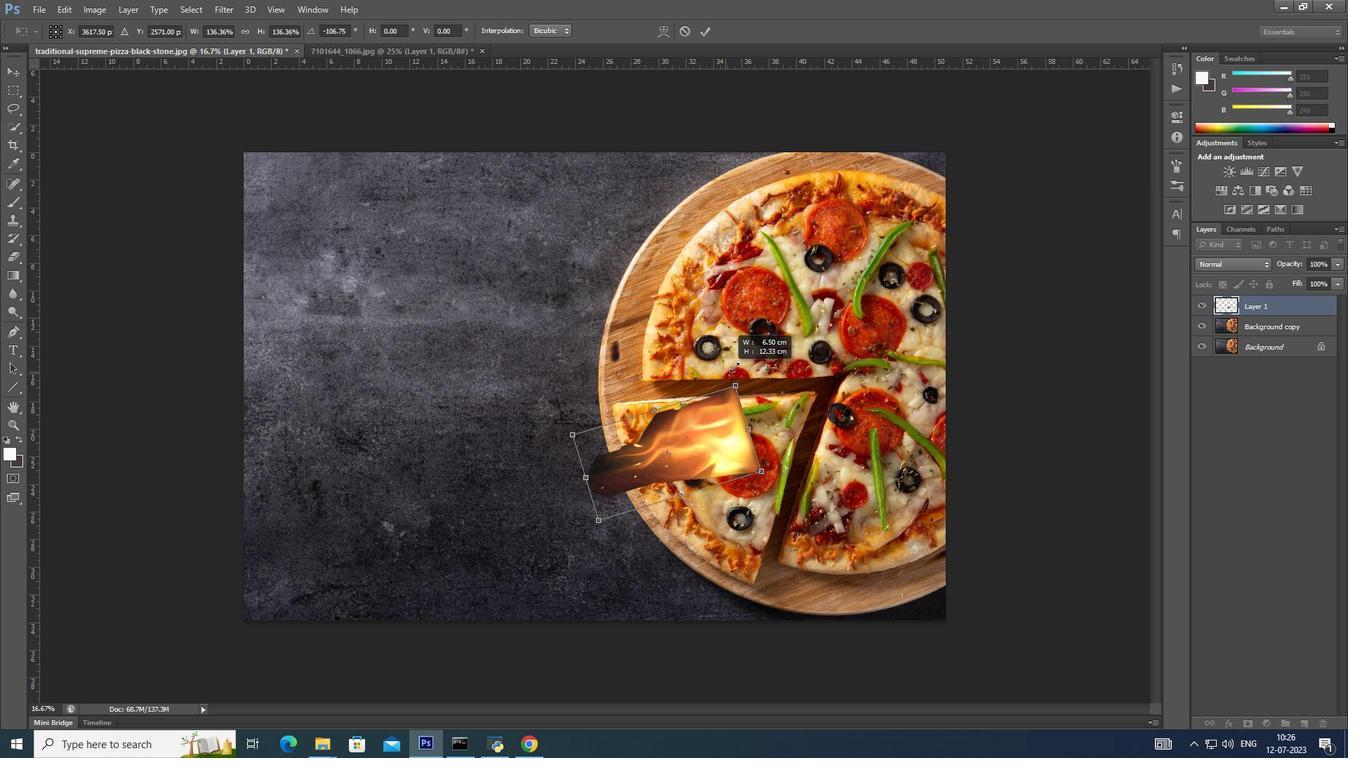 
Action: Key pressed <Key.alt_l><Key.alt_l><Key.alt_l><Key.alt_l><Key.alt_l>
Screenshot: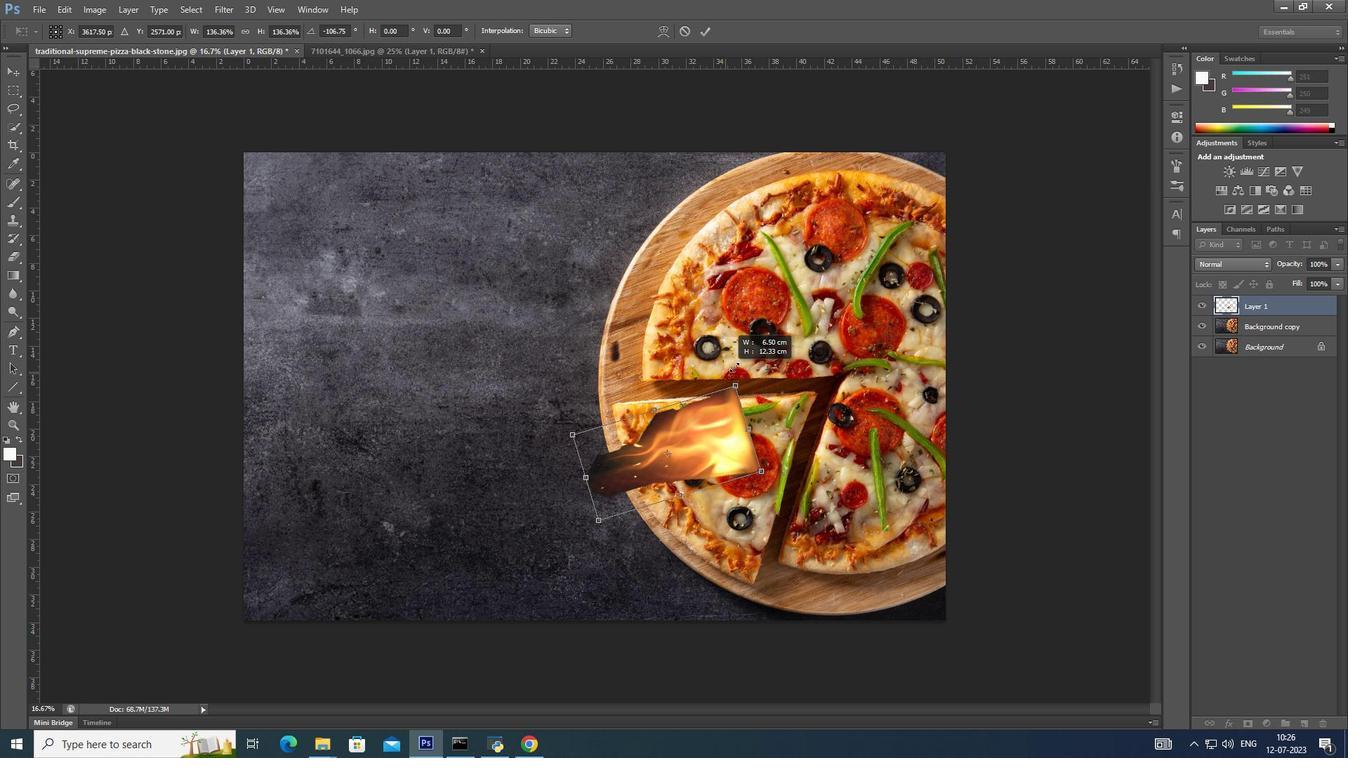 
Action: Mouse moved to (737, 364)
Screenshot: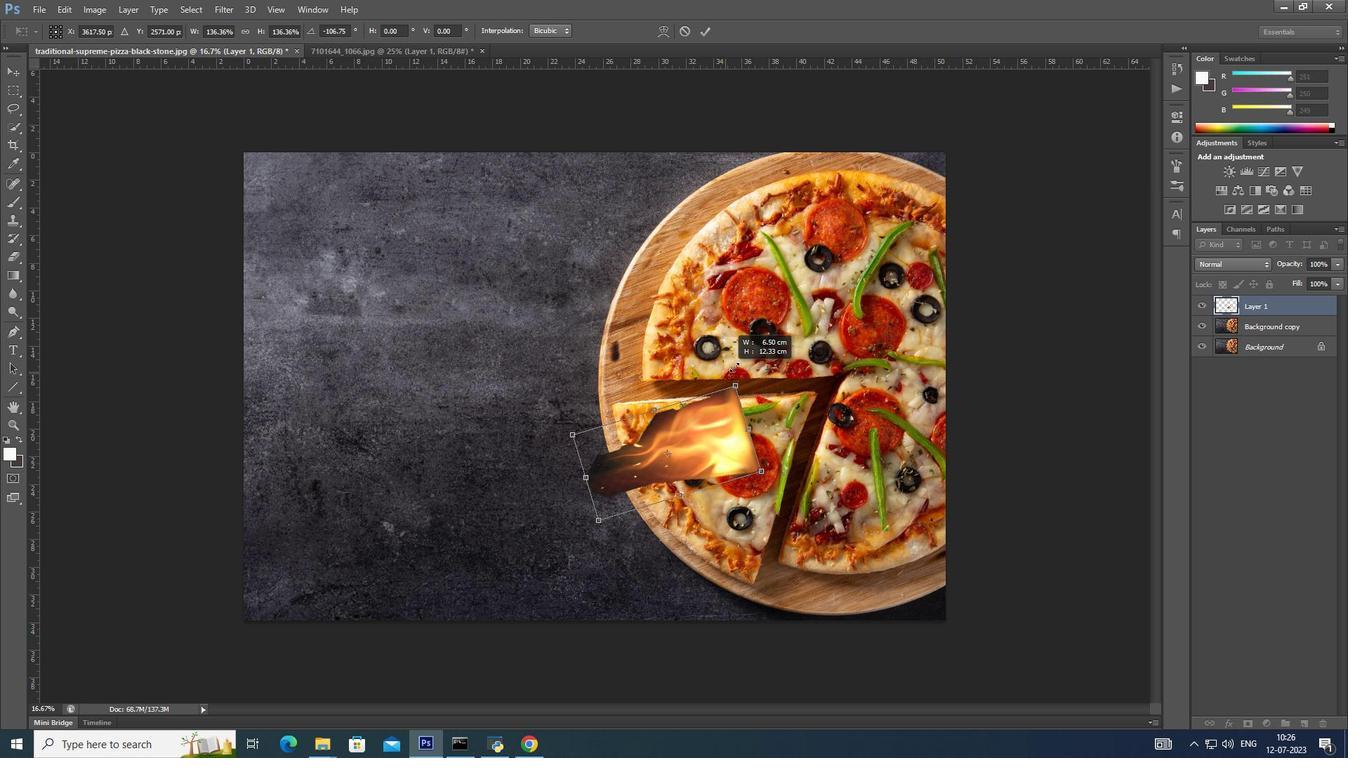 
Action: Key pressed <Key.alt_l><Key.alt_l><Key.alt_l><Key.alt_l><Key.alt_l><Key.alt_l>
Screenshot: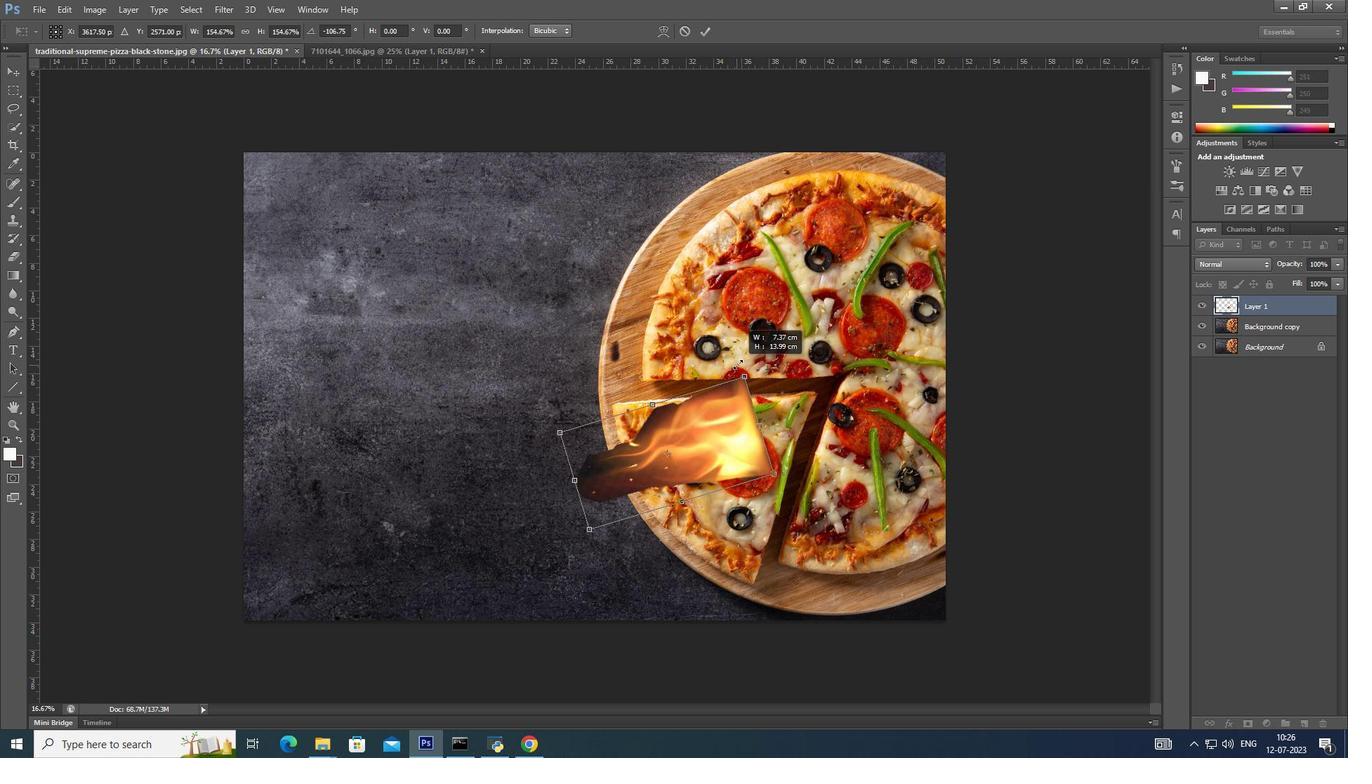 
Action: Mouse moved to (737, 363)
Screenshot: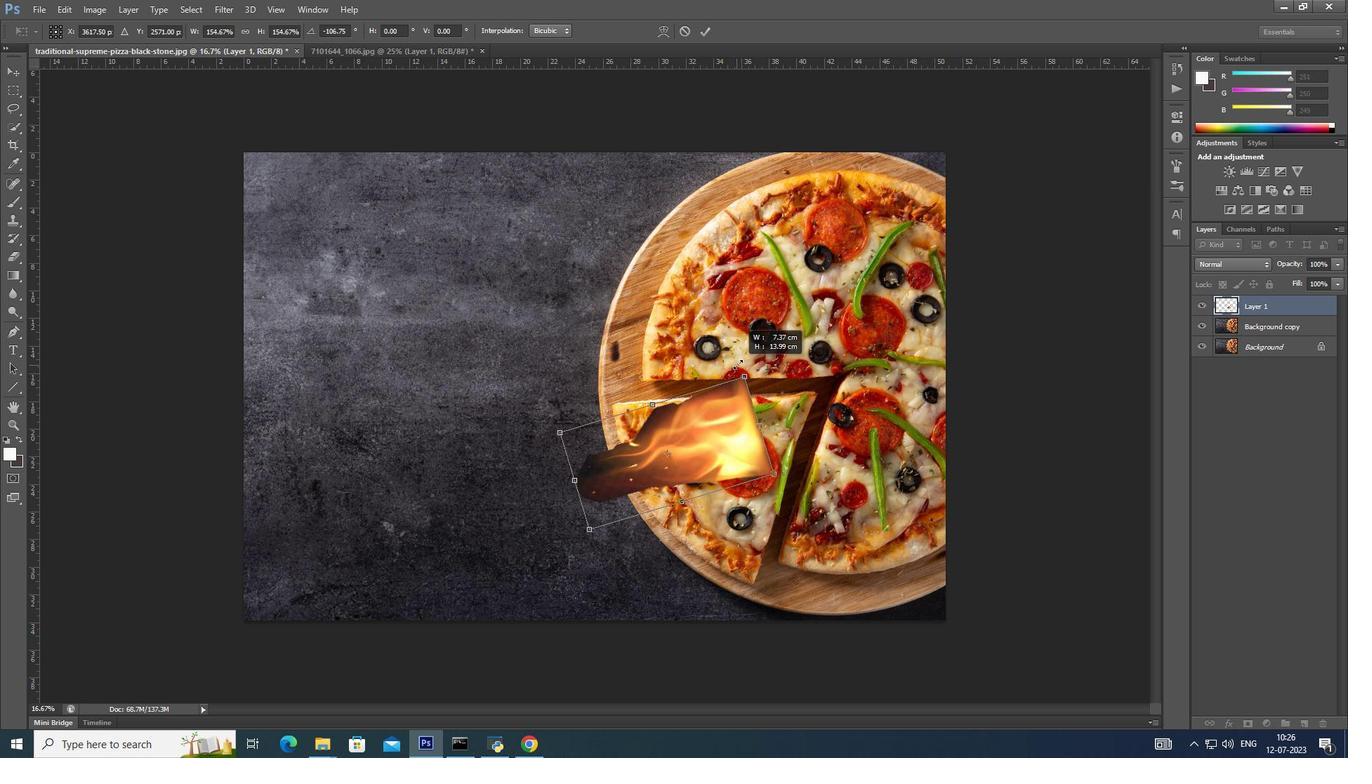 
Action: Key pressed <Key.alt_l><Key.alt_l>
Screenshot: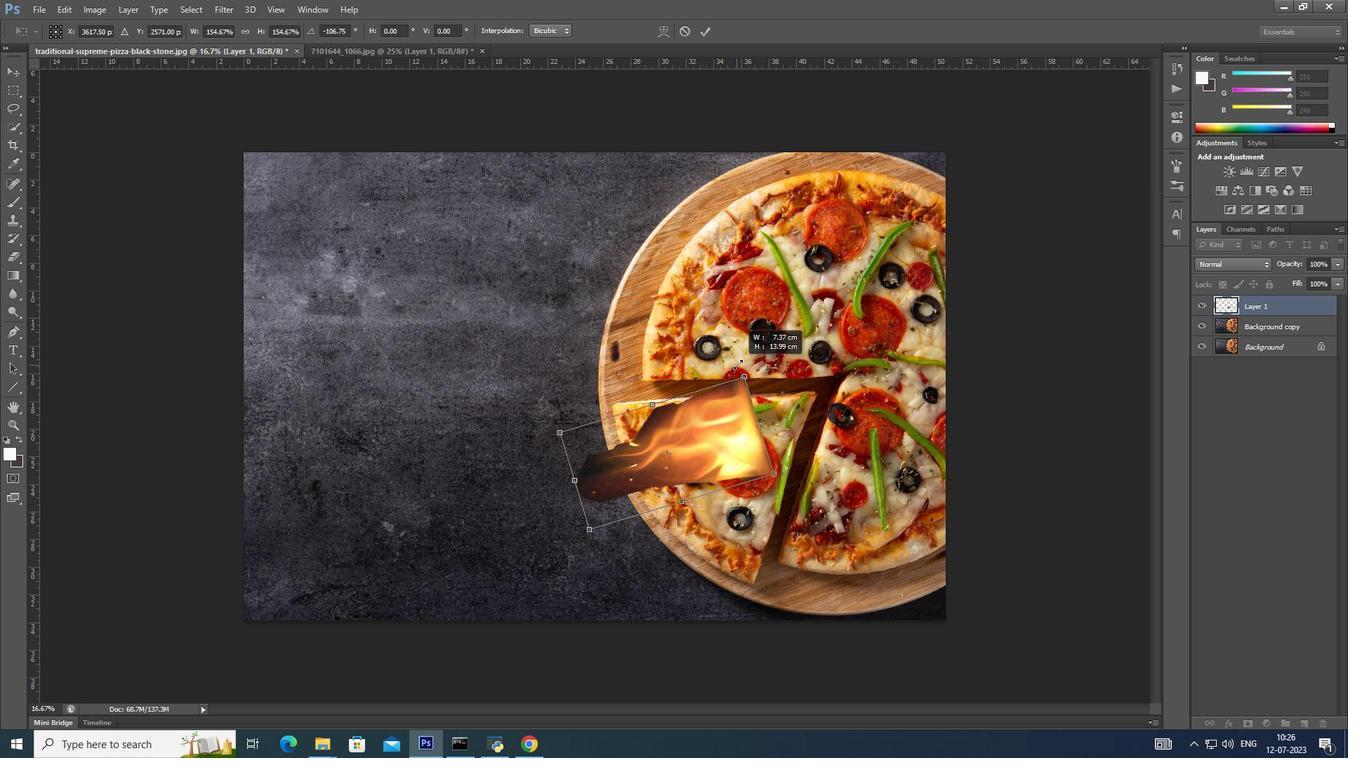 
Action: Mouse moved to (740, 363)
Screenshot: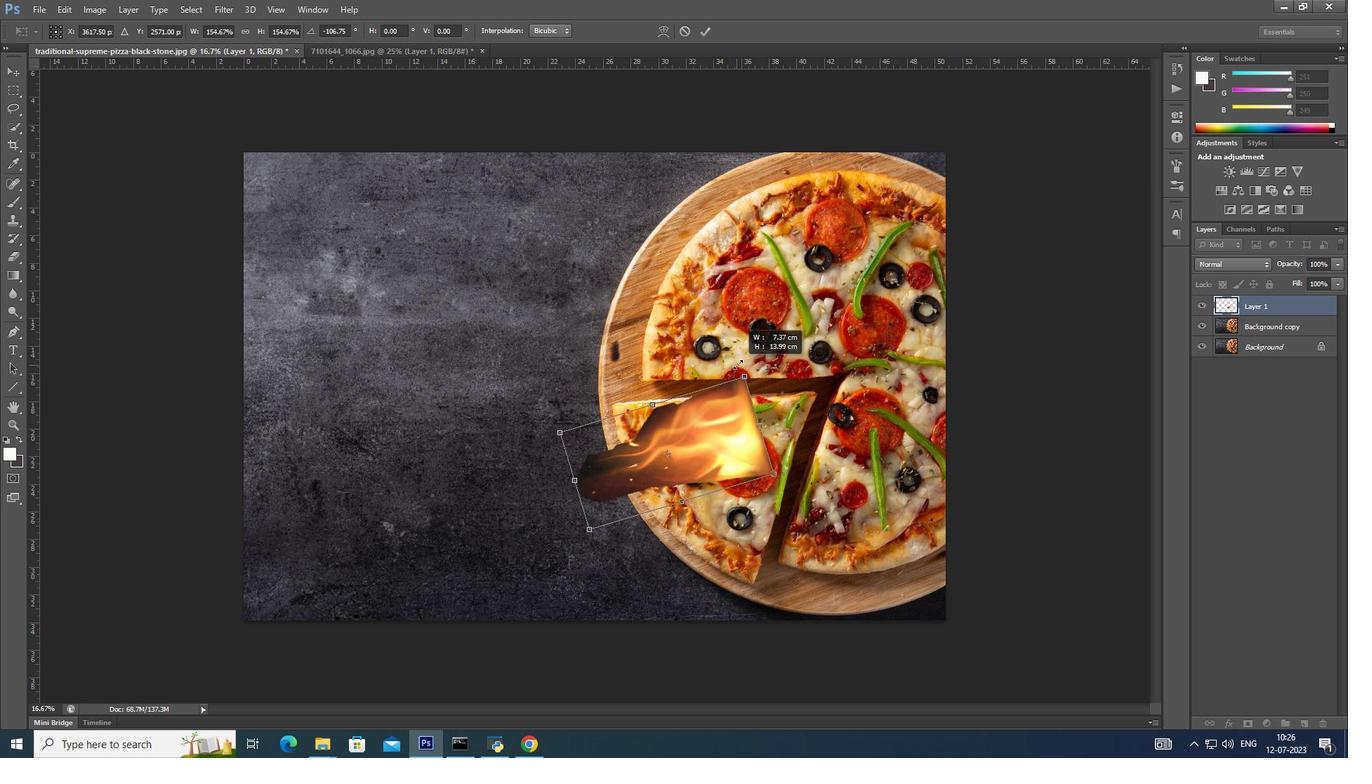 
Action: Key pressed <Key.alt_l><Key.alt_l><Key.alt_l><Key.alt_l>
Screenshot: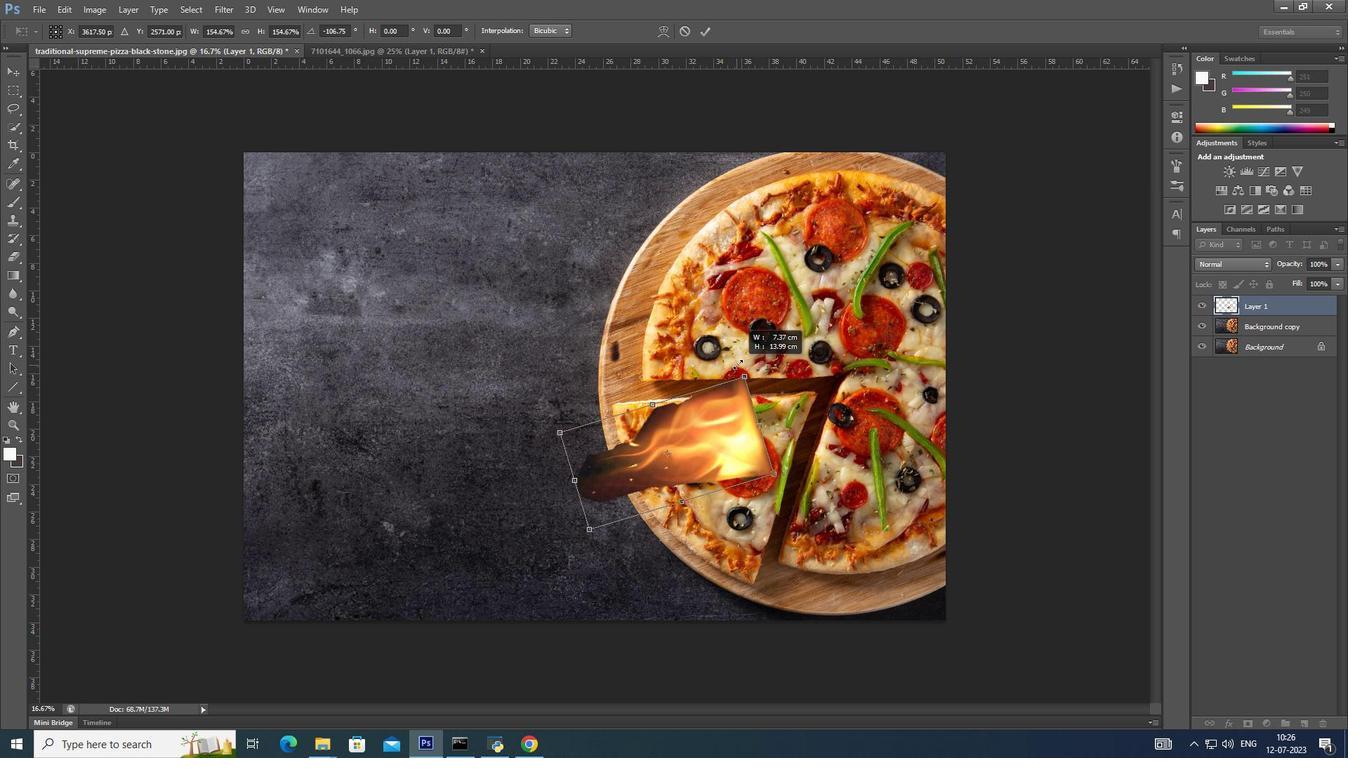 
Action: Mouse moved to (746, 361)
Screenshot: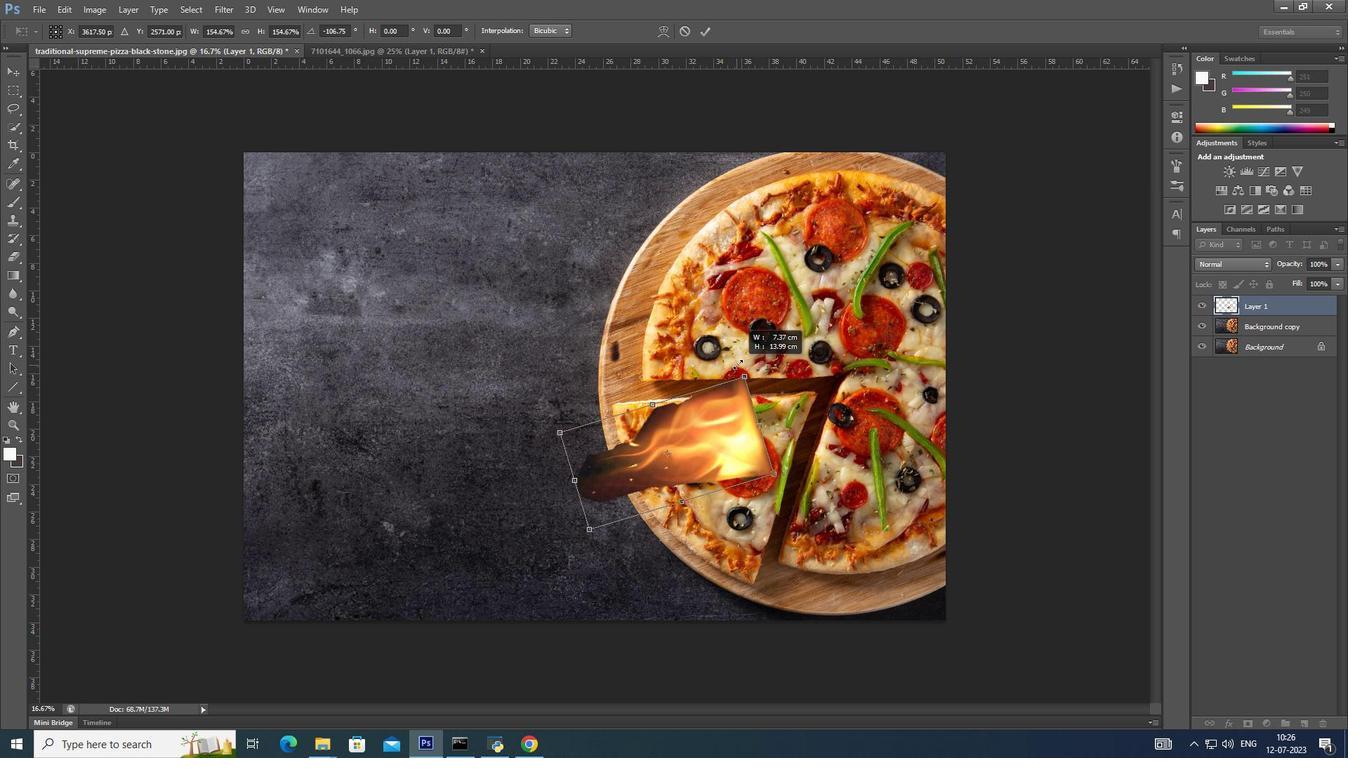 
Action: Key pressed <Key.alt_l>
Screenshot: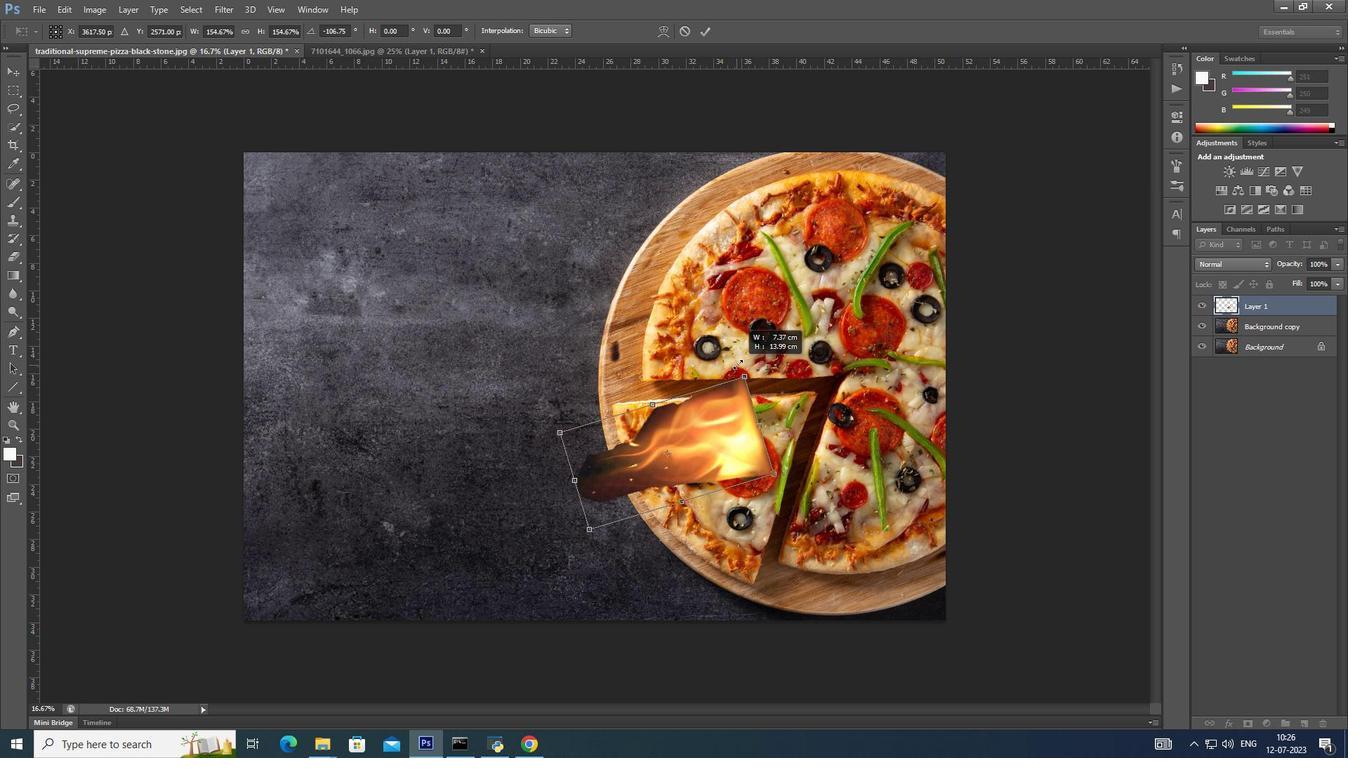 
Action: Mouse moved to (747, 360)
Screenshot: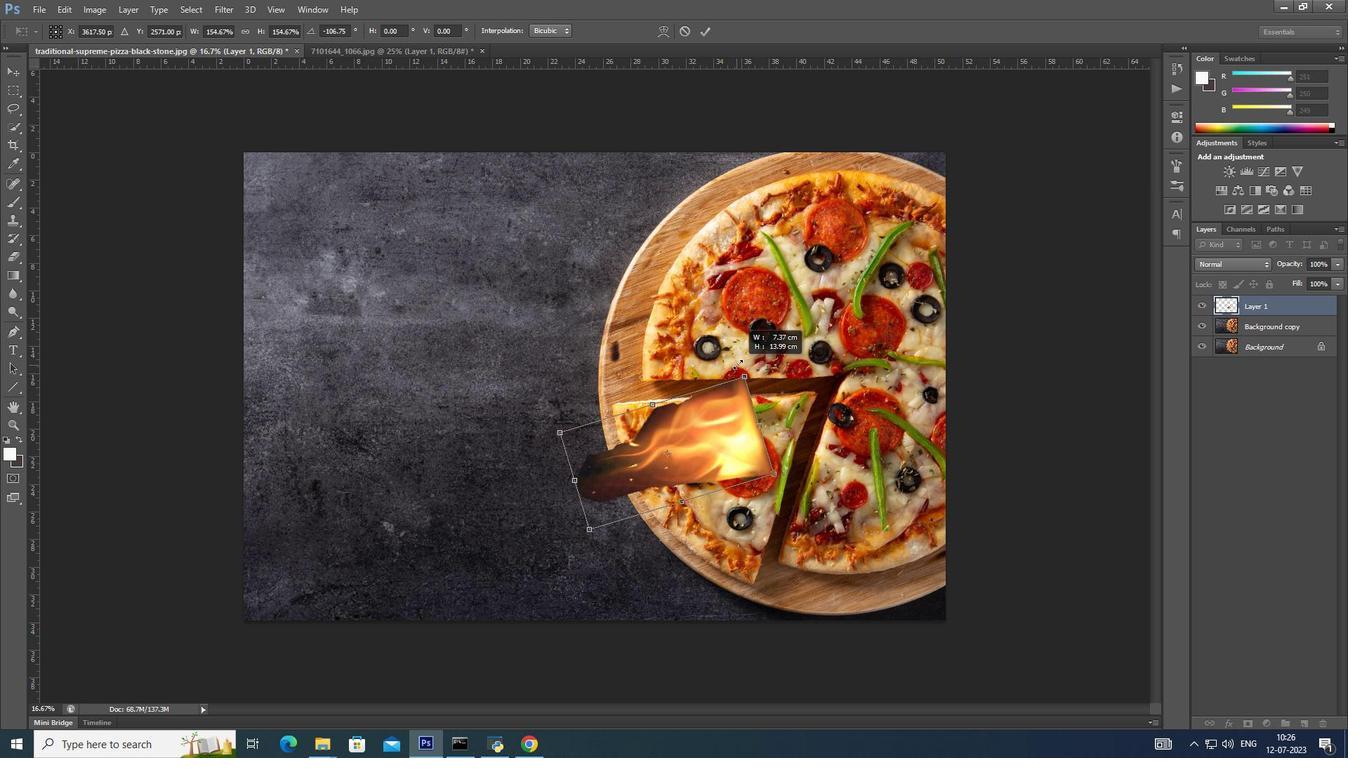 
Action: Key pressed <Key.alt_l>
Screenshot: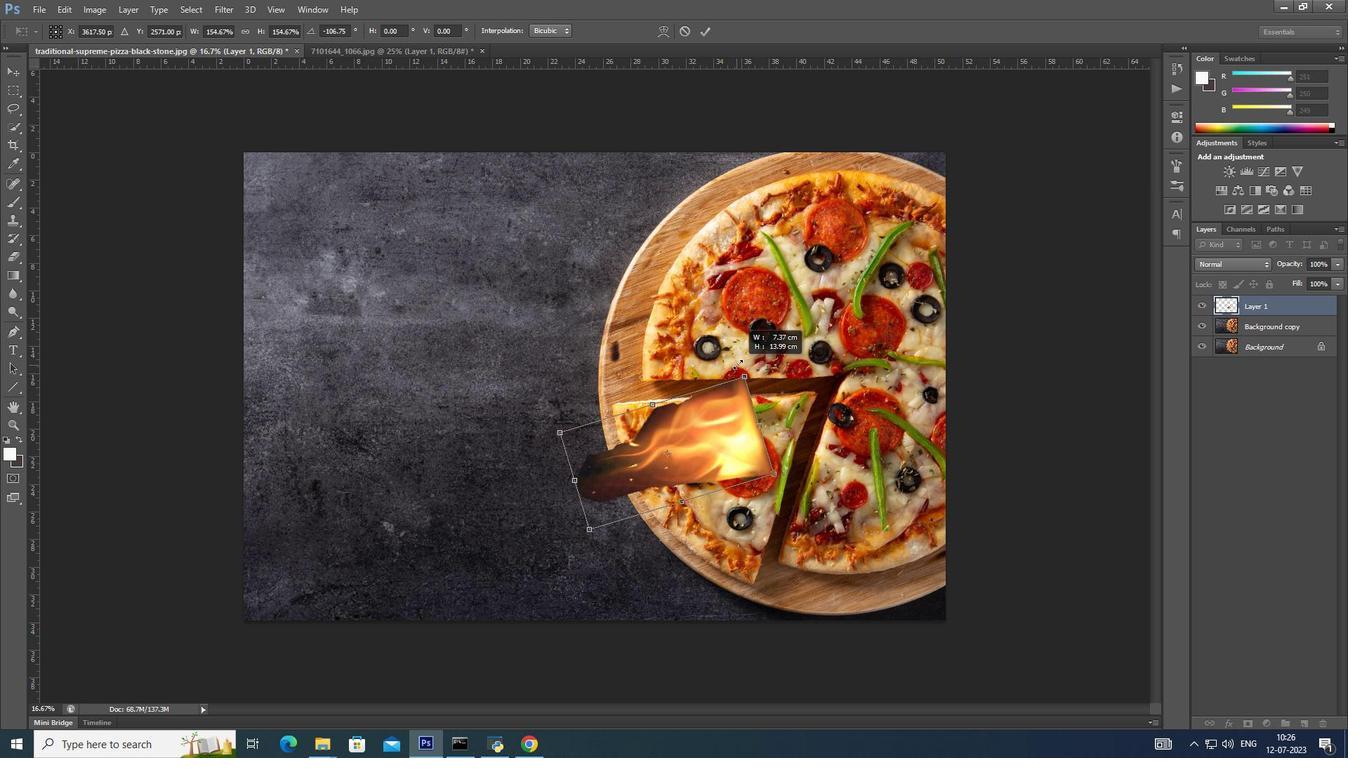 
Action: Mouse moved to (749, 360)
Screenshot: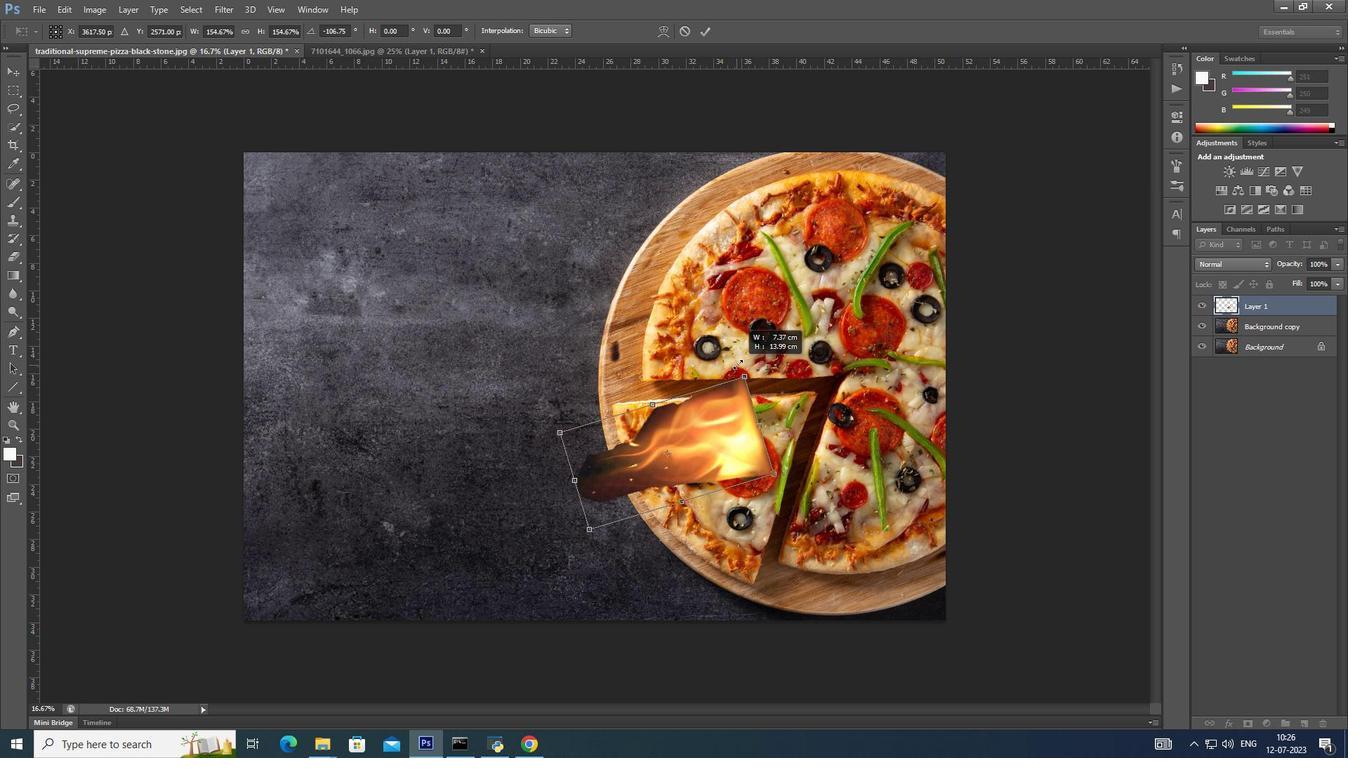 
Action: Key pressed <Key.alt_l>
Screenshot: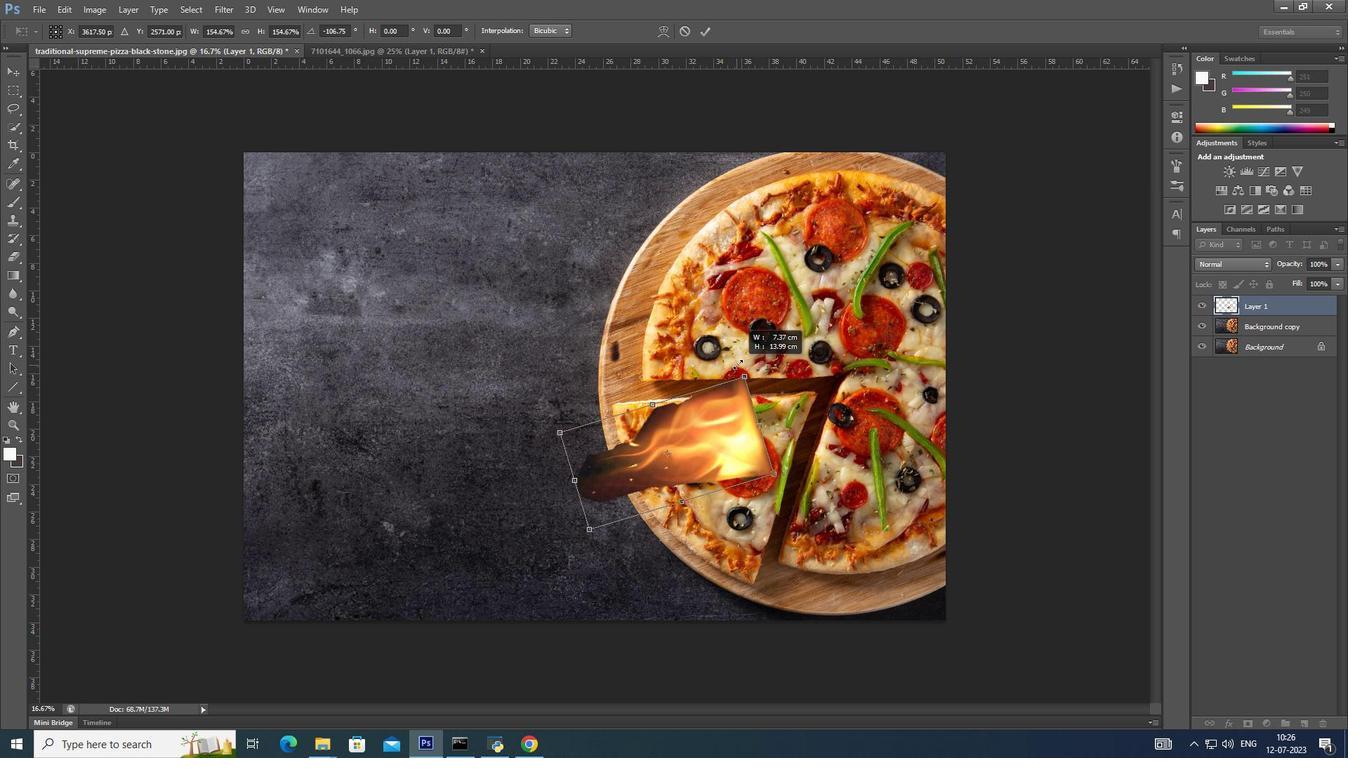 
Action: Mouse moved to (750, 360)
Screenshot: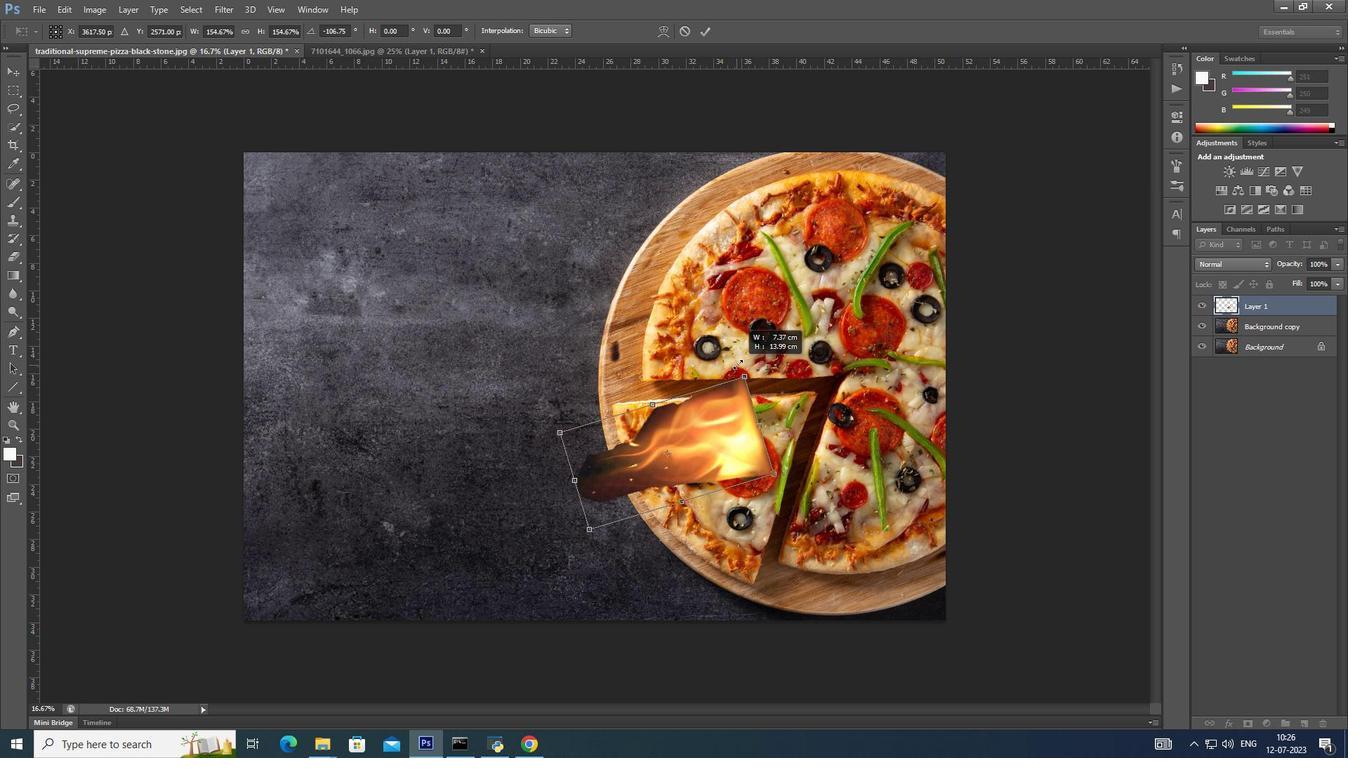 
Action: Key pressed <Key.alt_l><Key.alt_l><Key.alt_l>
Screenshot: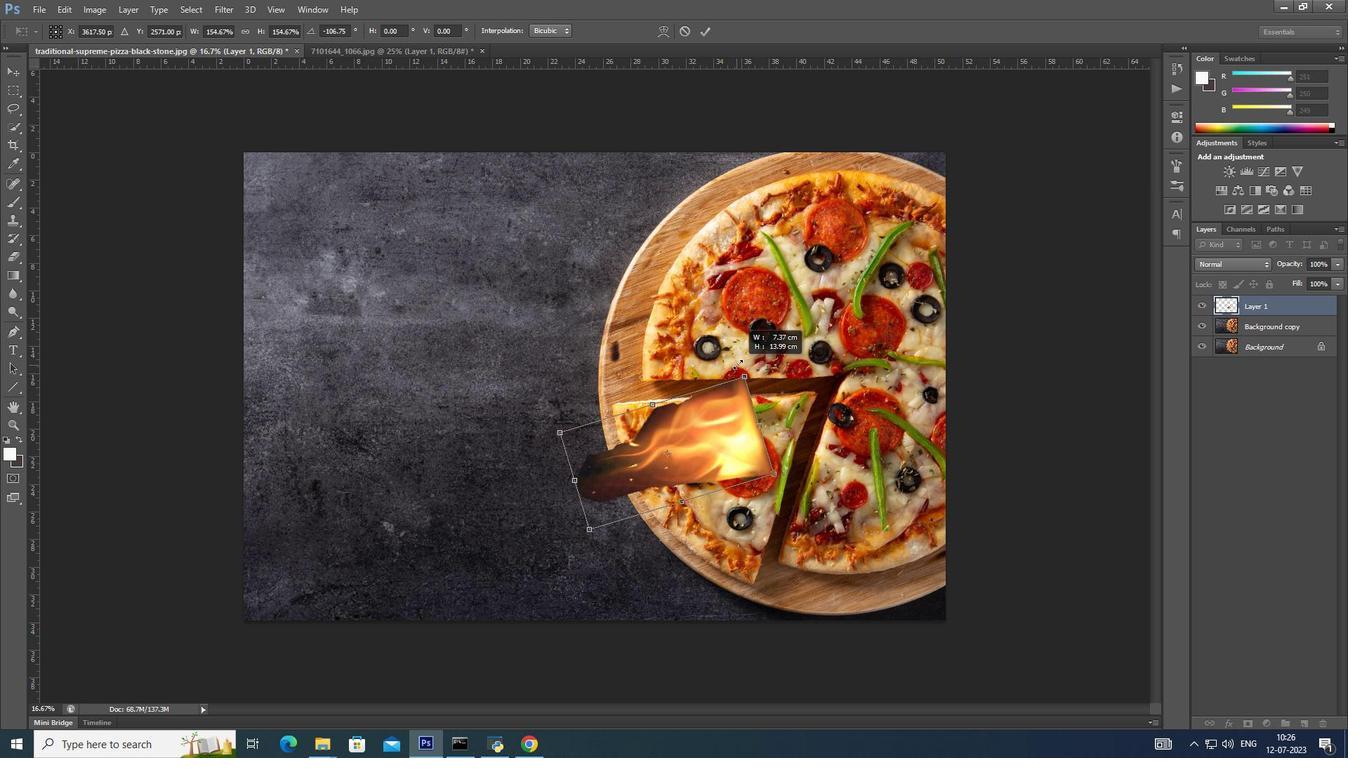 
Action: Mouse moved to (752, 358)
Screenshot: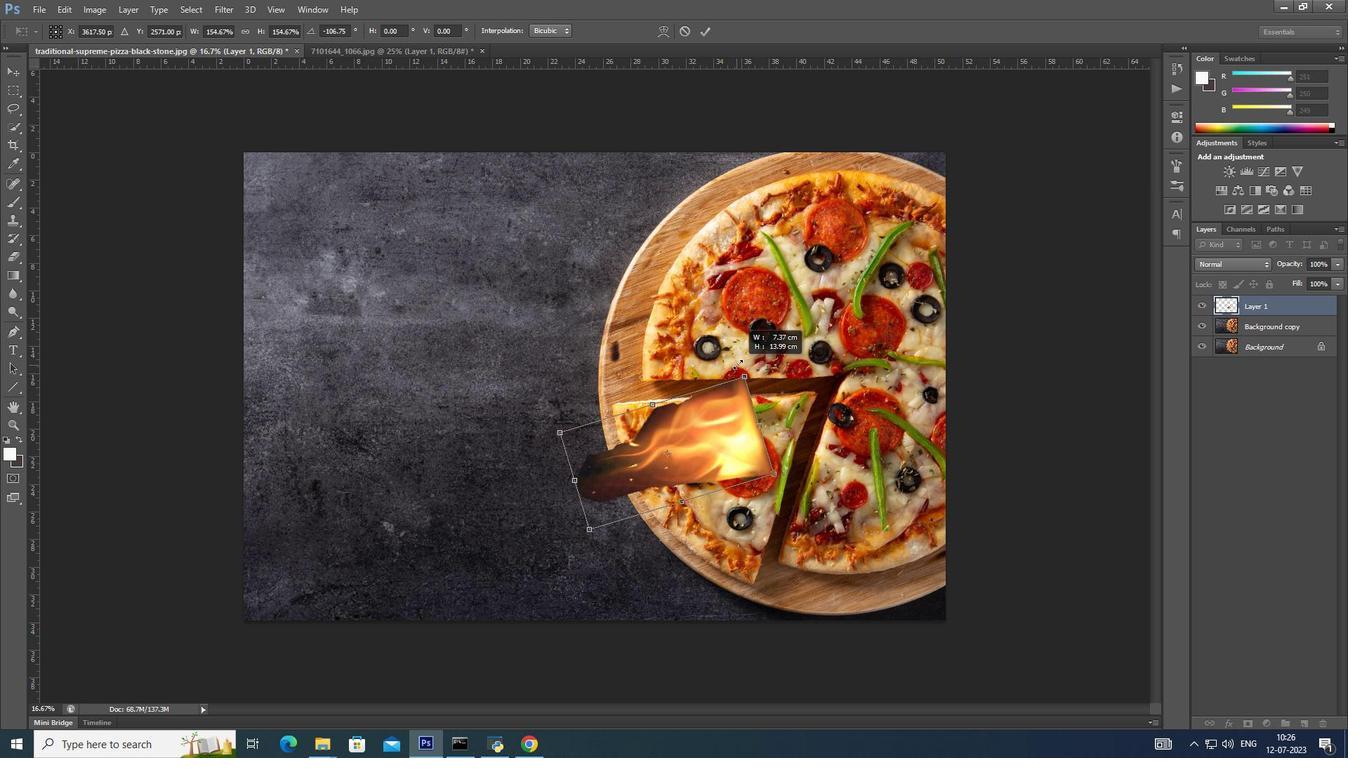 
Action: Key pressed <Key.alt_l>
Screenshot: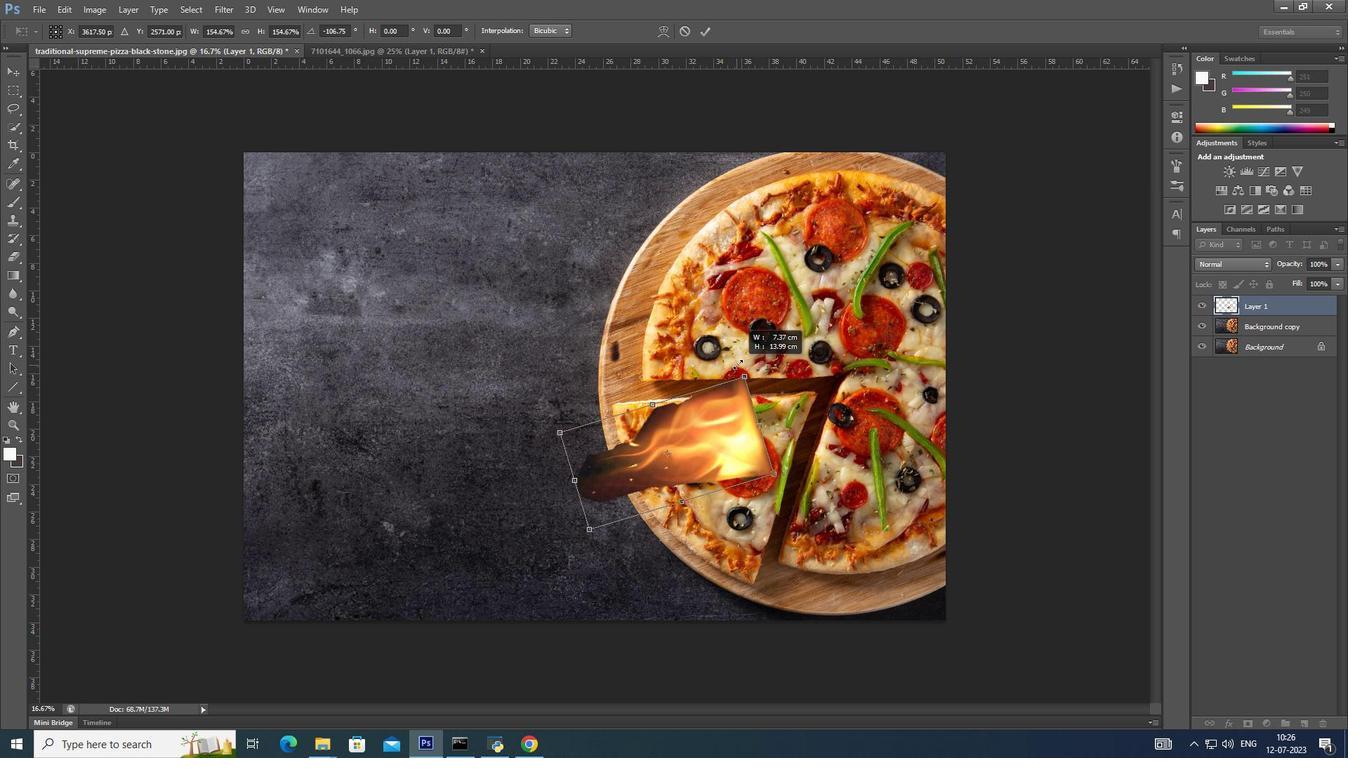 
Action: Mouse moved to (754, 358)
Screenshot: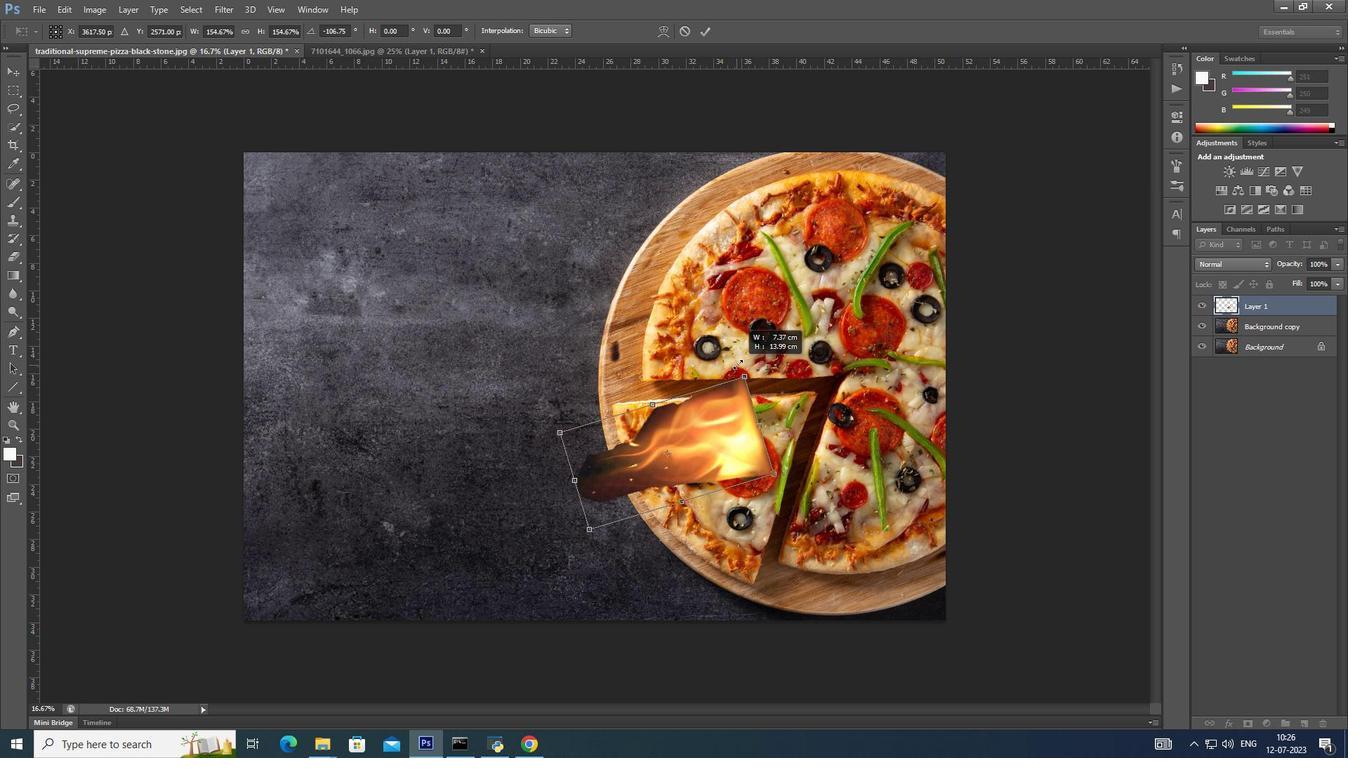 
Action: Key pressed <Key.alt_l>
Screenshot: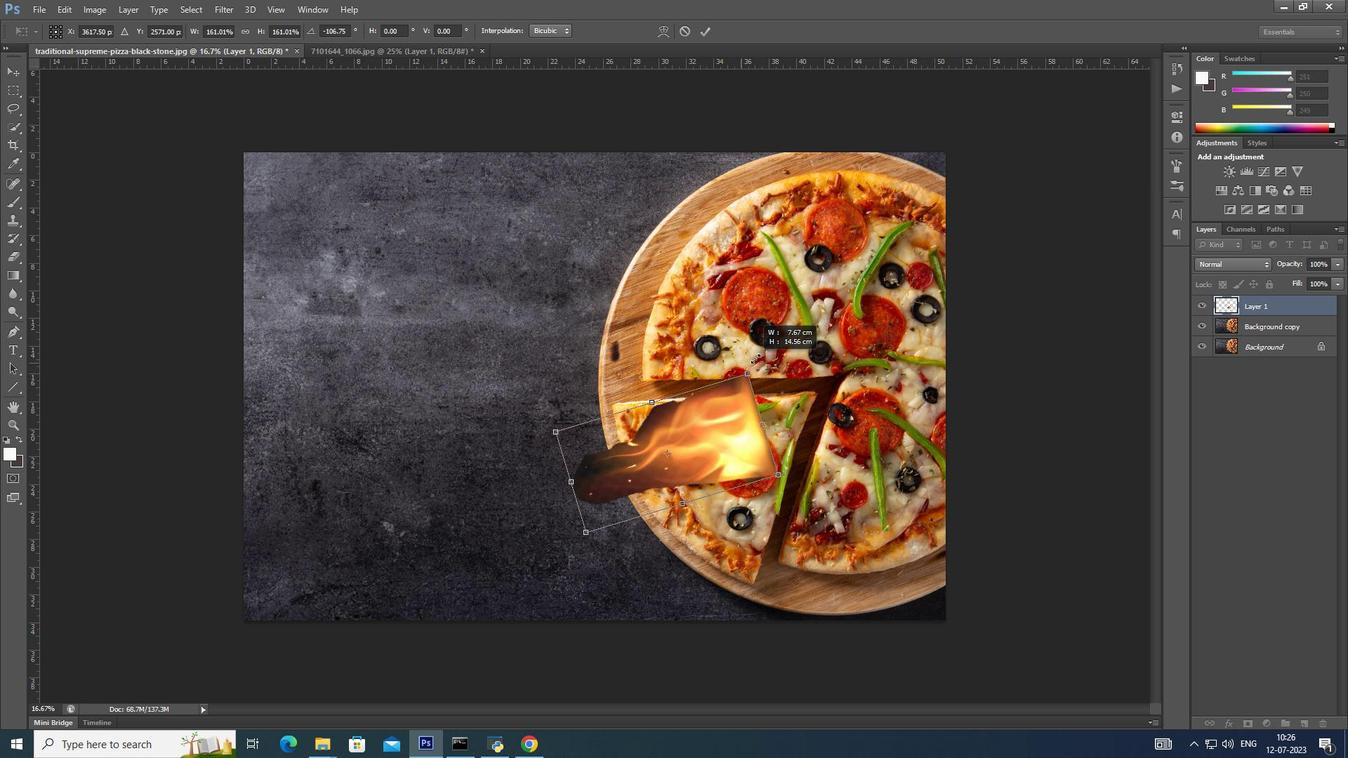 
Action: Mouse moved to (754, 358)
Screenshot: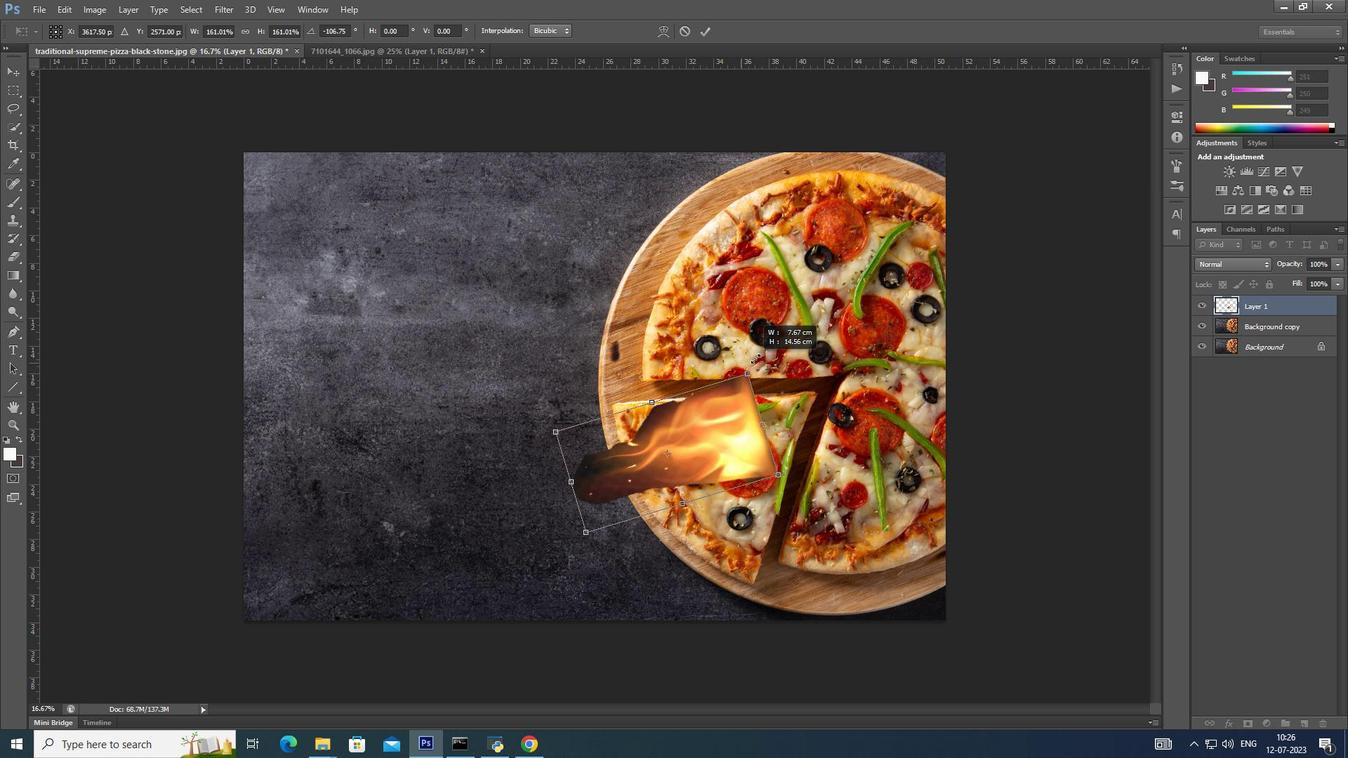 
Action: Key pressed <Key.alt_l>
Screenshot: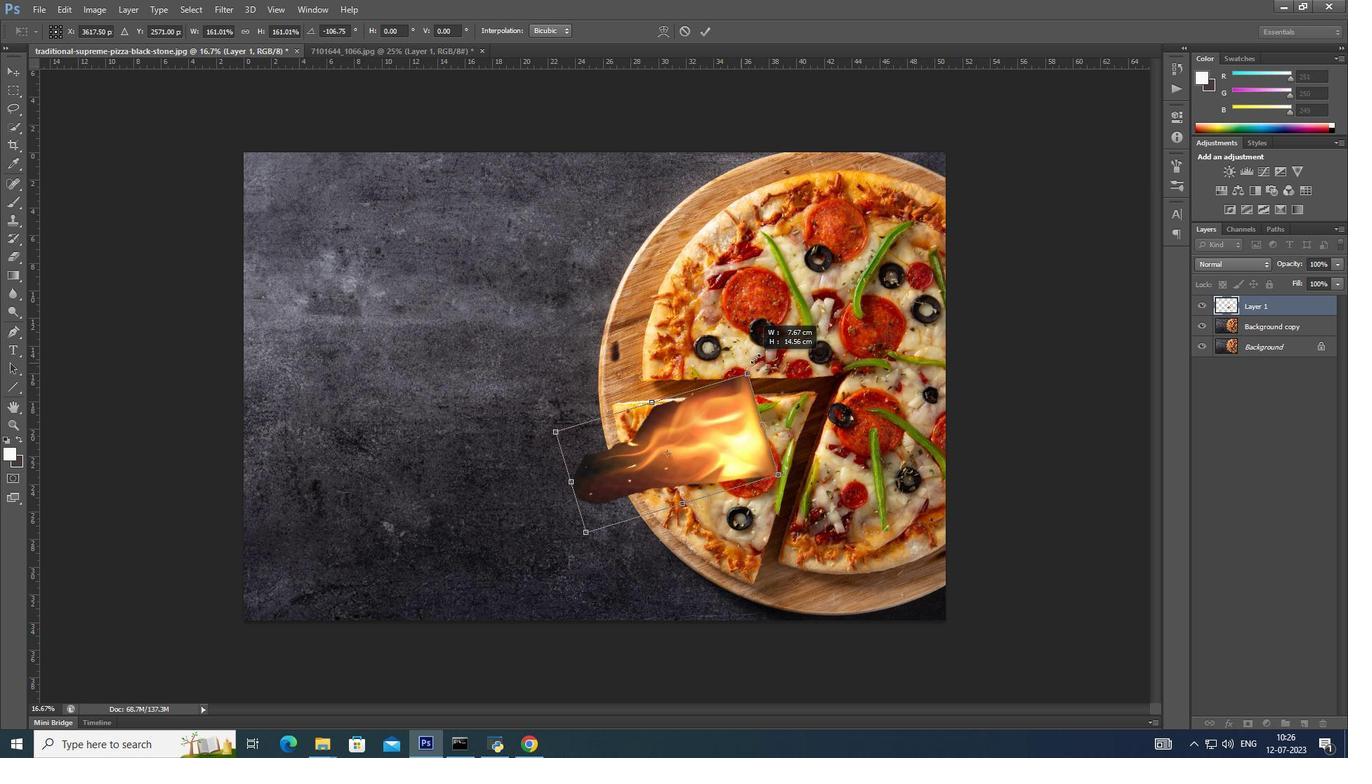 
Action: Mouse moved to (754, 358)
Screenshot: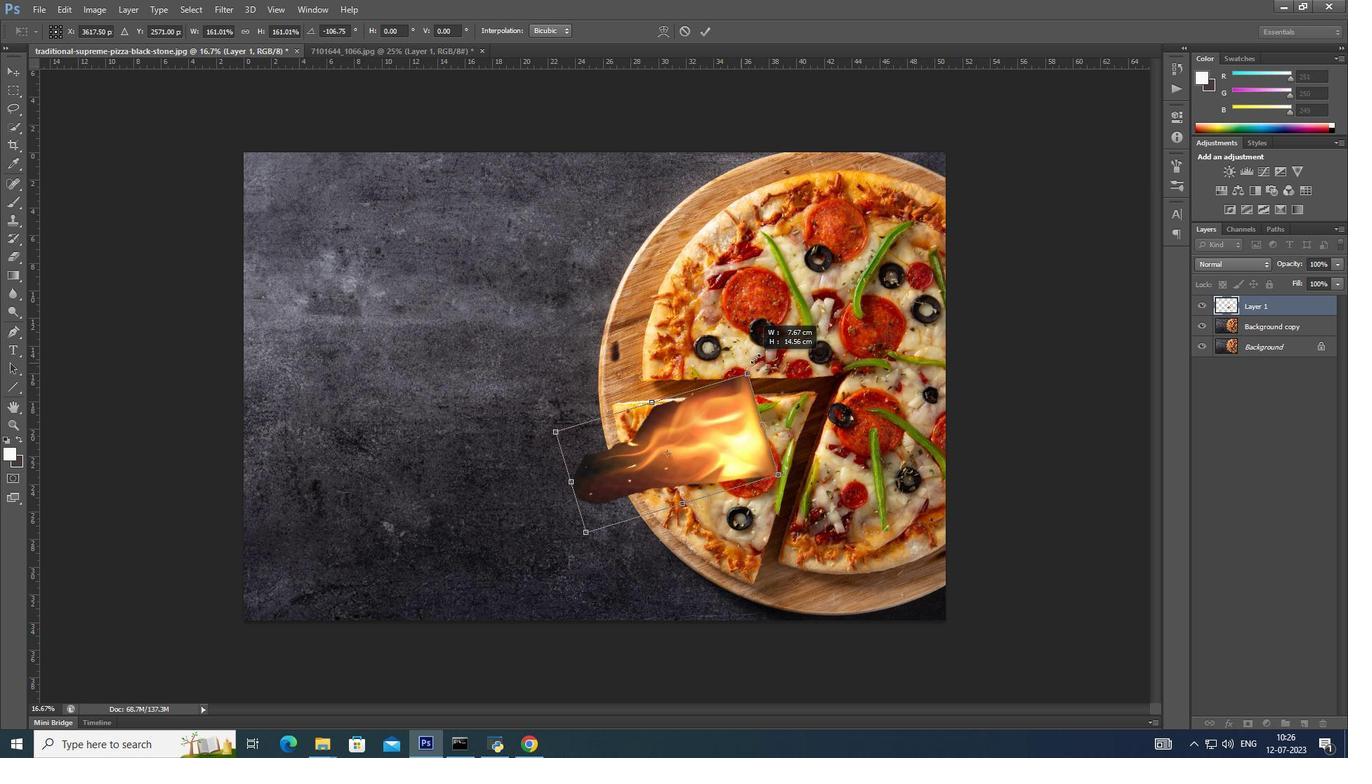 
Action: Key pressed <Key.alt_l>
Screenshot: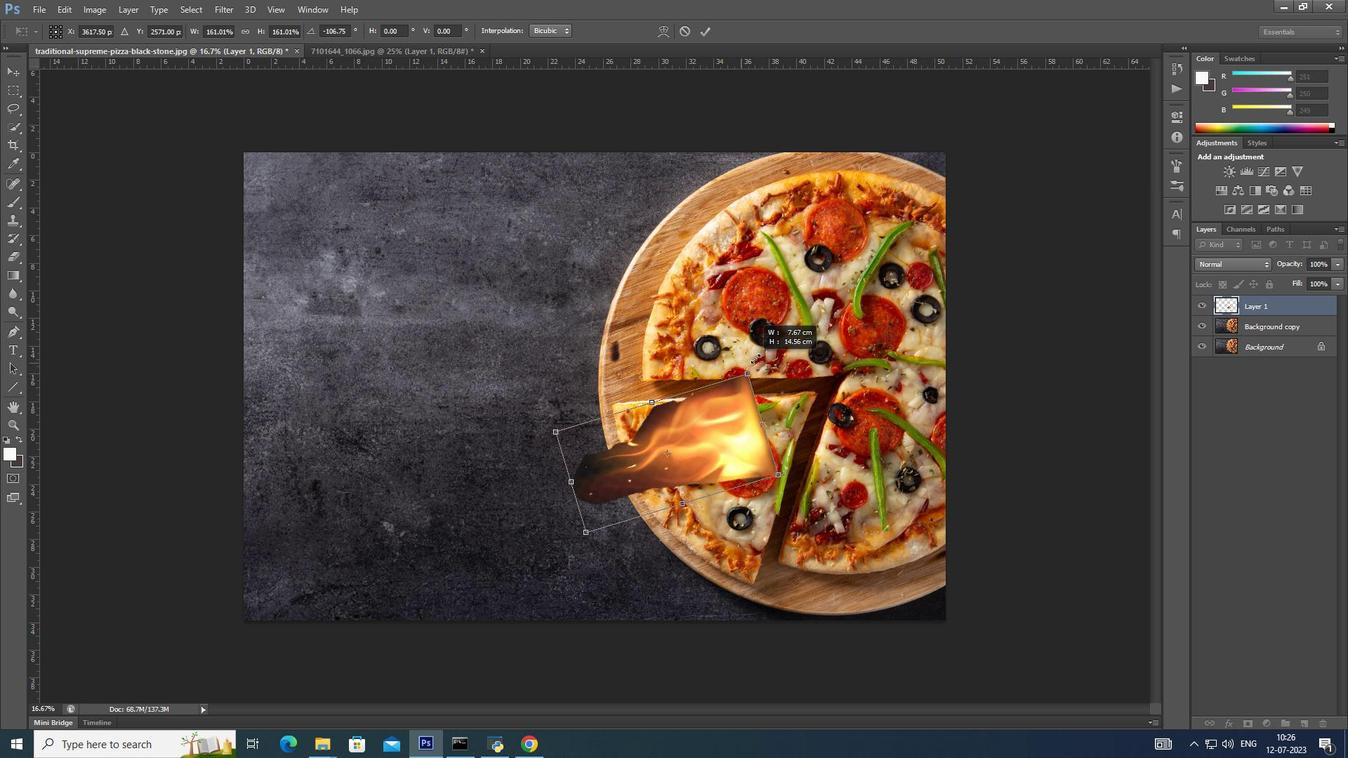 
Action: Mouse moved to (755, 357)
Screenshot: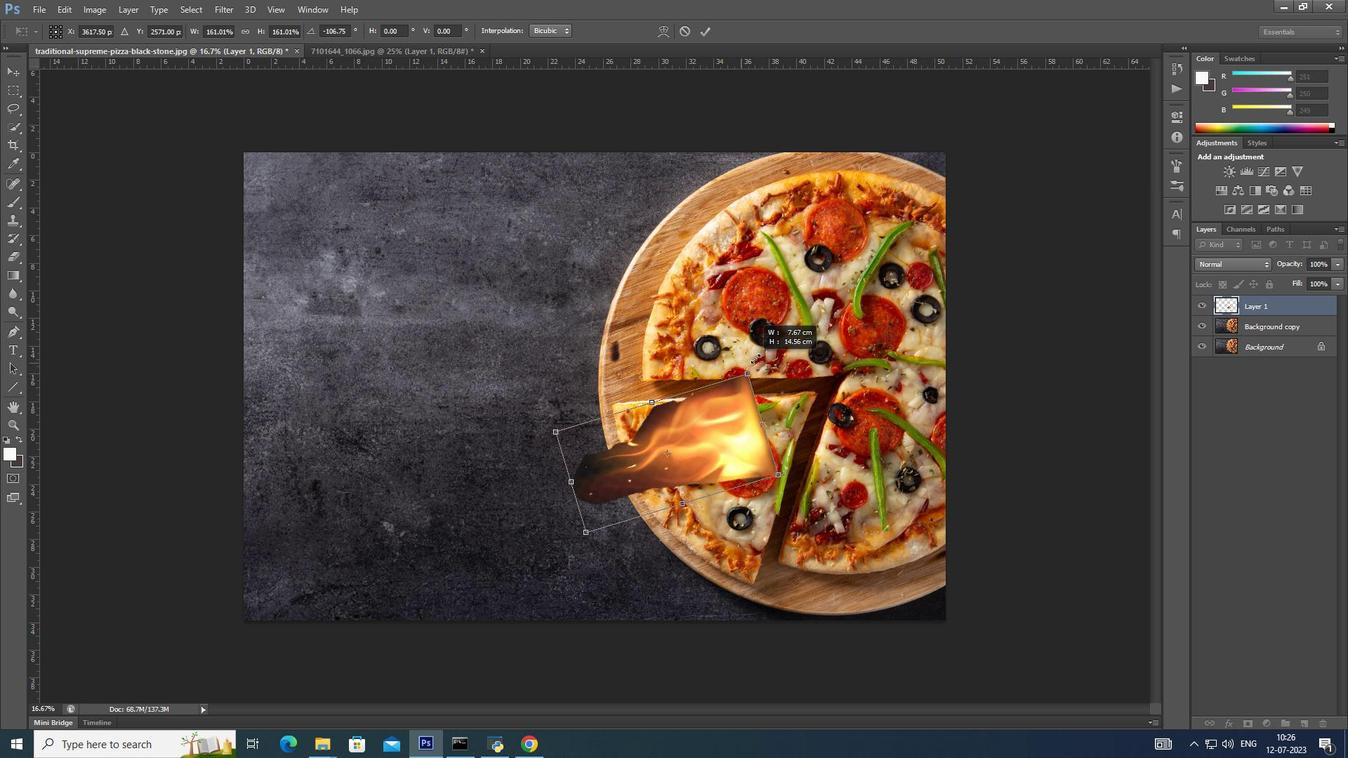 
Action: Key pressed <Key.alt_l>
Screenshot: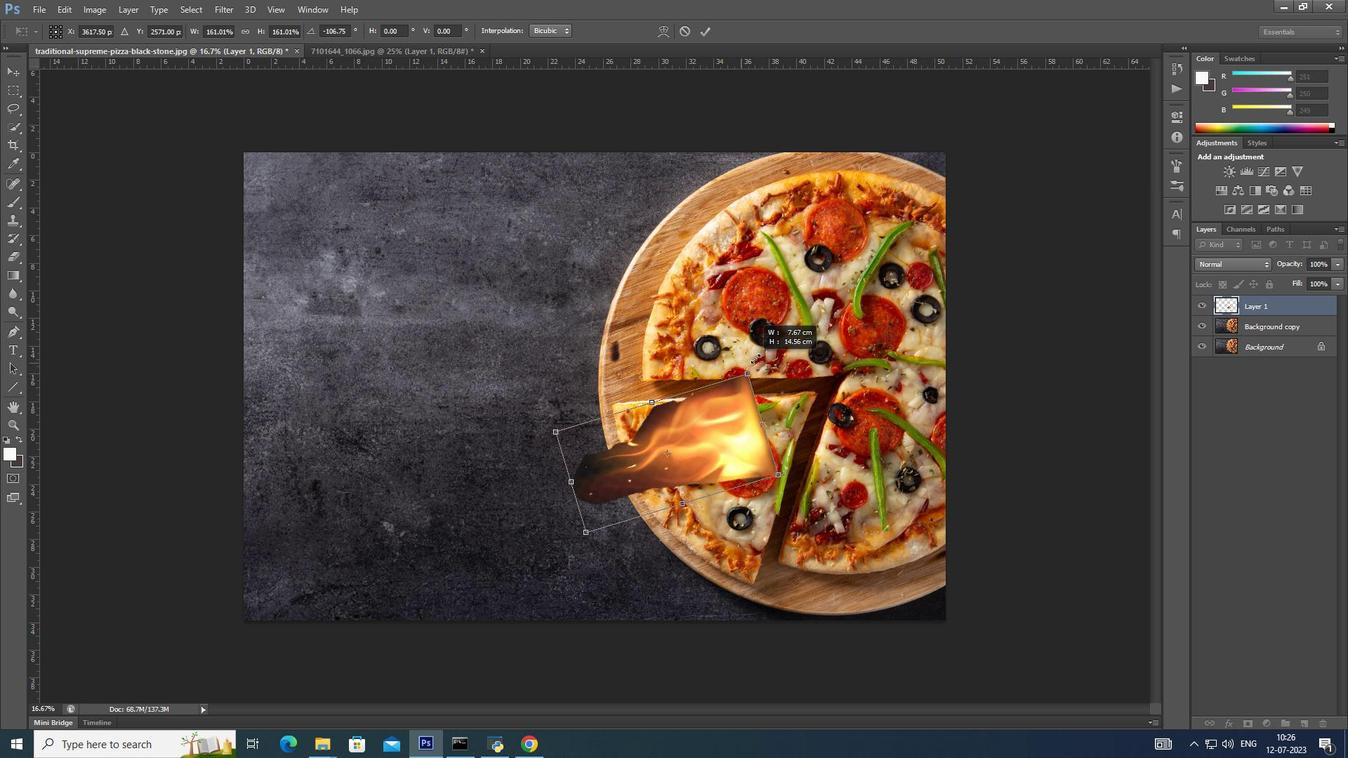 
Action: Mouse moved to (756, 357)
Screenshot: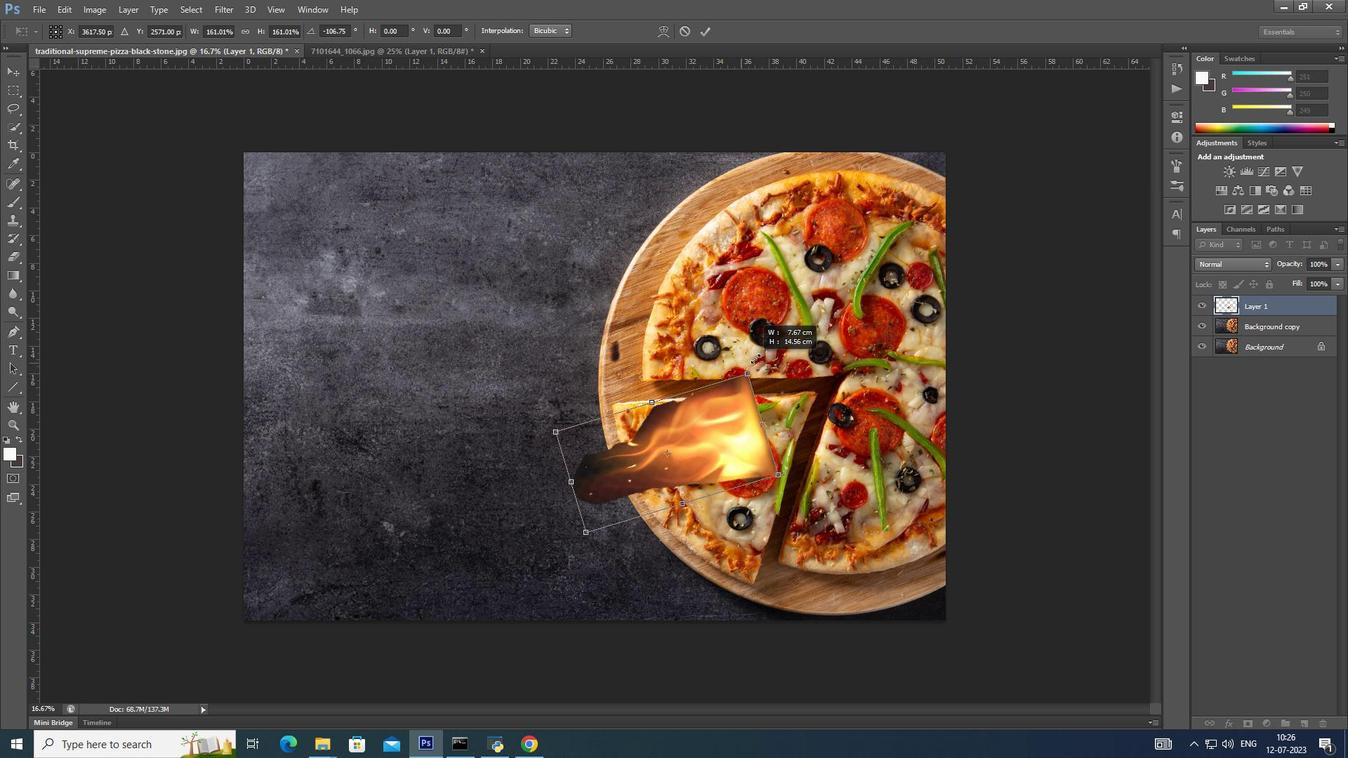 
Action: Key pressed <Key.alt_l><Key.alt_l><Key.alt_l>
Screenshot: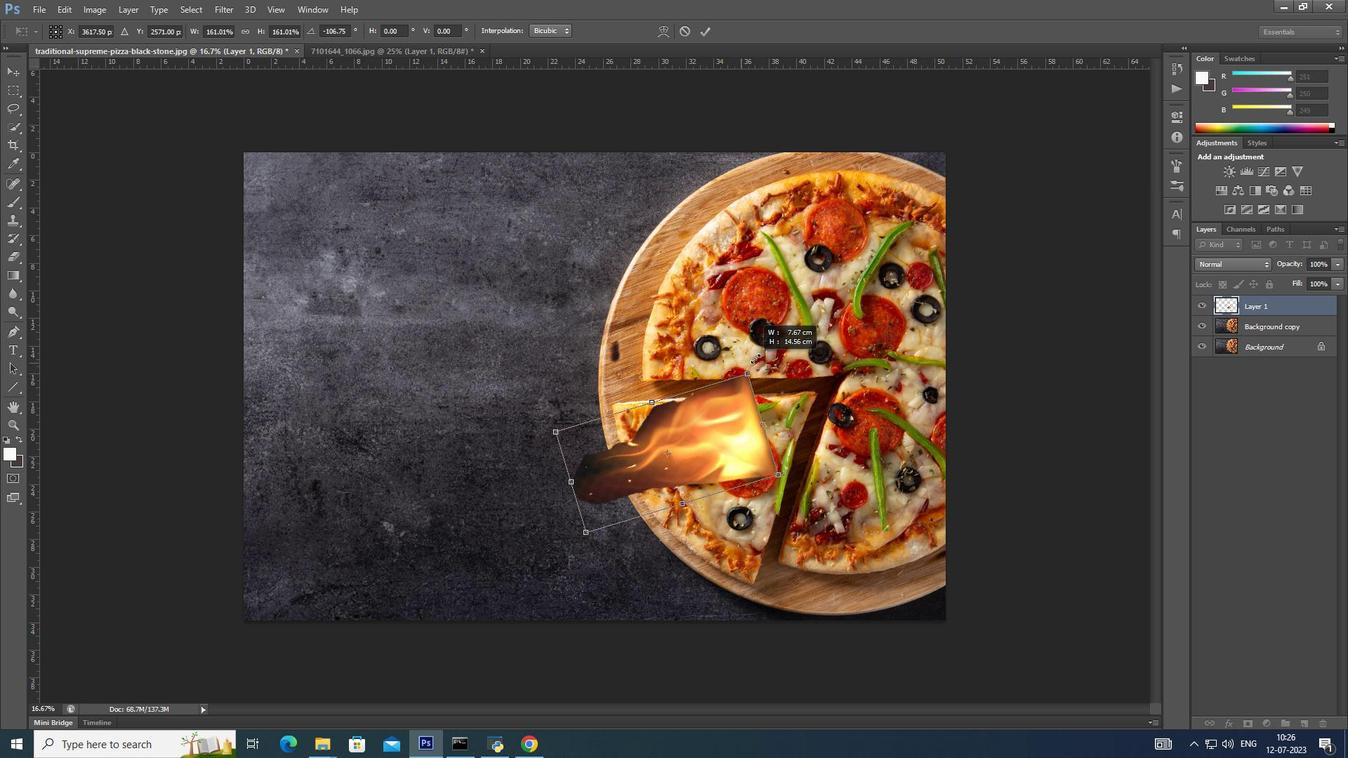 
Action: Mouse moved to (761, 355)
Screenshot: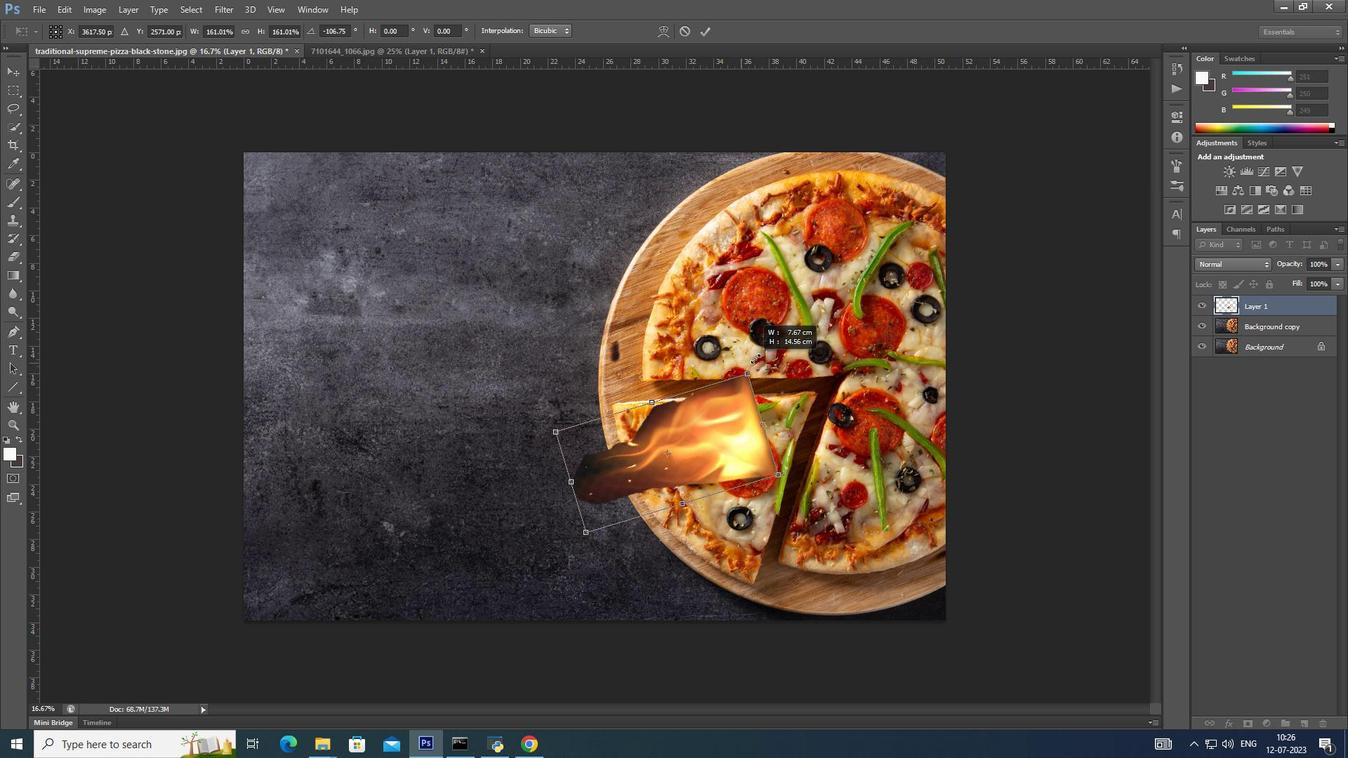 
Action: Key pressed <Key.alt_l>
Screenshot: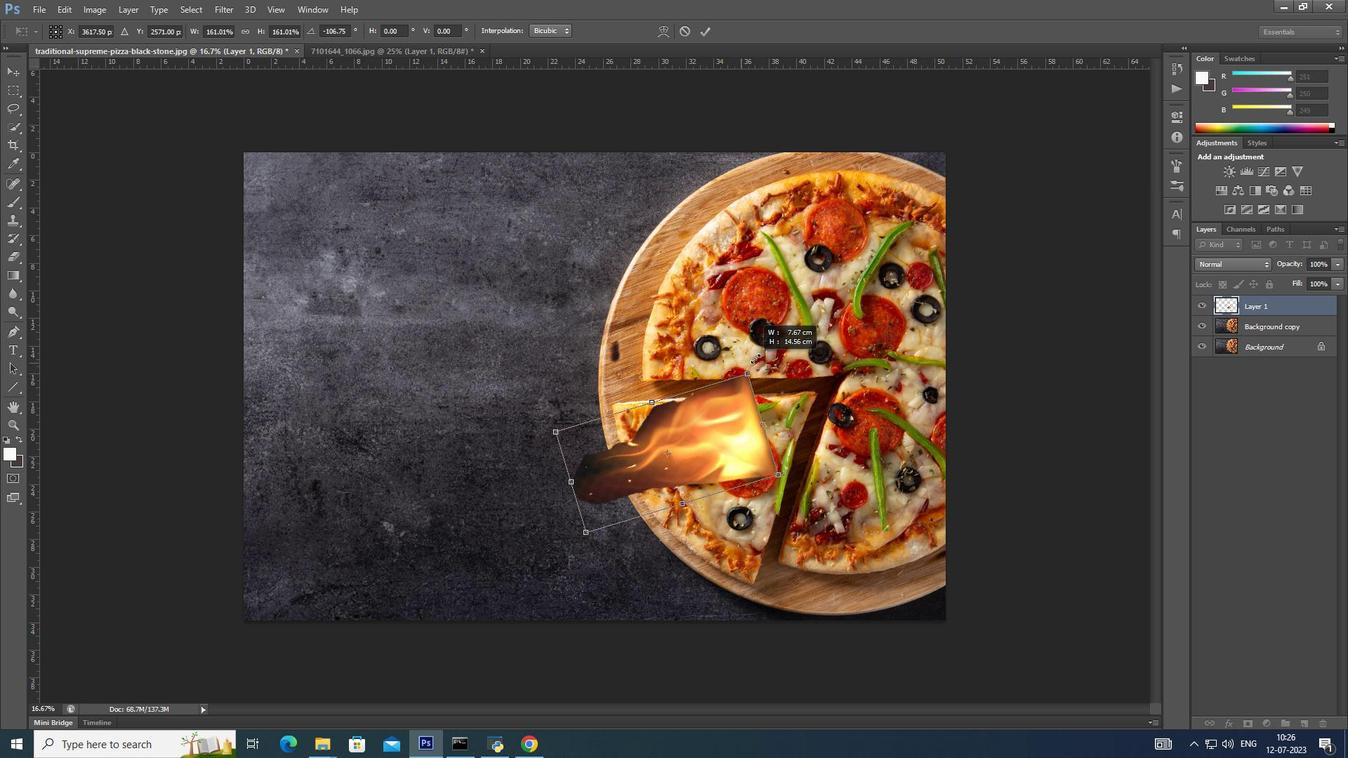 
Action: Mouse moved to (763, 355)
Screenshot: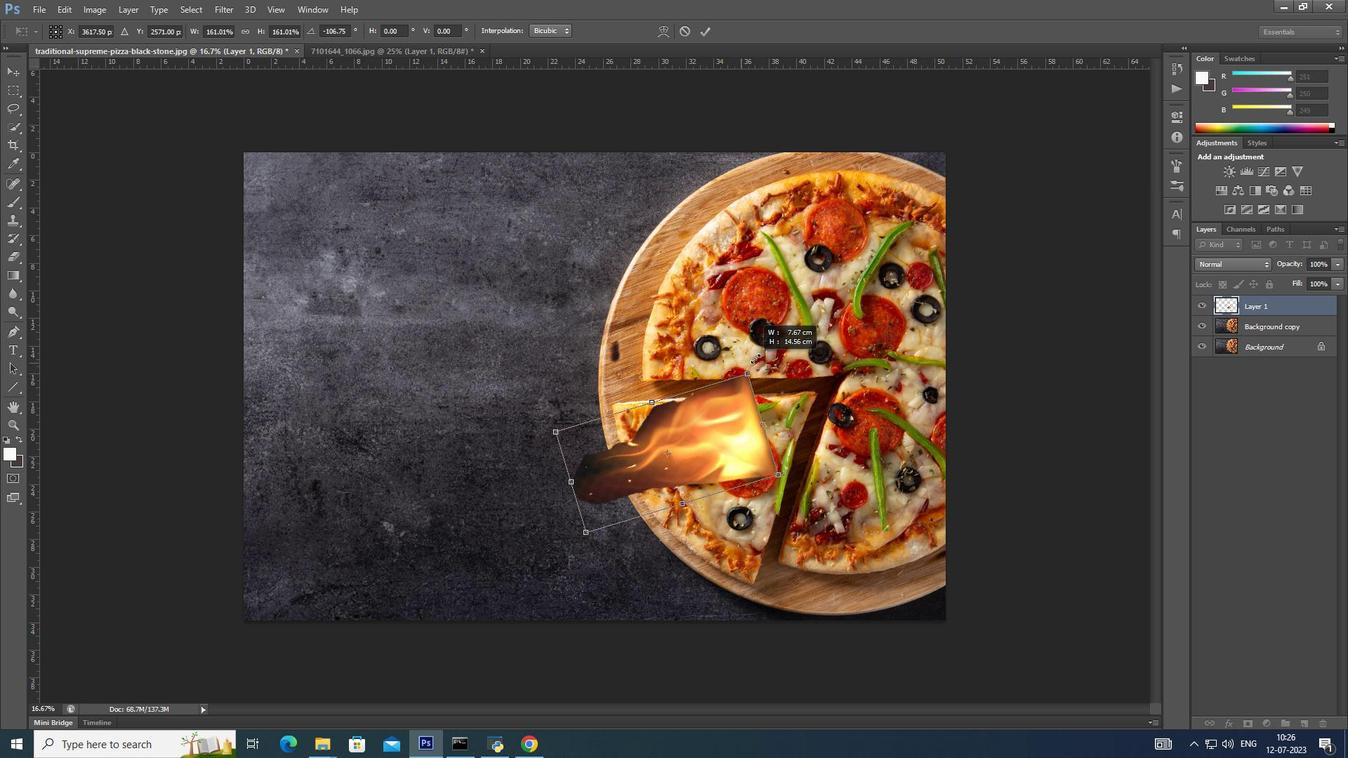 
Action: Key pressed <Key.alt_l>
Screenshot: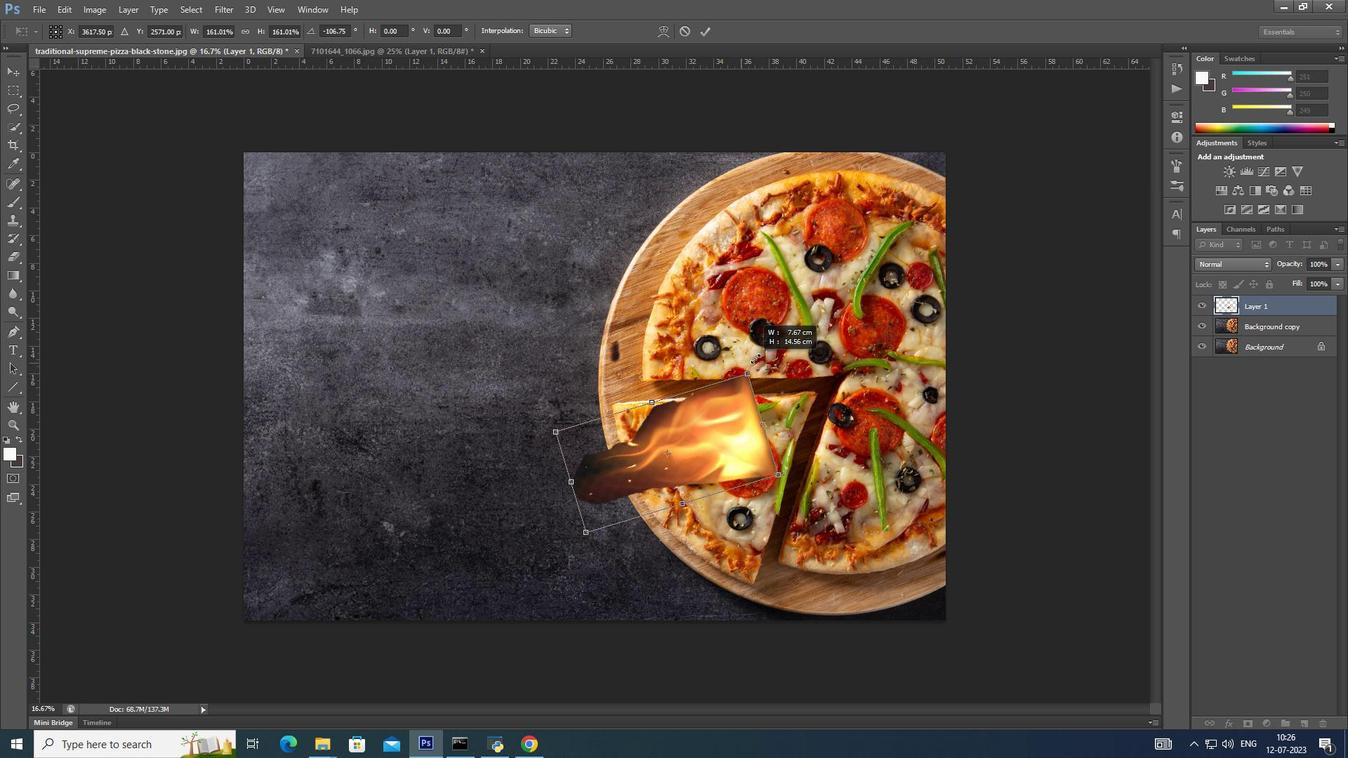
Action: Mouse moved to (763, 353)
Screenshot: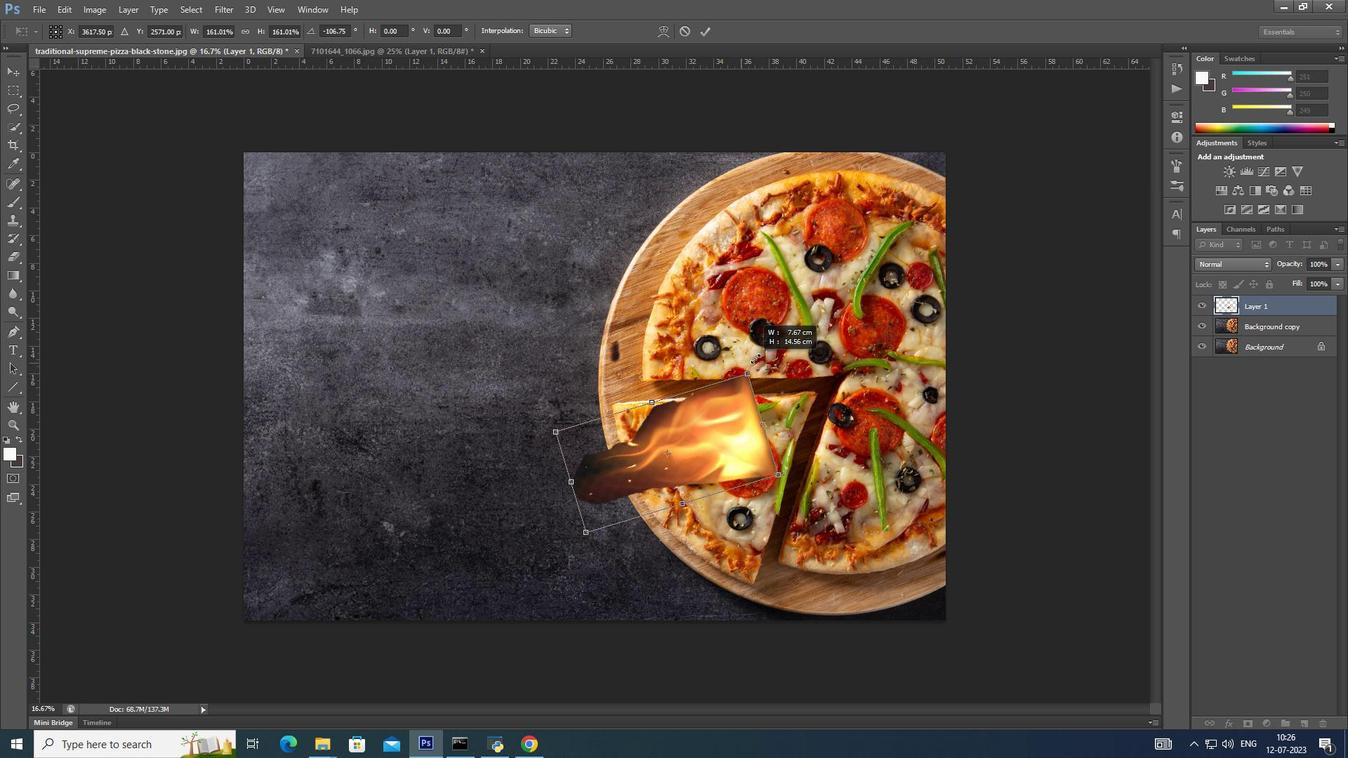 
Action: Key pressed <Key.alt_l><Key.alt_l><Key.alt_l><Key.alt_l><Key.alt_l><Key.alt_l><Key.alt_l><Key.alt_l><Key.alt_l><Key.alt_l><Key.alt_l><Key.alt_l><Key.alt_l><Key.alt_l><Key.alt_l><Key.alt_l><Key.alt_l><Key.alt_l><Key.alt_l><Key.alt_l><Key.alt_l><Key.alt_l><Key.alt_l><Key.alt_l><Key.alt_l><Key.alt_l><Key.alt_l>
Screenshot: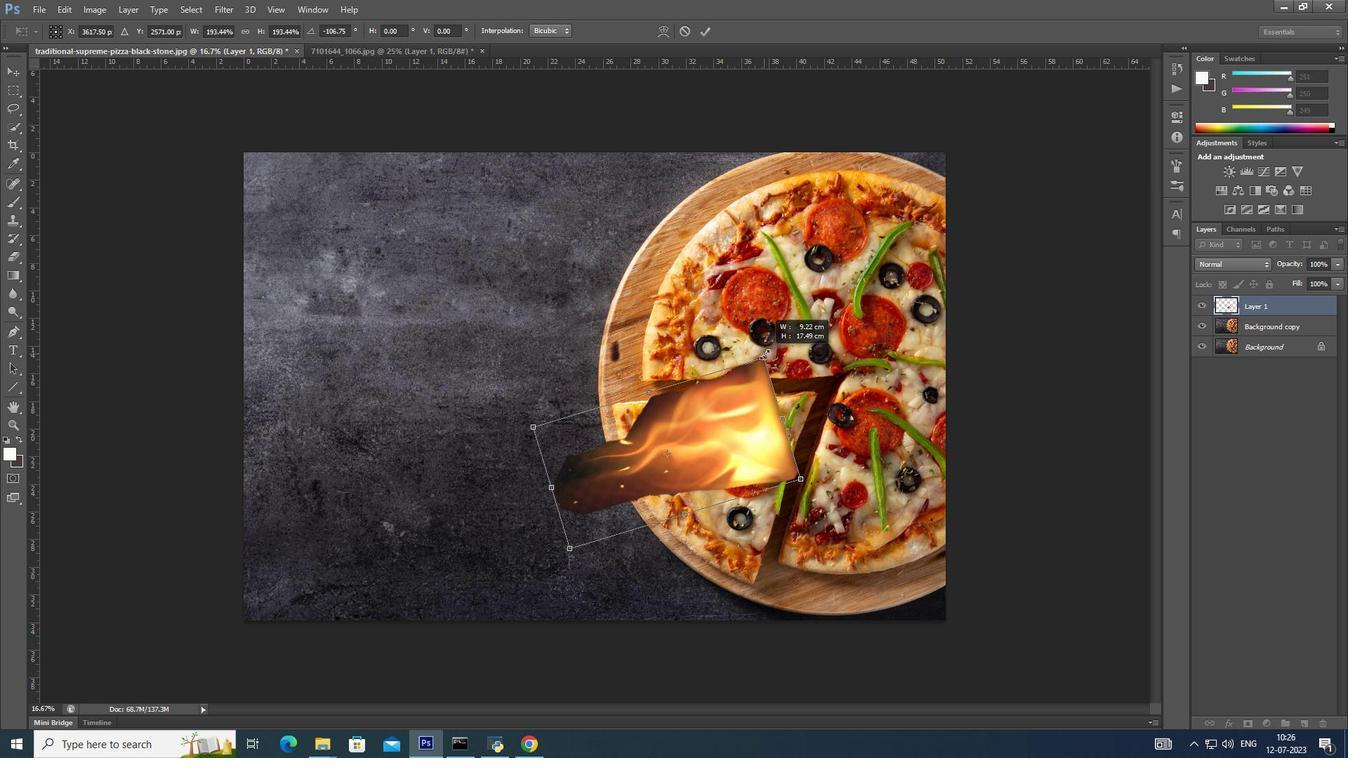
Action: Mouse moved to (766, 353)
Screenshot: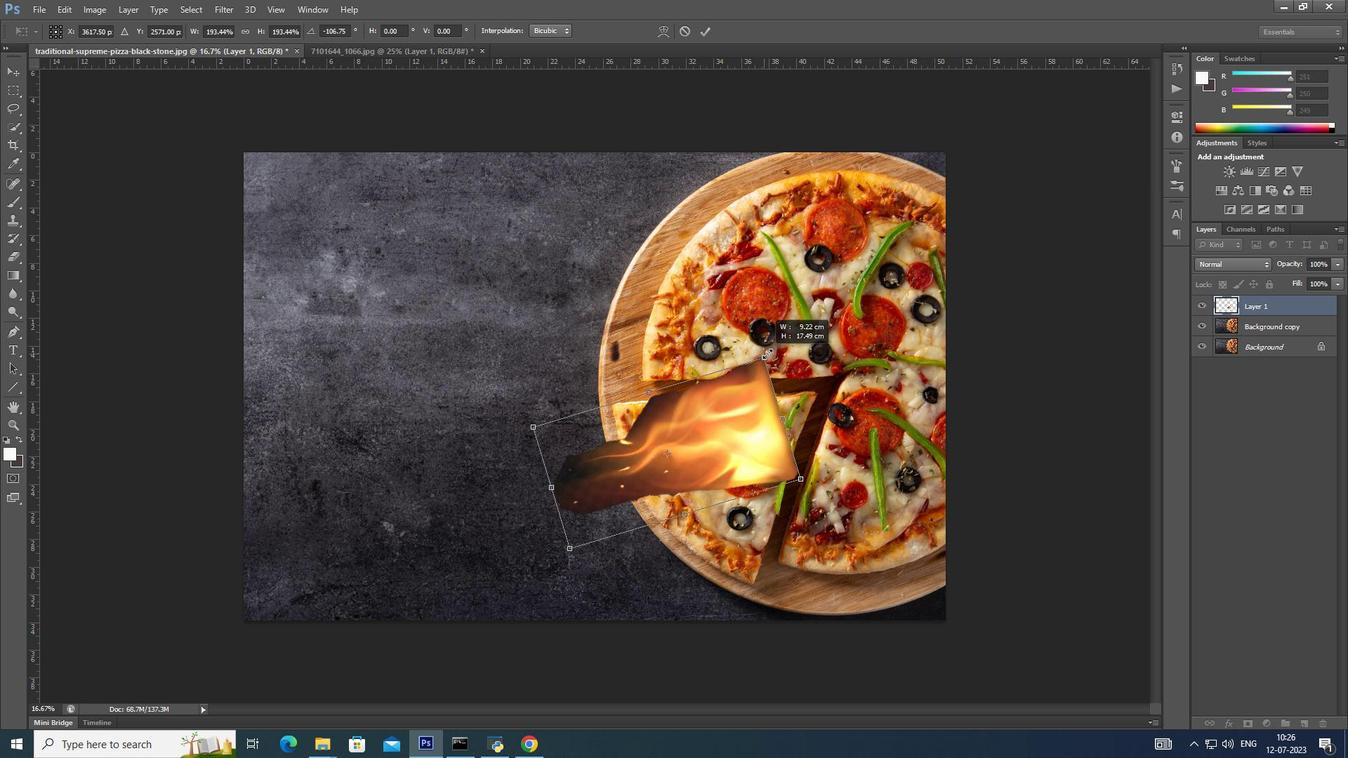 
Action: Key pressed <Key.alt_l>
Screenshot: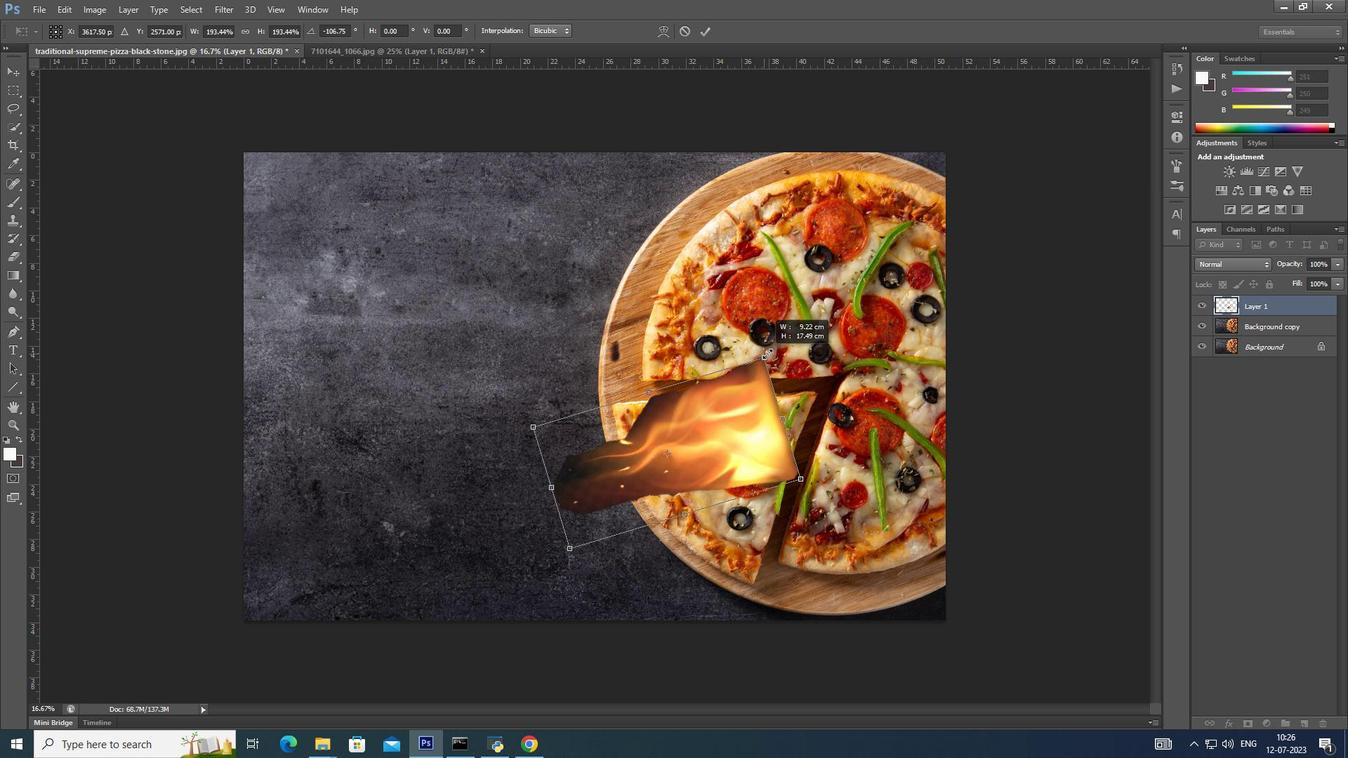 
Action: Mouse moved to (766, 353)
Screenshot: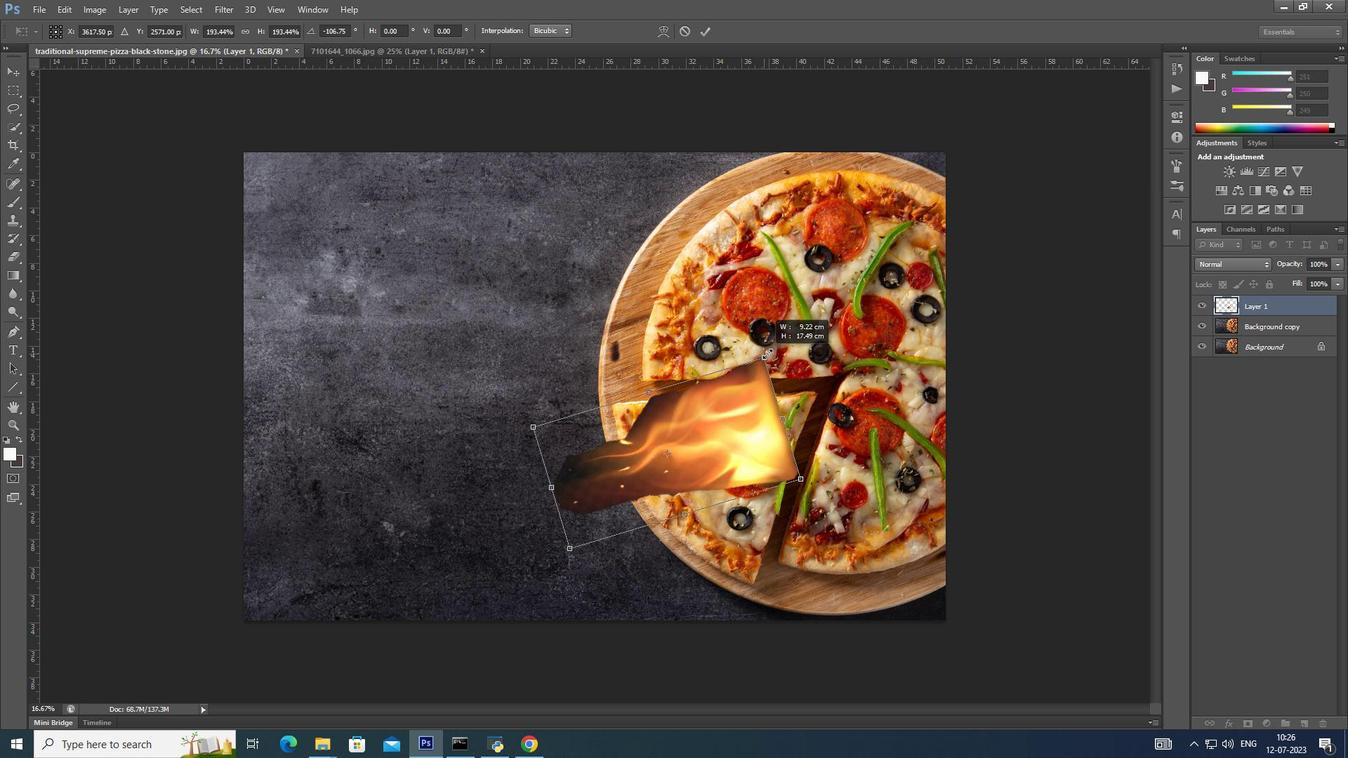 
Action: Key pressed <Key.alt_l>
Screenshot: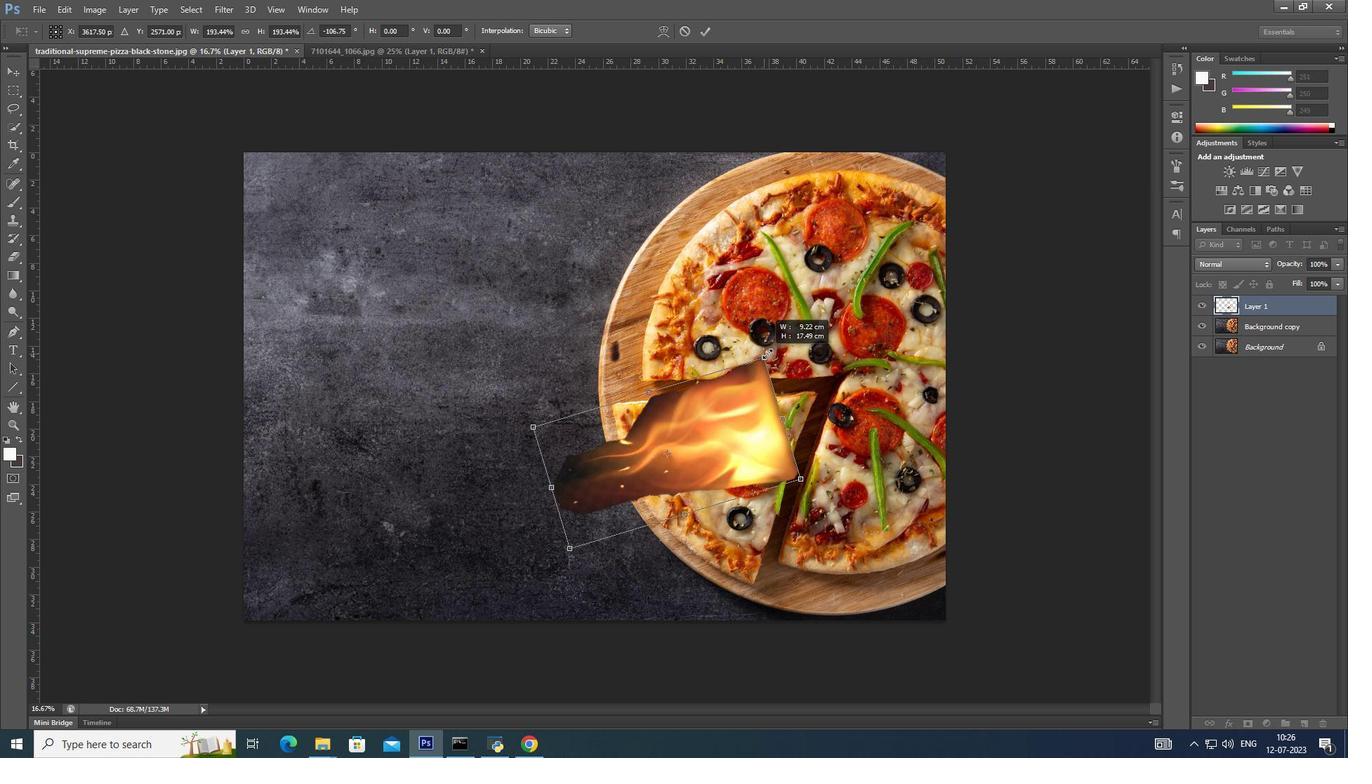 
Action: Mouse moved to (768, 353)
Screenshot: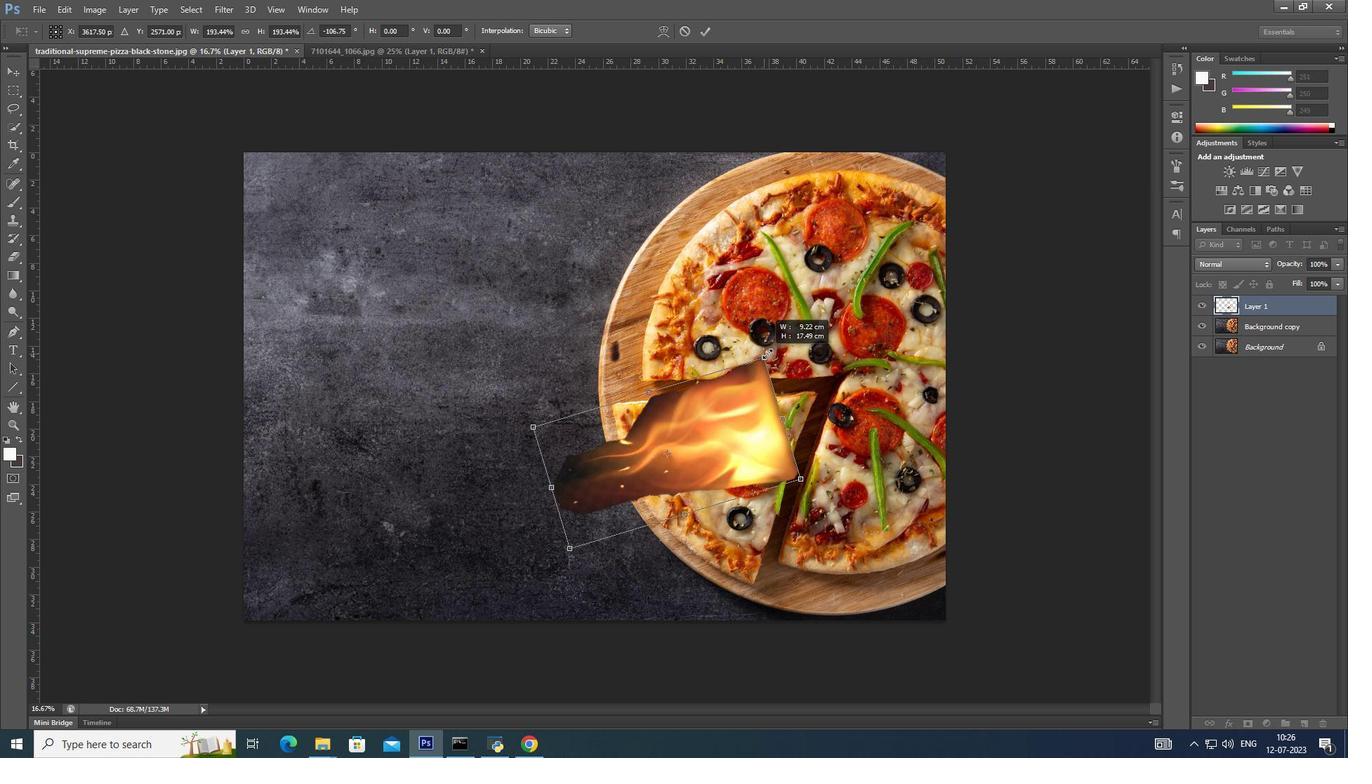 
Action: Key pressed <Key.alt_l>
Screenshot: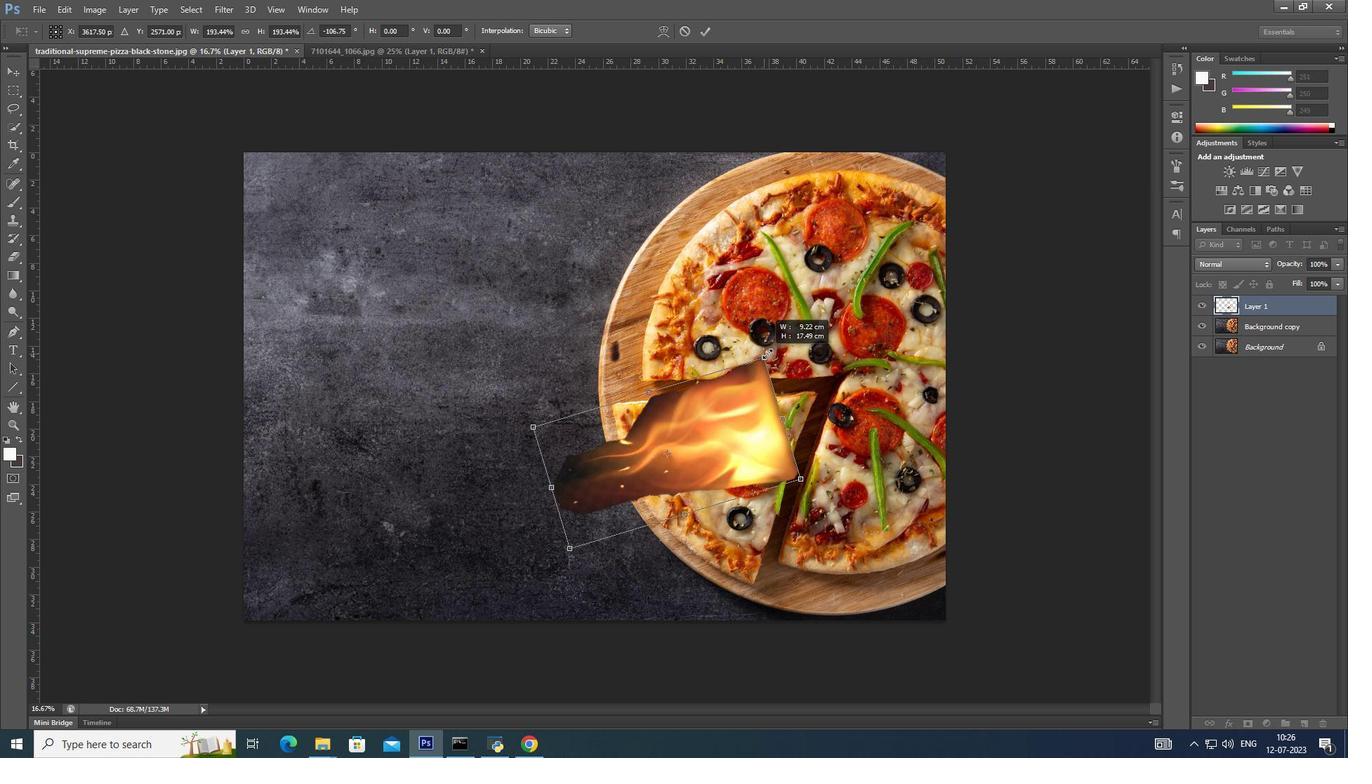 
Action: Mouse moved to (768, 353)
Screenshot: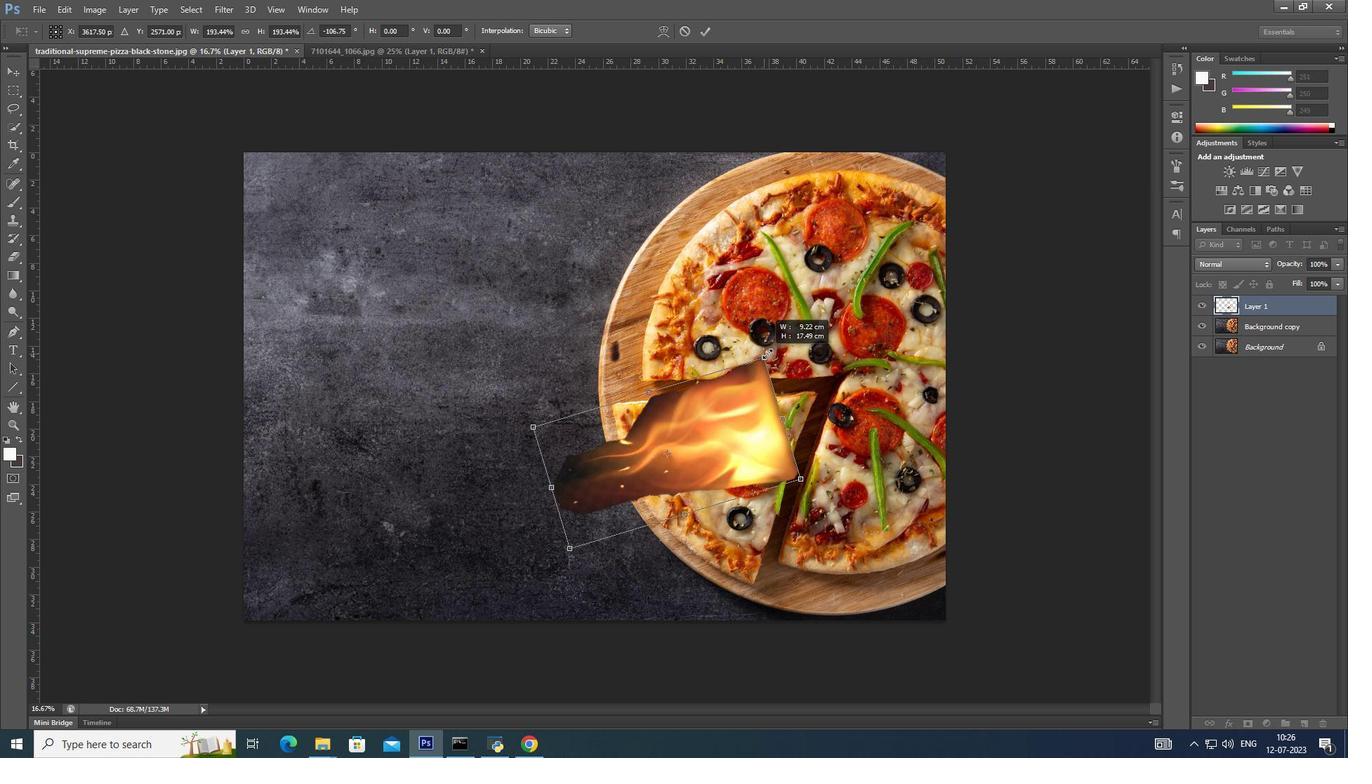
Action: Key pressed <Key.alt_l><Key.alt_l><Key.alt_l>
Screenshot: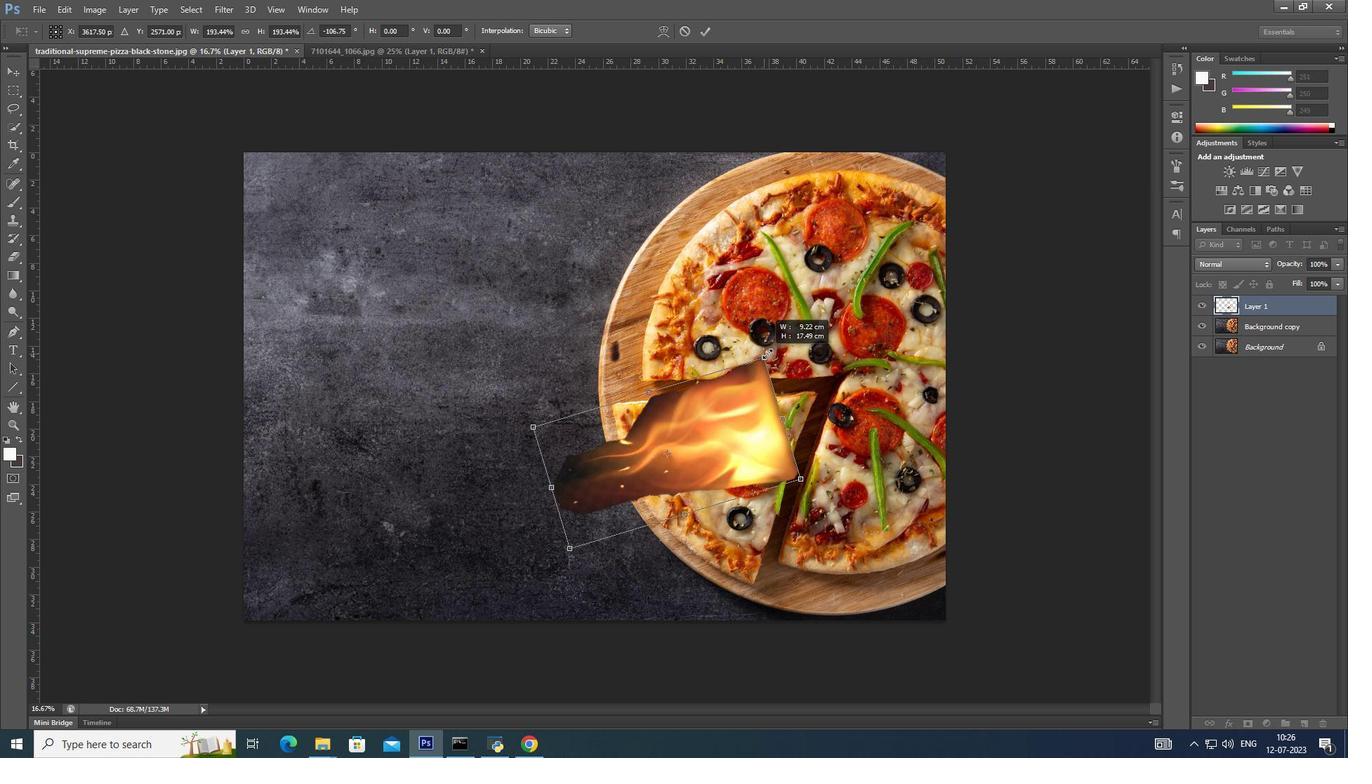 
Action: Mouse moved to (768, 352)
Screenshot: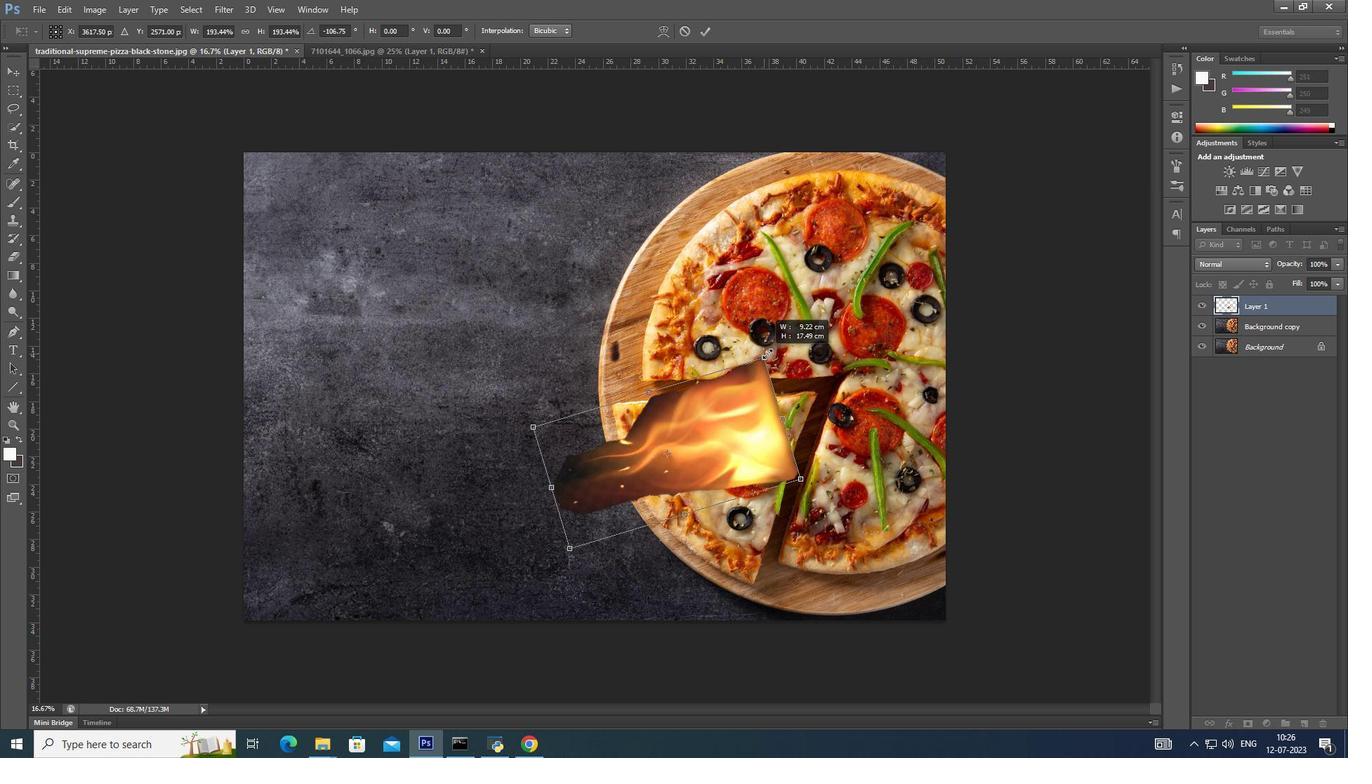 
Action: Key pressed <Key.alt_l><Key.alt_l>
Screenshot: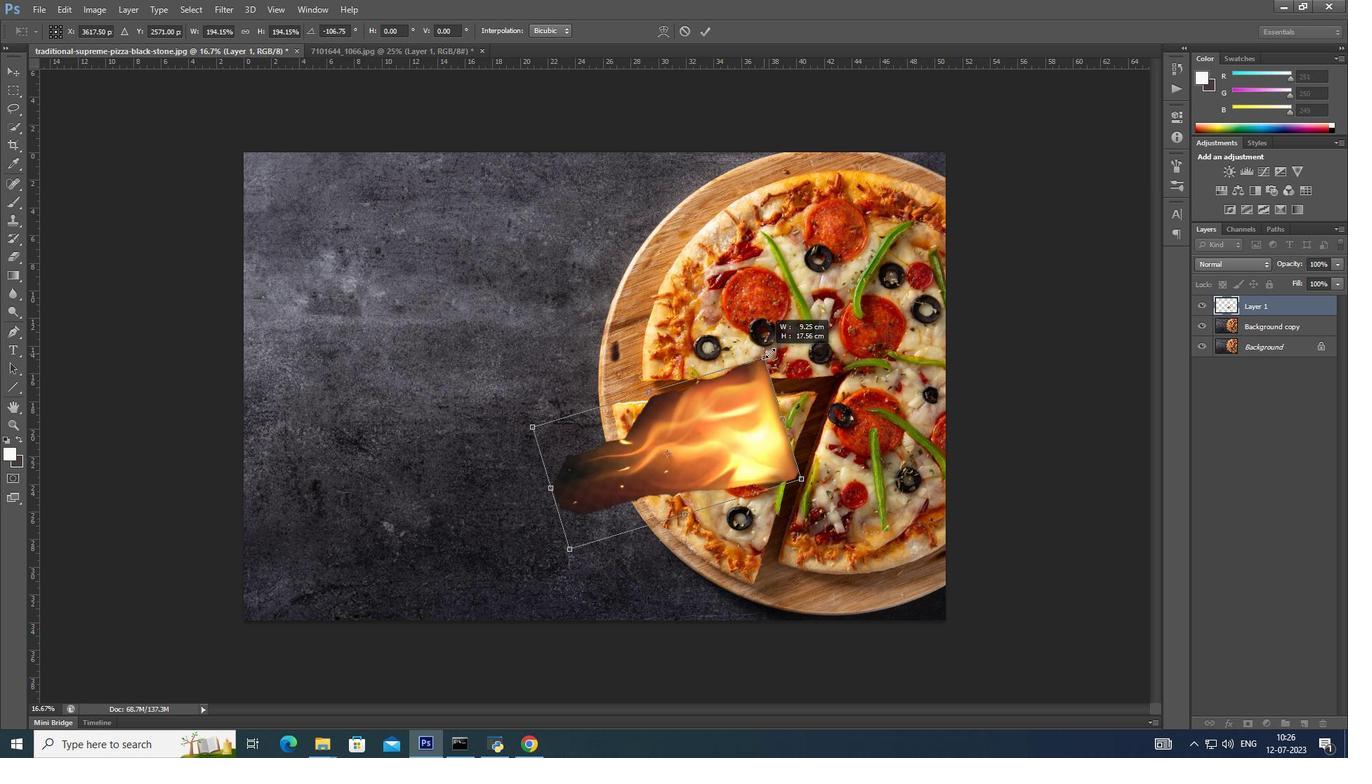 
Action: Mouse moved to (769, 352)
Screenshot: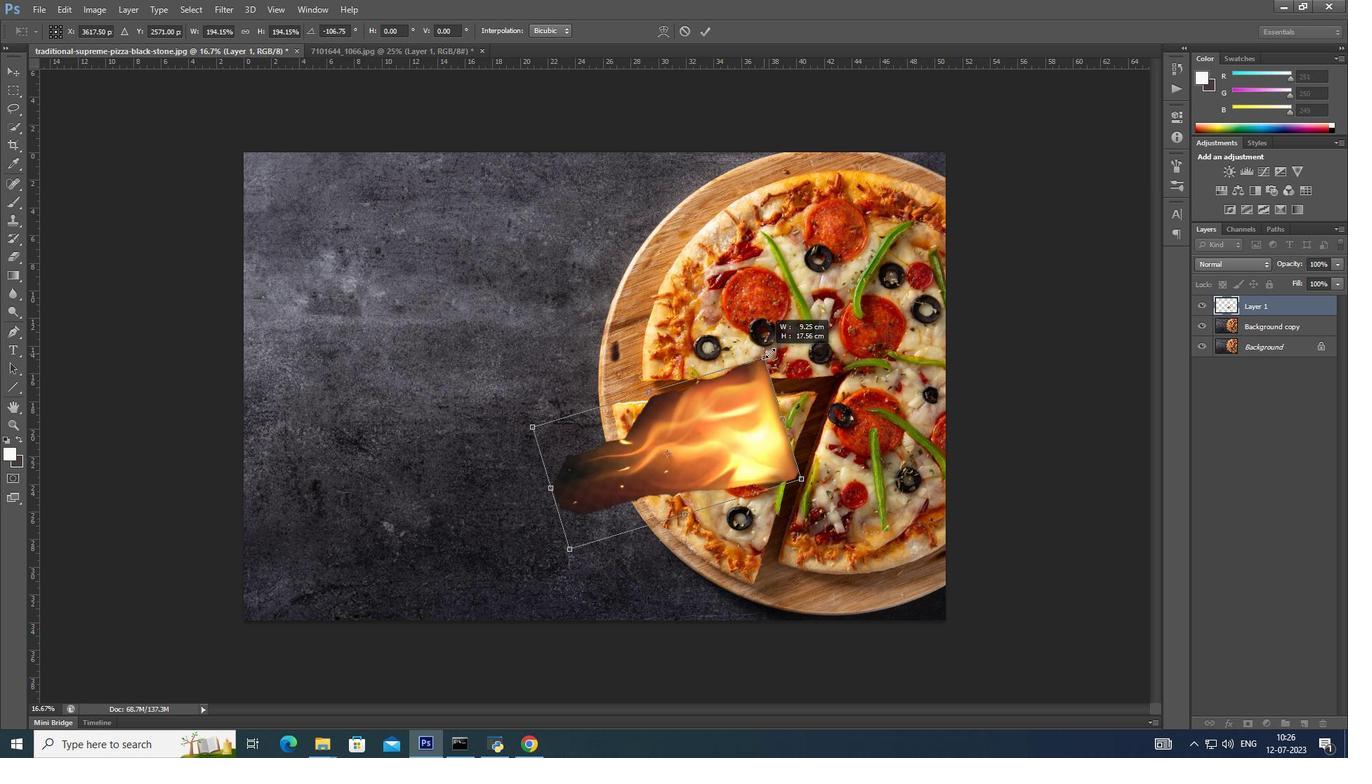 
Action: Key pressed <Key.alt_l><Key.alt_l>
Screenshot: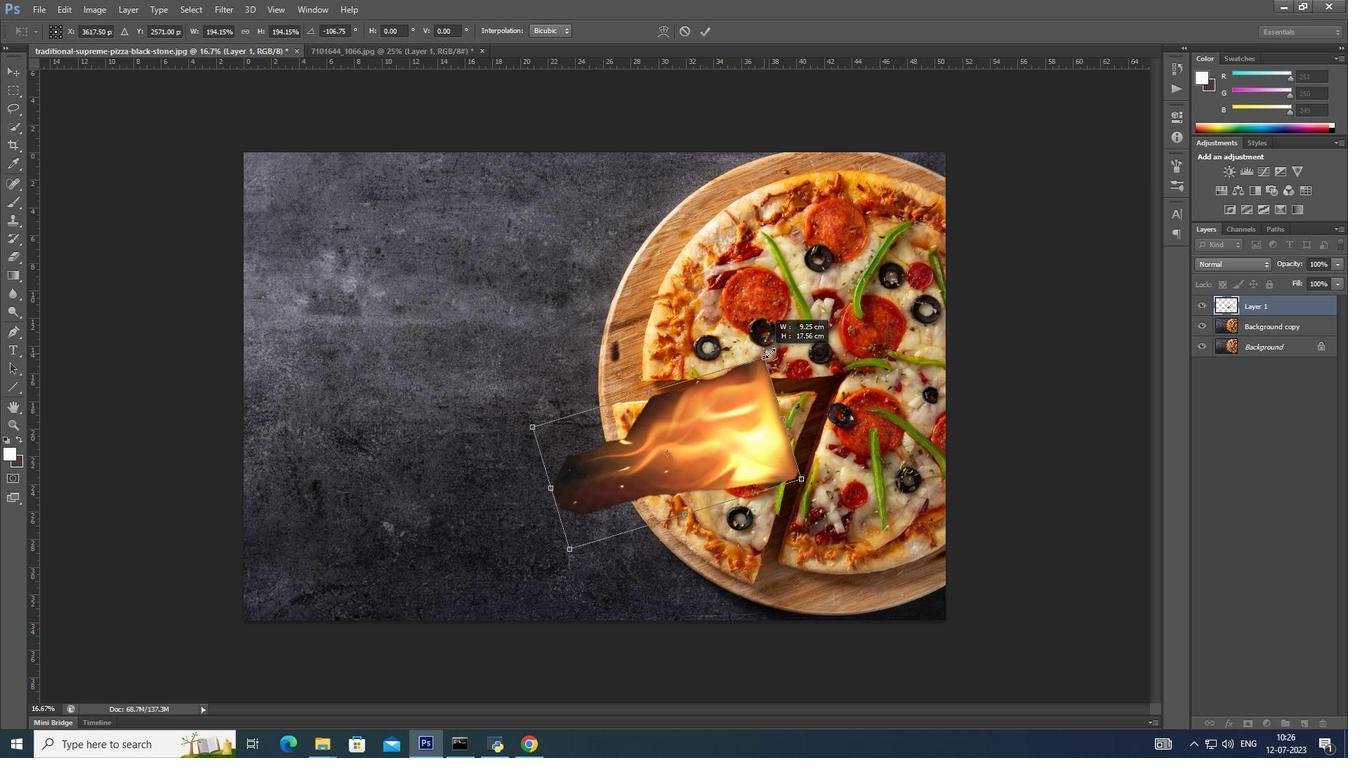 
Action: Mouse moved to (769, 351)
Screenshot: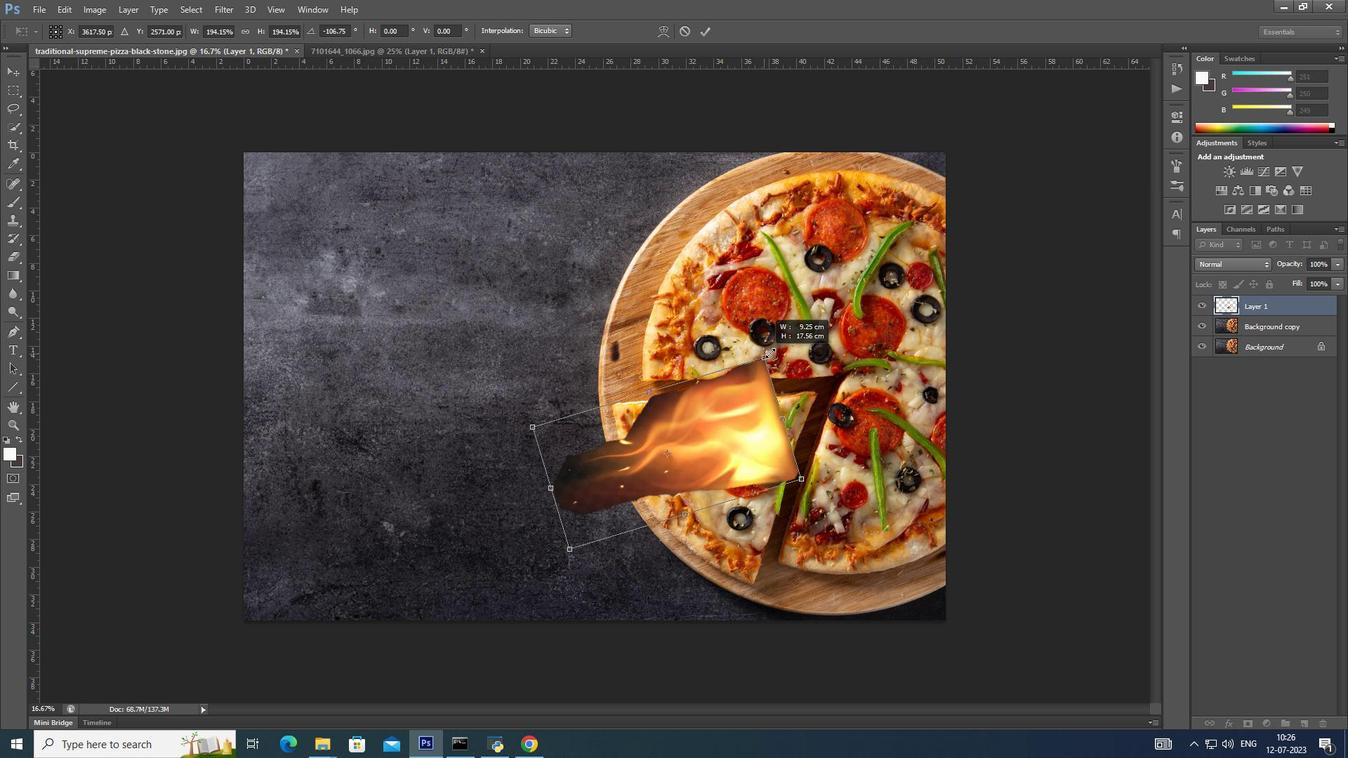 
Action: Key pressed <Key.alt_l>
Screenshot: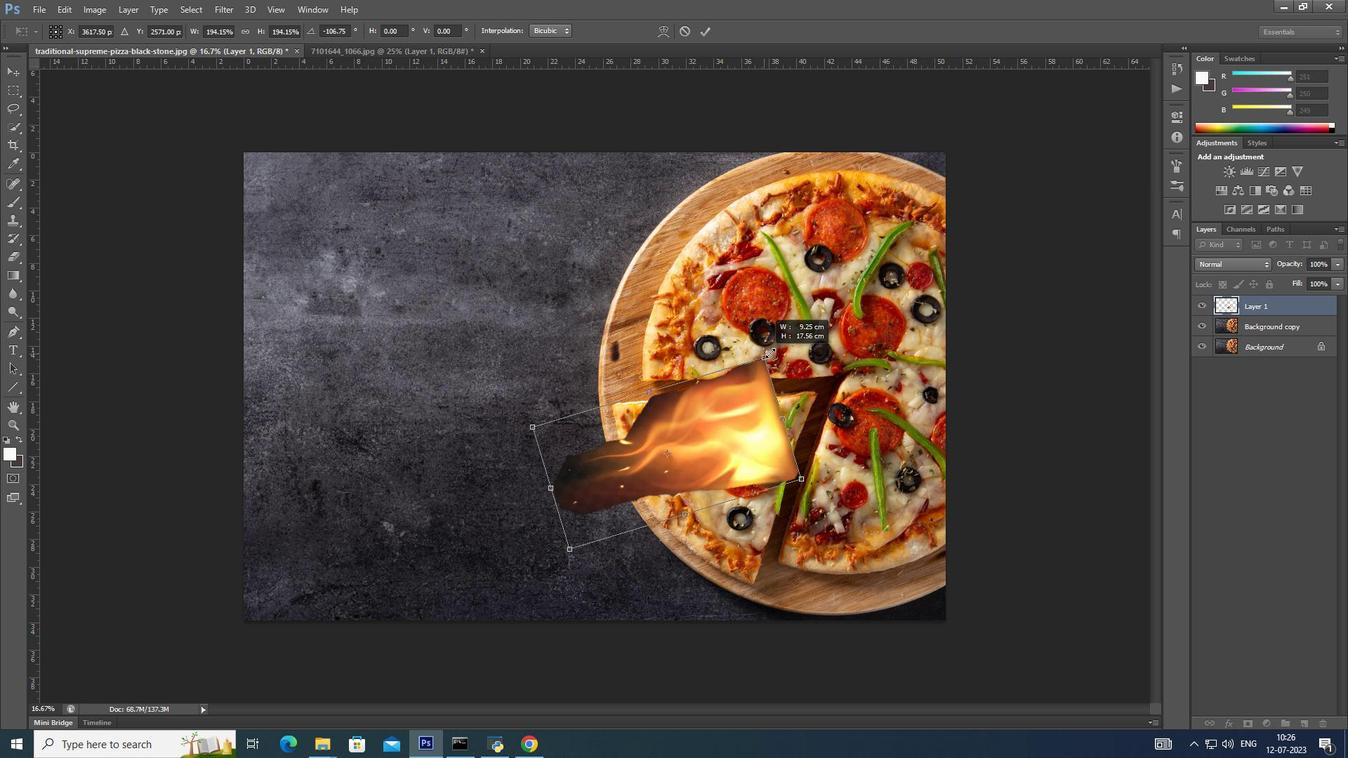 
Action: Mouse moved to (771, 351)
Screenshot: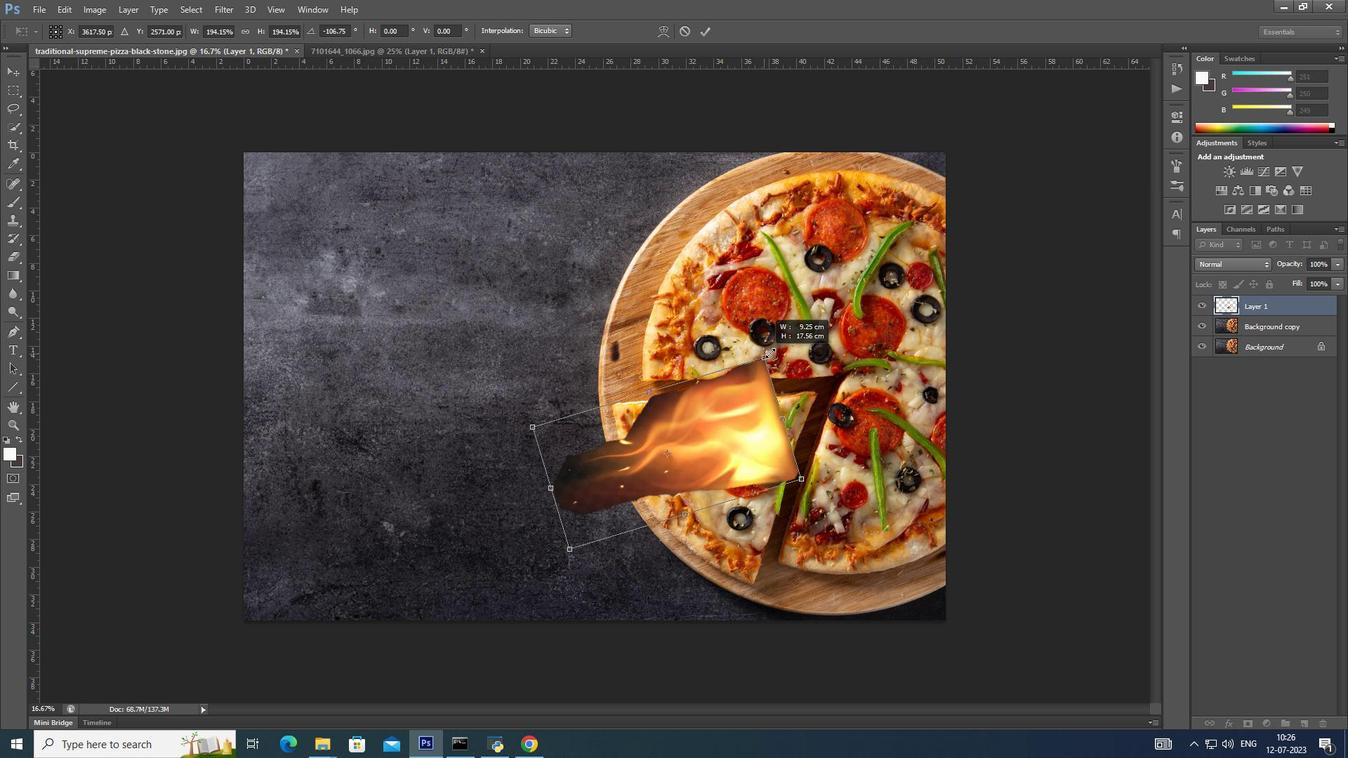 
Action: Key pressed <Key.alt_l><Key.alt_l>
Screenshot: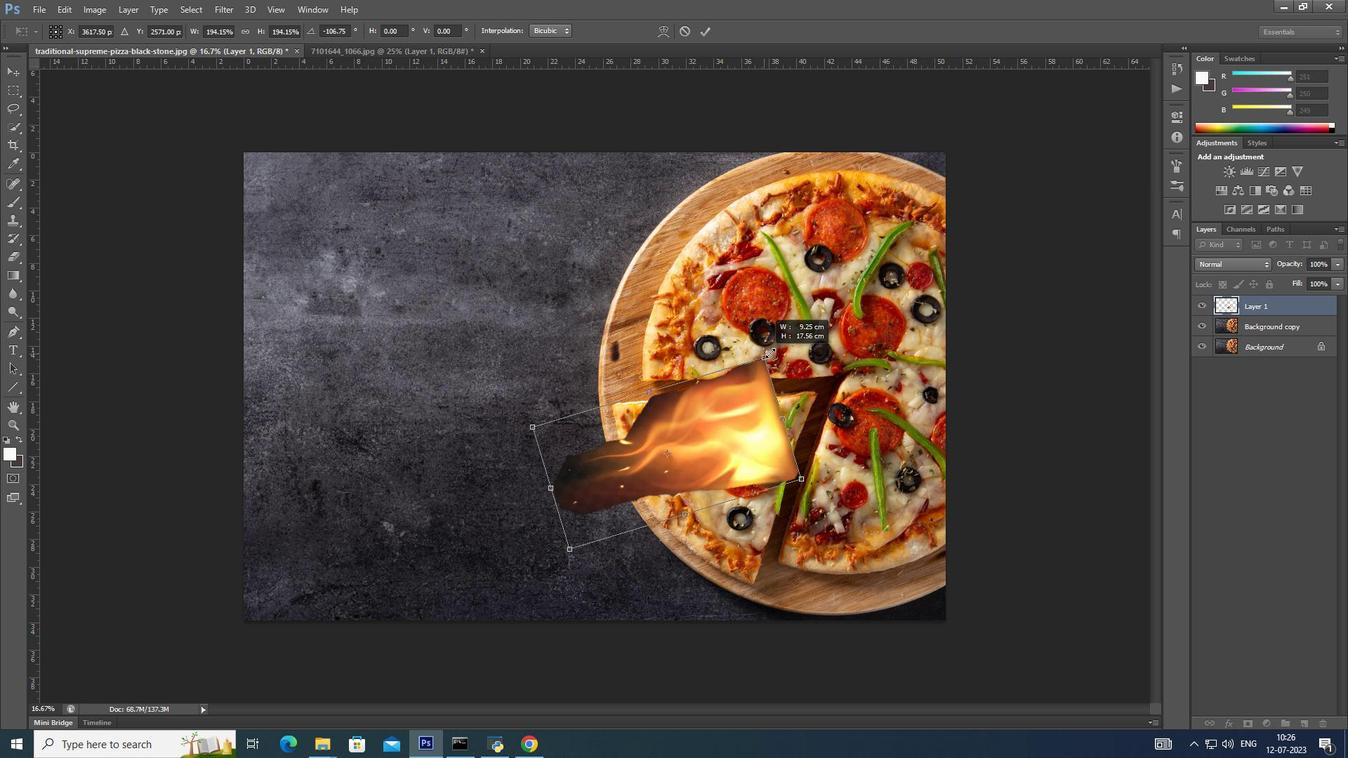 
Action: Mouse moved to (771, 351)
Screenshot: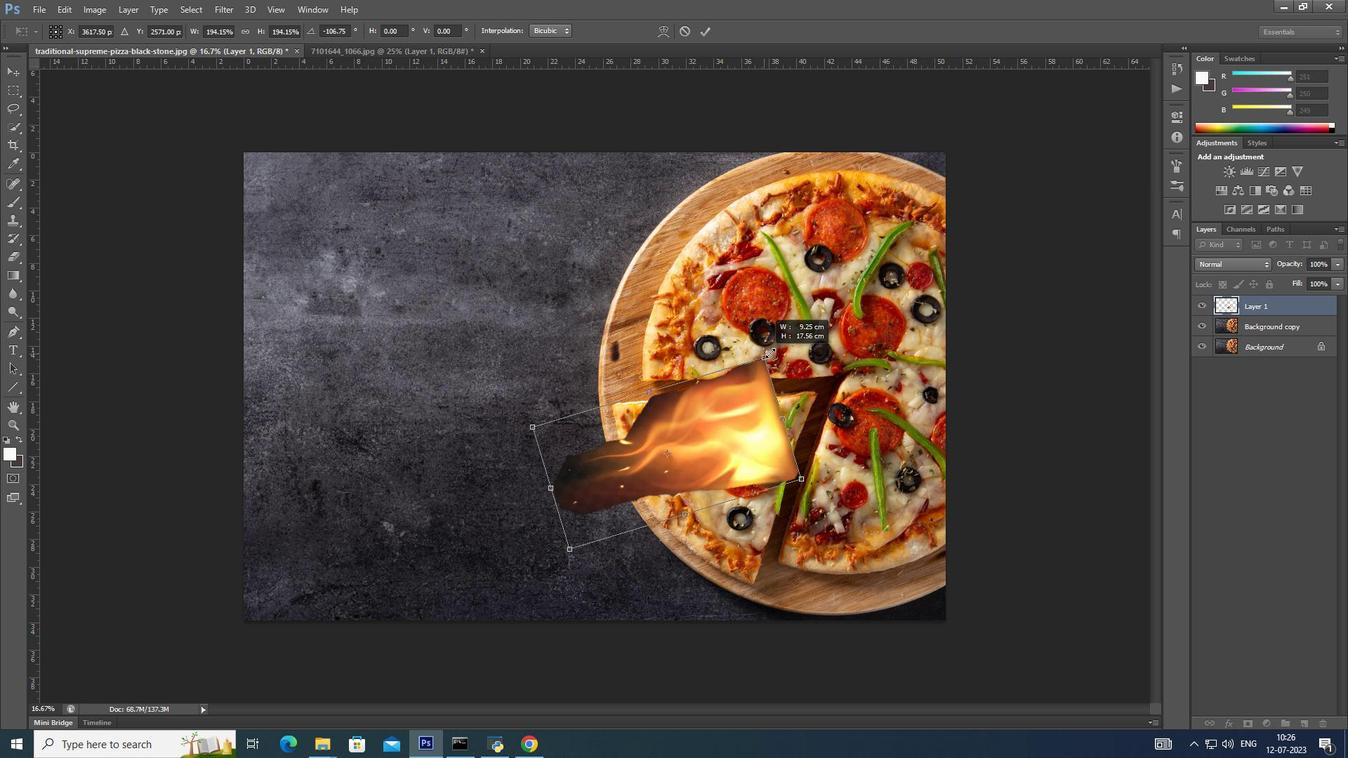 
Action: Key pressed <Key.alt_l><Key.alt_l><Key.alt_l><Key.alt_l><Key.alt_l>
Screenshot: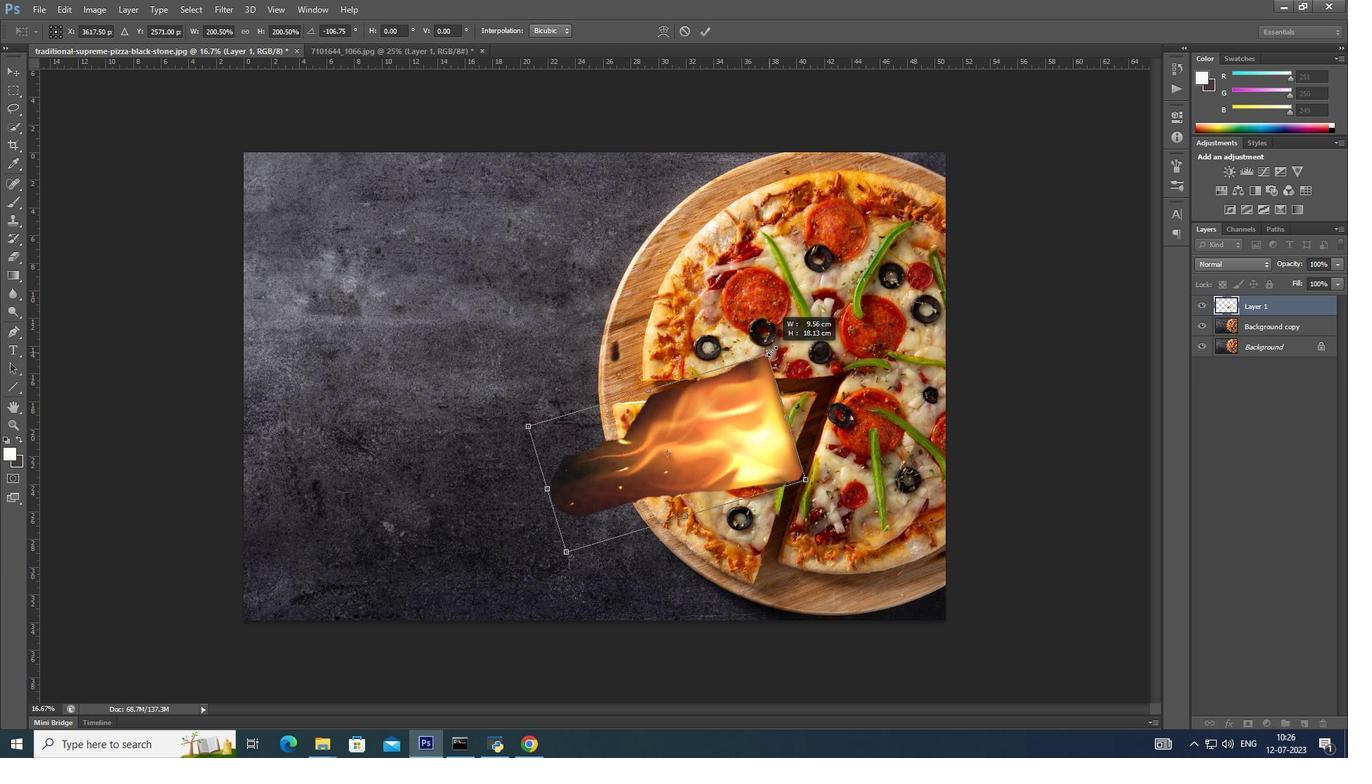 
Action: Mouse moved to (771, 350)
Screenshot: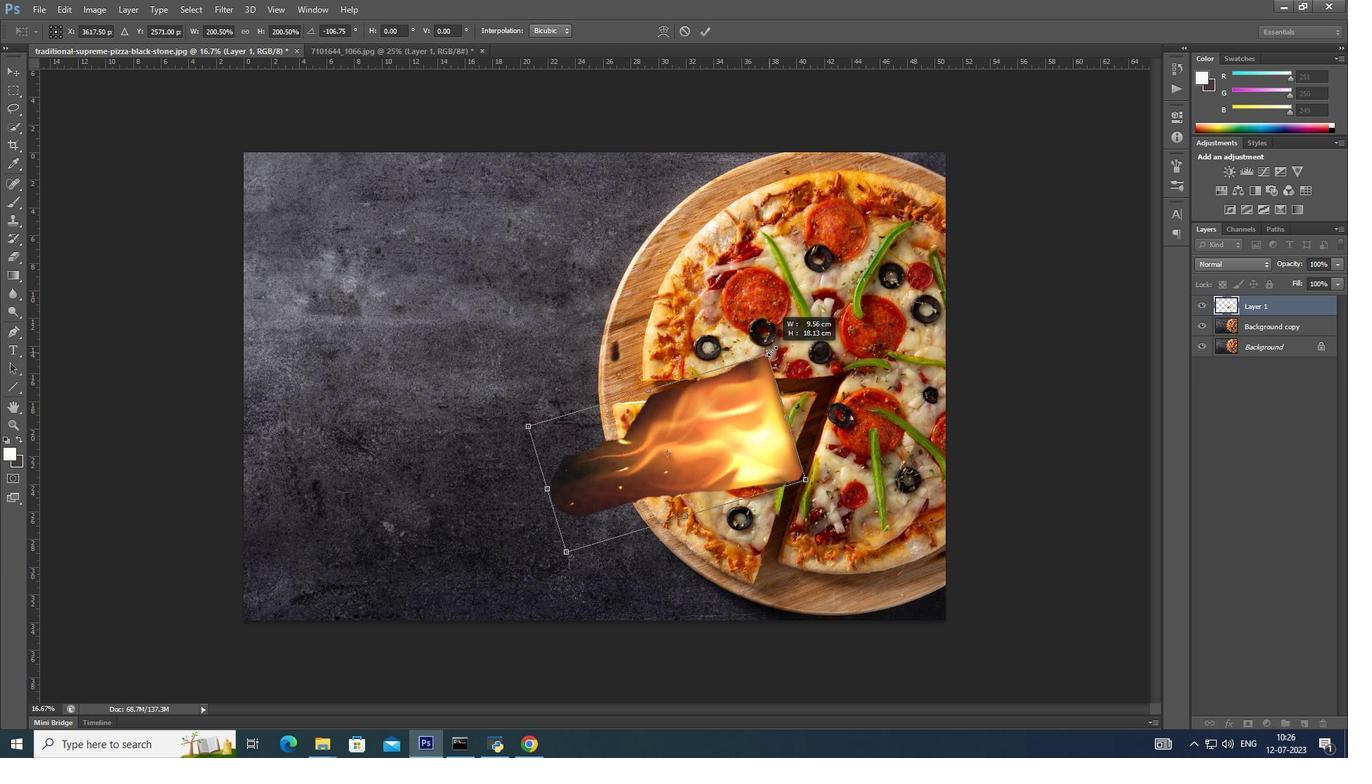 
Action: Key pressed <Key.alt_l><Key.alt_l>
Screenshot: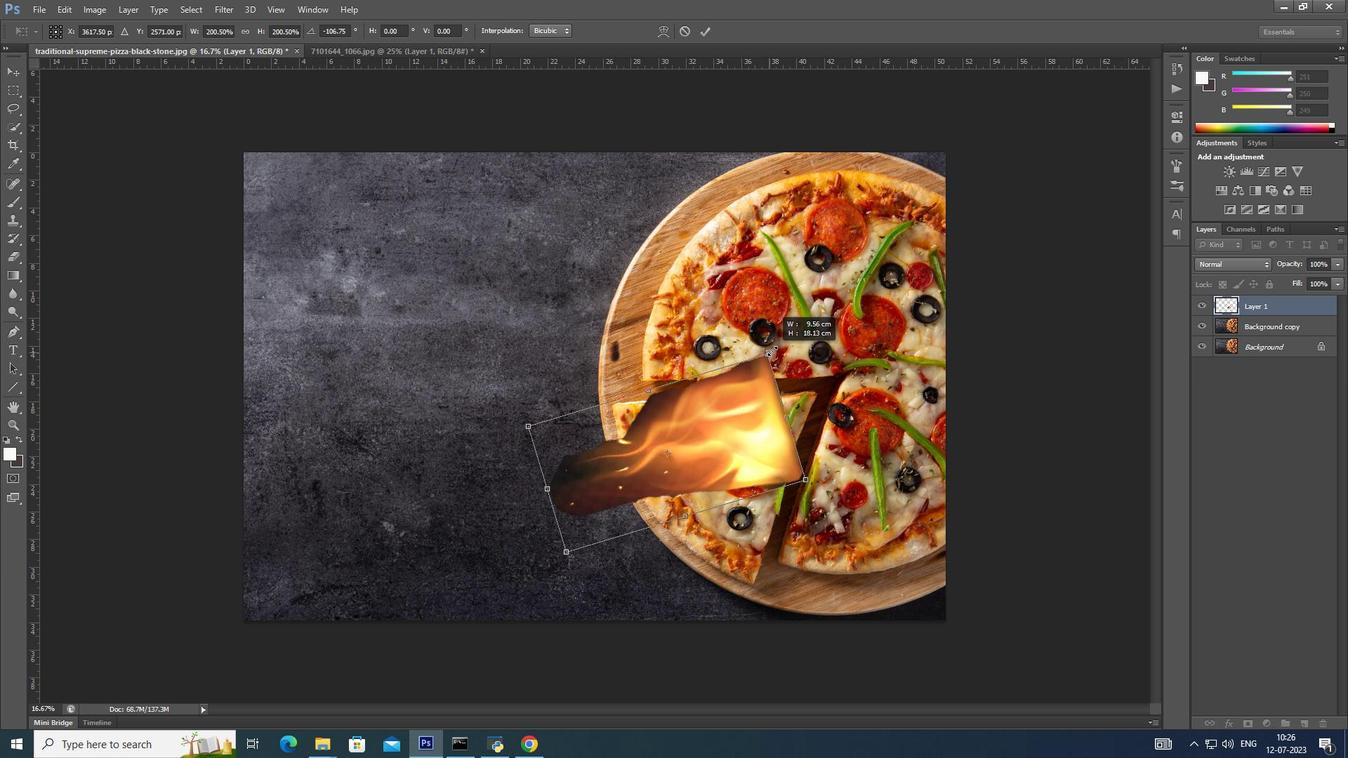 
Action: Mouse moved to (772, 349)
Screenshot: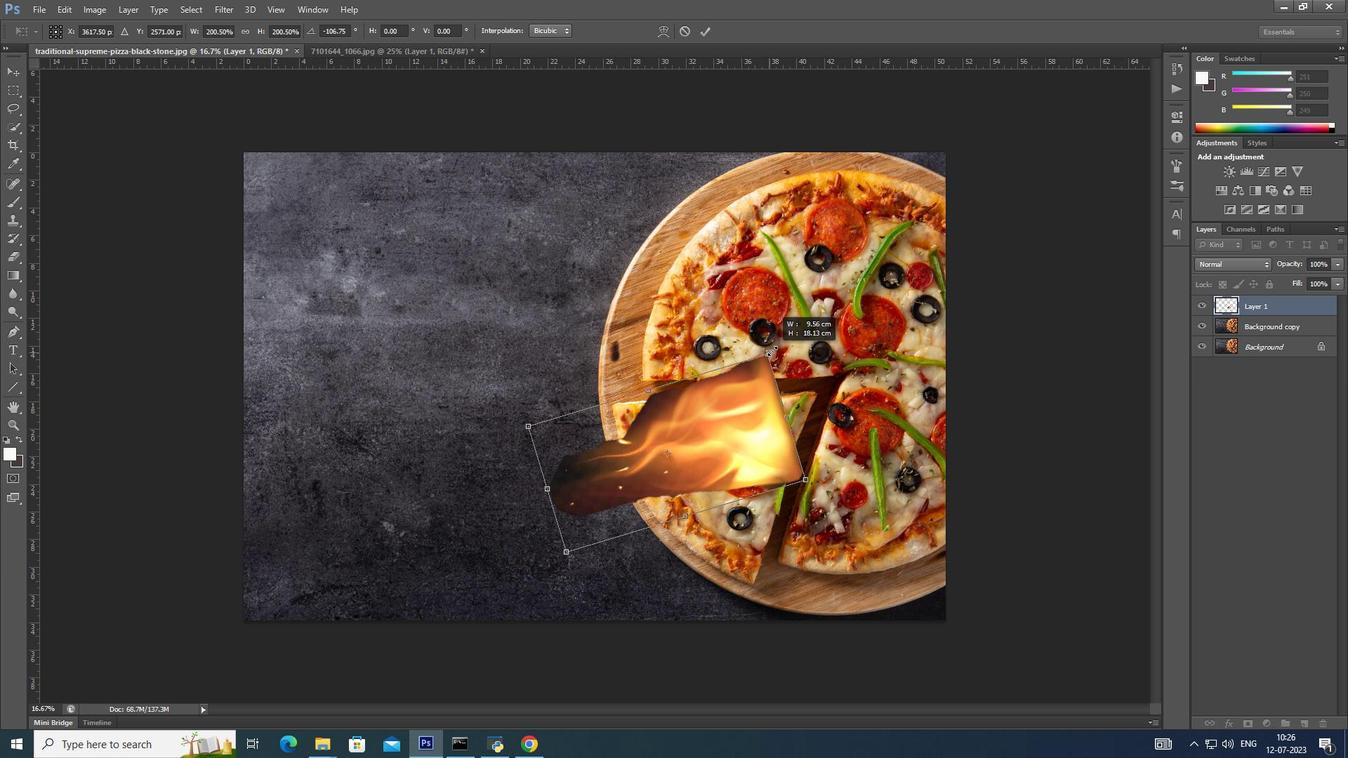 
Action: Key pressed <Key.alt_l><Key.alt_l>
Screenshot: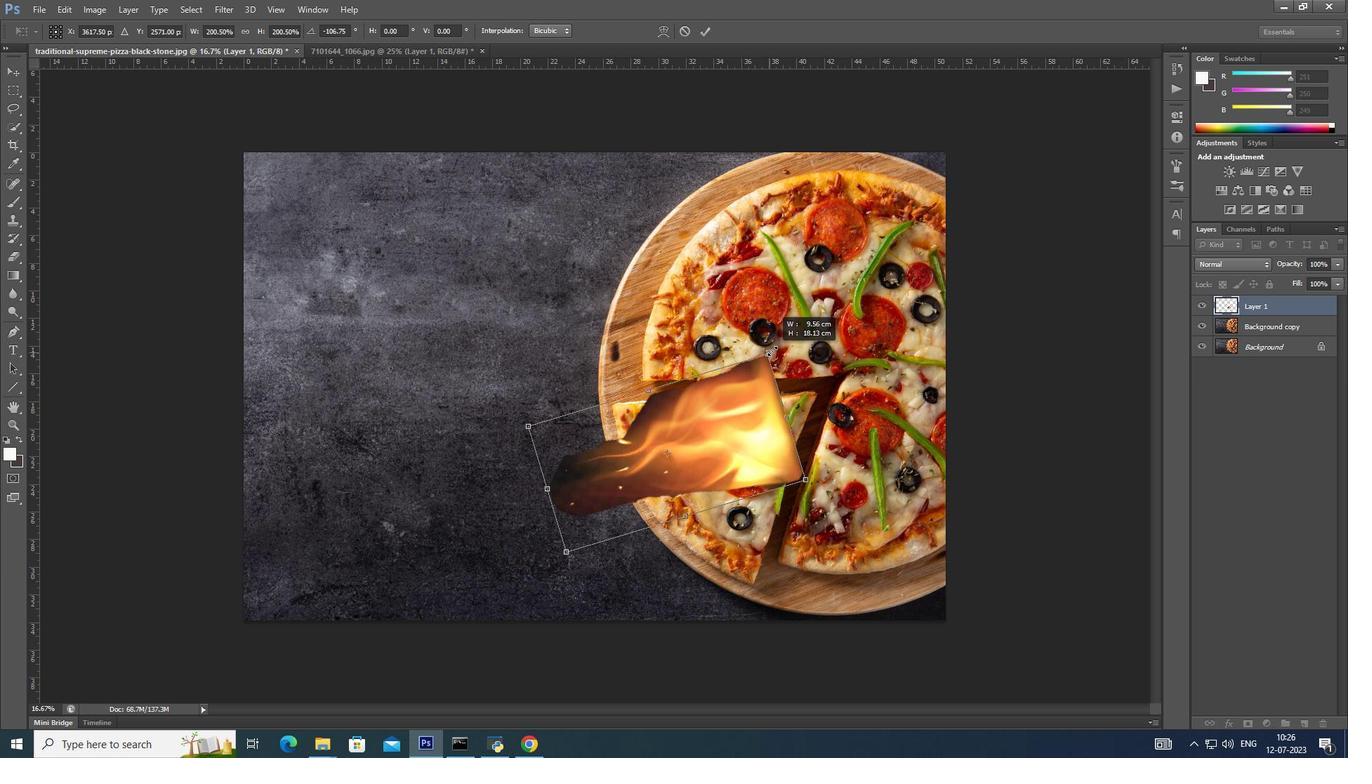 
Action: Mouse moved to (774, 348)
Screenshot: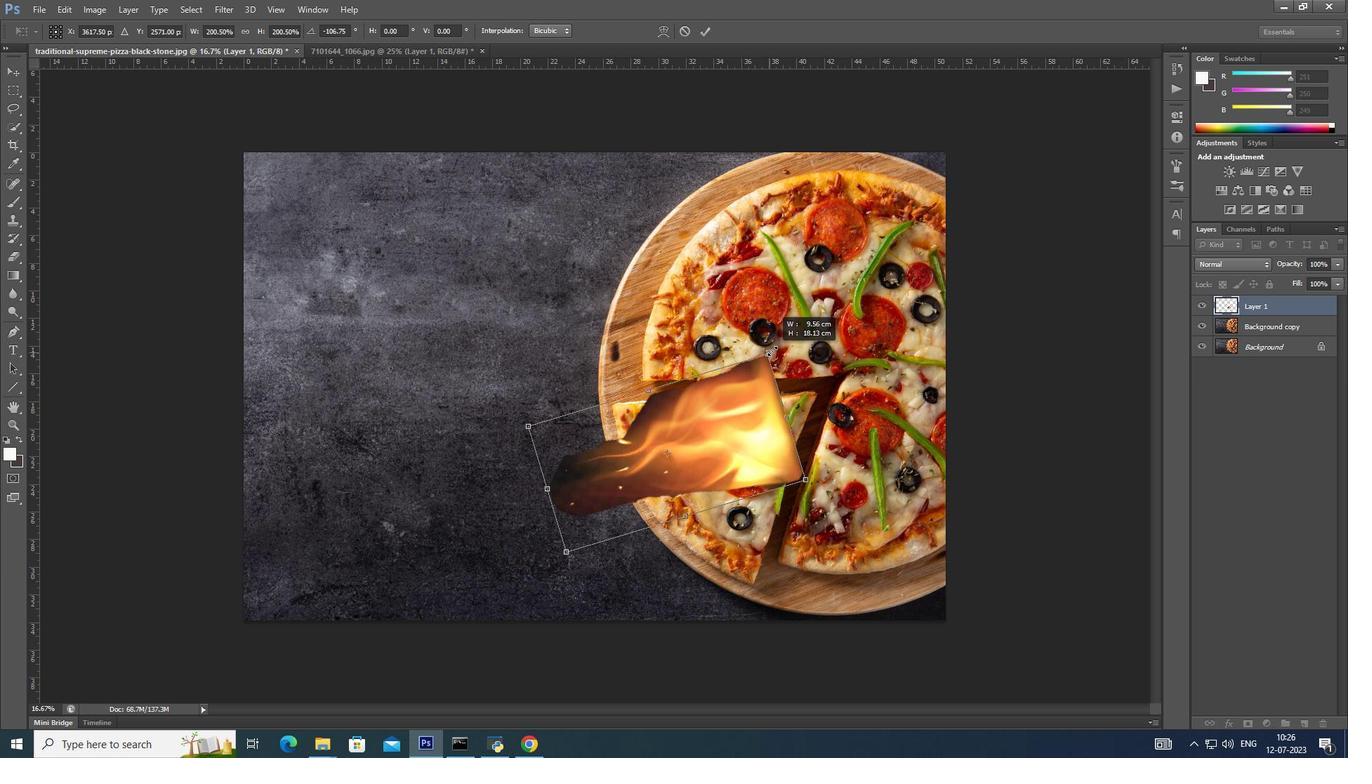 
Action: Key pressed <Key.alt_l>
Screenshot: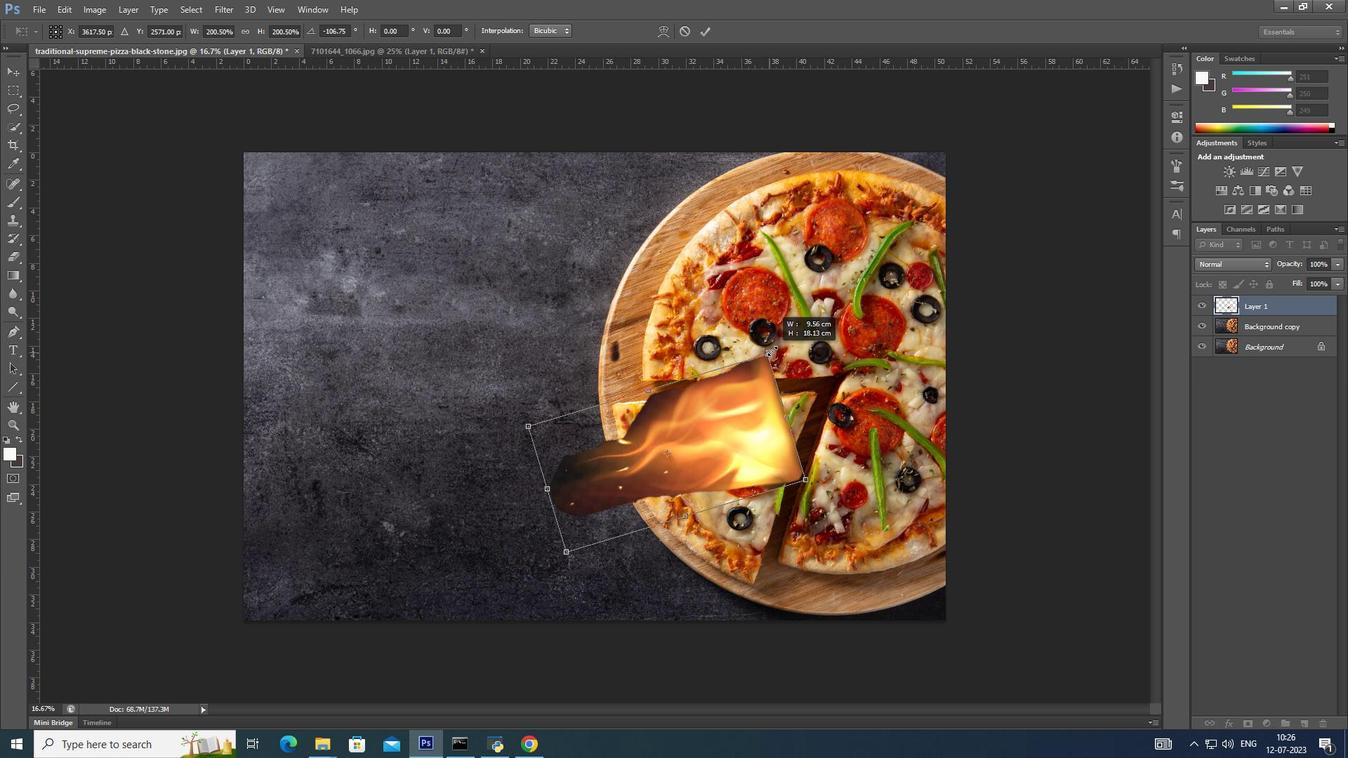 
Action: Mouse moved to (778, 348)
Screenshot: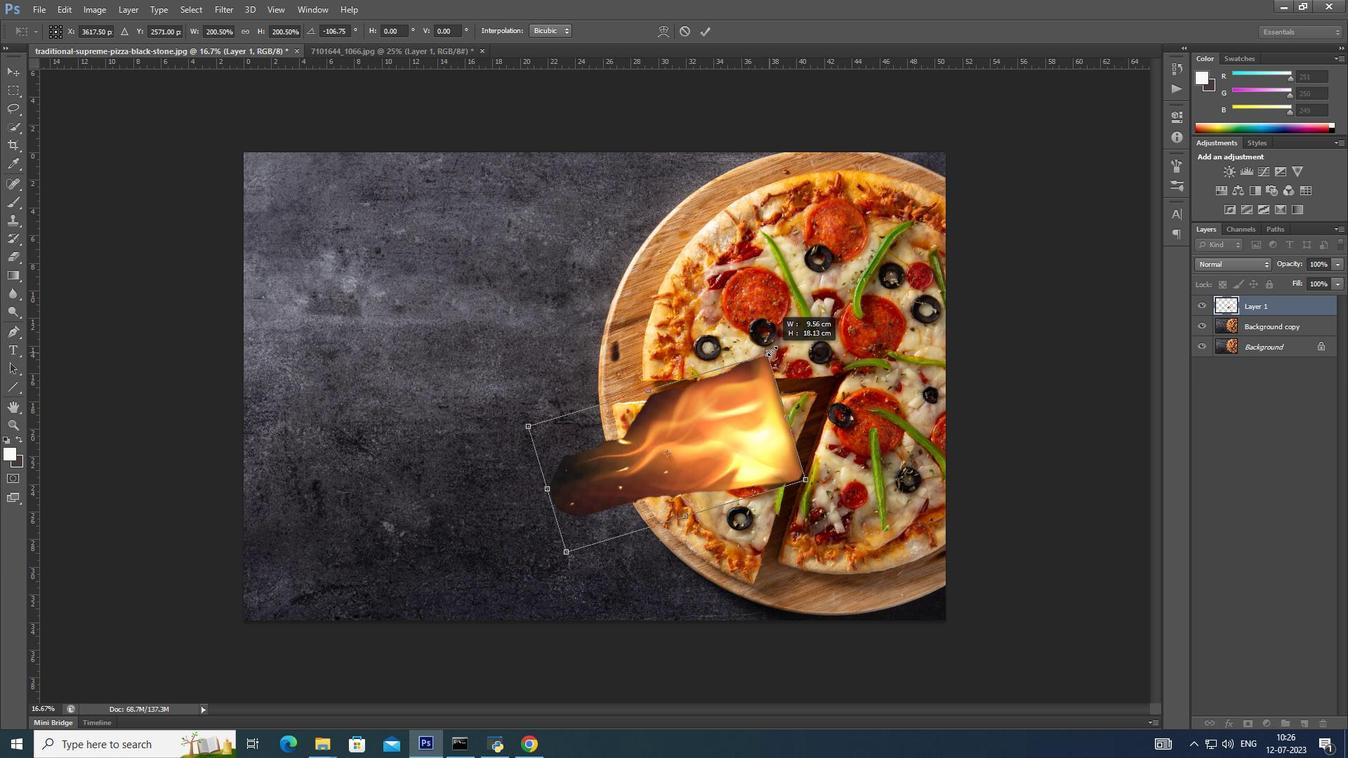 
Action: Key pressed <Key.alt_l>
Screenshot: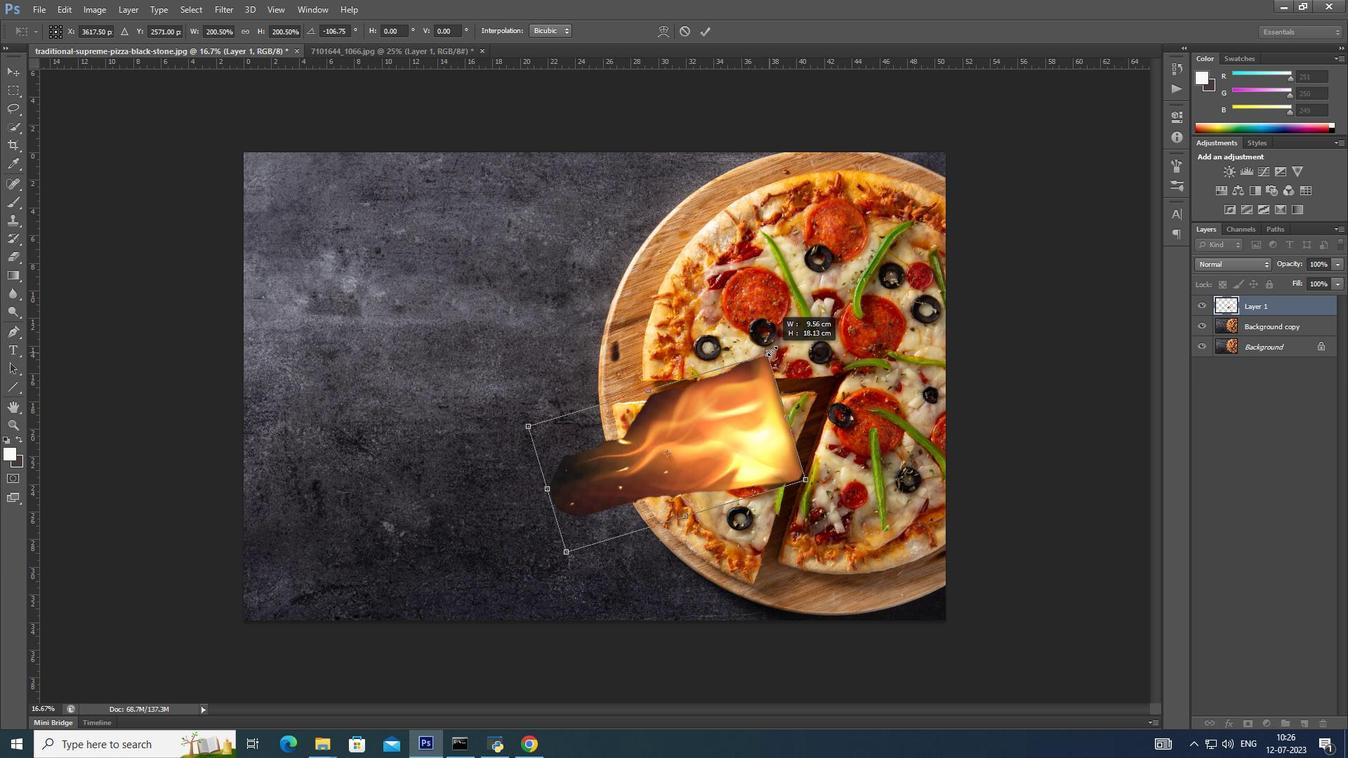 
Action: Mouse moved to (778, 348)
Screenshot: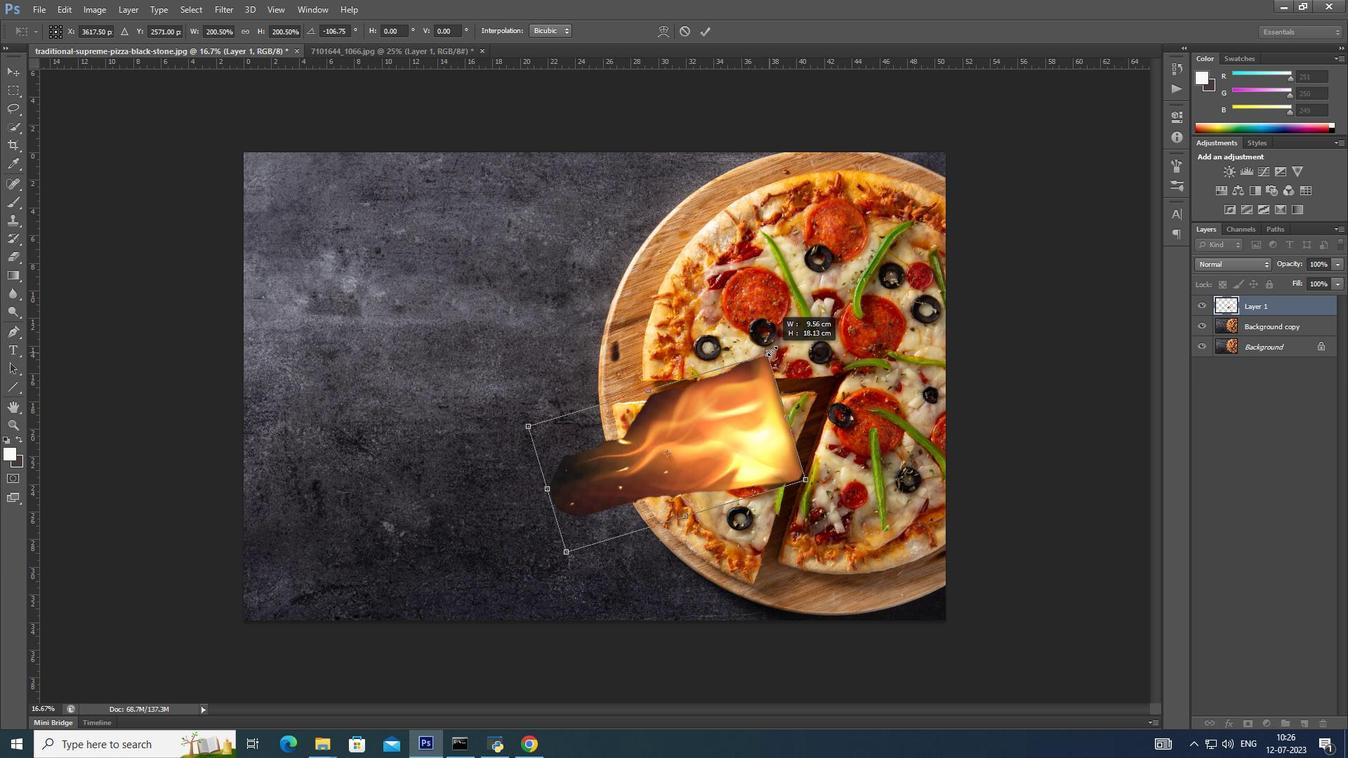 
Action: Key pressed <Key.alt_l>
Screenshot: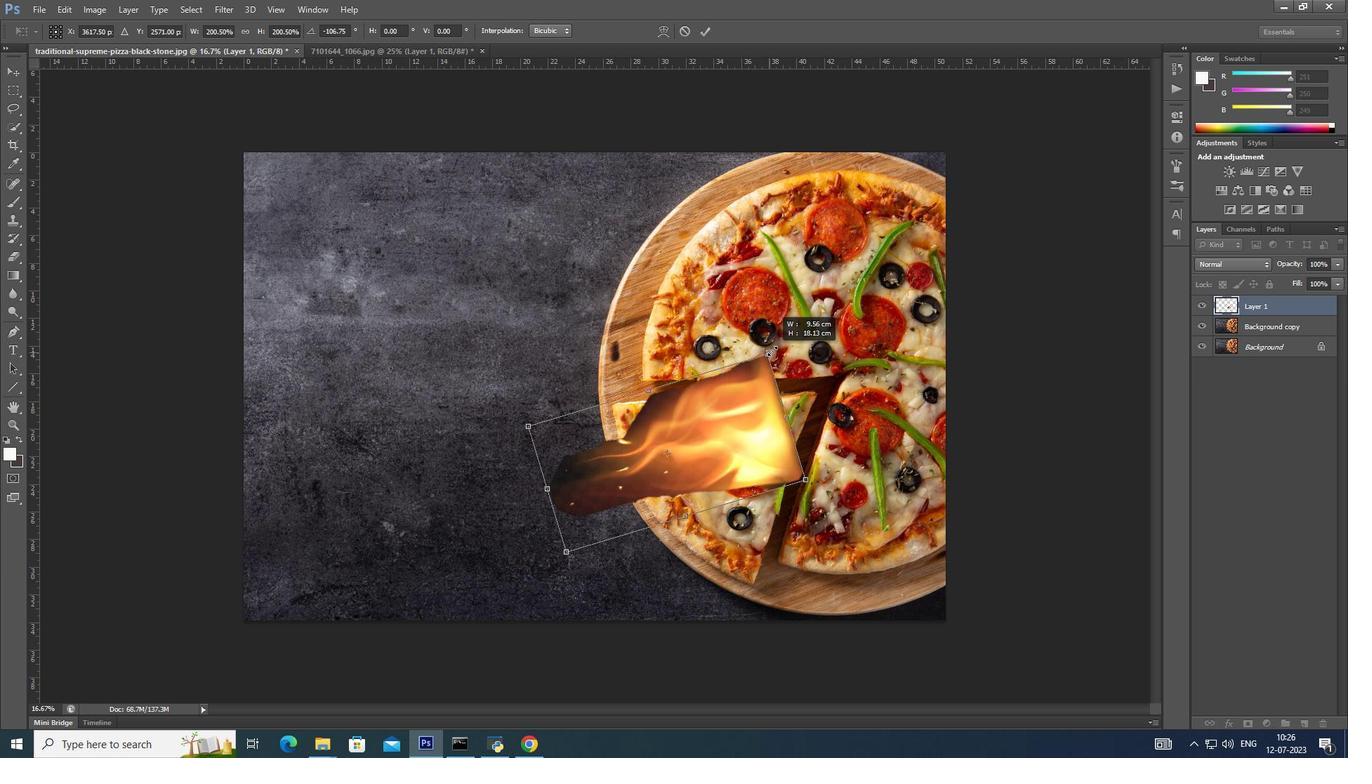 
Action: Mouse moved to (779, 347)
Screenshot: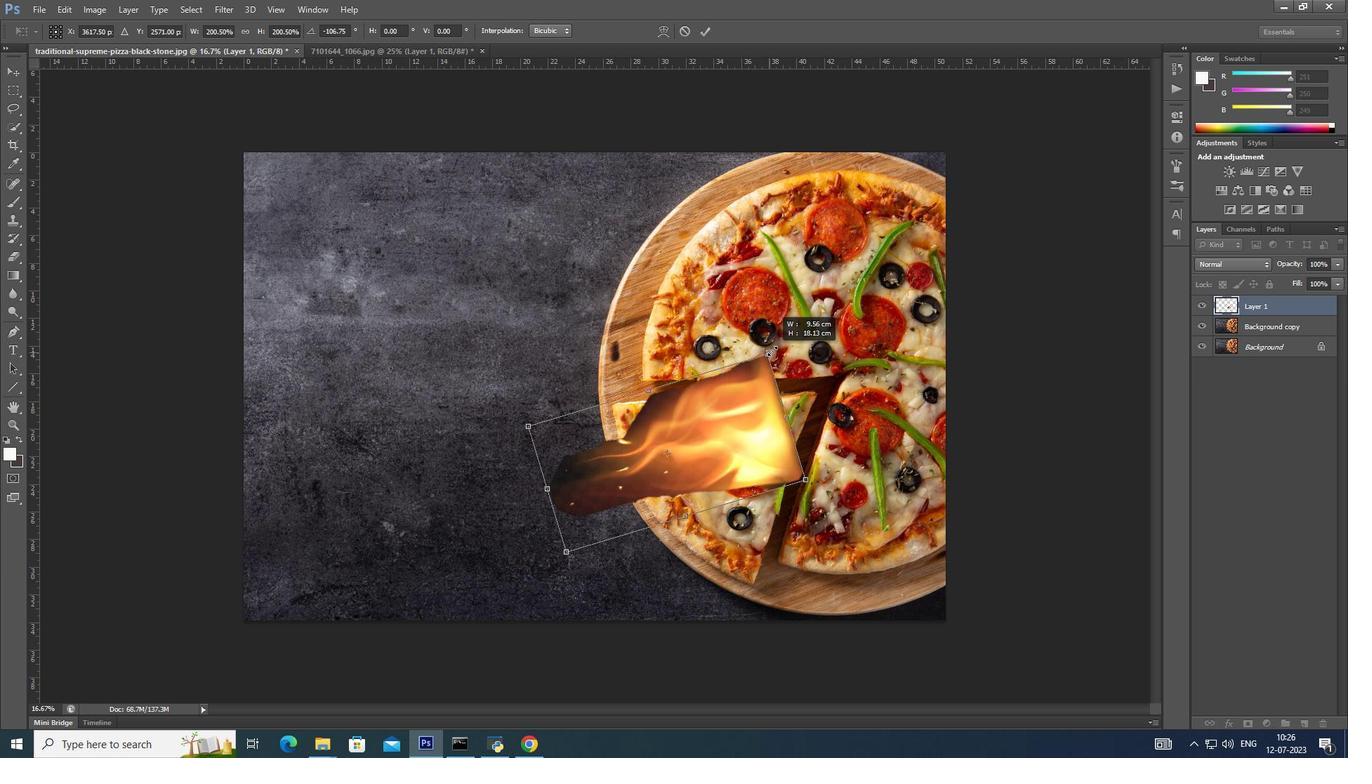 
Action: Key pressed <Key.alt_l><Key.alt_l><Key.alt_l><Key.alt_l><Key.alt_l><Key.alt_l><Key.alt_l><Key.alt_l><Key.alt_l><Key.alt_l><Key.alt_l><Key.alt_l><Key.alt_l><Key.alt_l><Key.alt_l><Key.alt_l><Key.alt_l><Key.alt_l><Key.alt_l><Key.alt_l><Key.alt_l><Key.alt_l><Key.alt_l><Key.alt_l><Key.alt_l><Key.alt_l><Key.alt_l><Key.alt_l><Key.alt_l><Key.alt_l>
Screenshot: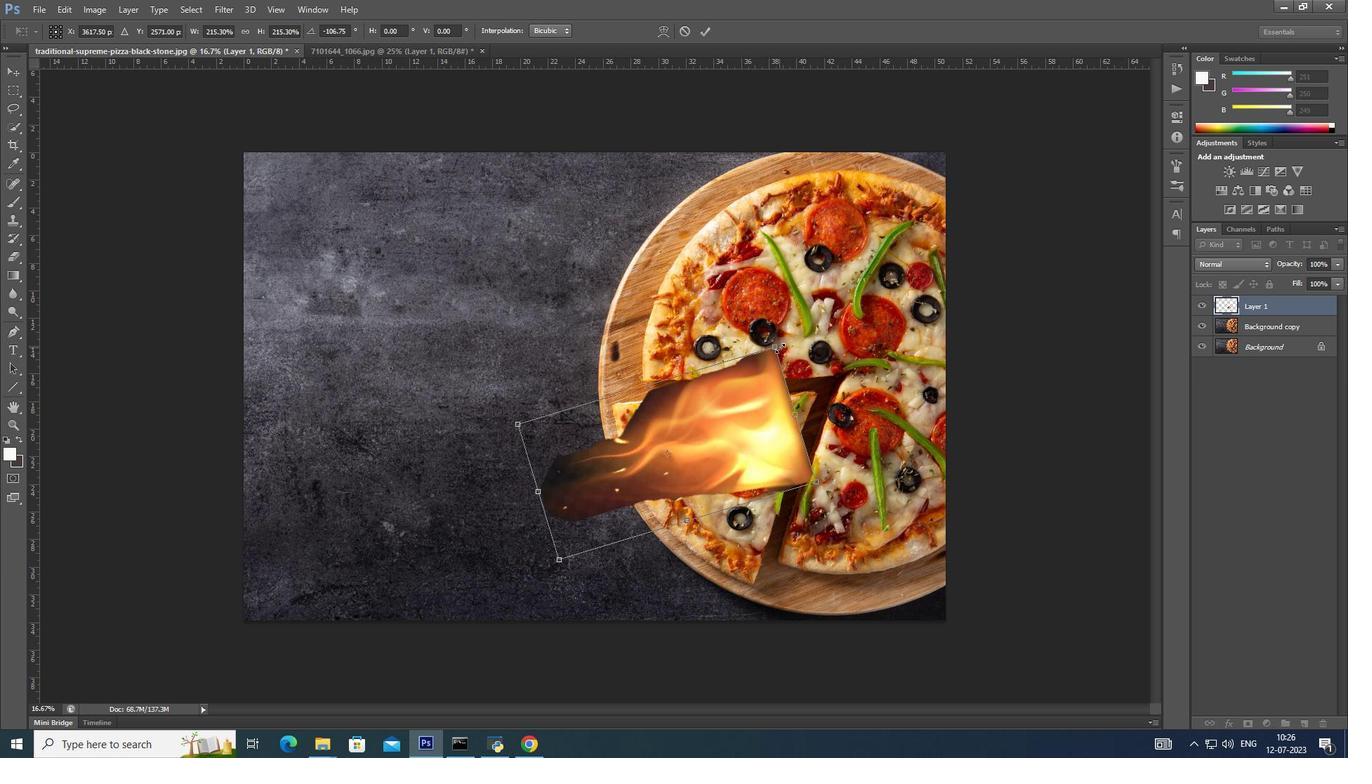
Action: Mouse moved to (709, 408)
Screenshot: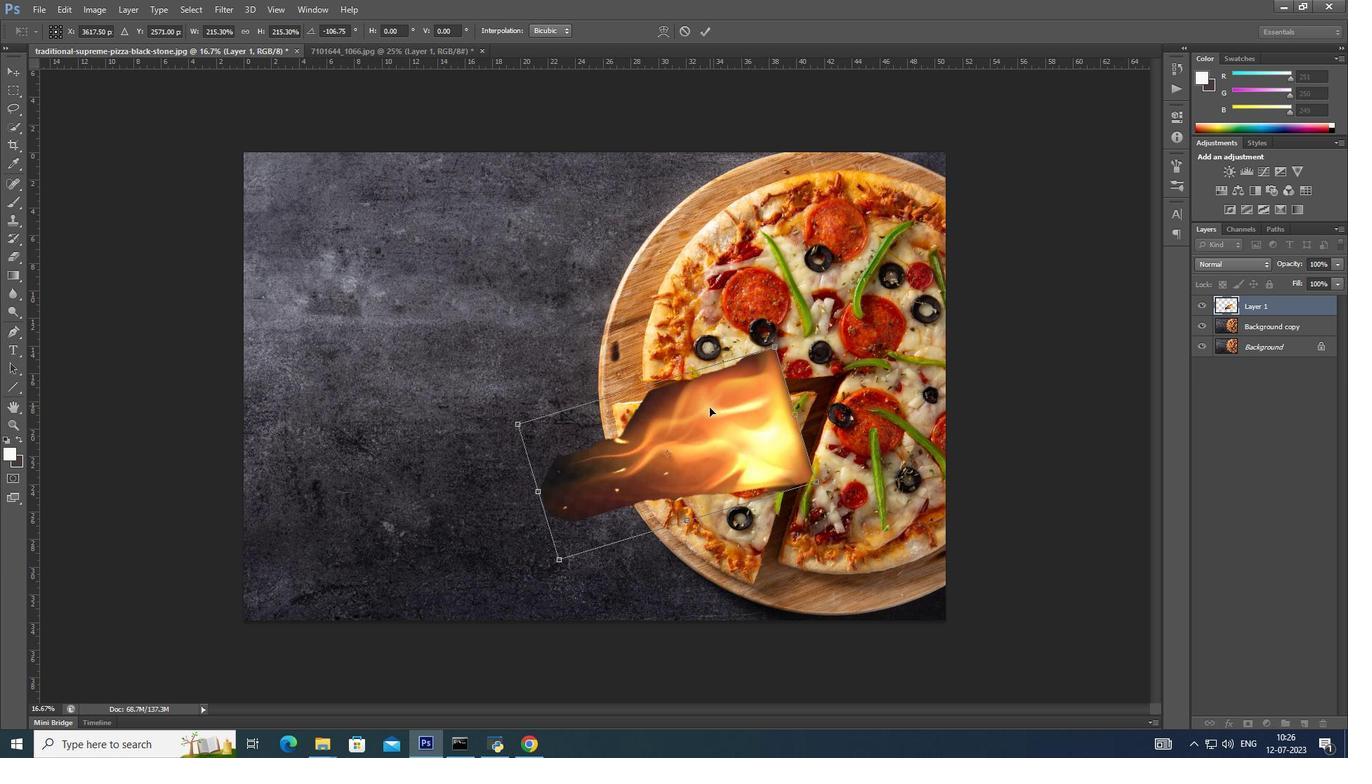 
Action: Mouse pressed left at (709, 408)
Screenshot: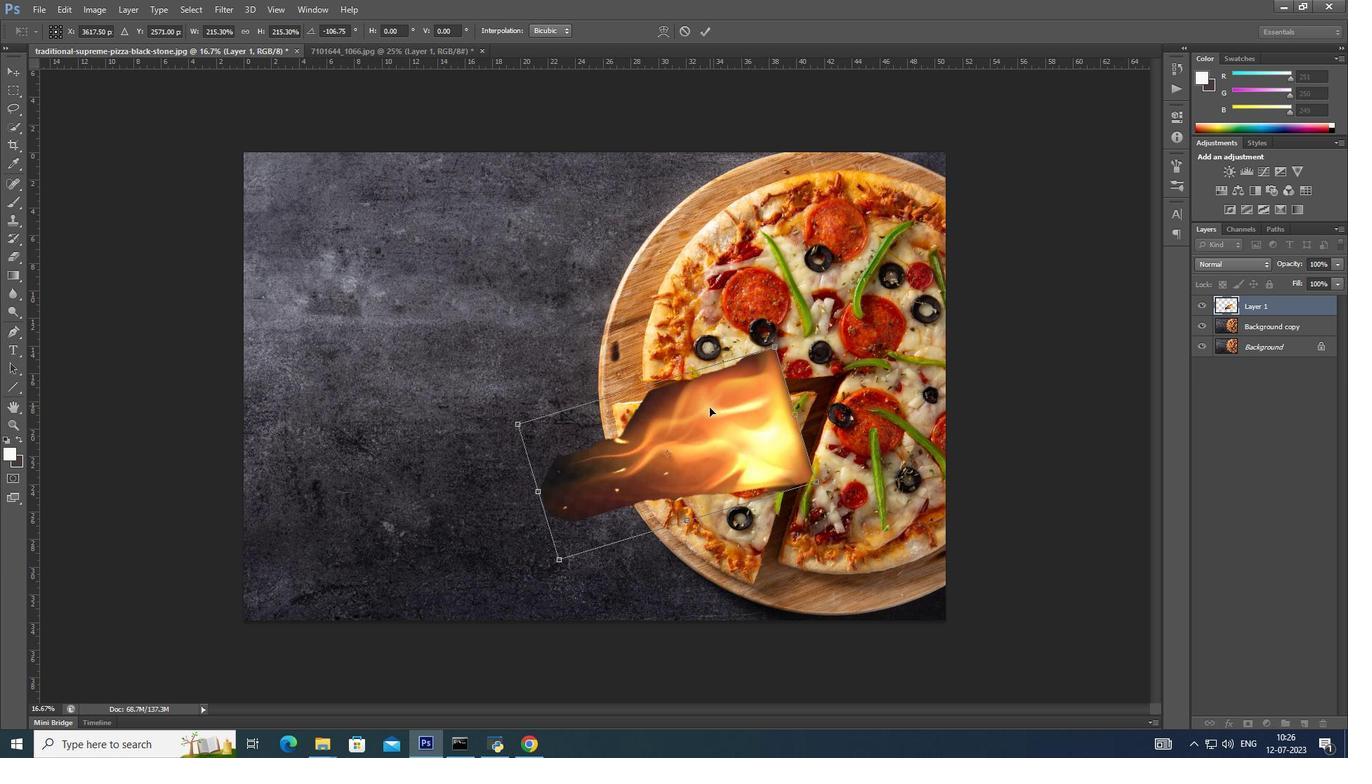
Action: Mouse moved to (599, 567)
Screenshot: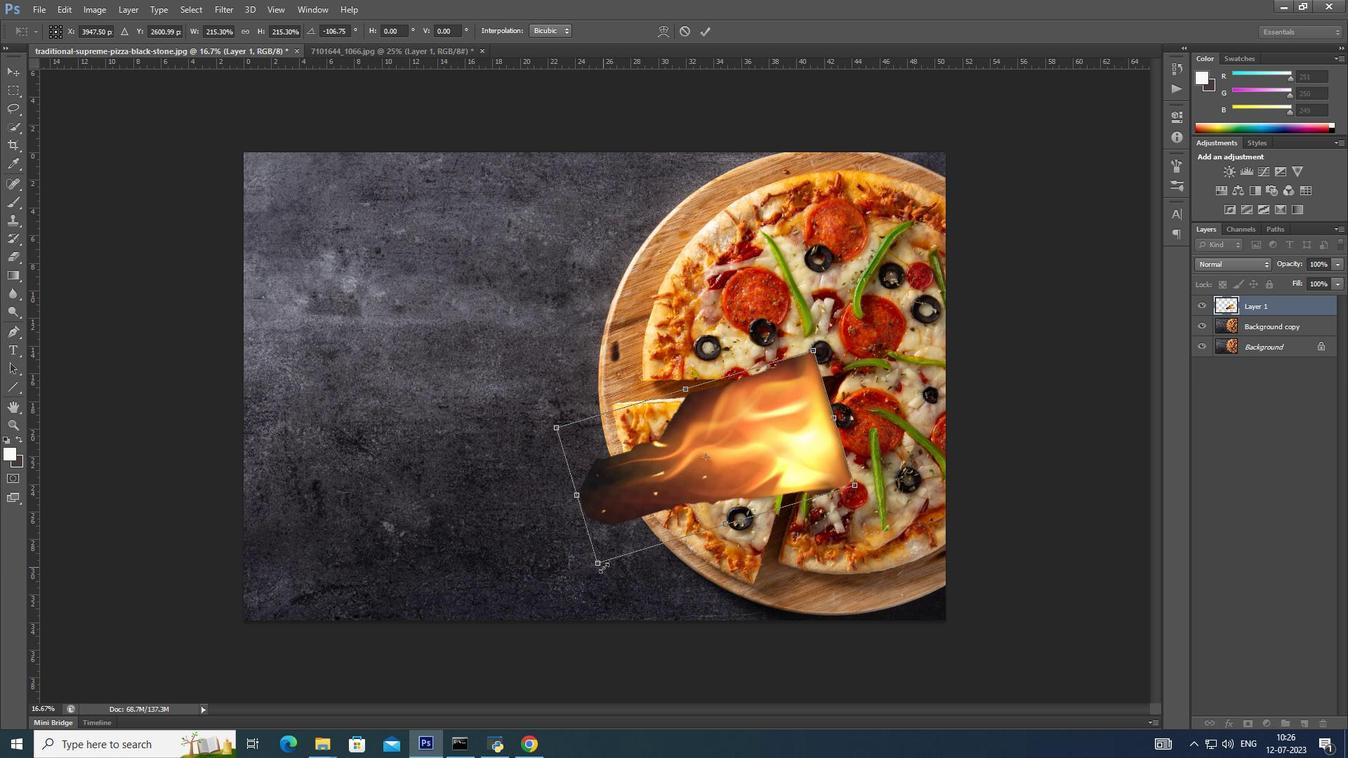 
Action: Key pressed <Key.shift><Key.alt_l>
Screenshot: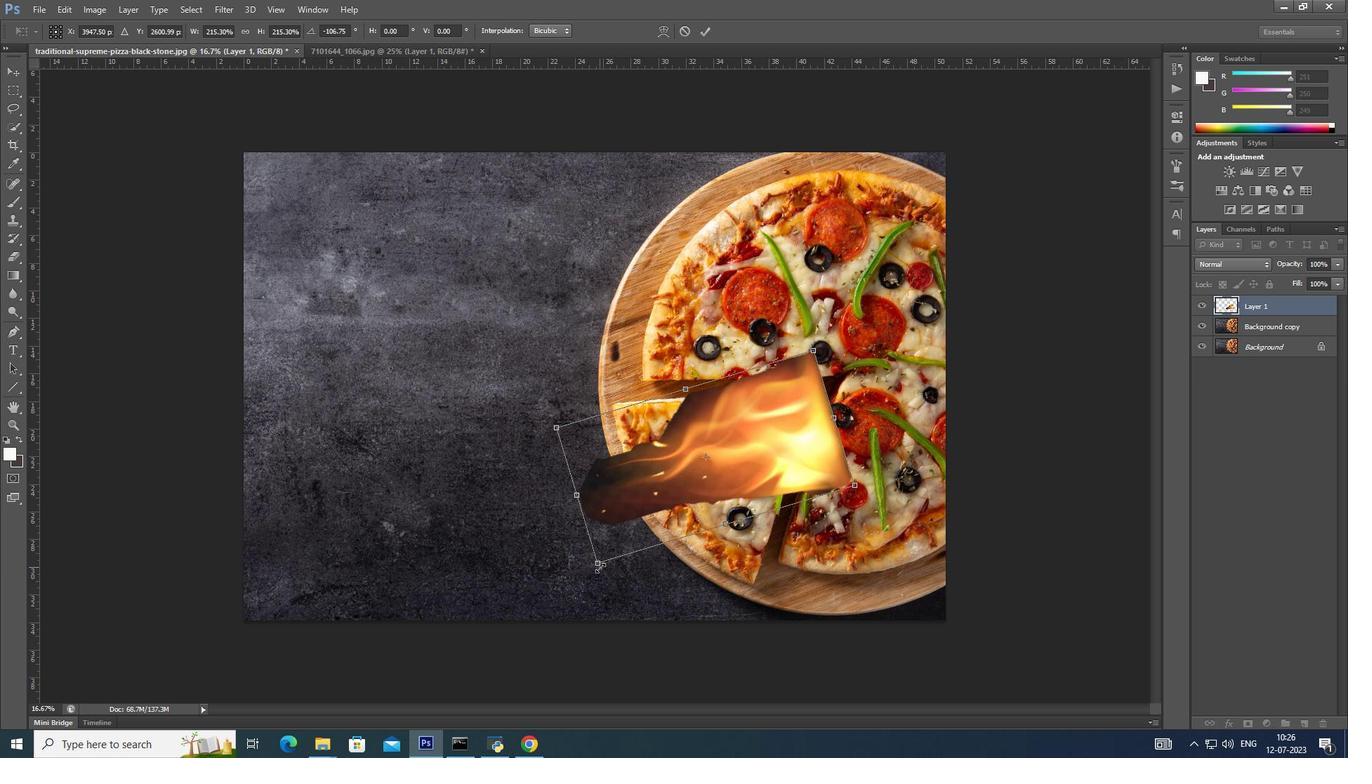 
Action: Mouse pressed left at (599, 567)
Screenshot: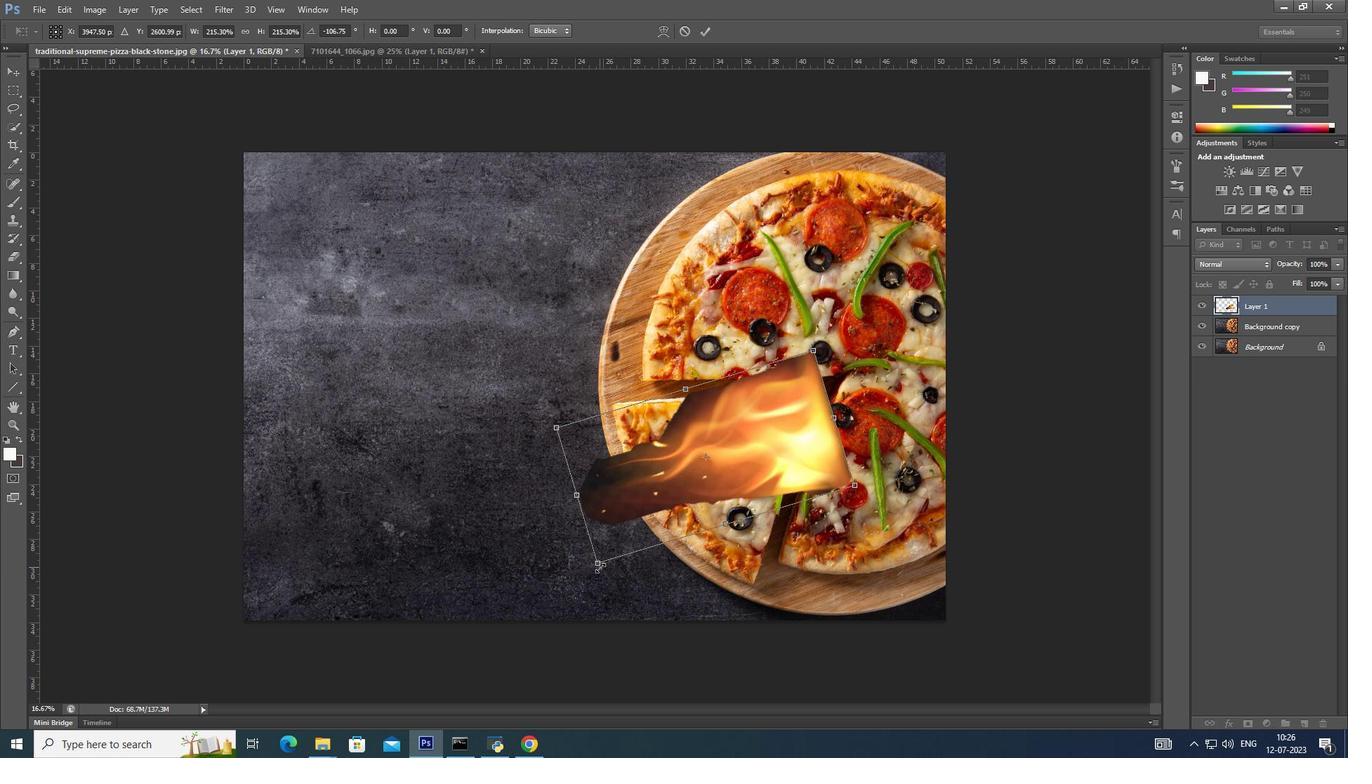 
Action: Mouse moved to (582, 578)
Screenshot: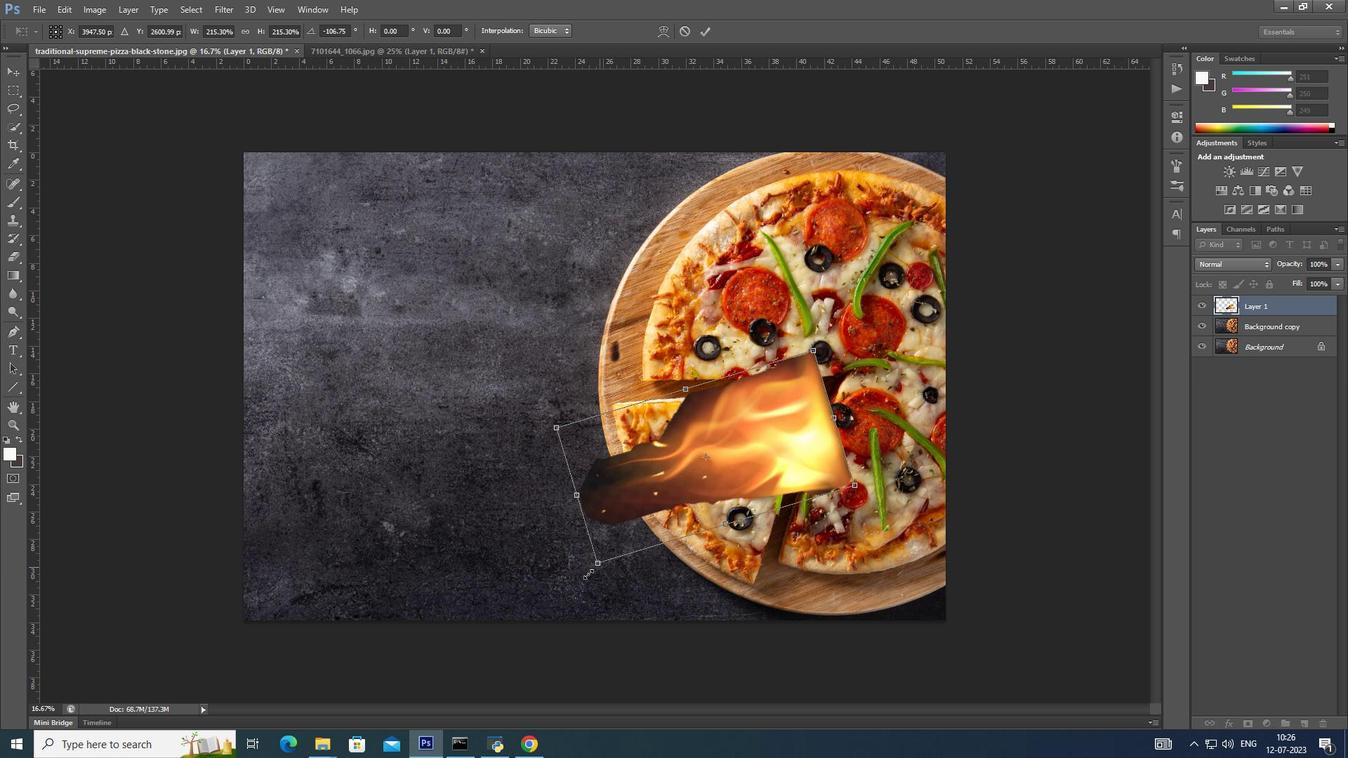 
Action: Key pressed <Key.alt_l>
Screenshot: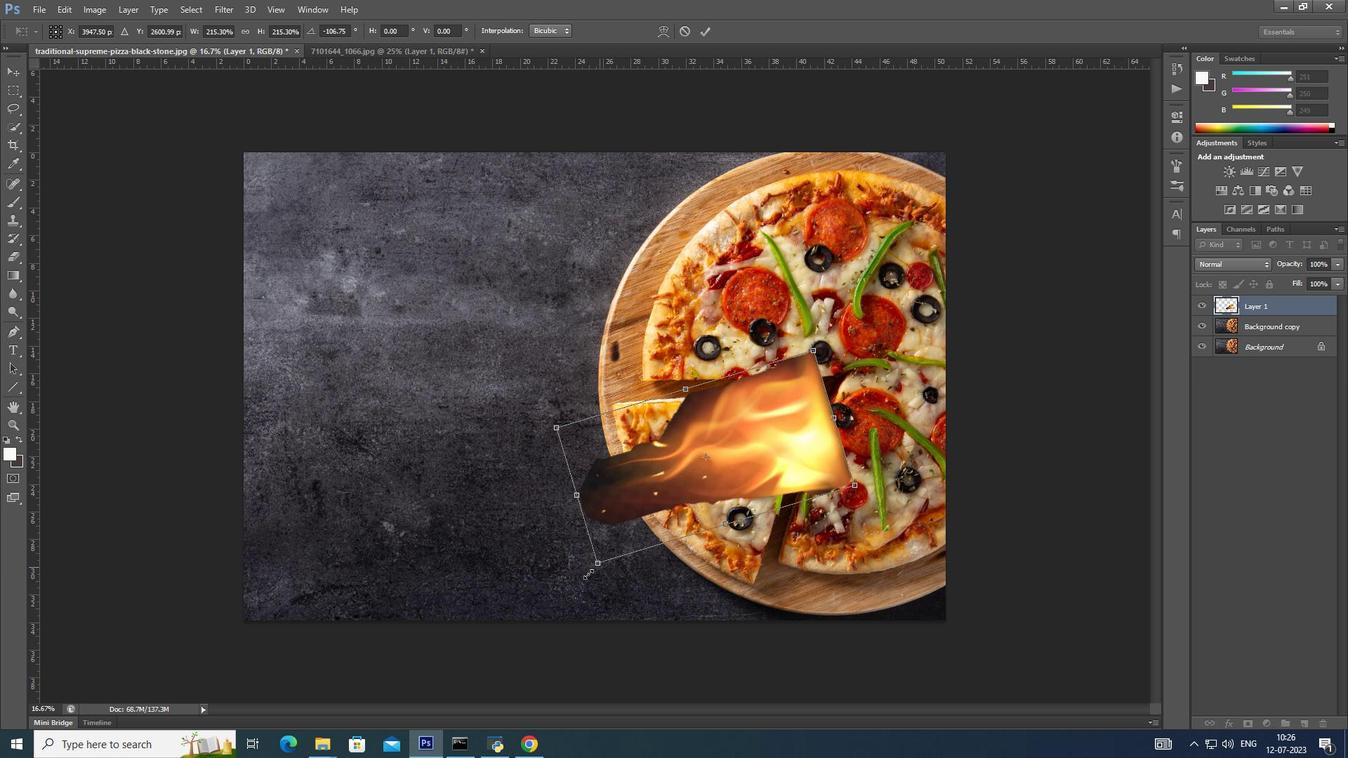 
Action: Mouse moved to (581, 579)
Screenshot: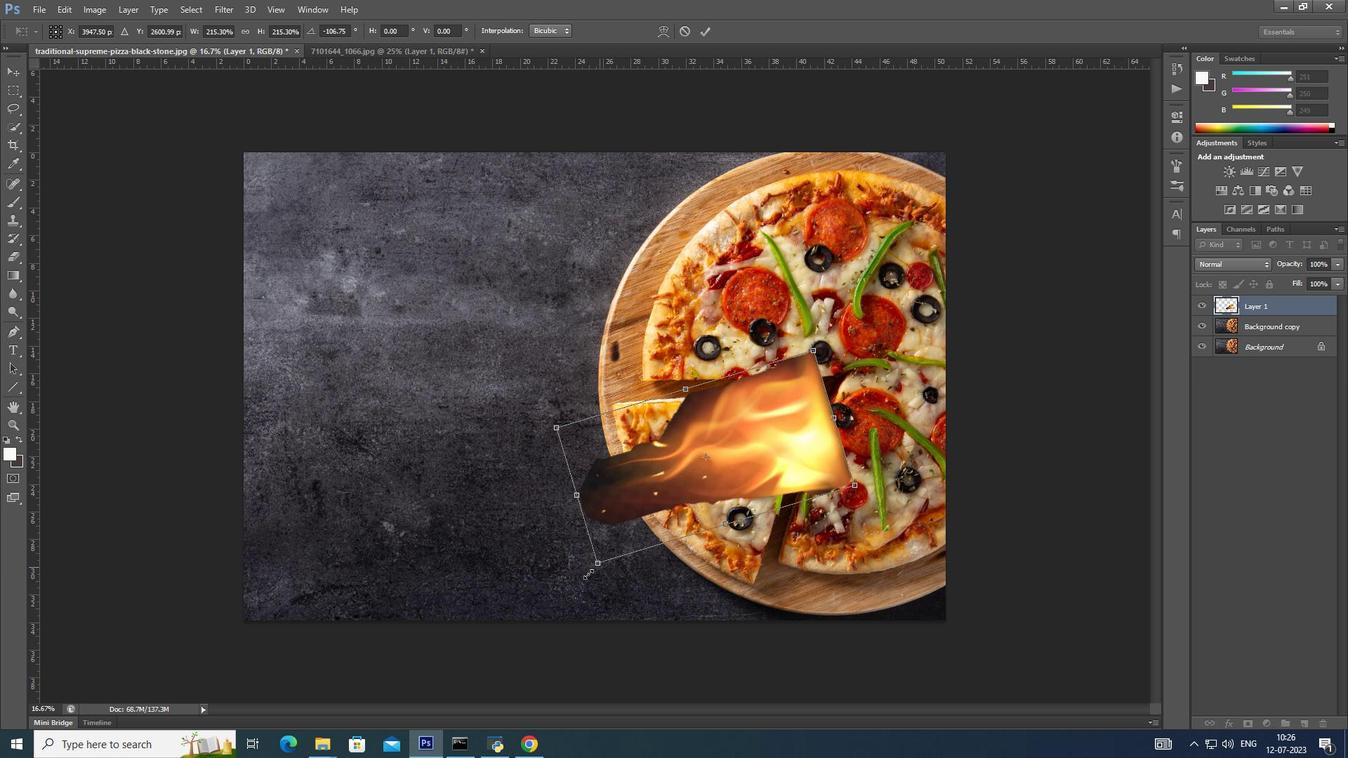 
Action: Key pressed <Key.shift>
Screenshot: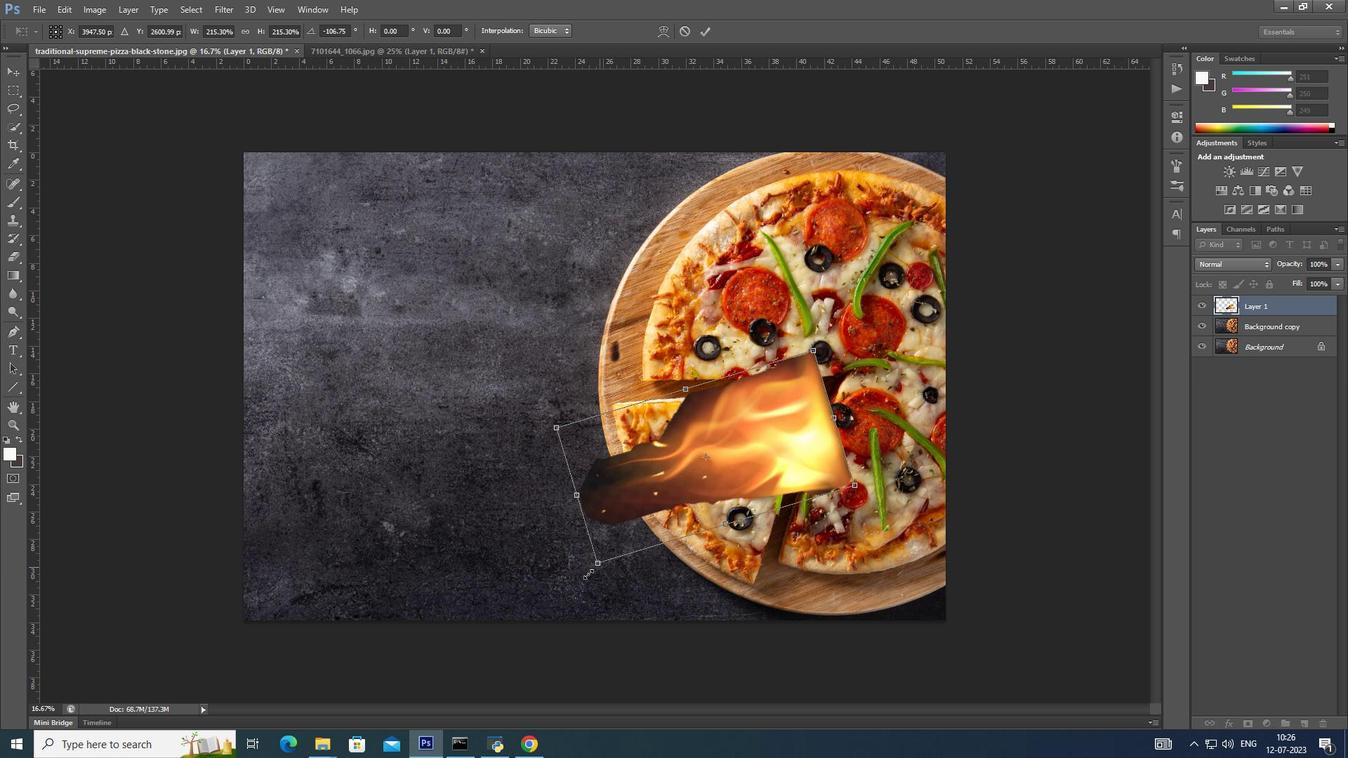 
Action: Mouse moved to (580, 580)
Screenshot: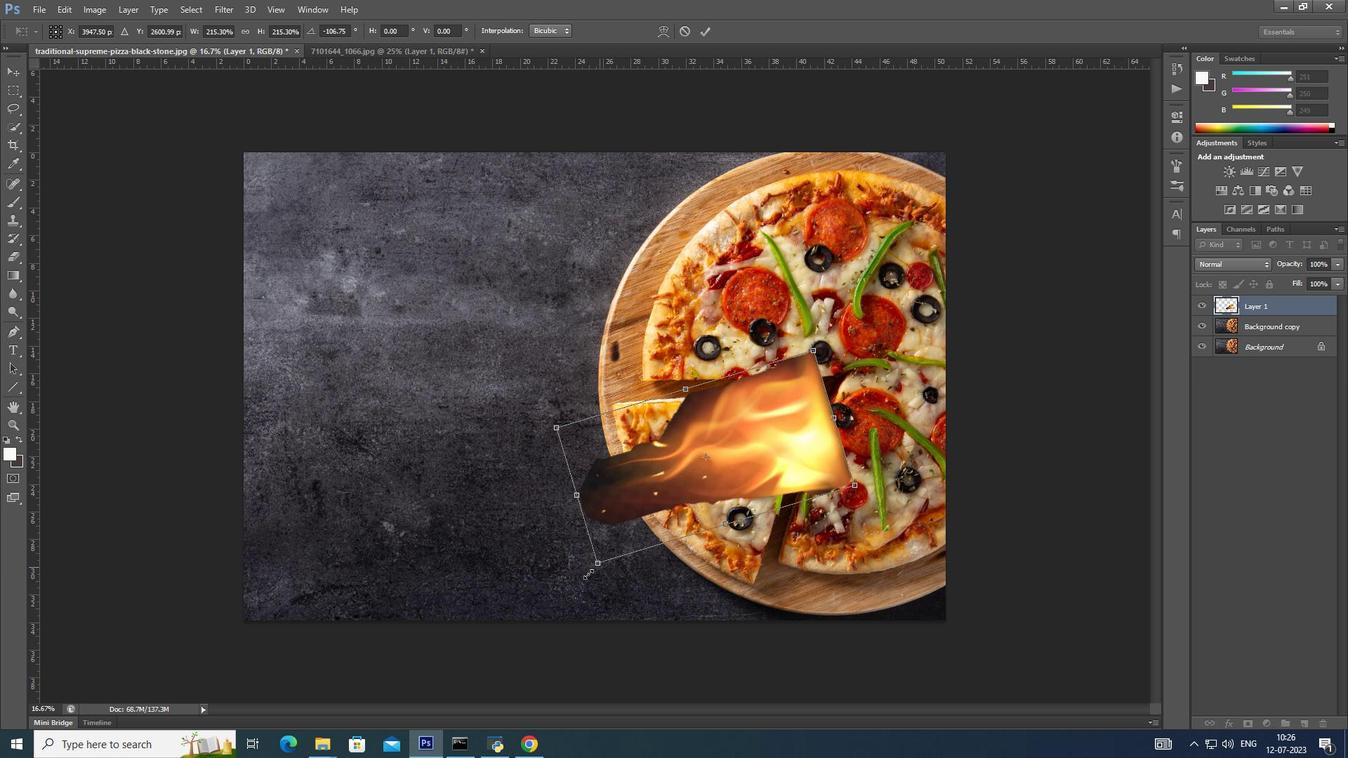 
Action: Key pressed <Key.alt_l>
Screenshot: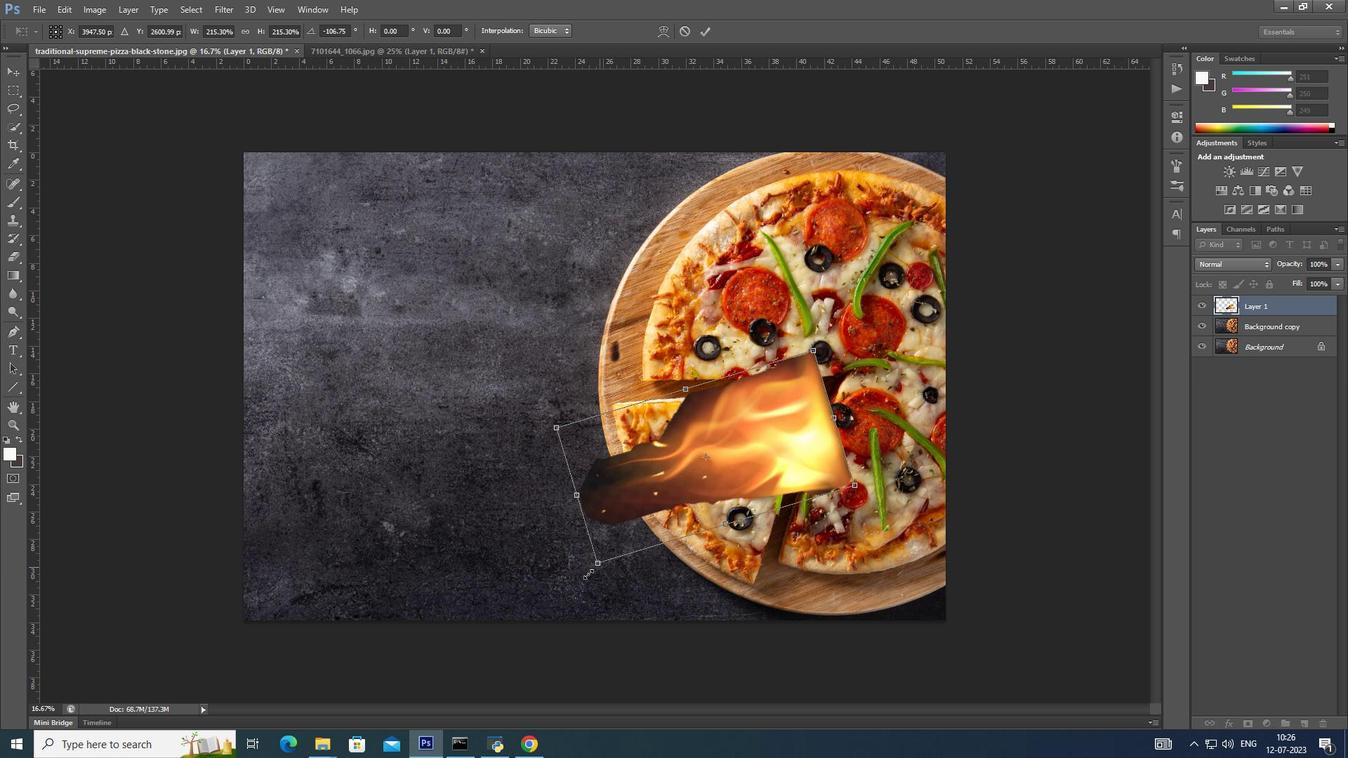 
Action: Mouse moved to (580, 580)
Screenshot: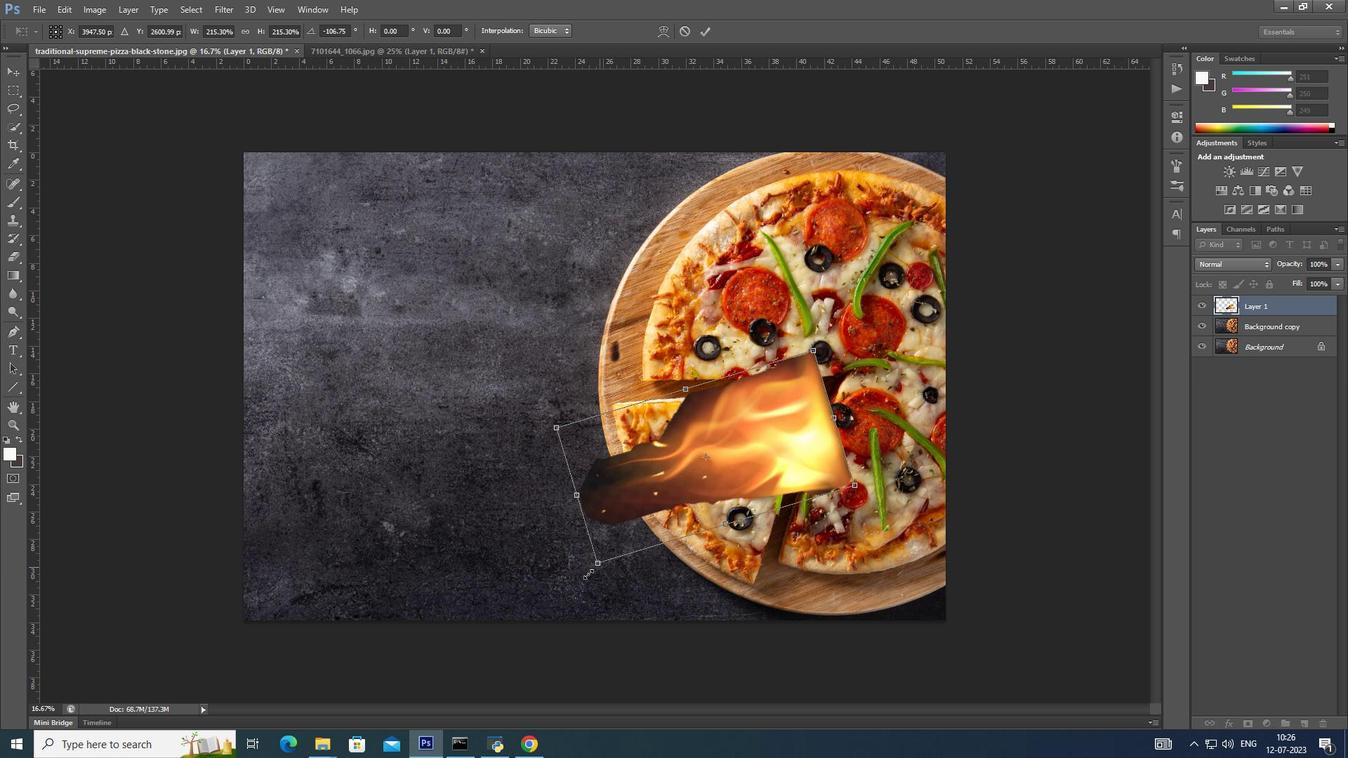
Action: Key pressed <Key.shift><Key.alt_l>
Screenshot: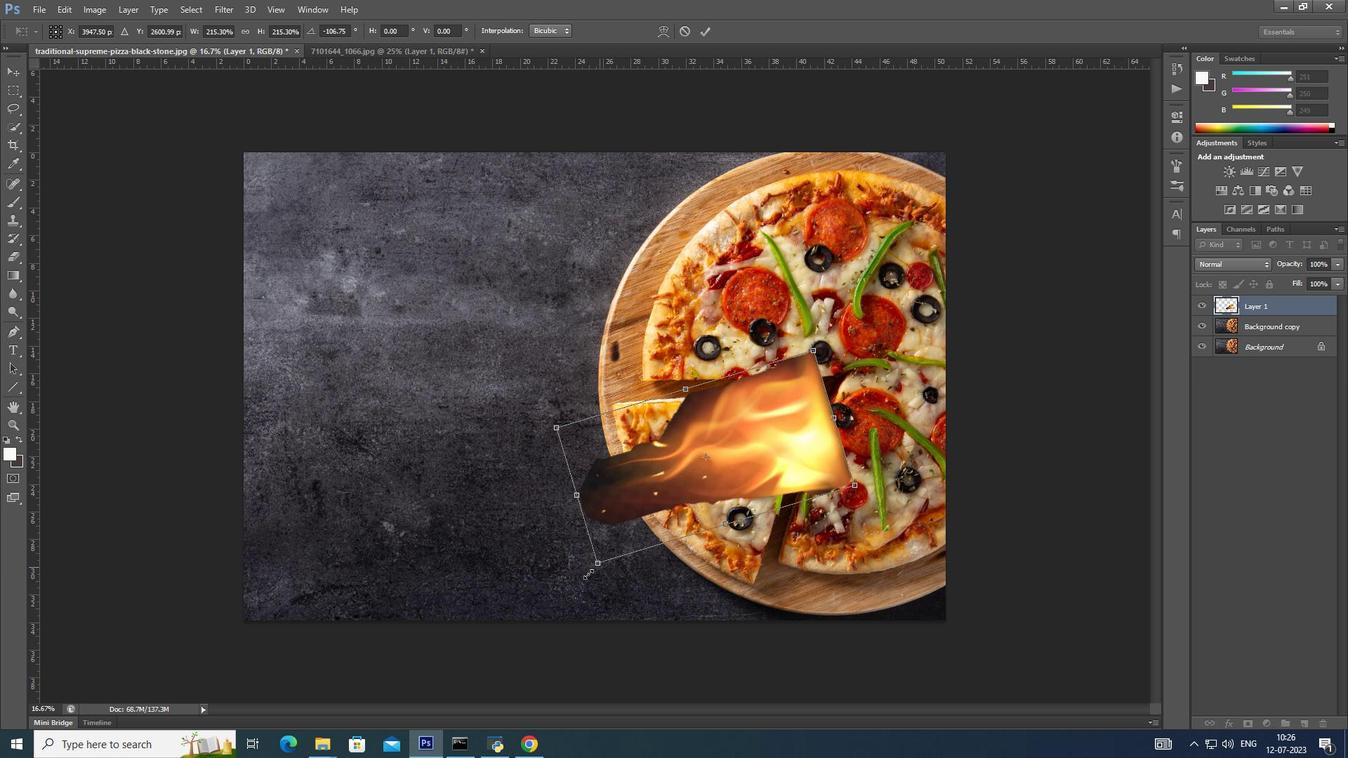 
Action: Mouse moved to (579, 581)
Screenshot: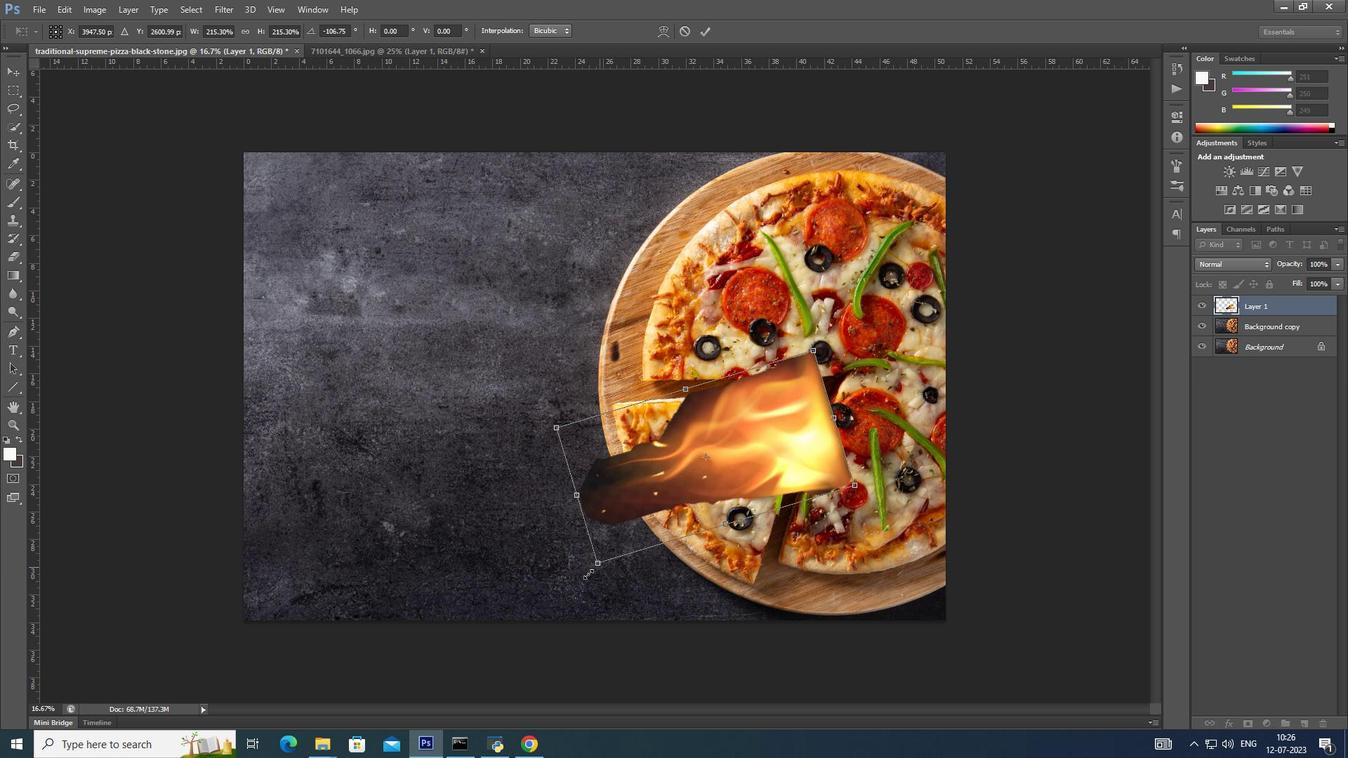 
Action: Key pressed <Key.shift><Key.alt_l><Key.shift>
Screenshot: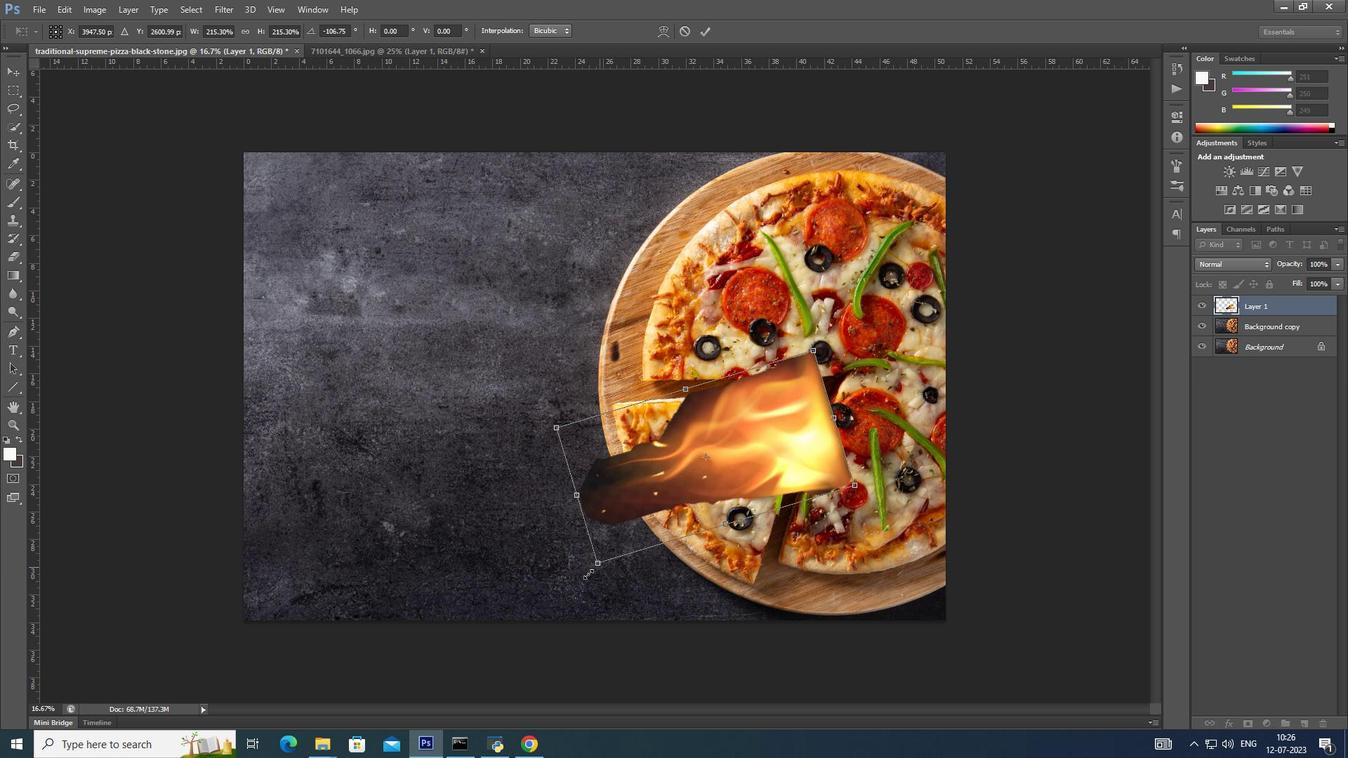 
Action: Mouse moved to (578, 581)
Screenshot: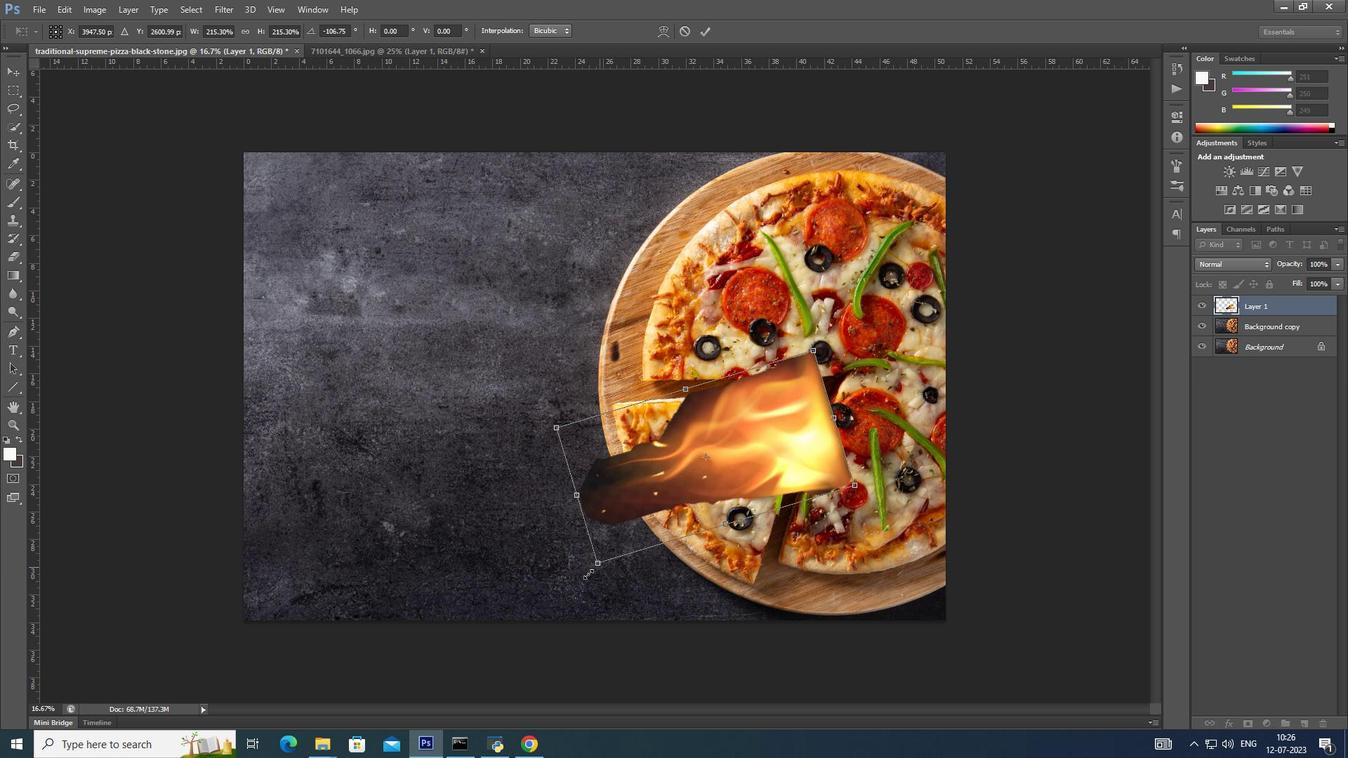 
Action: Key pressed <Key.alt_l>
Screenshot: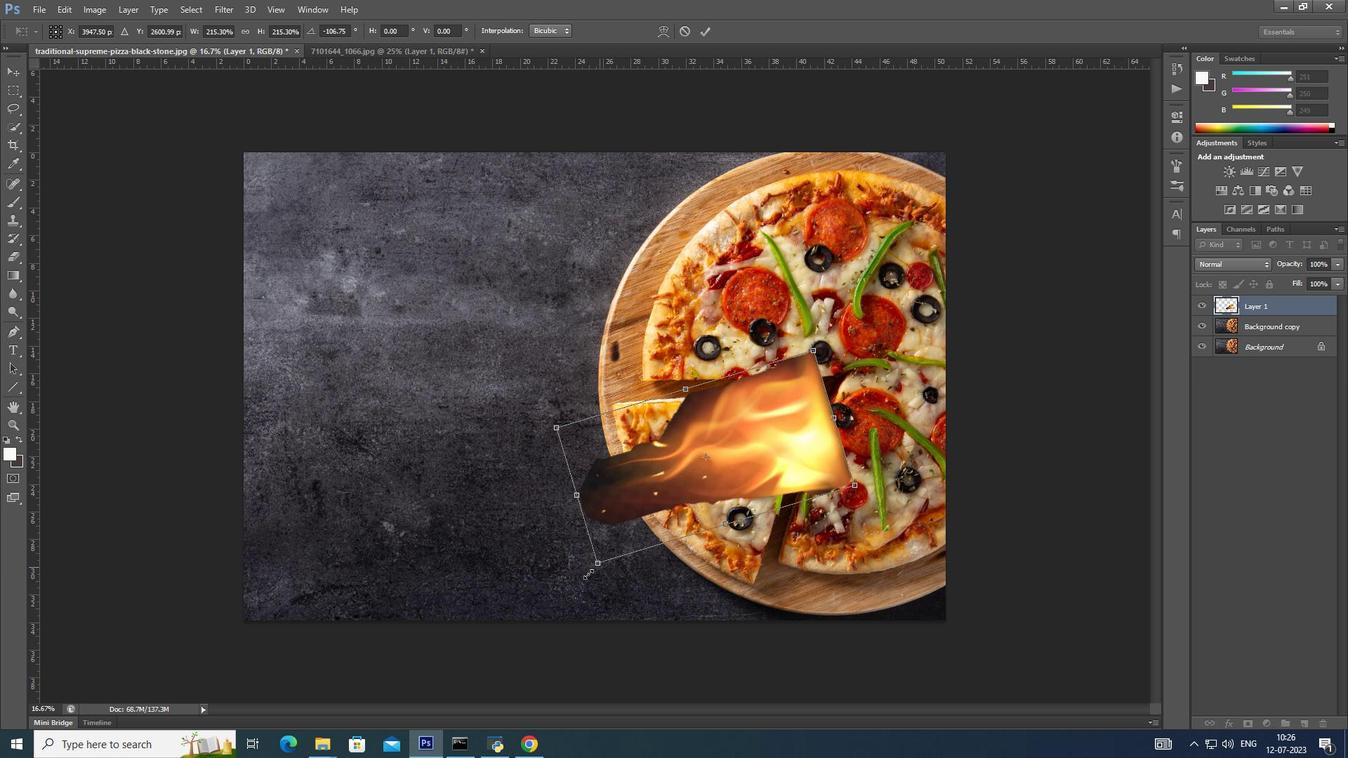 
Action: Mouse moved to (577, 582)
Screenshot: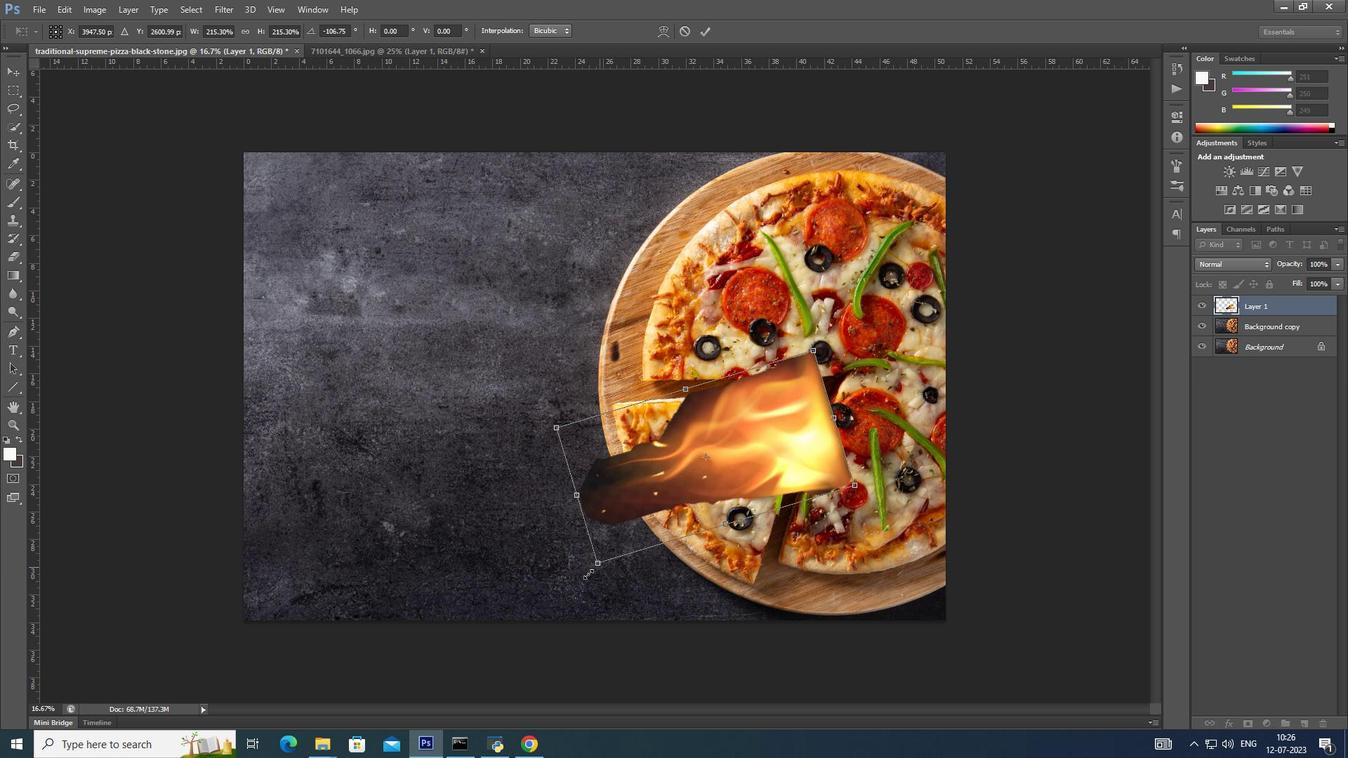 
Action: Key pressed <Key.shift>
Screenshot: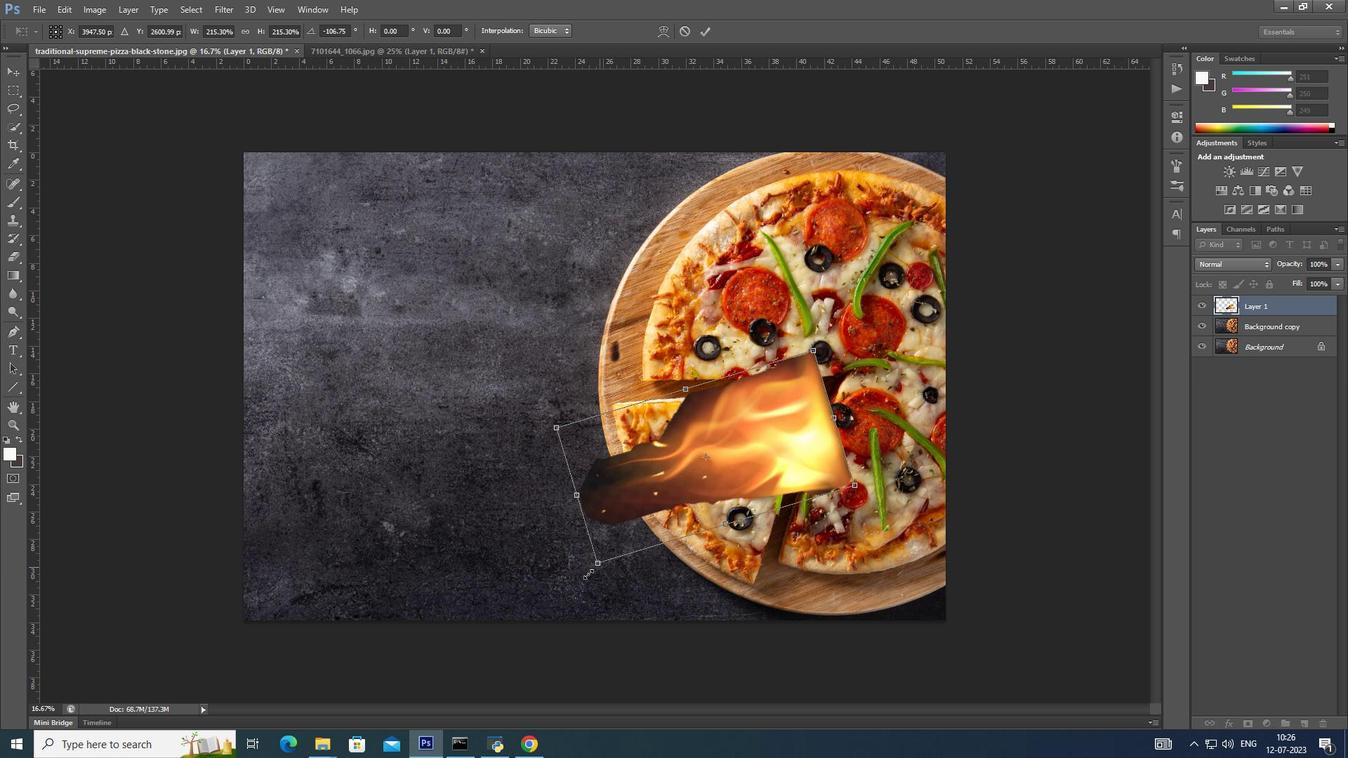 
Action: Mouse moved to (577, 582)
Screenshot: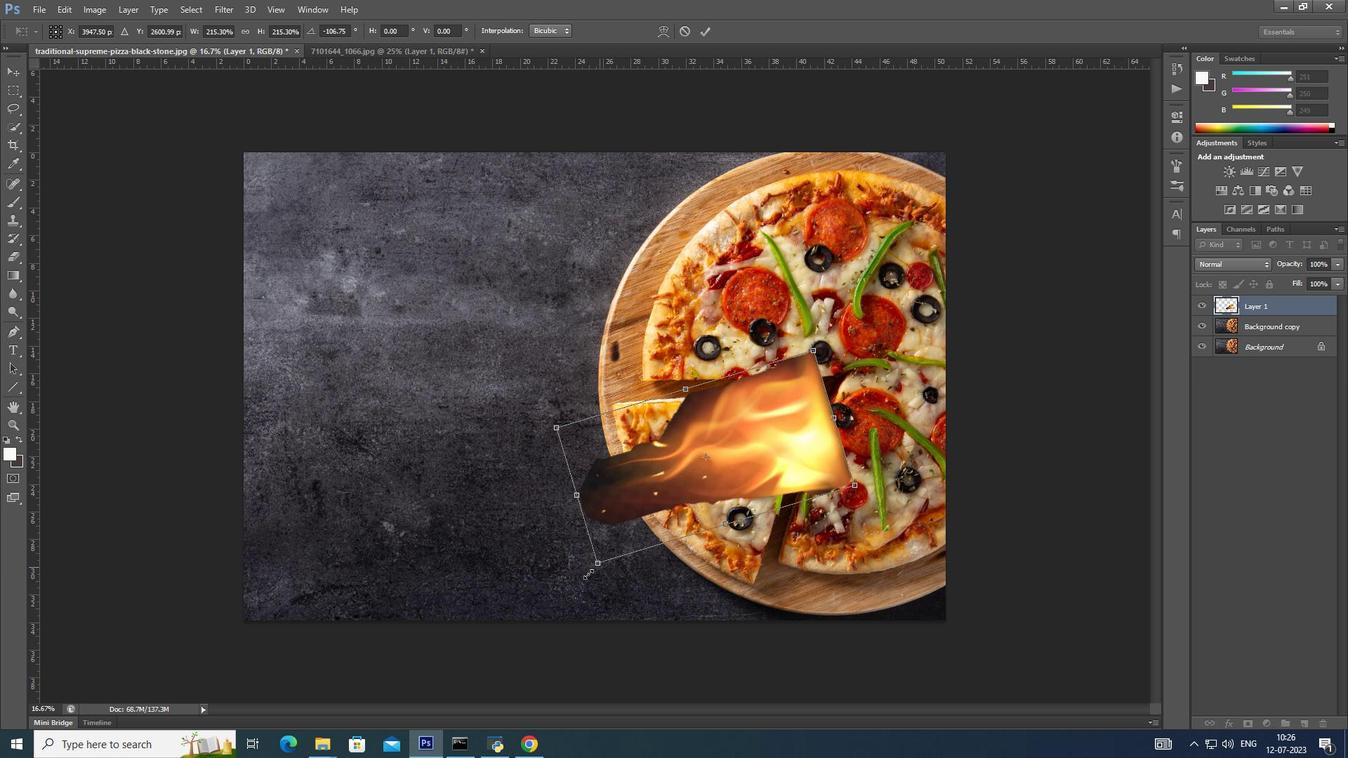 
Action: Key pressed <Key.alt_l>
Screenshot: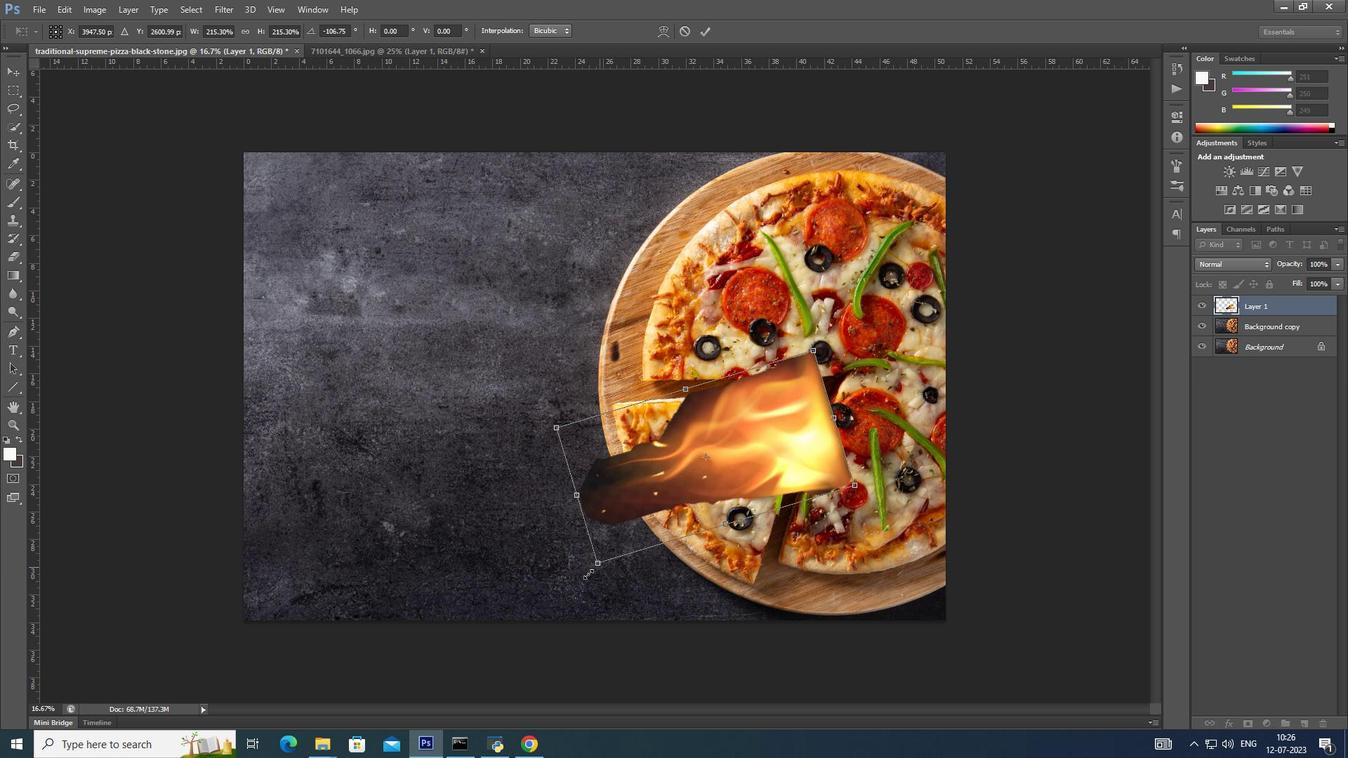 
Action: Mouse moved to (575, 583)
Screenshot: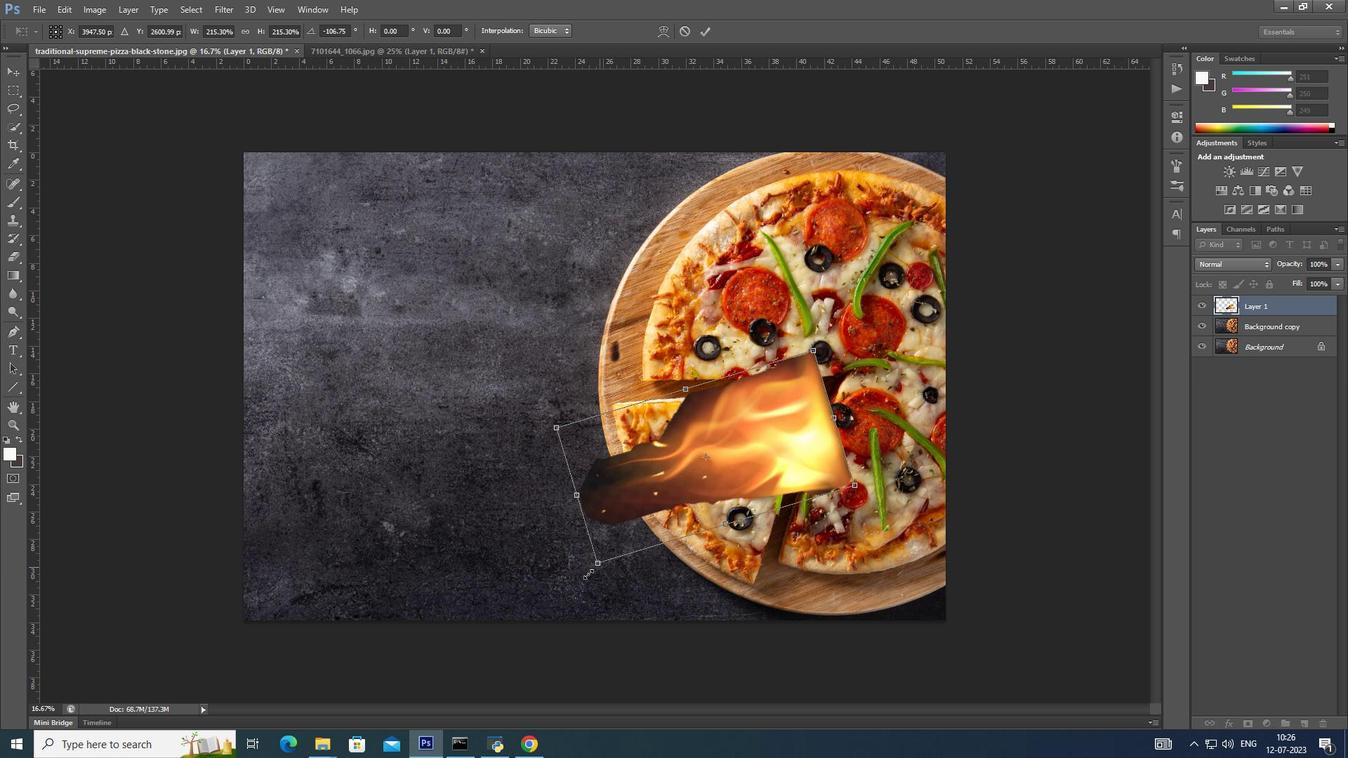 
Action: Key pressed <Key.shift>
Screenshot: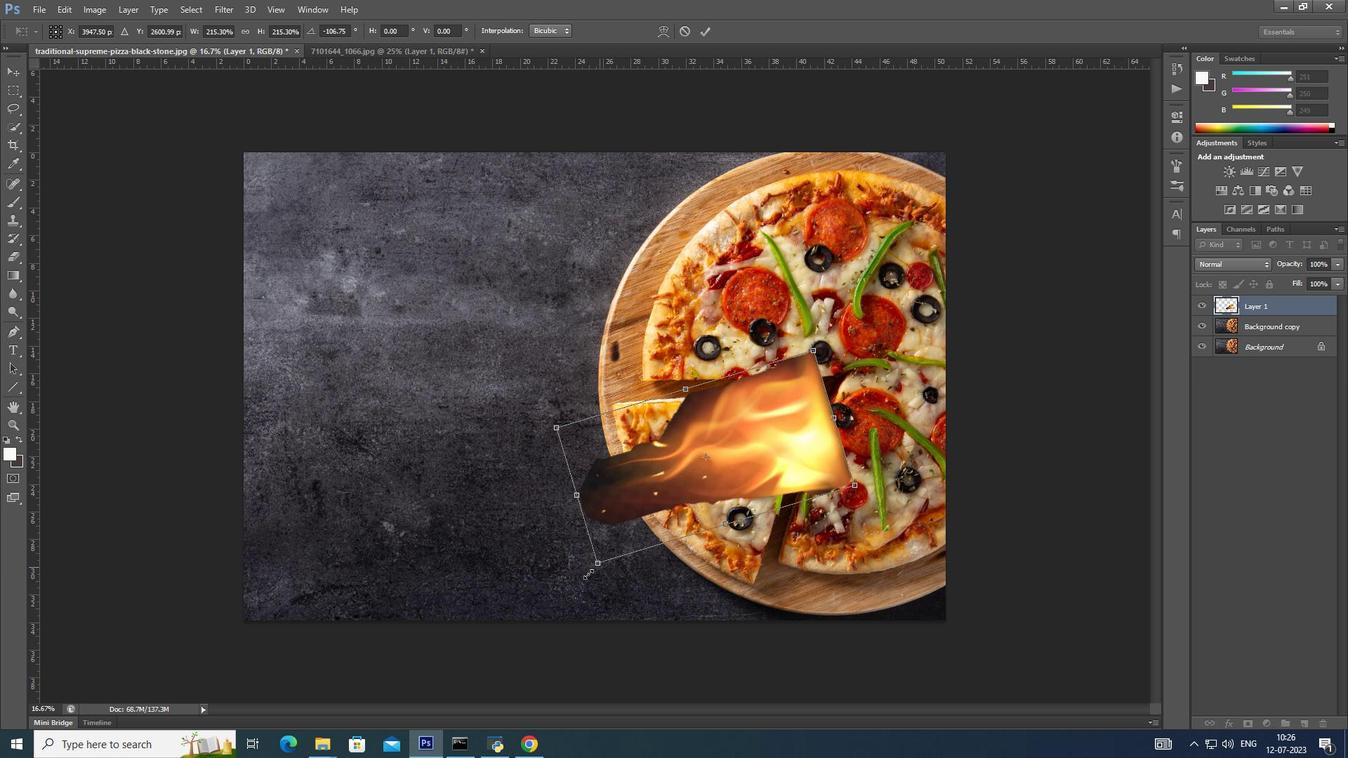 
Action: Mouse moved to (574, 584)
Screenshot: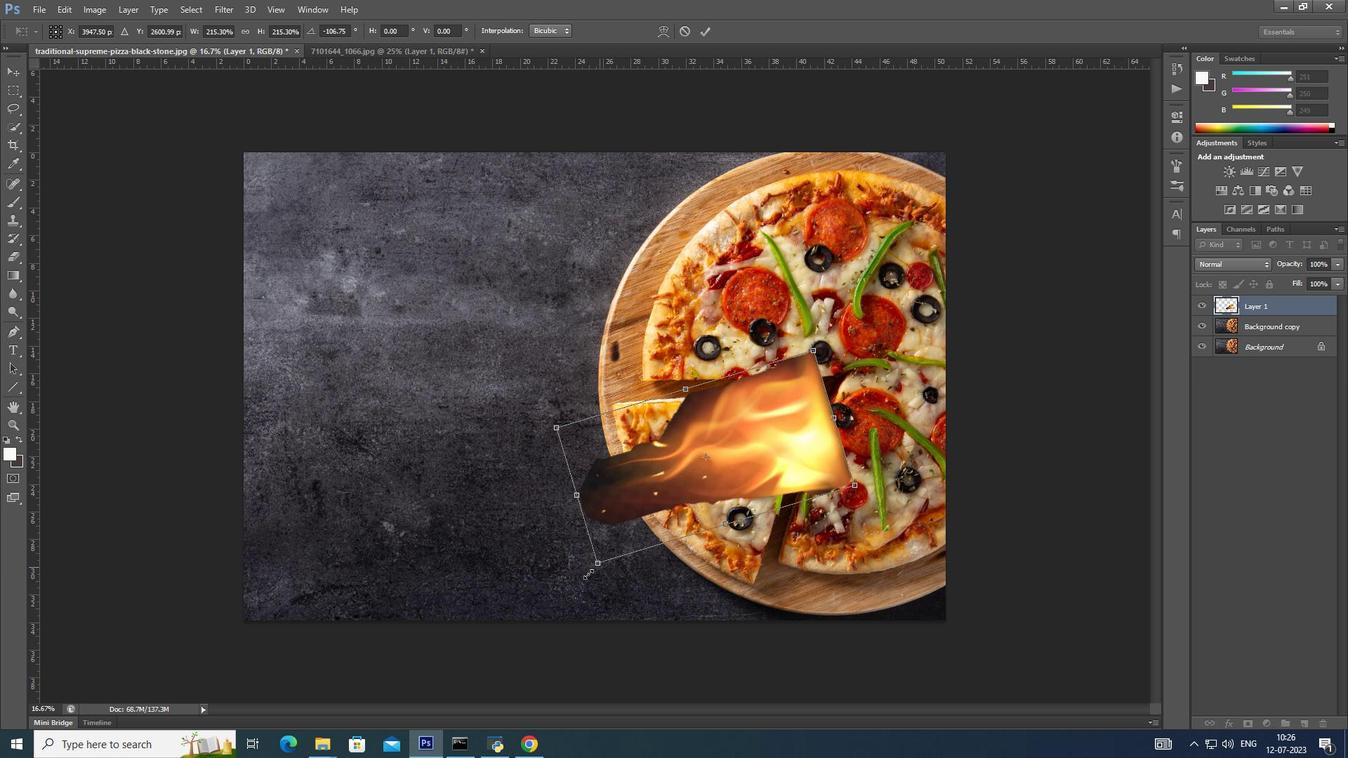 
Action: Key pressed <Key.alt_l>
Screenshot: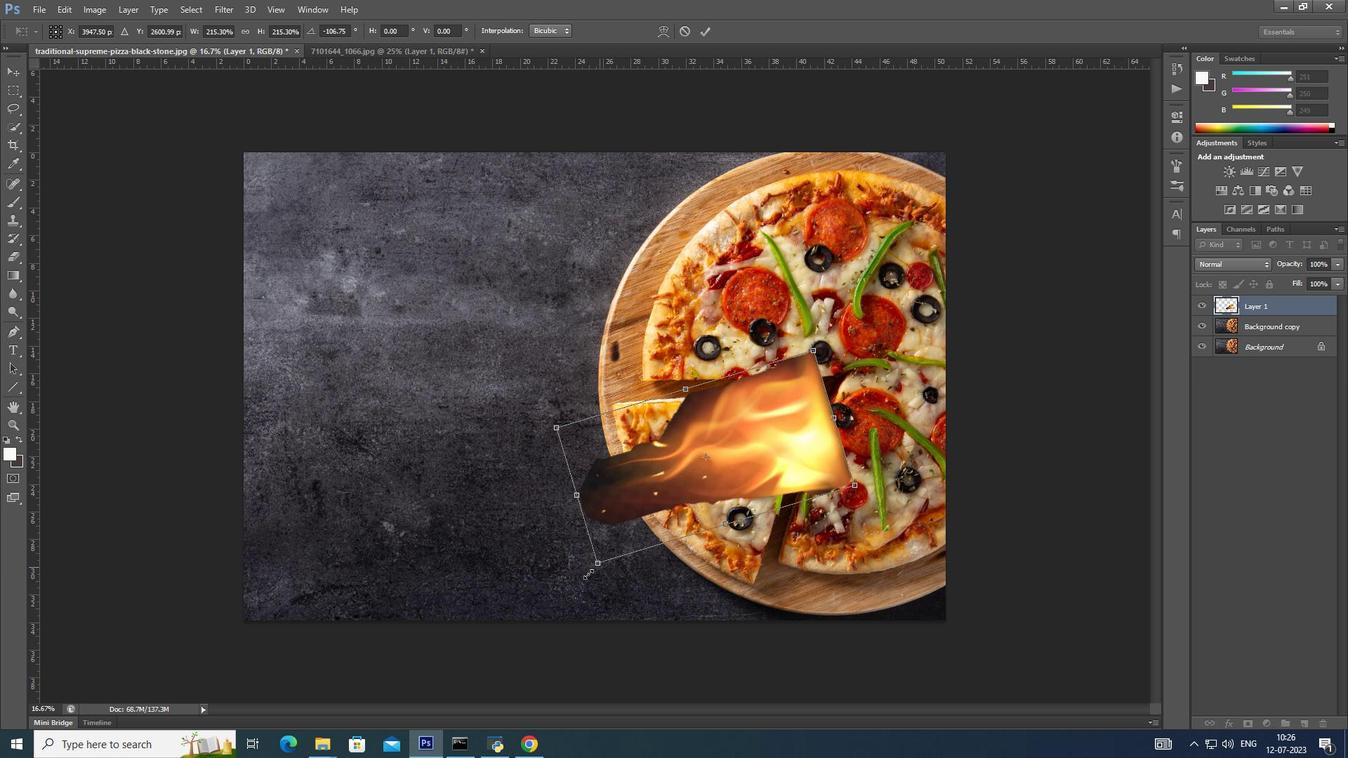 
Action: Mouse moved to (570, 586)
Screenshot: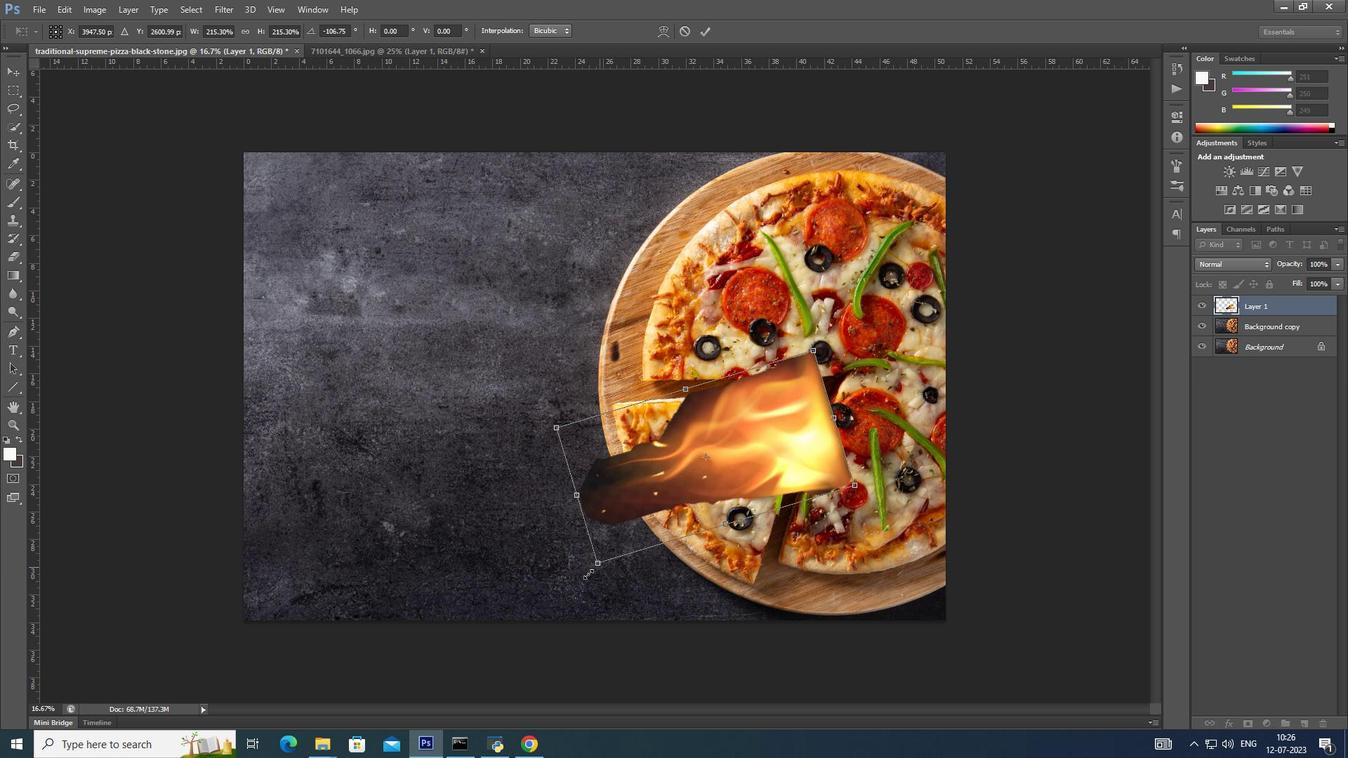 
Action: Key pressed <Key.shift><Key.alt_l>
Screenshot: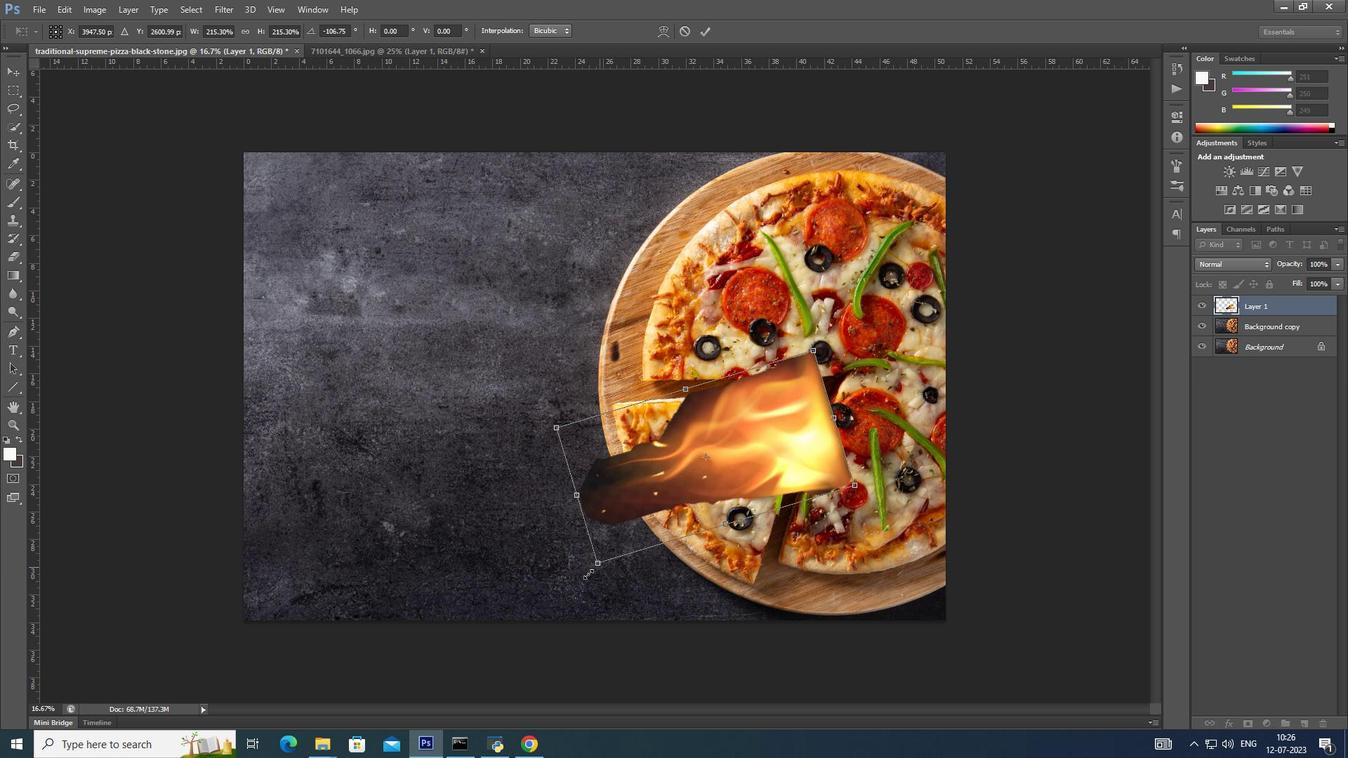 
Action: Mouse moved to (570, 587)
Screenshot: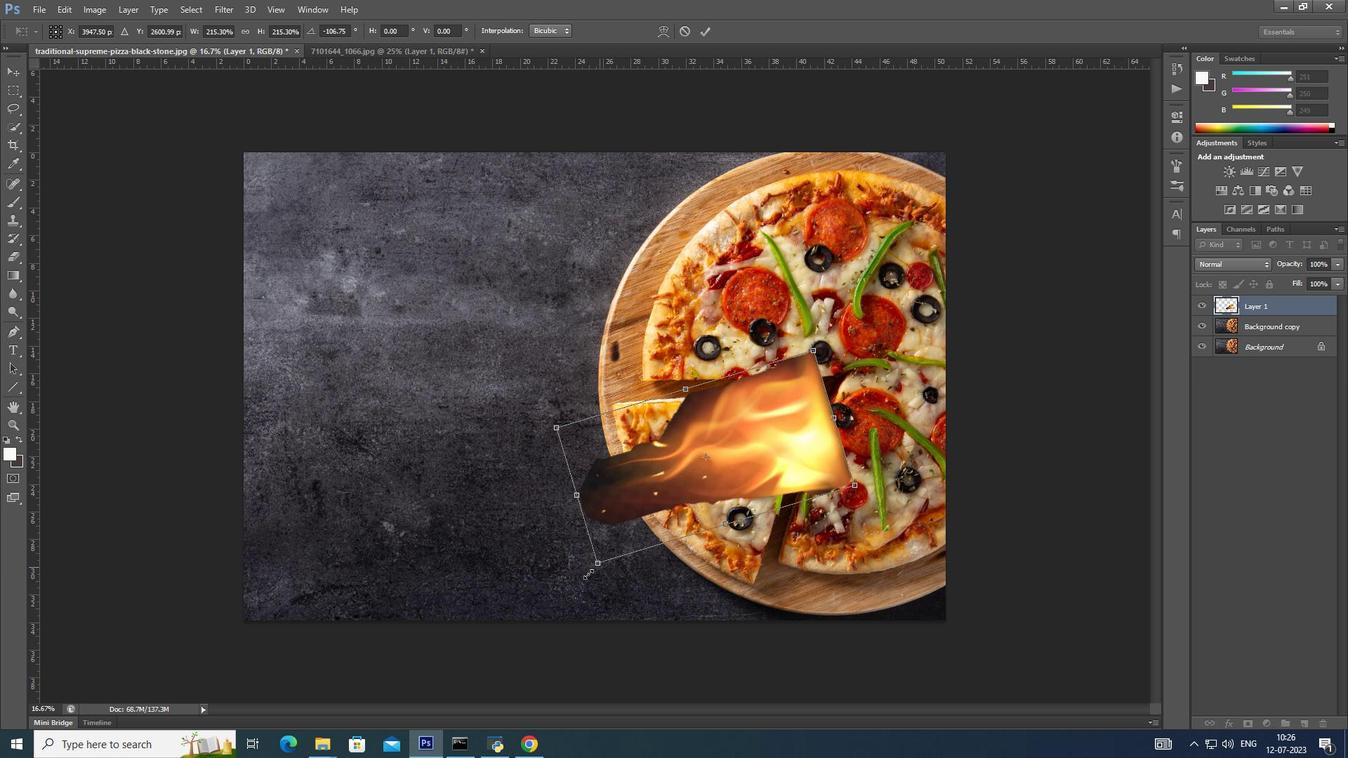 
Action: Key pressed <Key.shift><Key.alt_l>
Screenshot: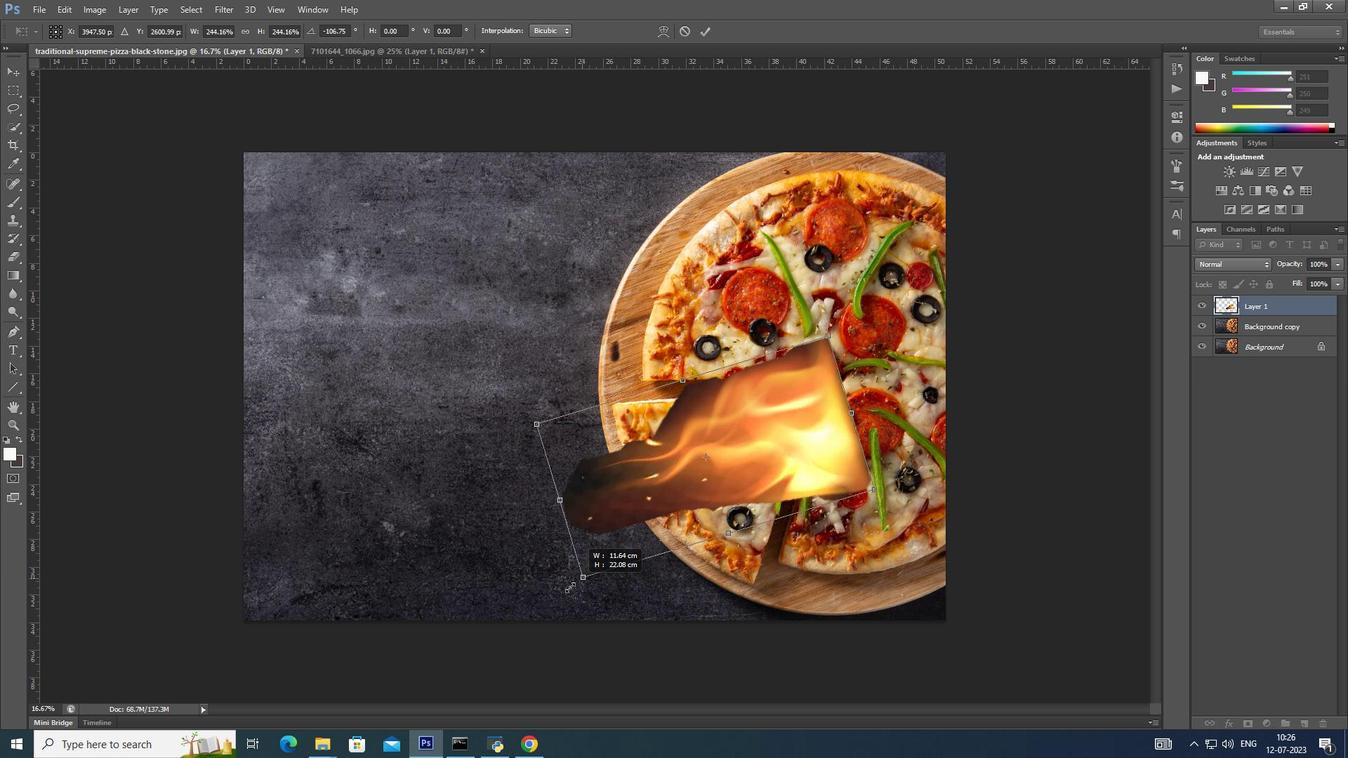 
Action: Mouse moved to (569, 587)
Screenshot: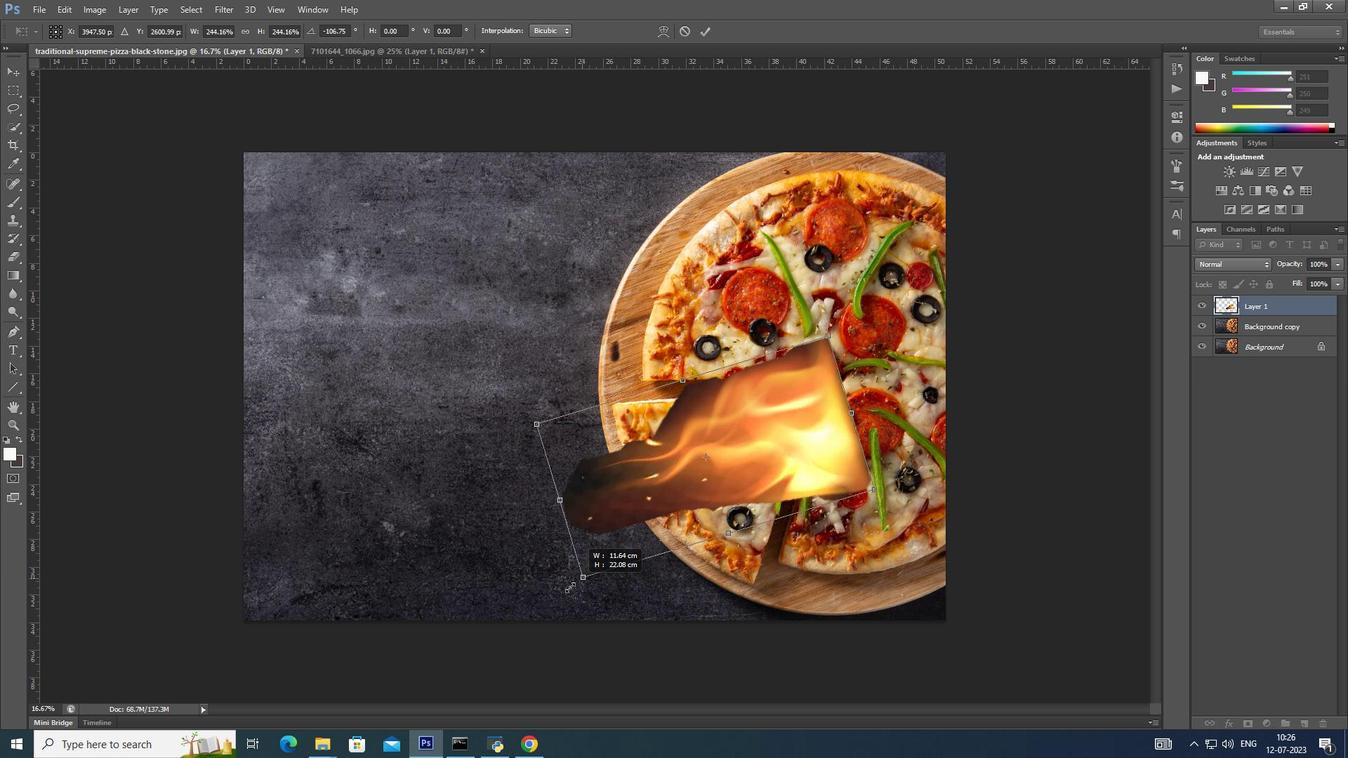 
Action: Key pressed <Key.shift><Key.alt_l>
Screenshot: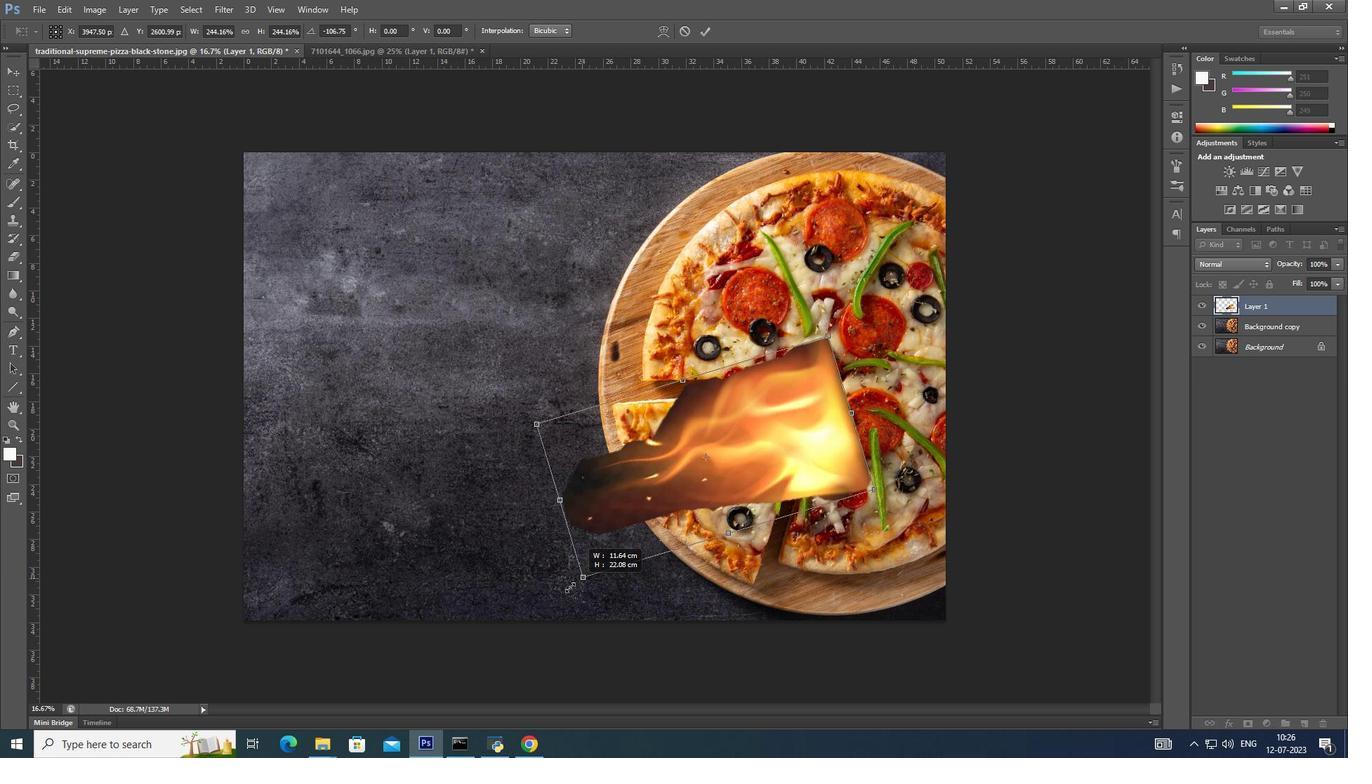 
Action: Mouse moved to (569, 587)
Screenshot: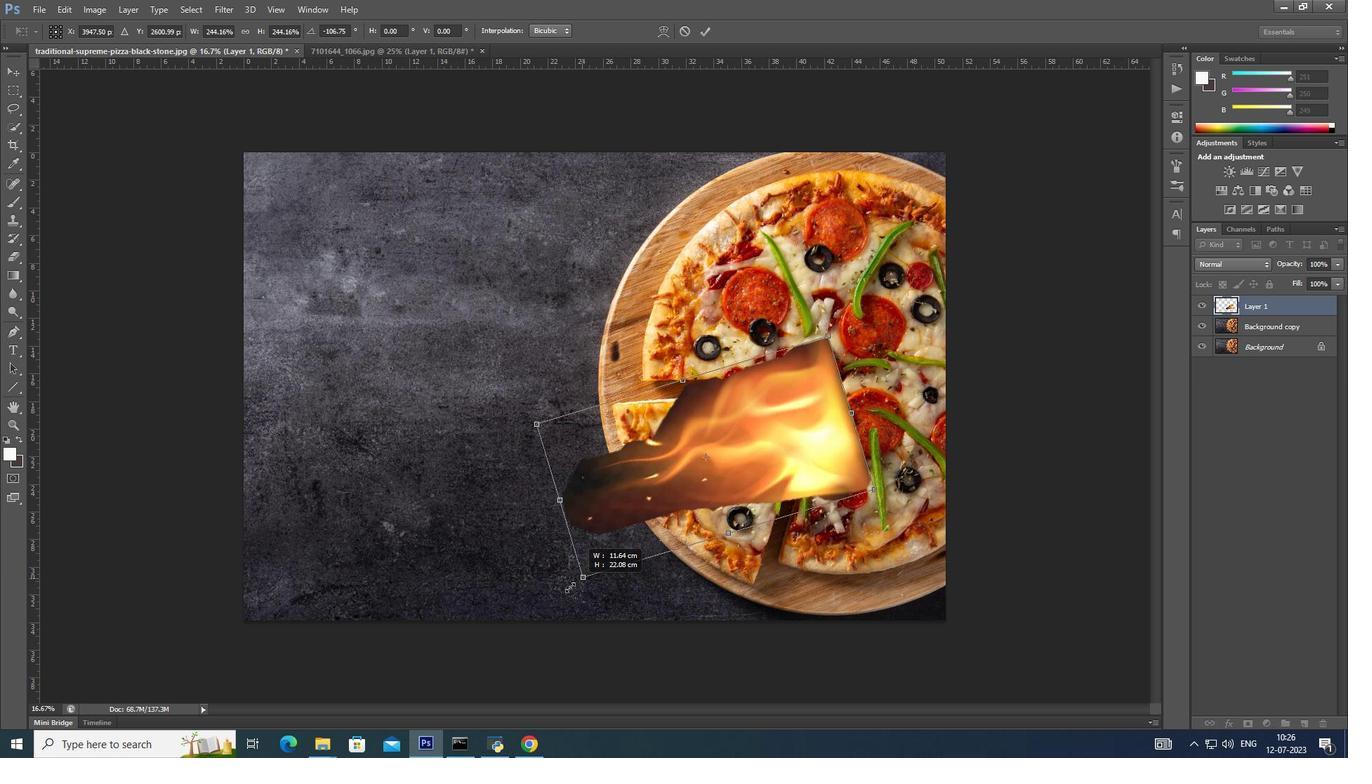 
Action: Key pressed <Key.shift>
Screenshot: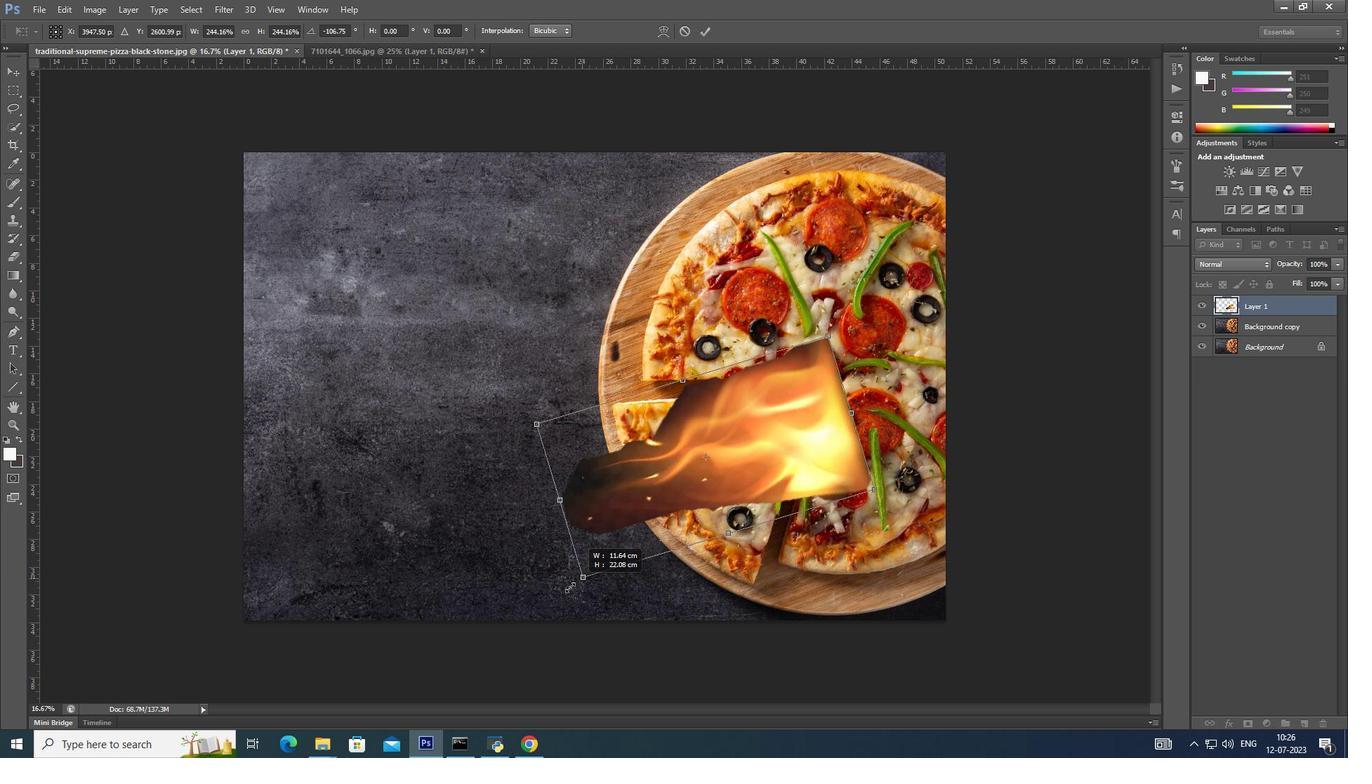 
Action: Mouse moved to (568, 587)
Screenshot: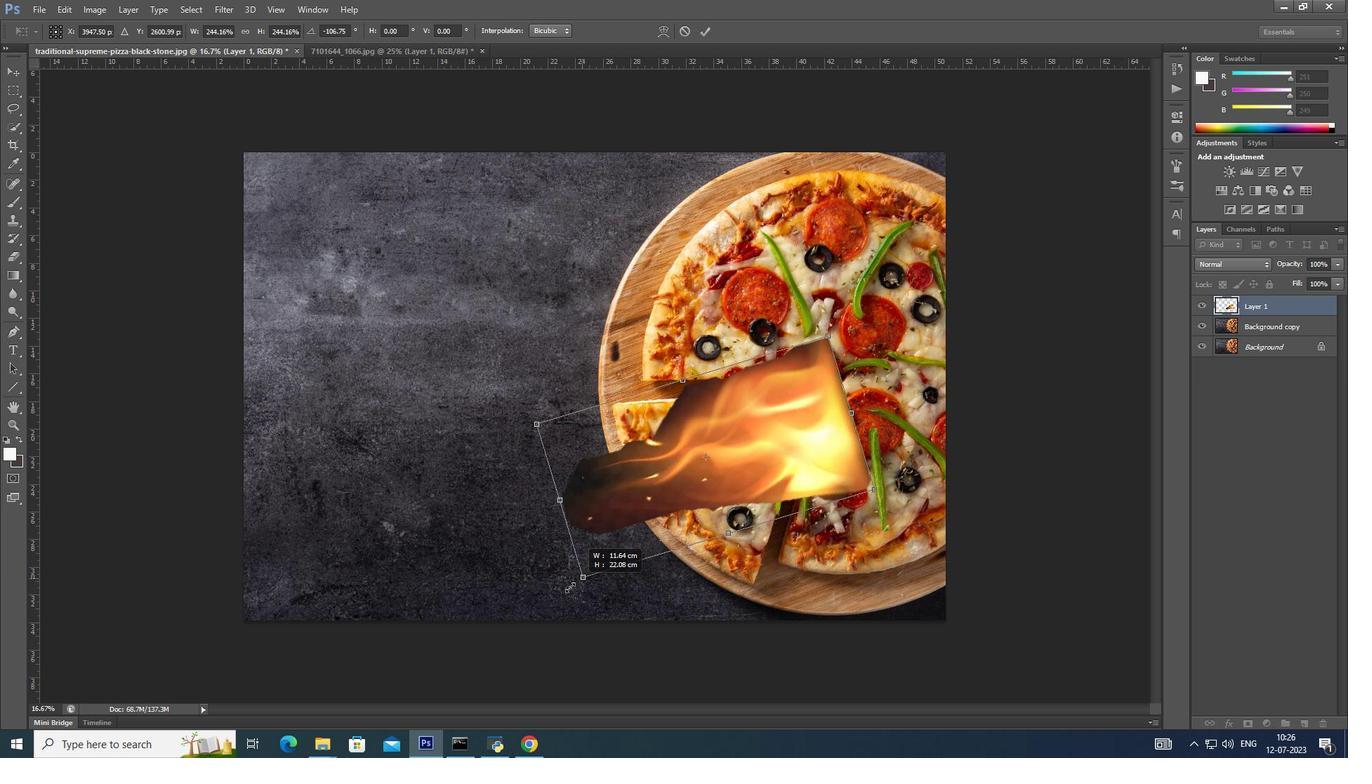 
Action: Key pressed <Key.alt_l><Key.shift><Key.alt_l><Key.shift><Key.alt_l><Key.shift>
Screenshot: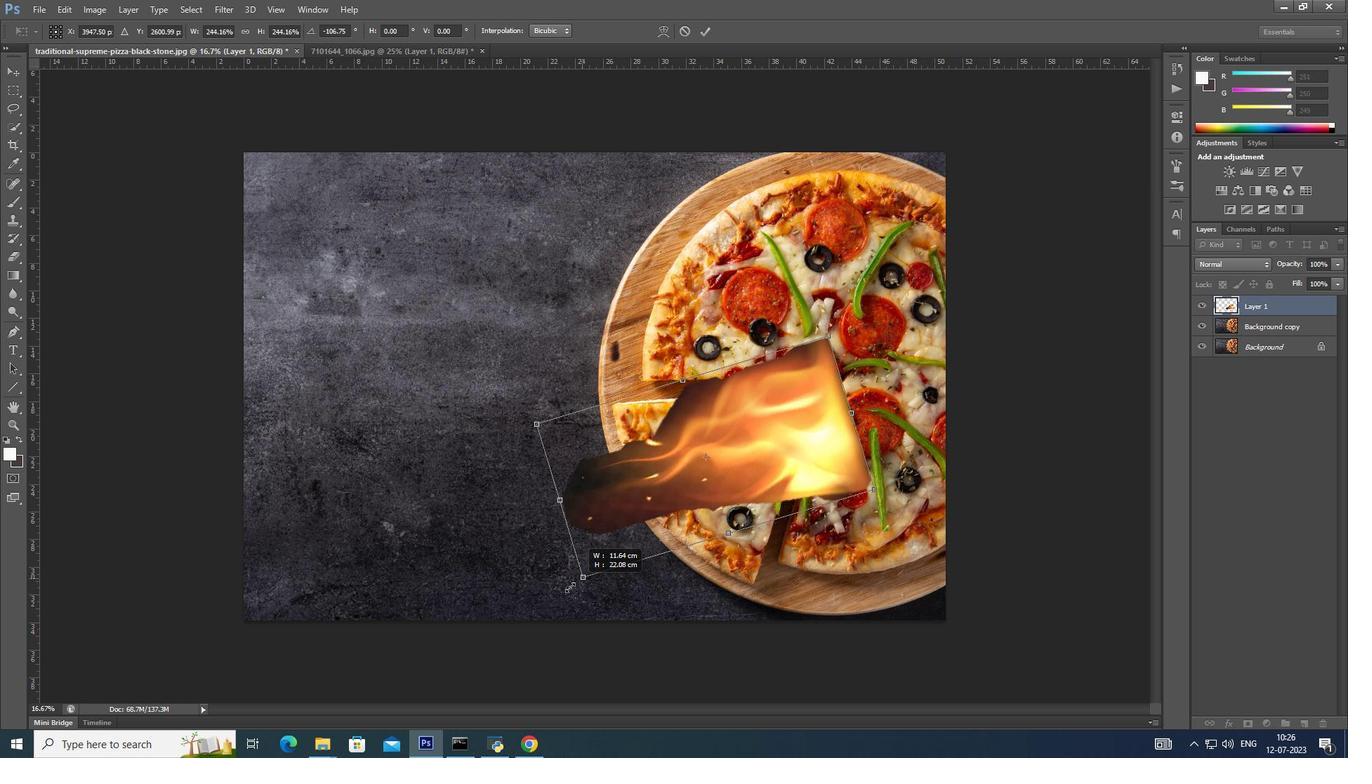 
Action: Mouse moved to (568, 587)
Screenshot: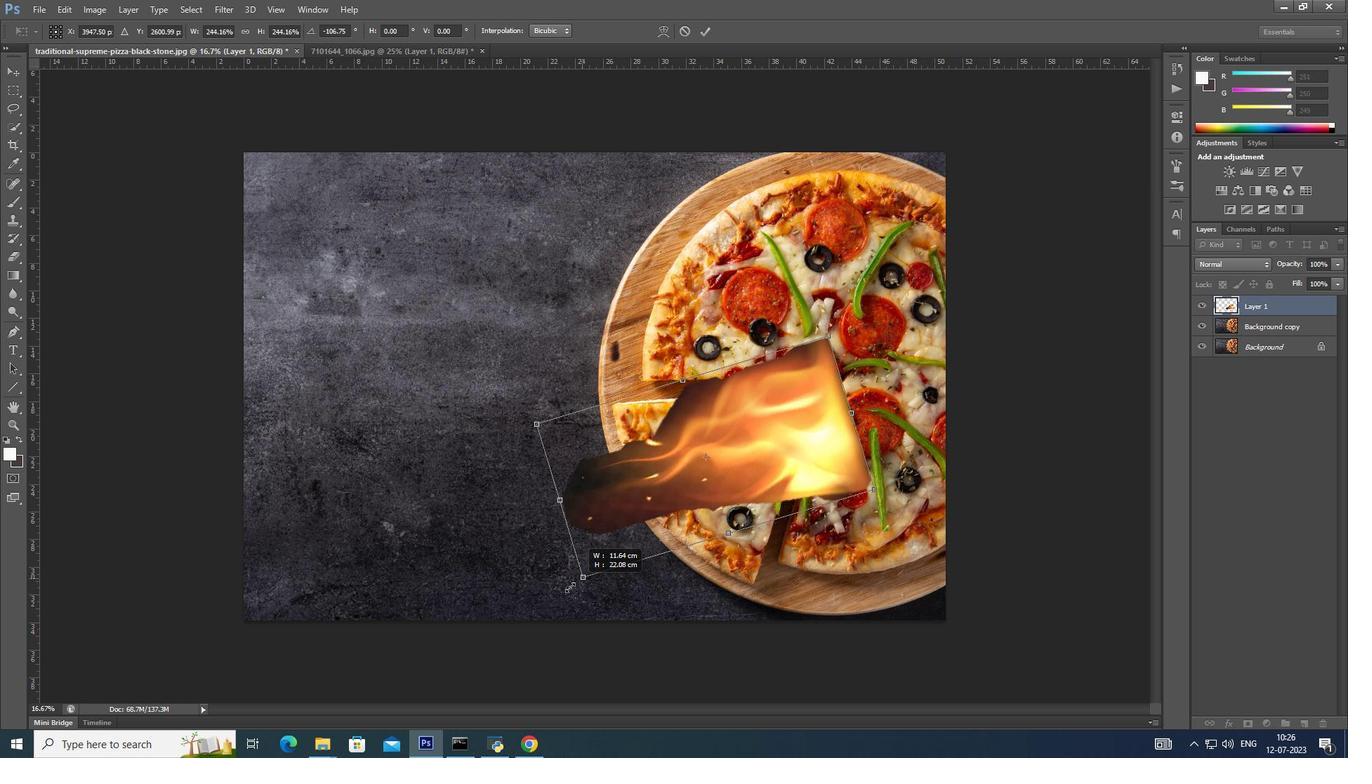 
Action: Key pressed <Key.alt_l><Key.shift><Key.alt_l><Key.shift><Key.alt_l>
Screenshot: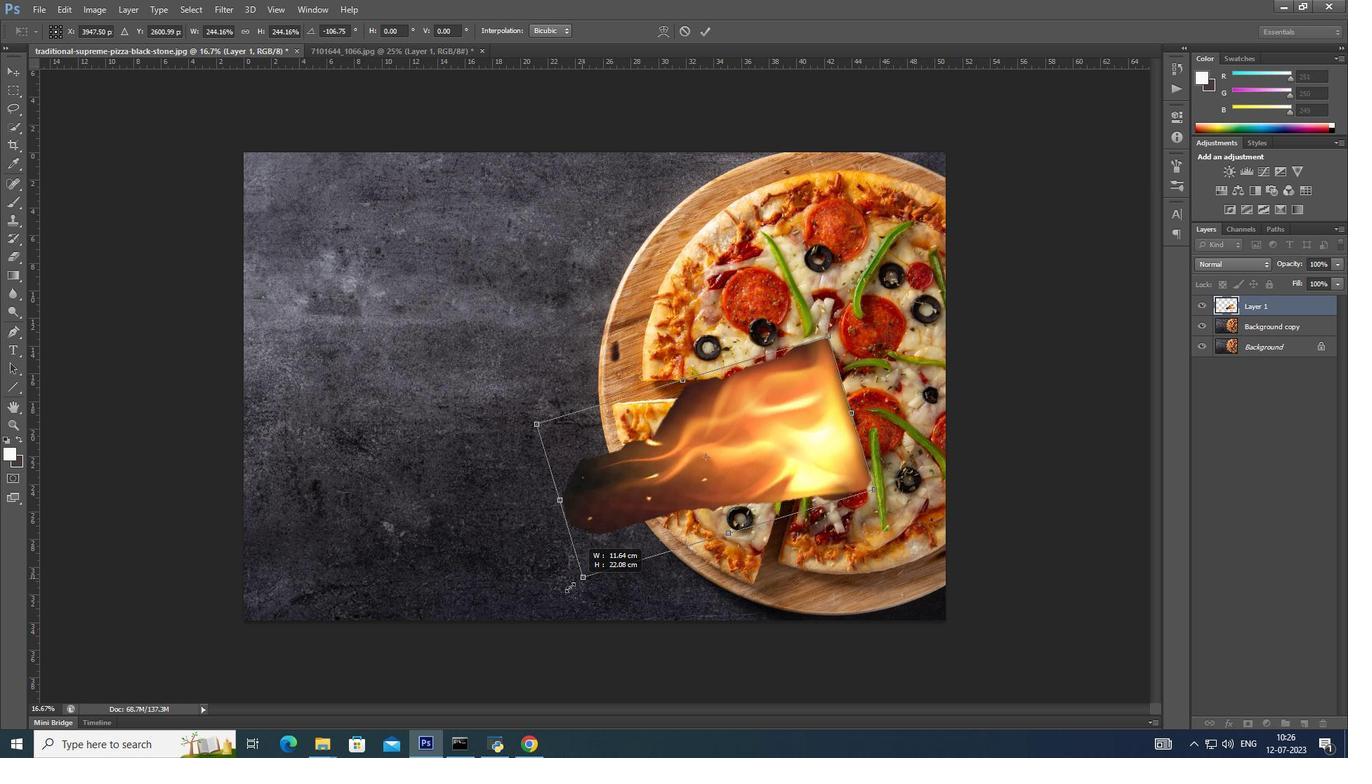 
Action: Mouse moved to (568, 587)
Screenshot: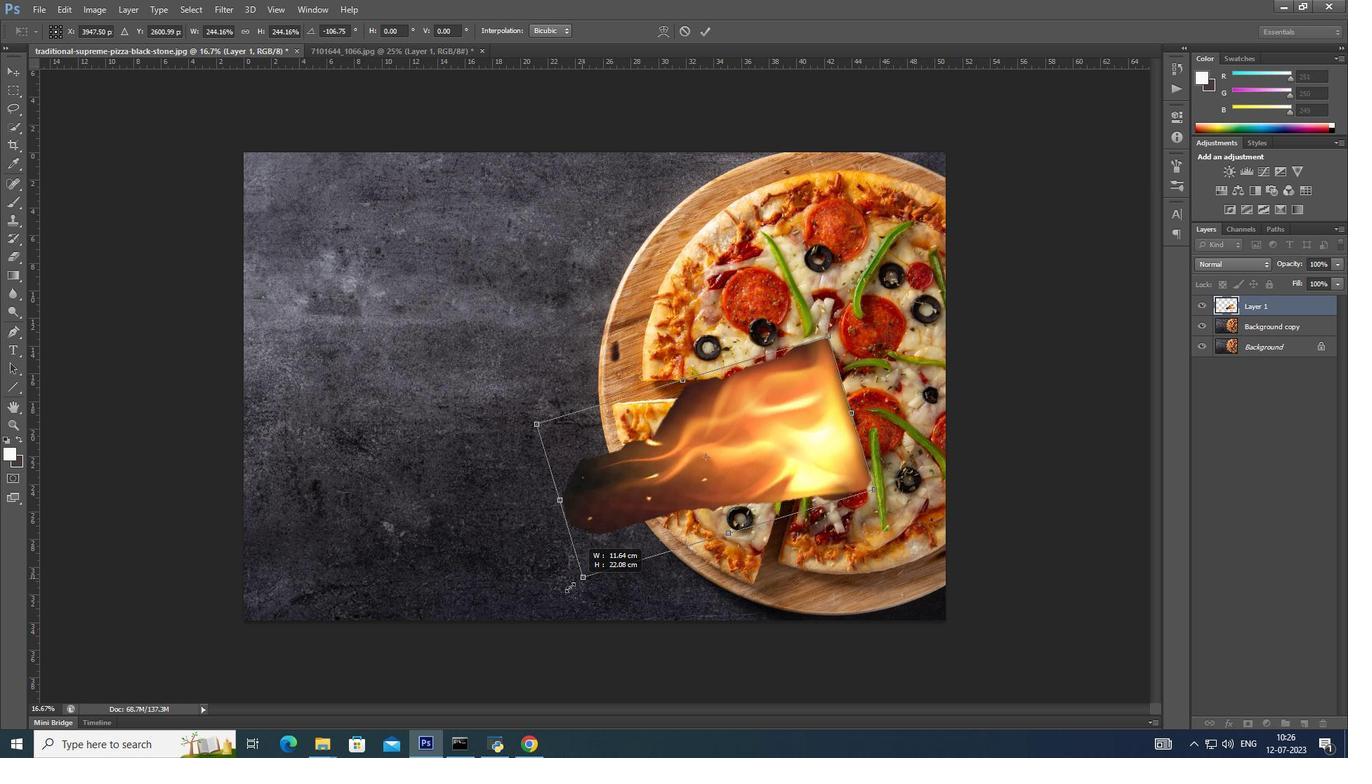 
Action: Key pressed <Key.shift>
Screenshot: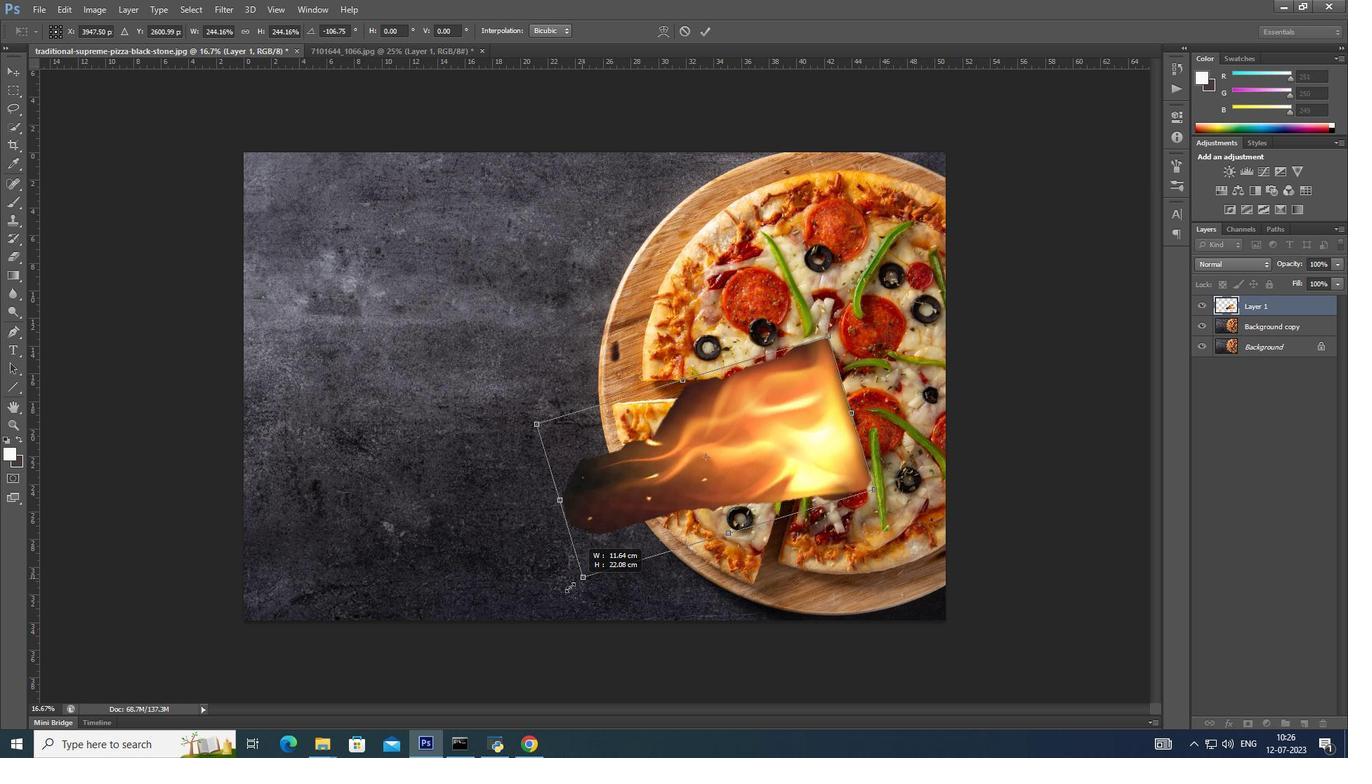 
Action: Mouse moved to (565, 589)
Screenshot: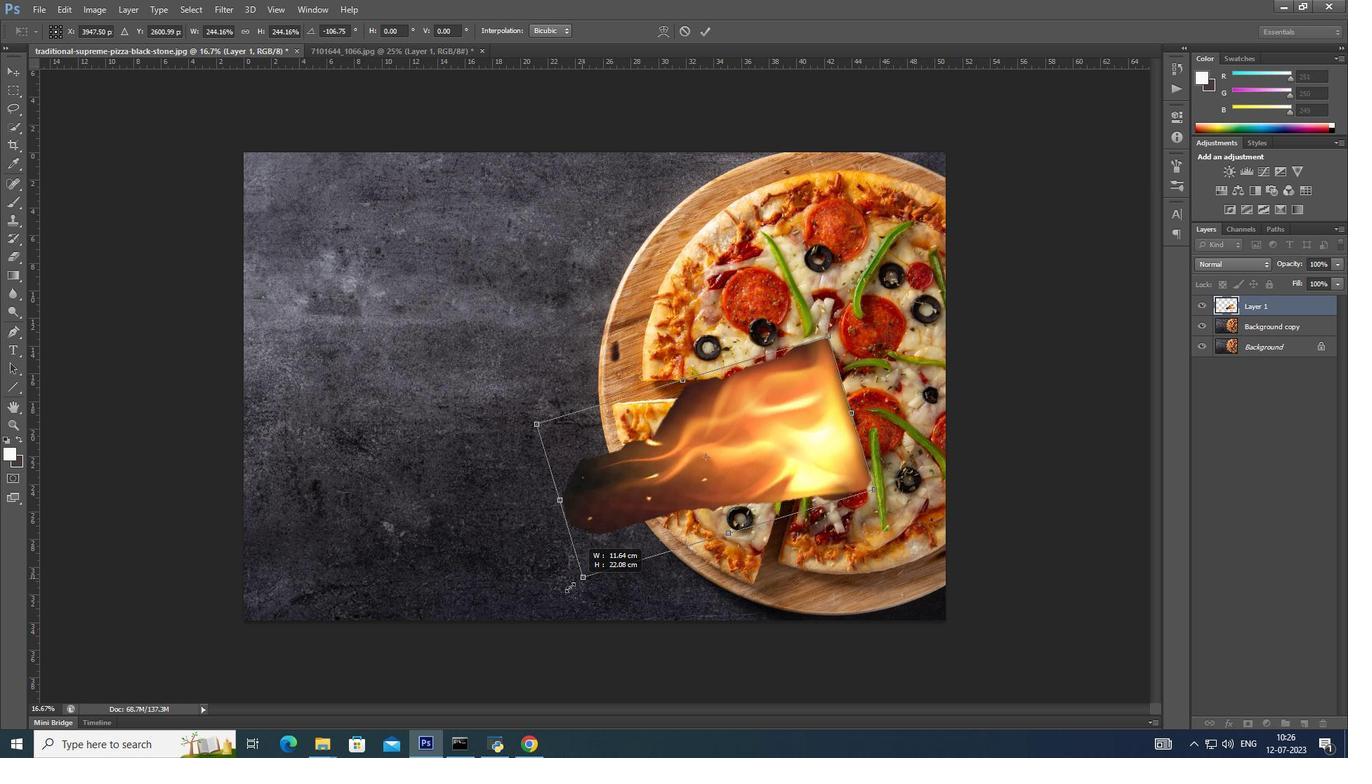 
Action: Key pressed <Key.shift>
Screenshot: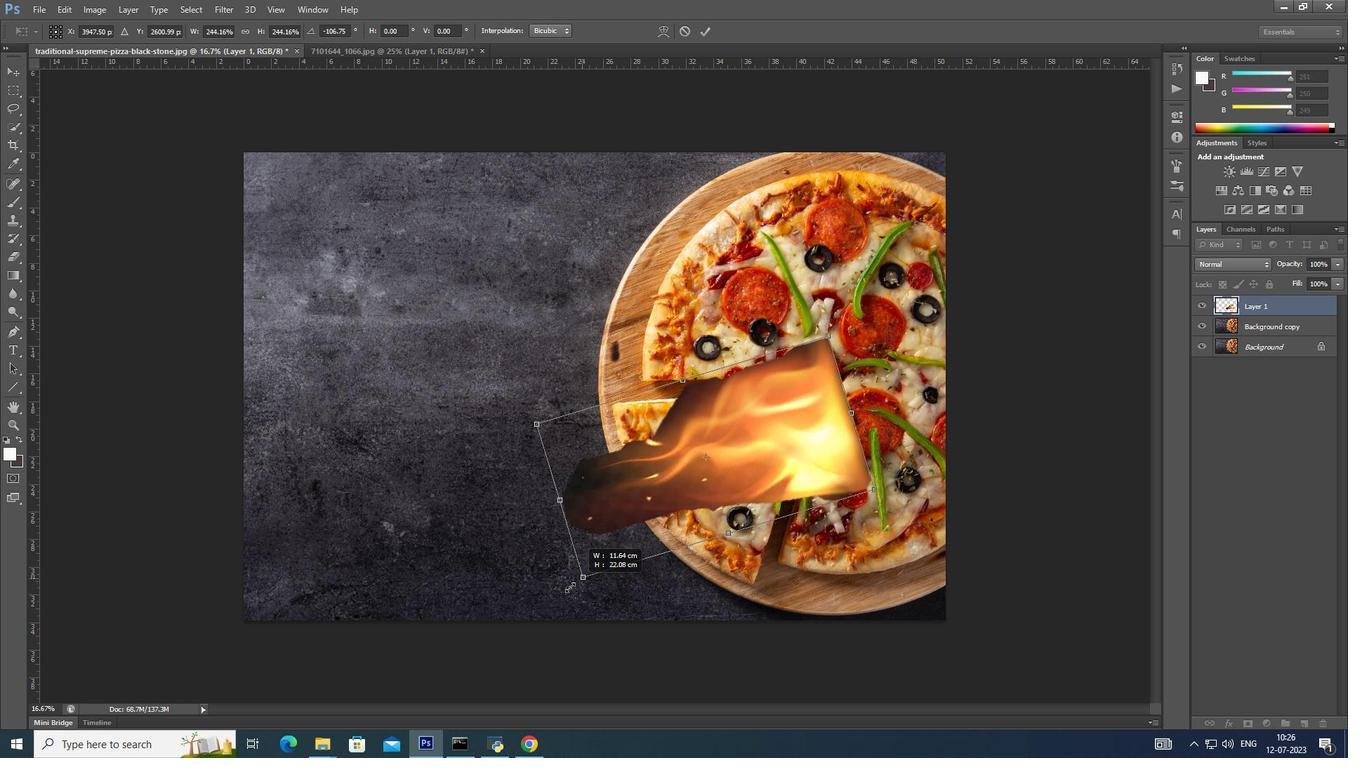 
Action: Mouse moved to (562, 591)
Screenshot: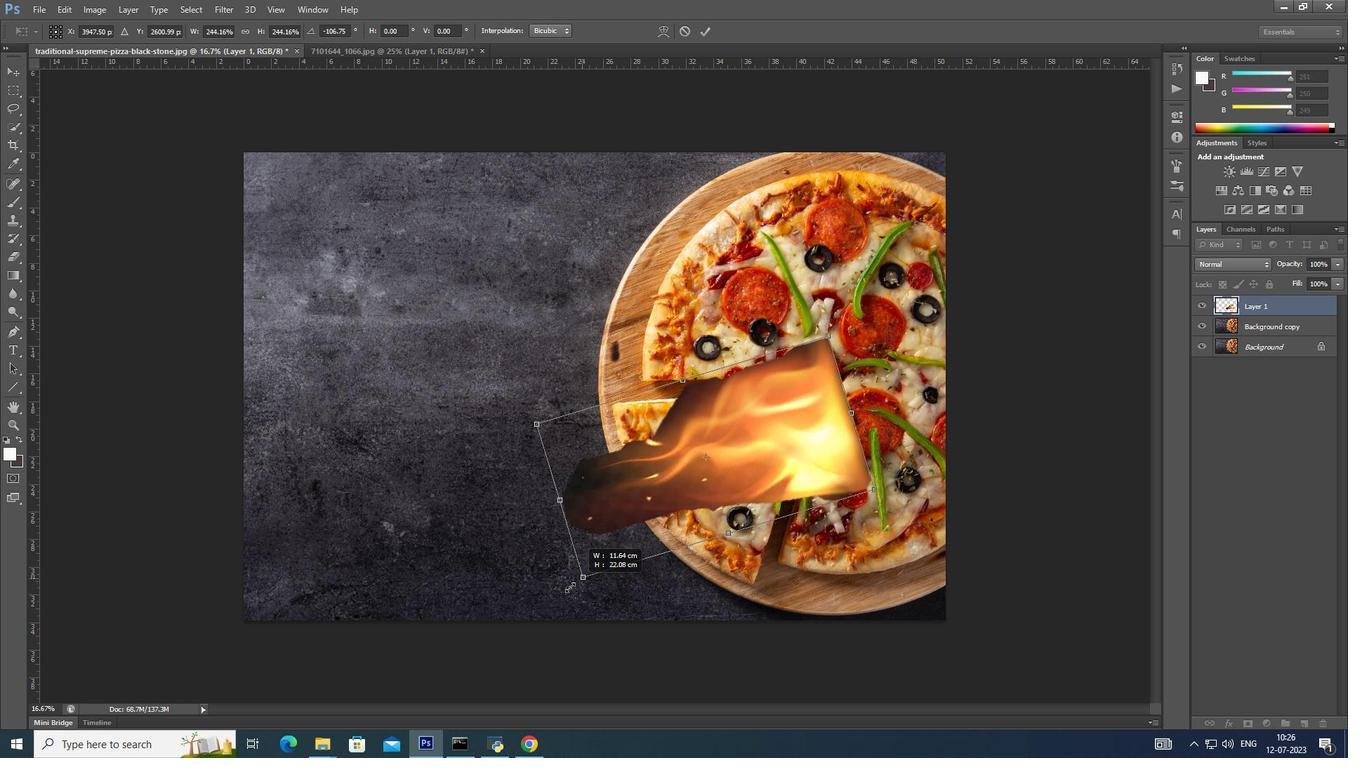 
Action: Key pressed <Key.alt_l>
Screenshot: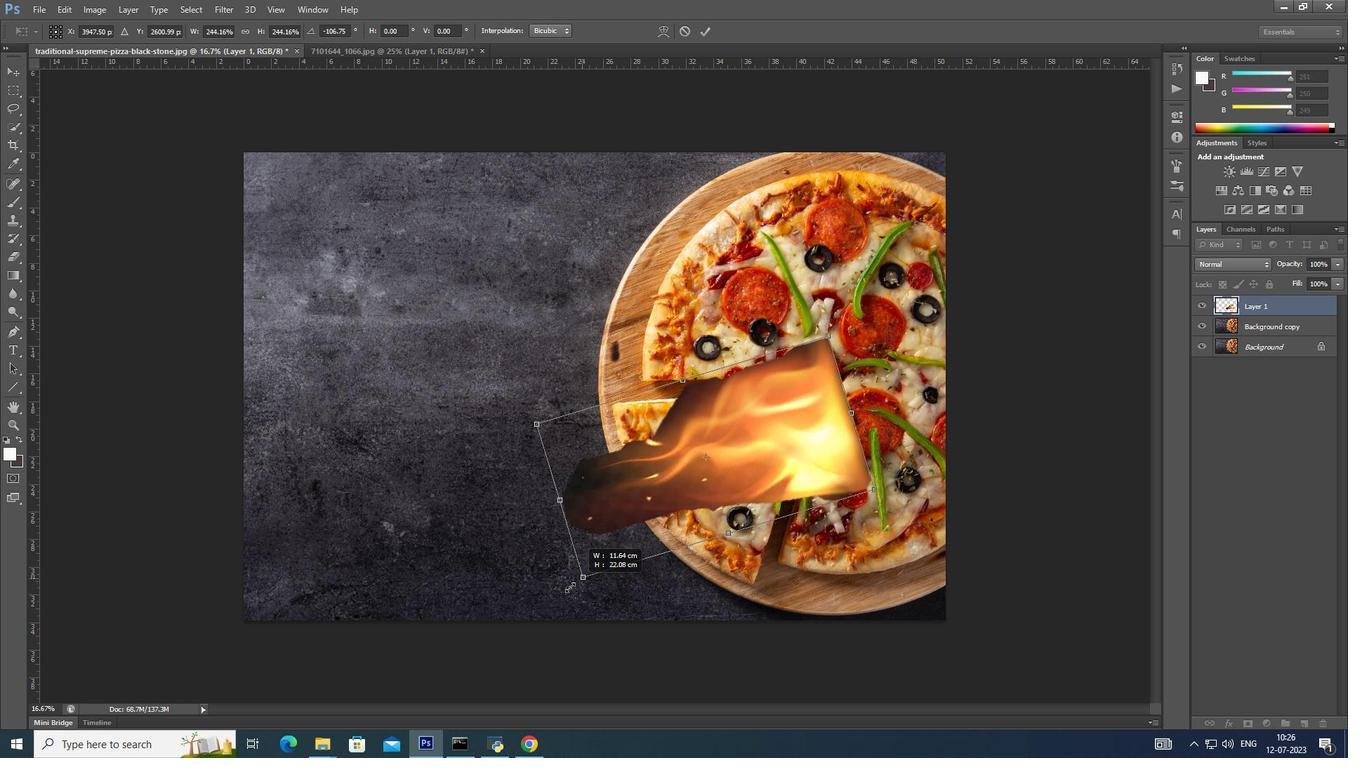 
Action: Mouse moved to (561, 593)
Screenshot: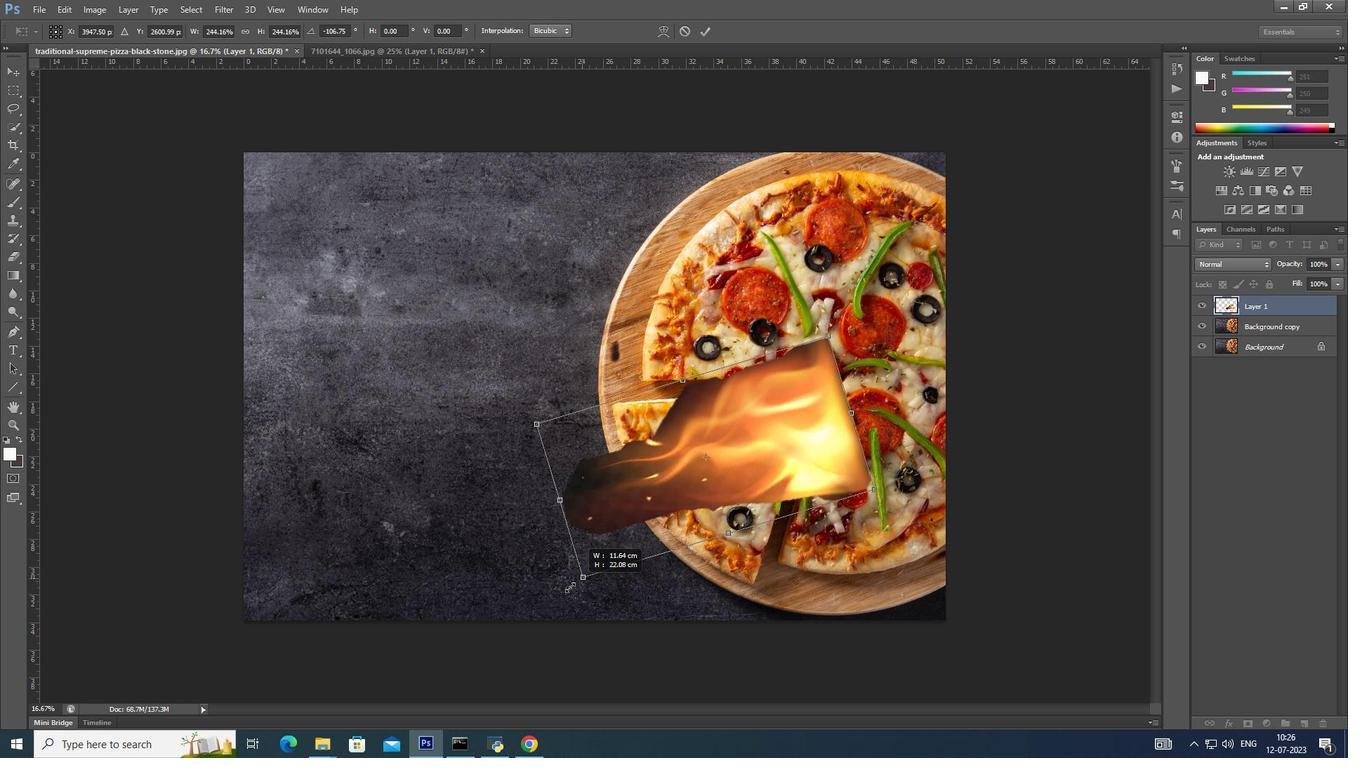 
Action: Key pressed <Key.shift>
Screenshot: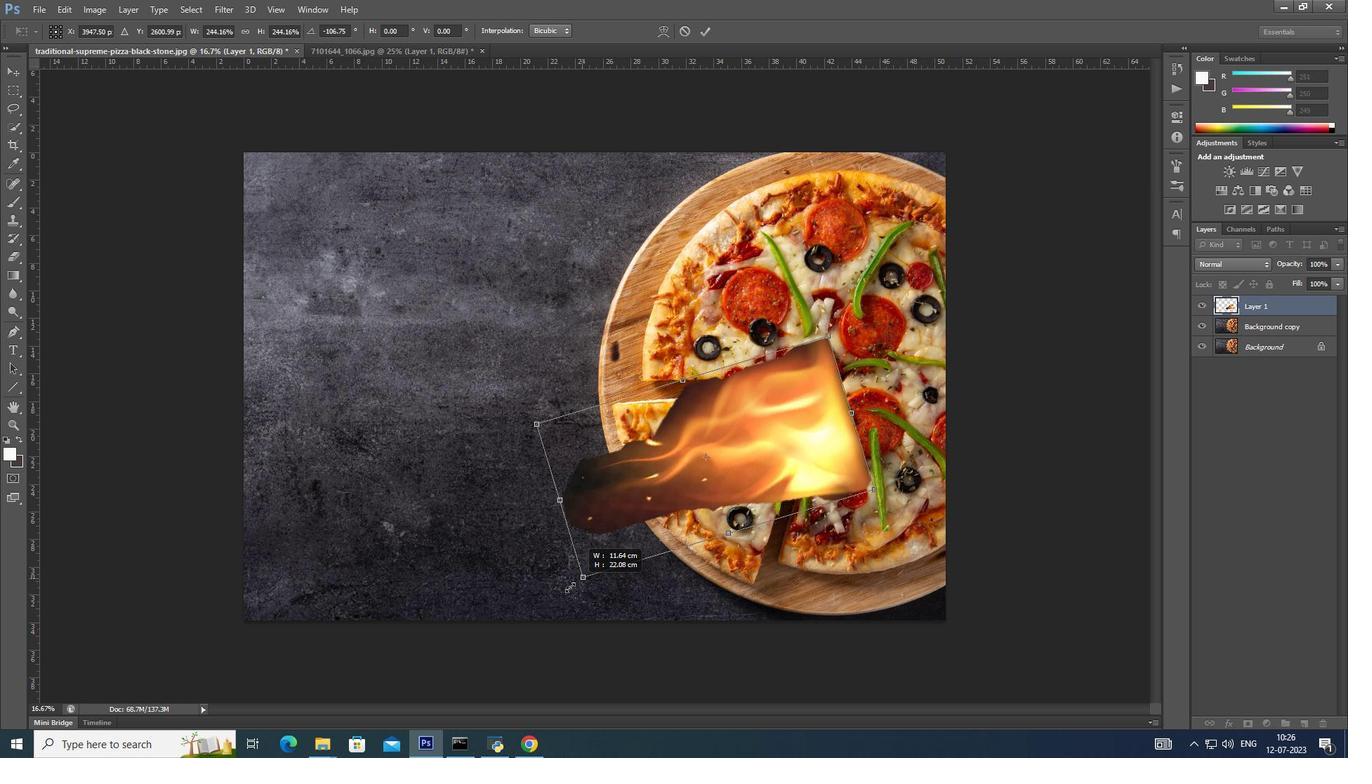 
Action: Mouse moved to (560, 594)
Screenshot: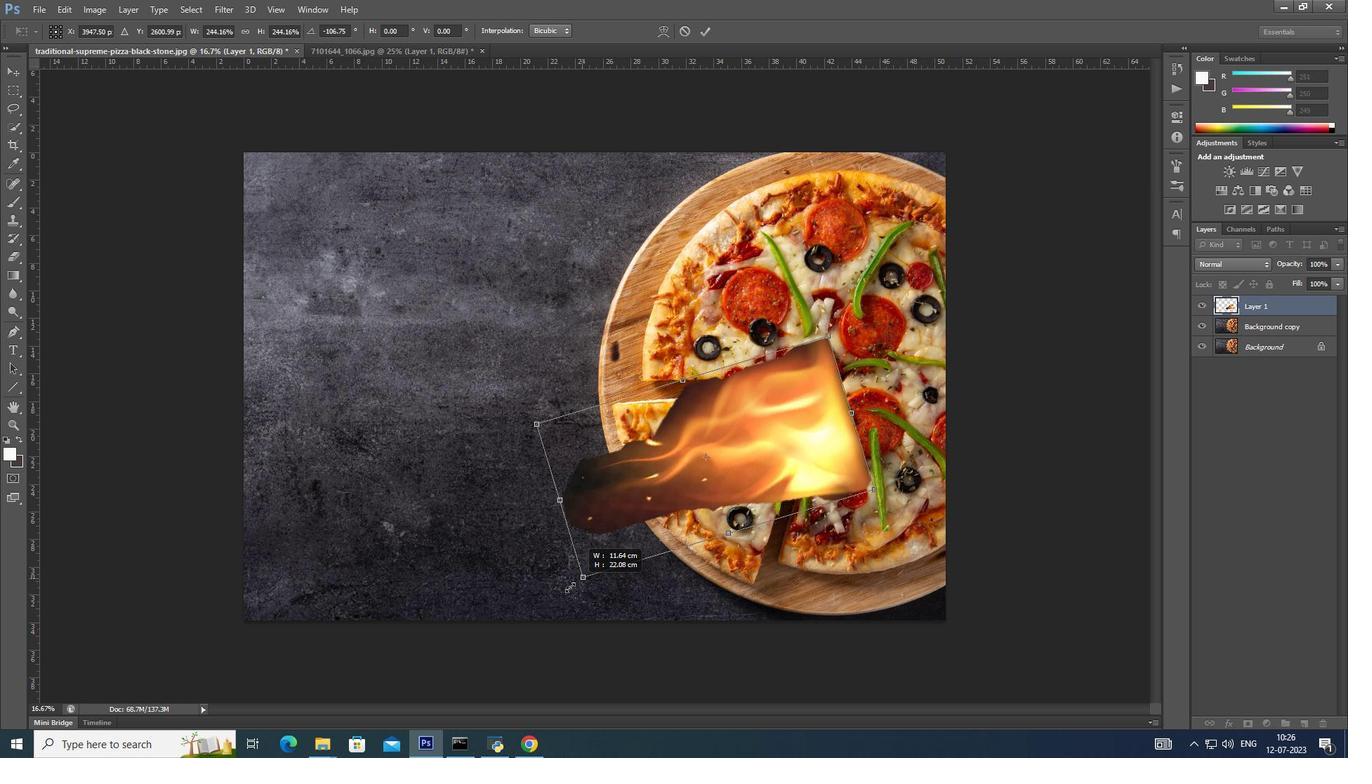 
Action: Key pressed <Key.alt_l>
Screenshot: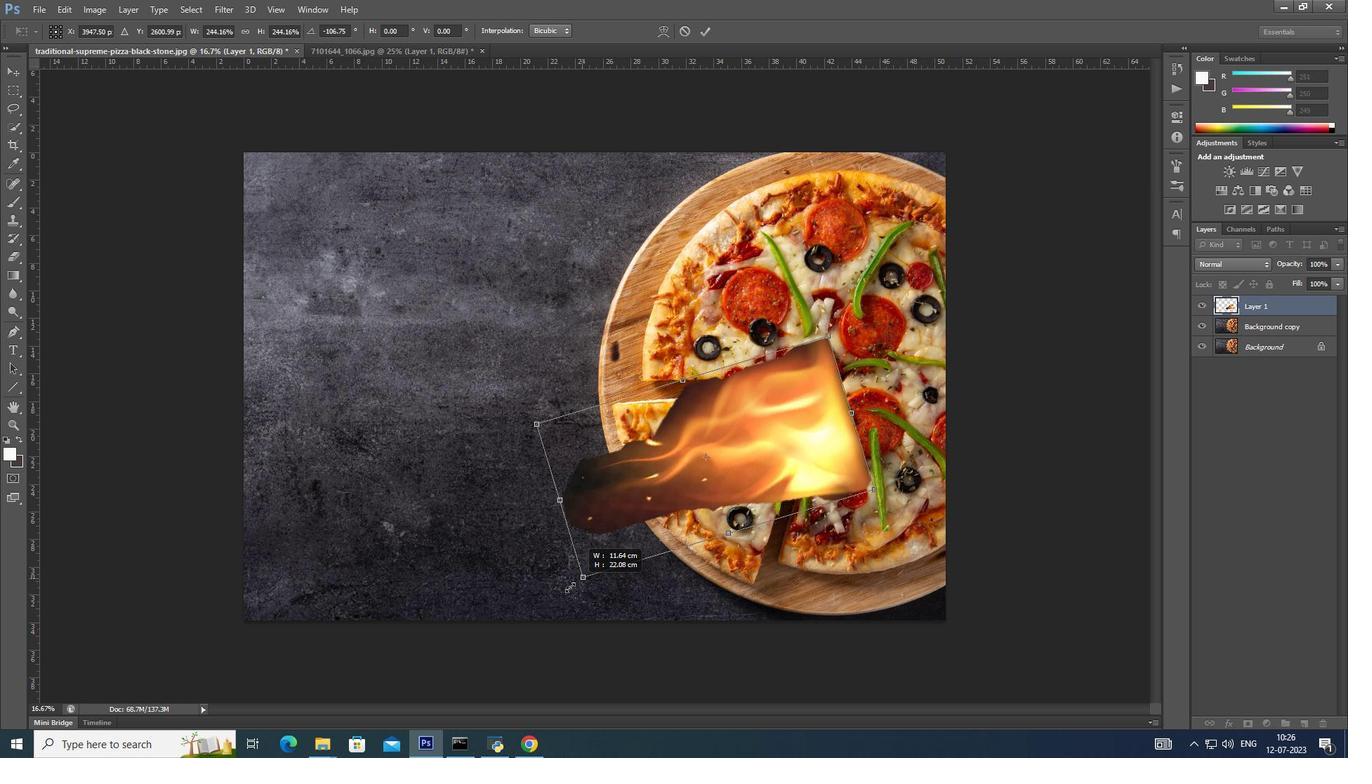 
Action: Mouse moved to (558, 594)
Screenshot: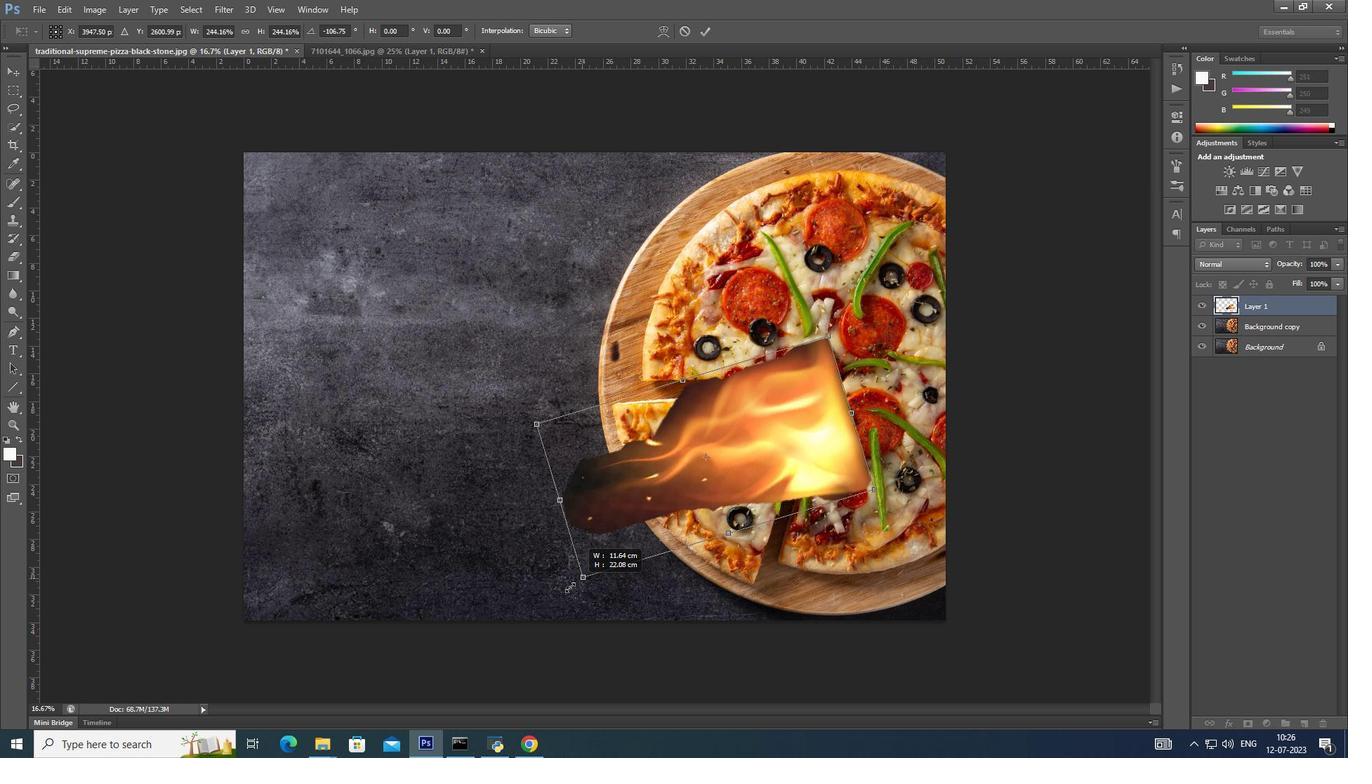 
Action: Key pressed <Key.shift>
Screenshot: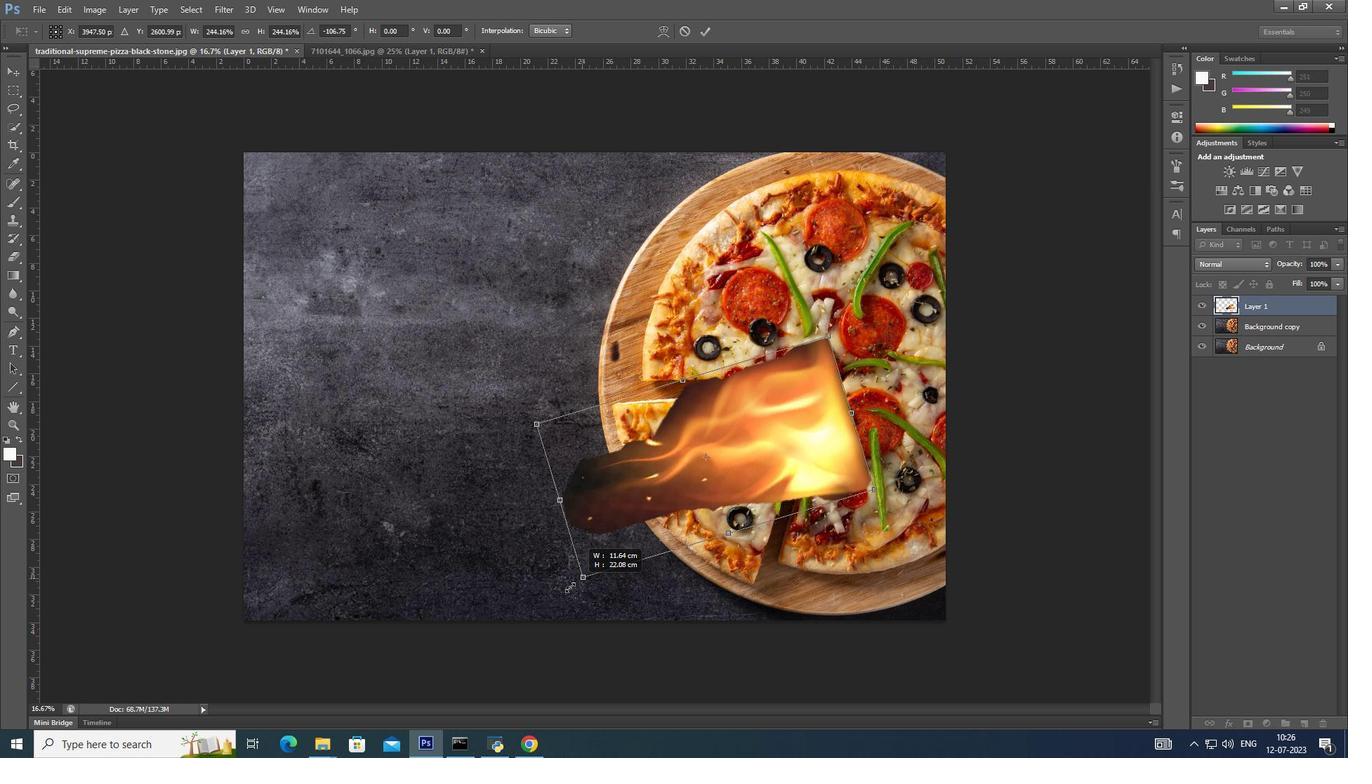 
Action: Mouse moved to (558, 594)
Screenshot: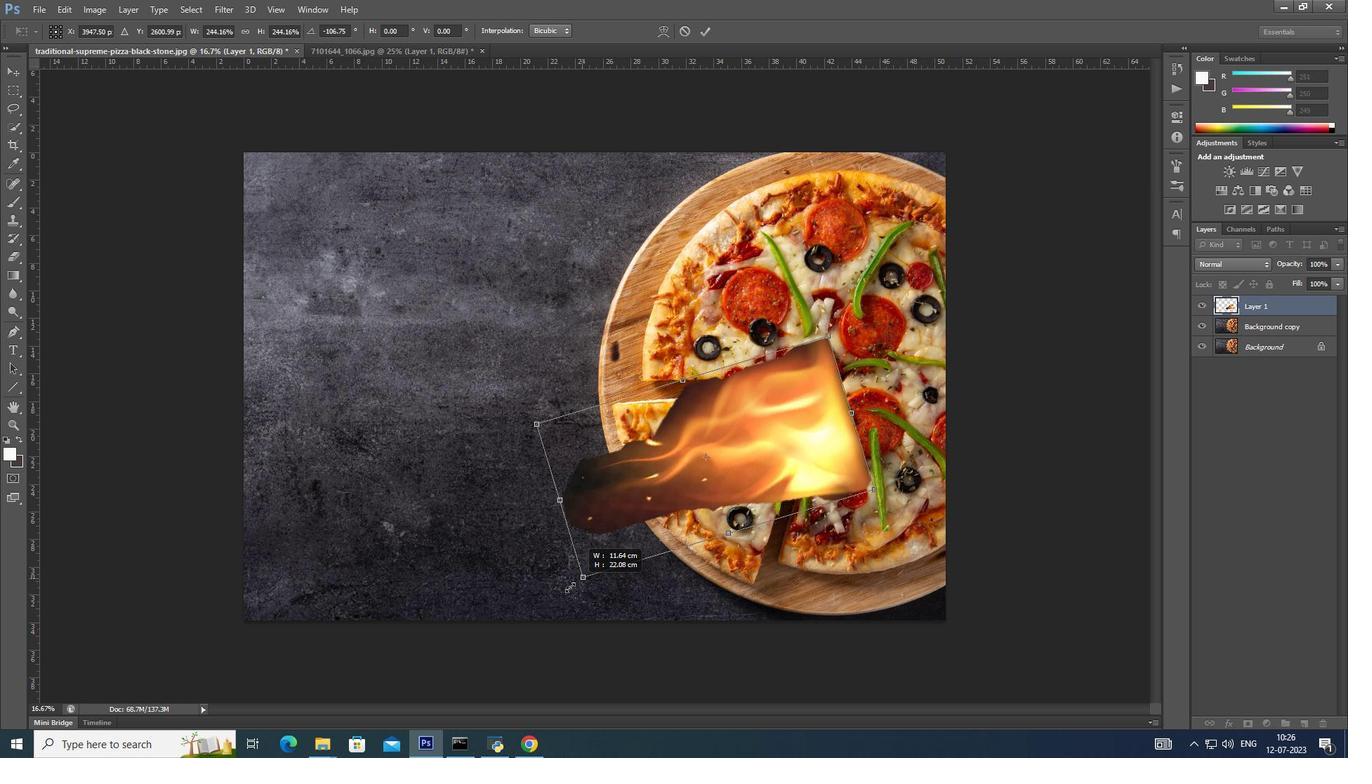 
Action: Key pressed <Key.alt_l><Key.shift>
